 Task: Access a repository's "Topics" to discover repositories by topic tags.
Action: Mouse moved to (113, 264)
Screenshot: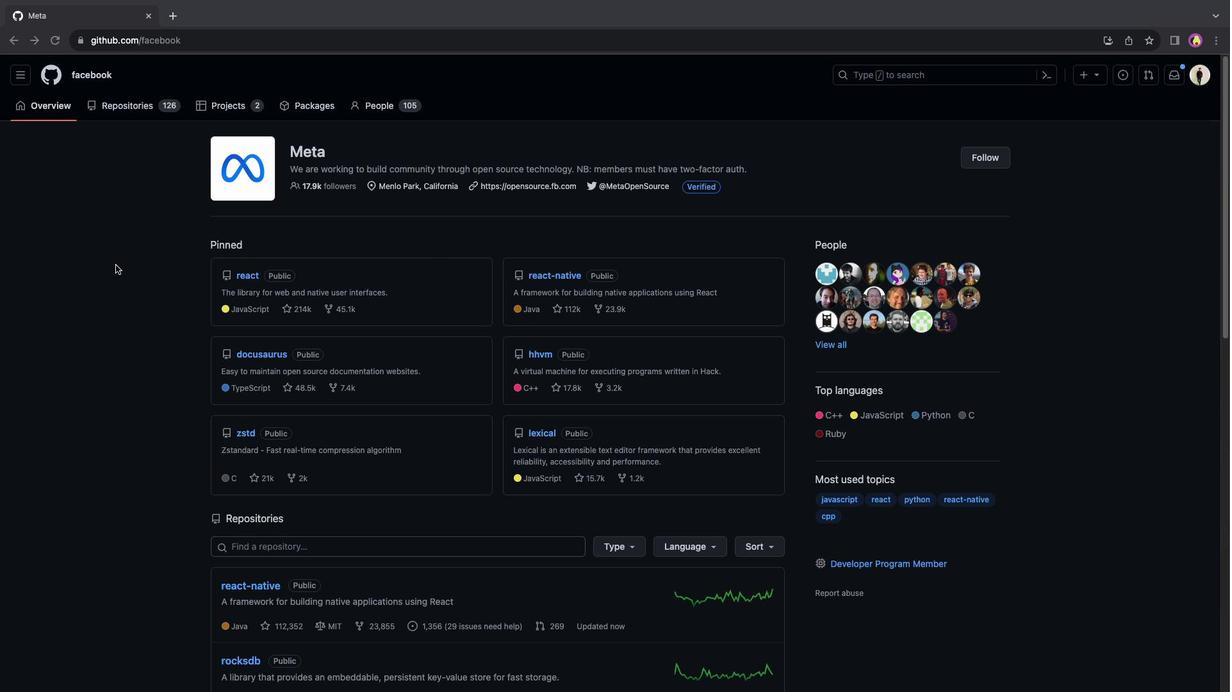 
Action: Mouse pressed left at (113, 264)
Screenshot: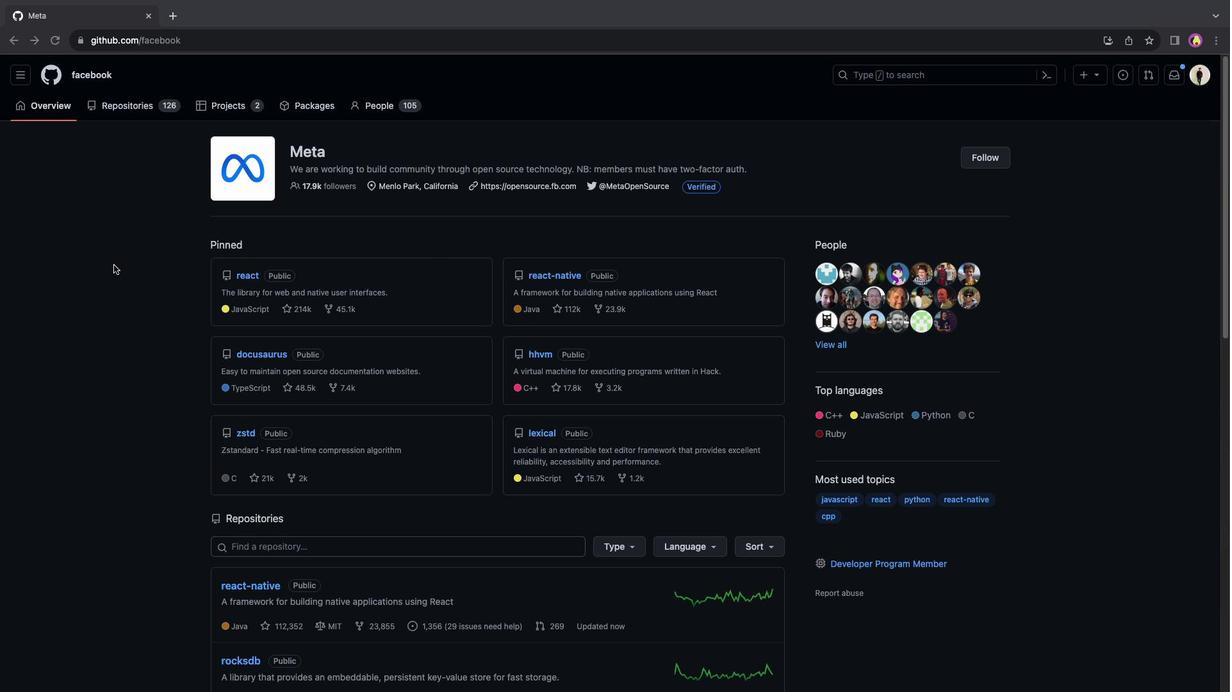 
Action: Mouse moved to (27, 78)
Screenshot: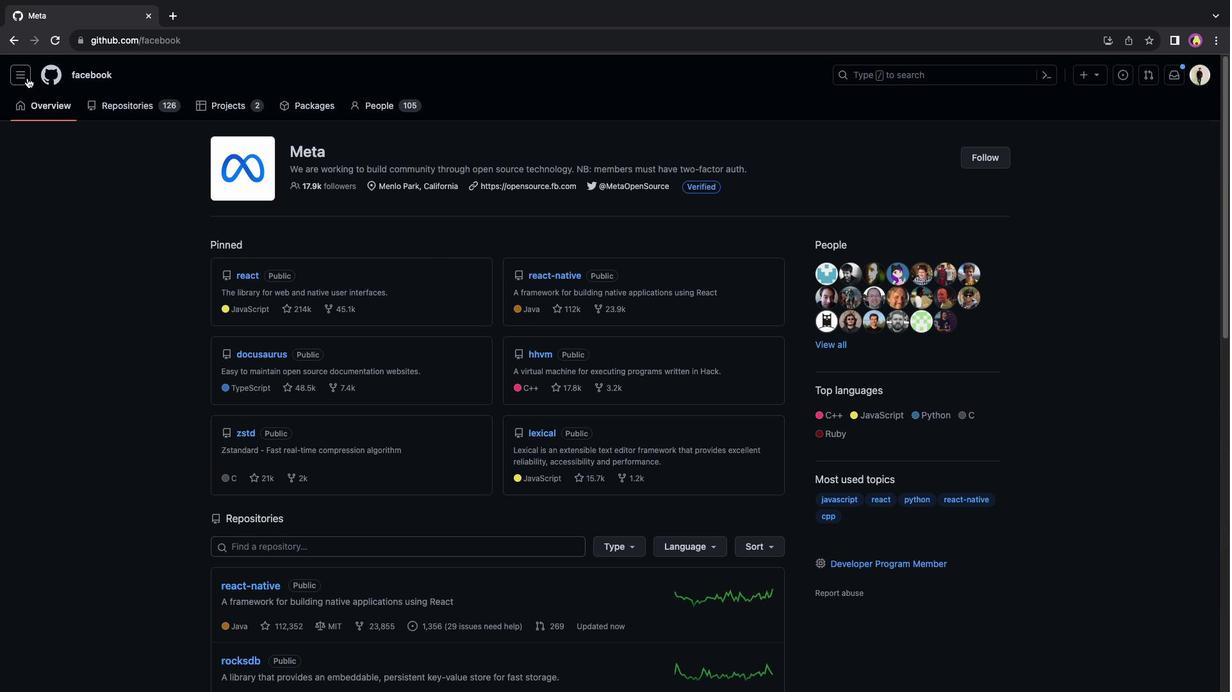
Action: Mouse pressed left at (27, 78)
Screenshot: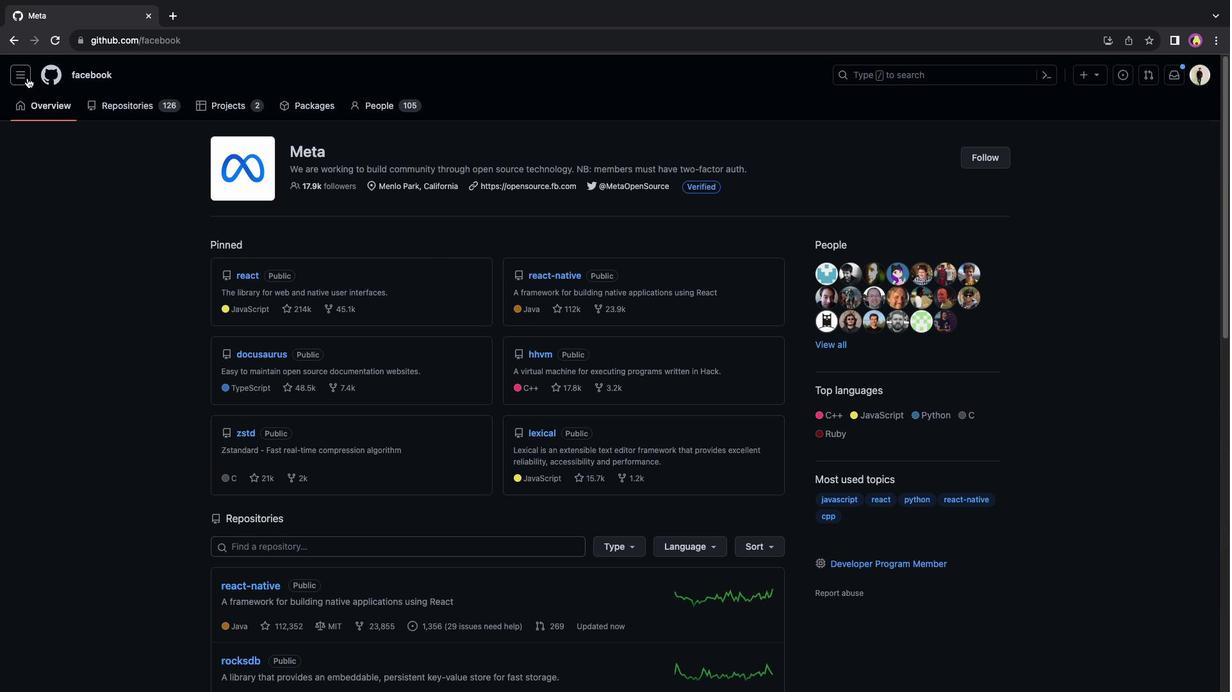 
Action: Mouse moved to (76, 212)
Screenshot: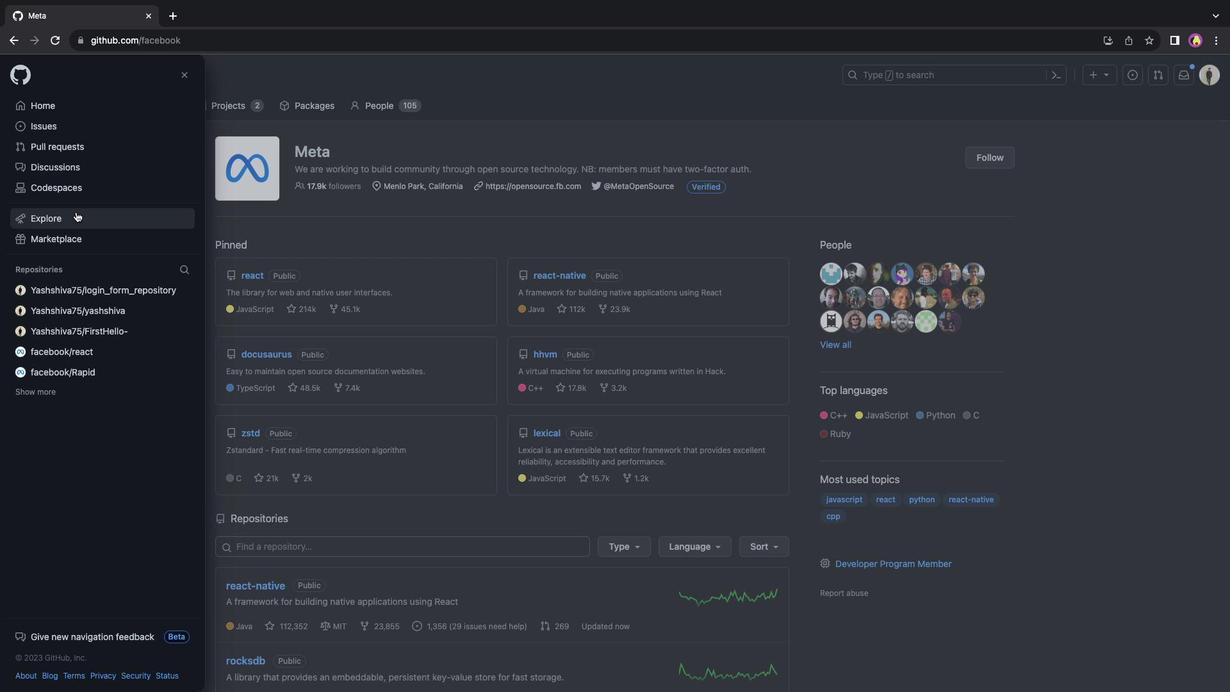 
Action: Mouse pressed left at (76, 212)
Screenshot: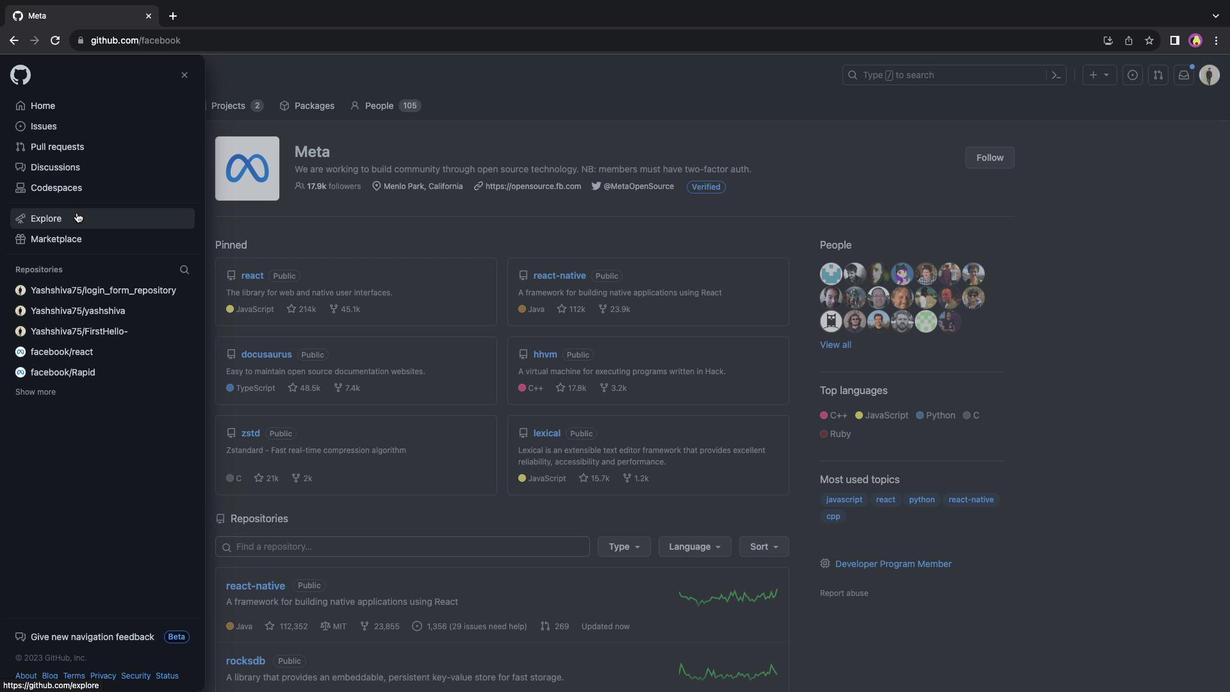 
Action: Mouse moved to (523, 120)
Screenshot: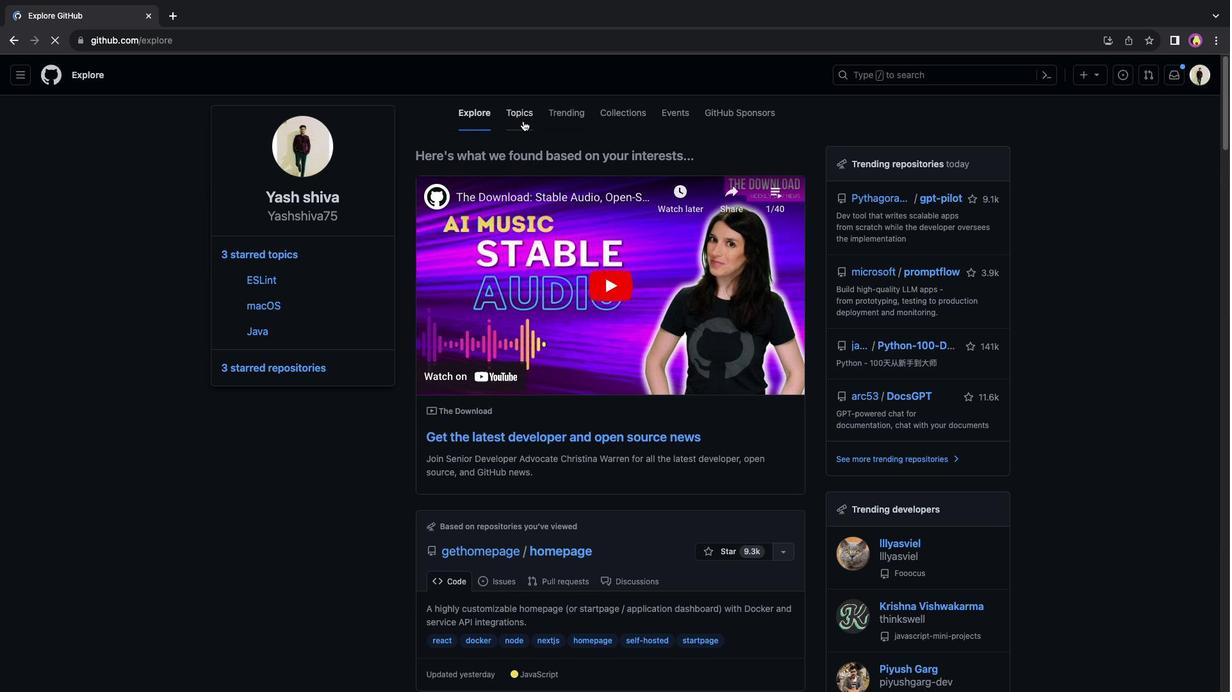 
Action: Mouse pressed left at (523, 120)
Screenshot: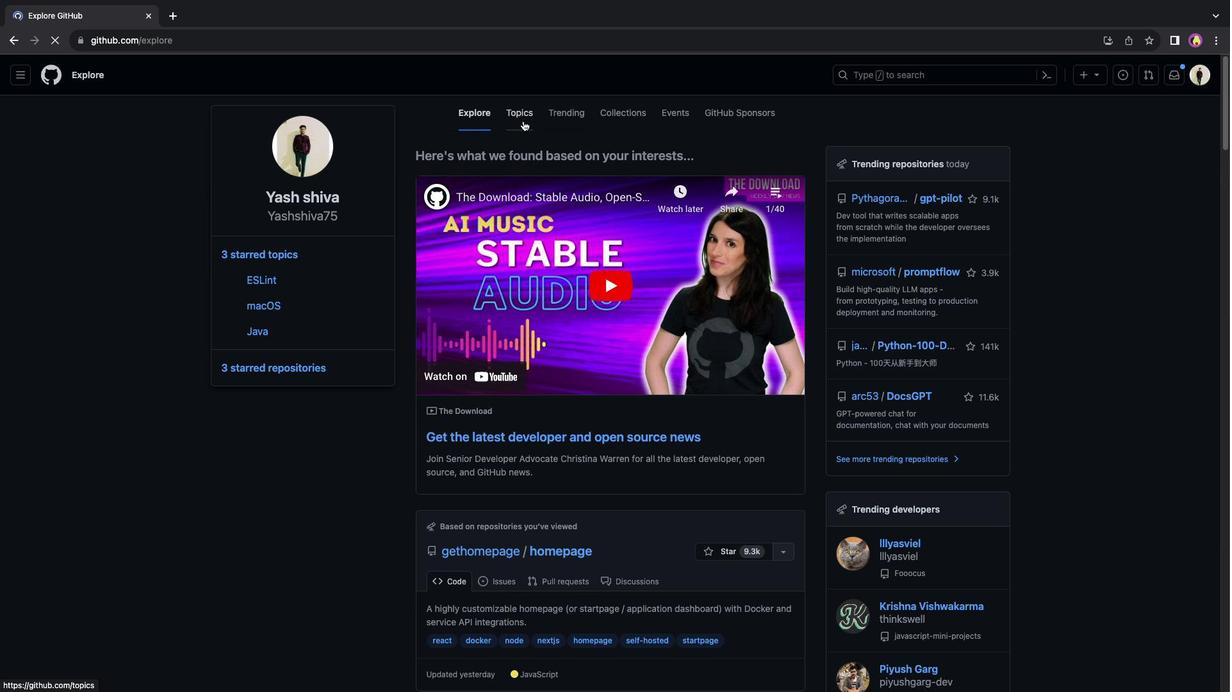 
Action: Mouse moved to (614, 433)
Screenshot: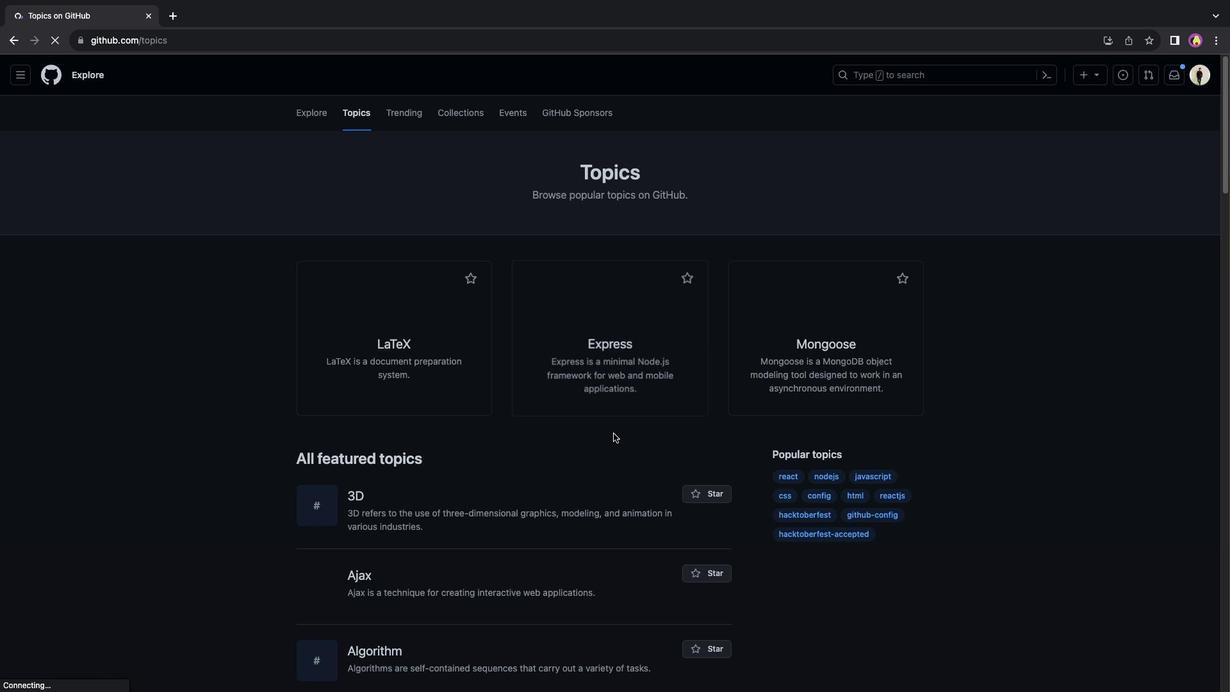 
Action: Mouse scrolled (614, 433) with delta (0, 0)
Screenshot: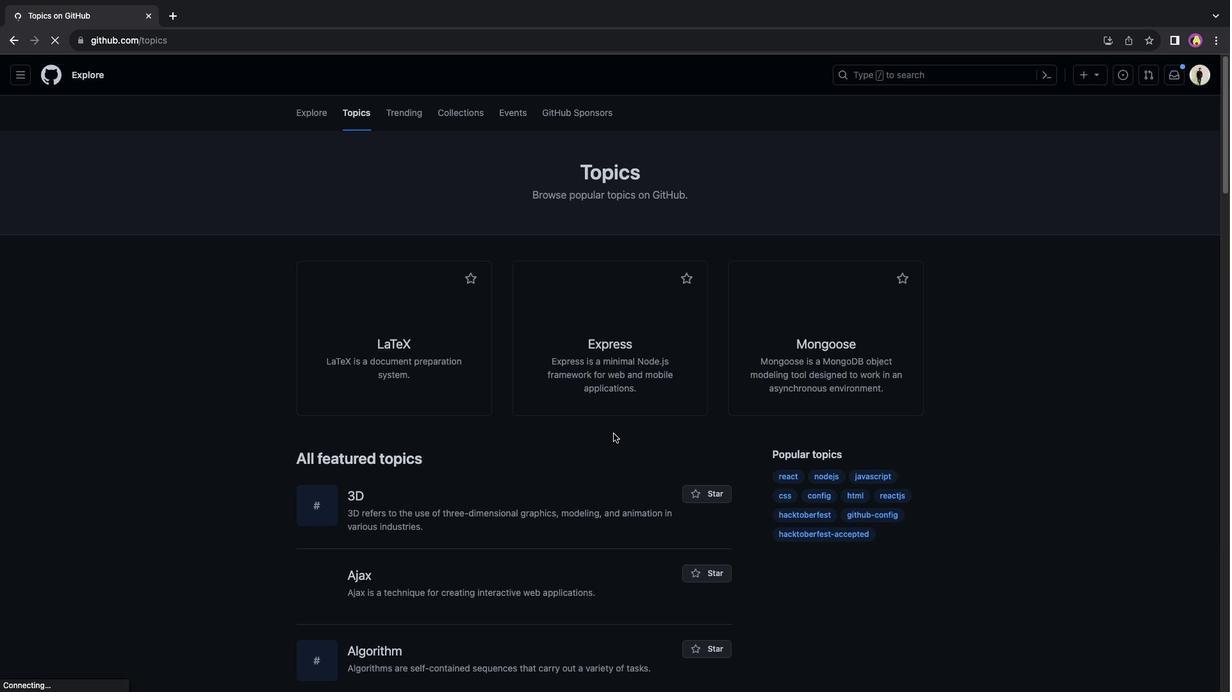 
Action: Mouse scrolled (614, 433) with delta (0, 0)
Screenshot: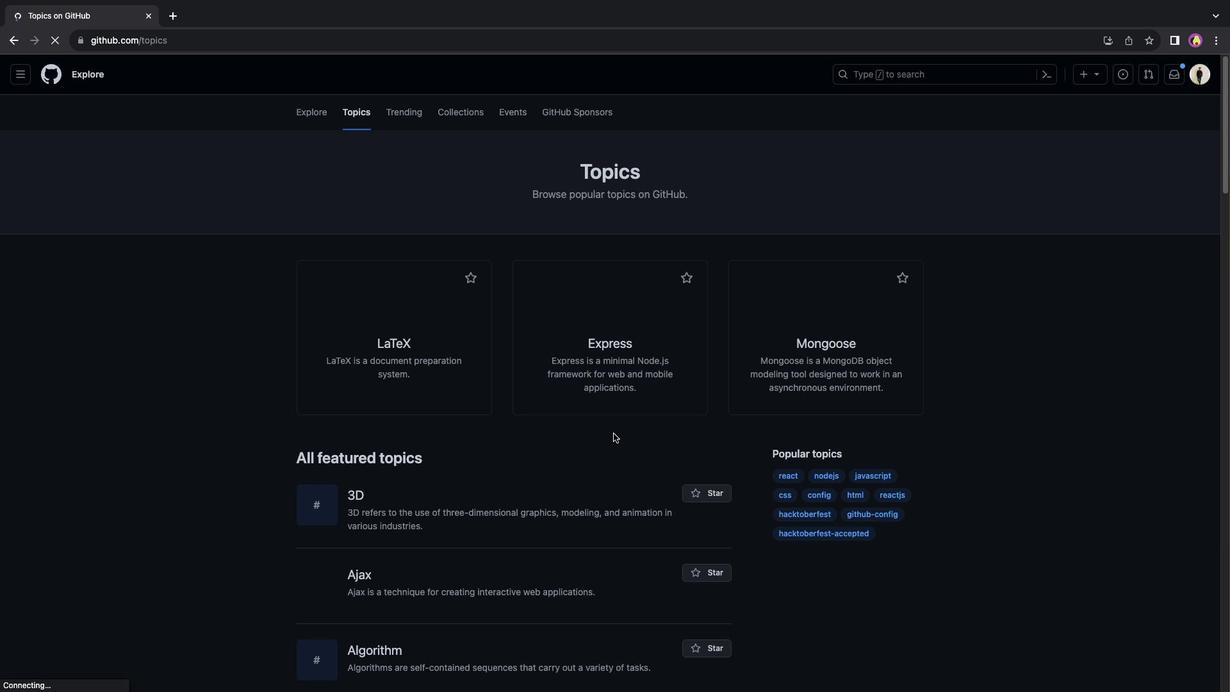 
Action: Mouse moved to (612, 420)
Screenshot: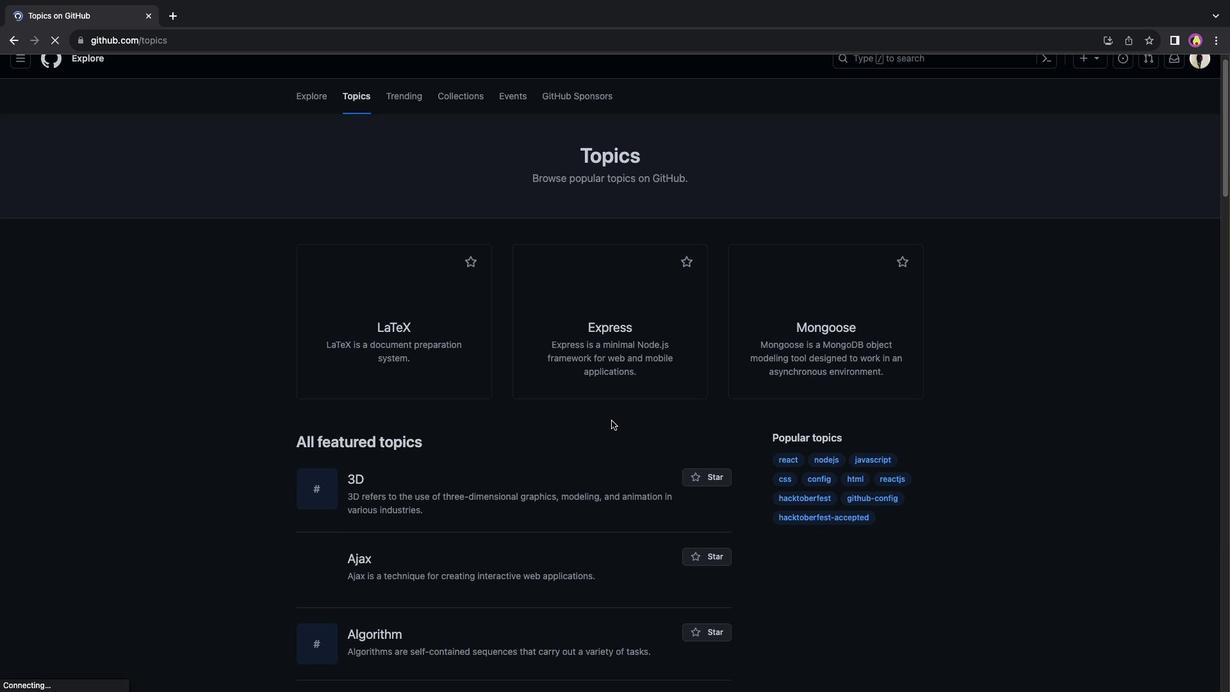 
Action: Mouse scrolled (612, 420) with delta (0, 0)
Screenshot: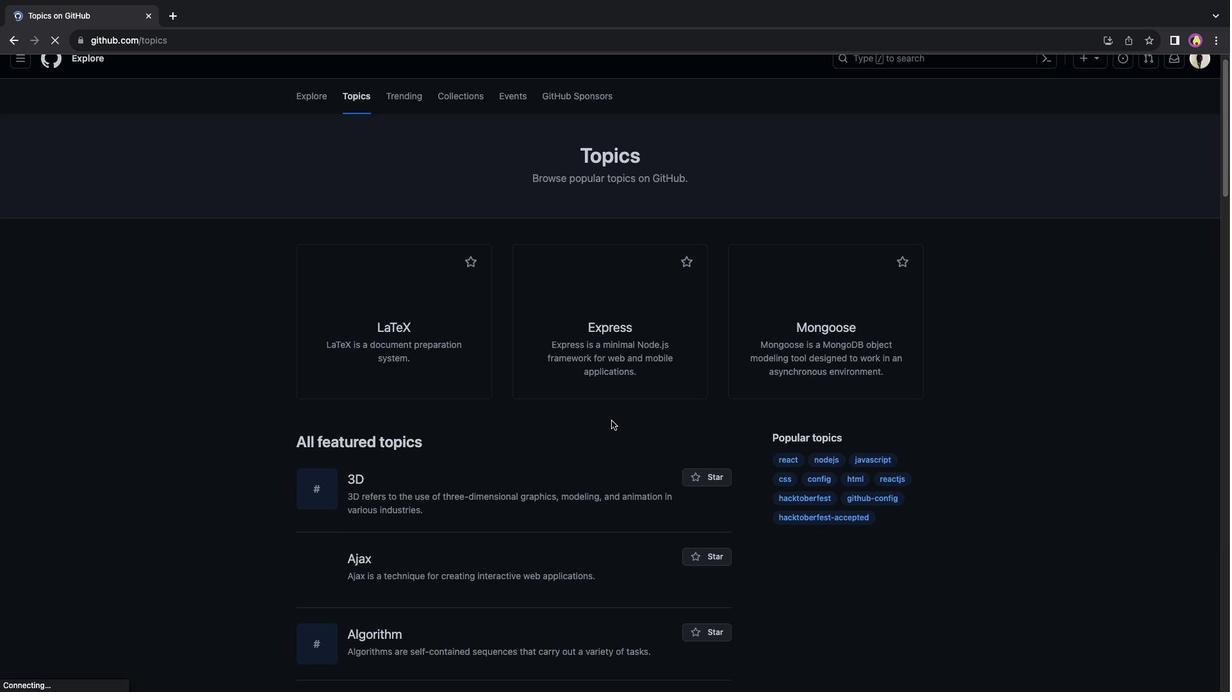 
Action: Mouse scrolled (612, 420) with delta (0, 0)
Screenshot: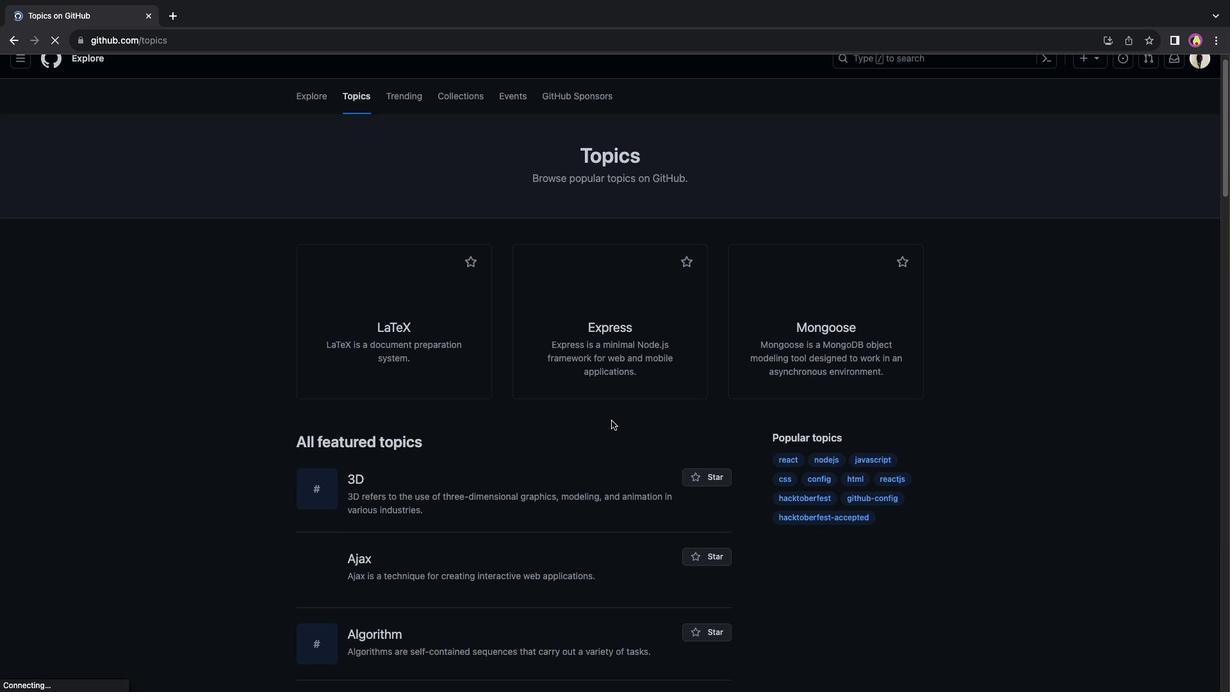 
Action: Mouse scrolled (612, 420) with delta (0, -1)
Screenshot: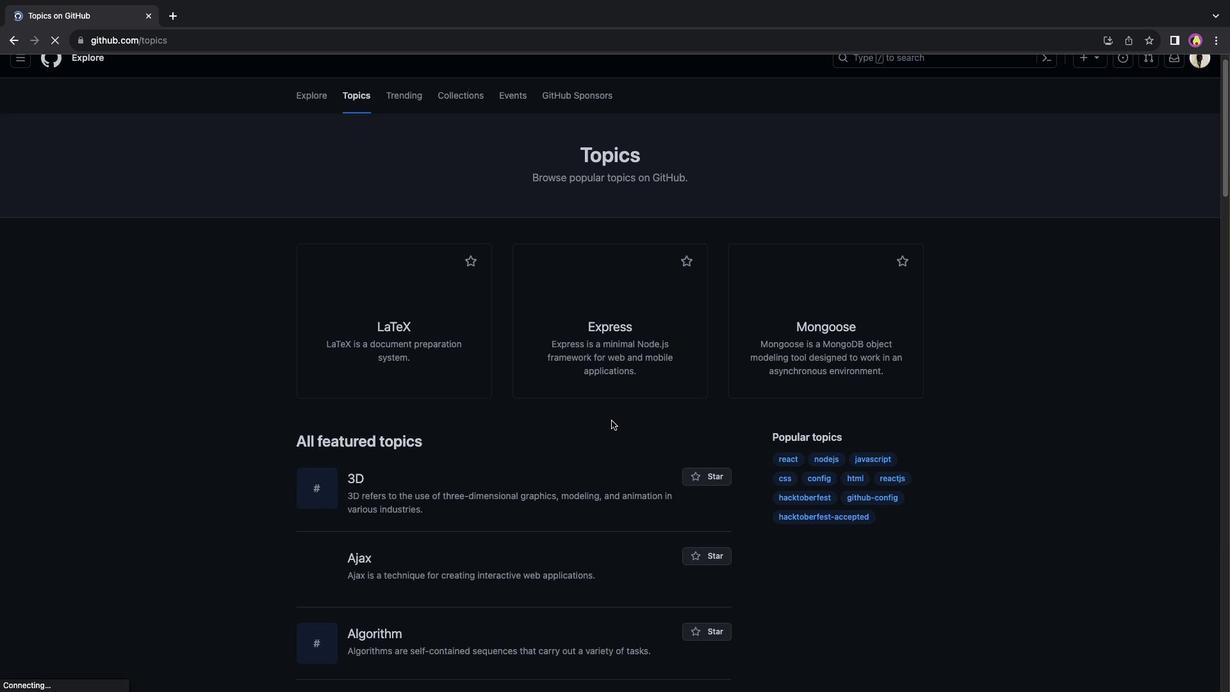 
Action: Mouse scrolled (612, 420) with delta (0, -2)
Screenshot: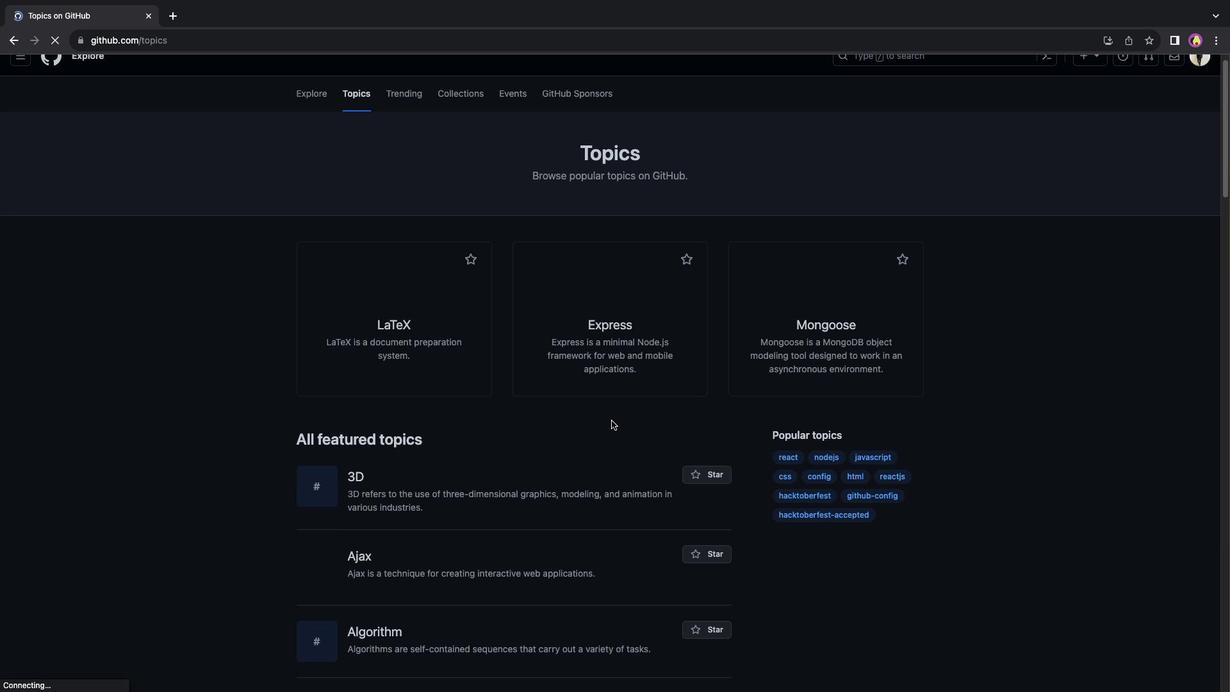 
Action: Mouse scrolled (612, 420) with delta (0, 0)
Screenshot: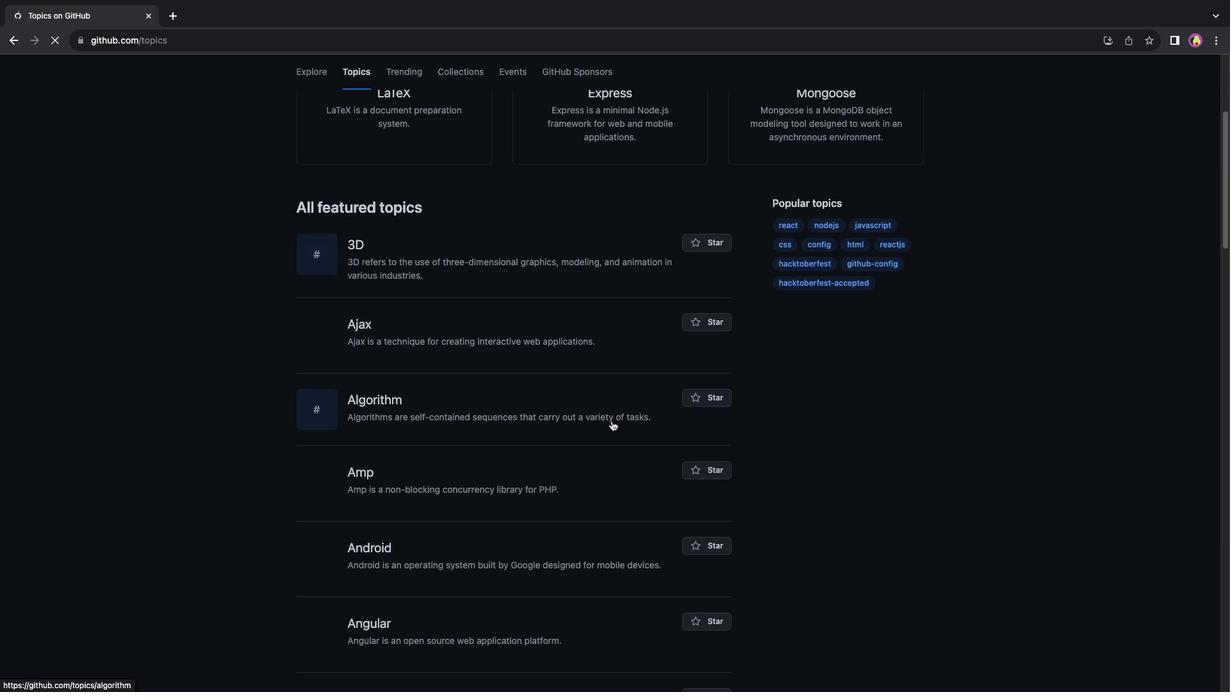 
Action: Mouse scrolled (612, 420) with delta (0, 0)
Screenshot: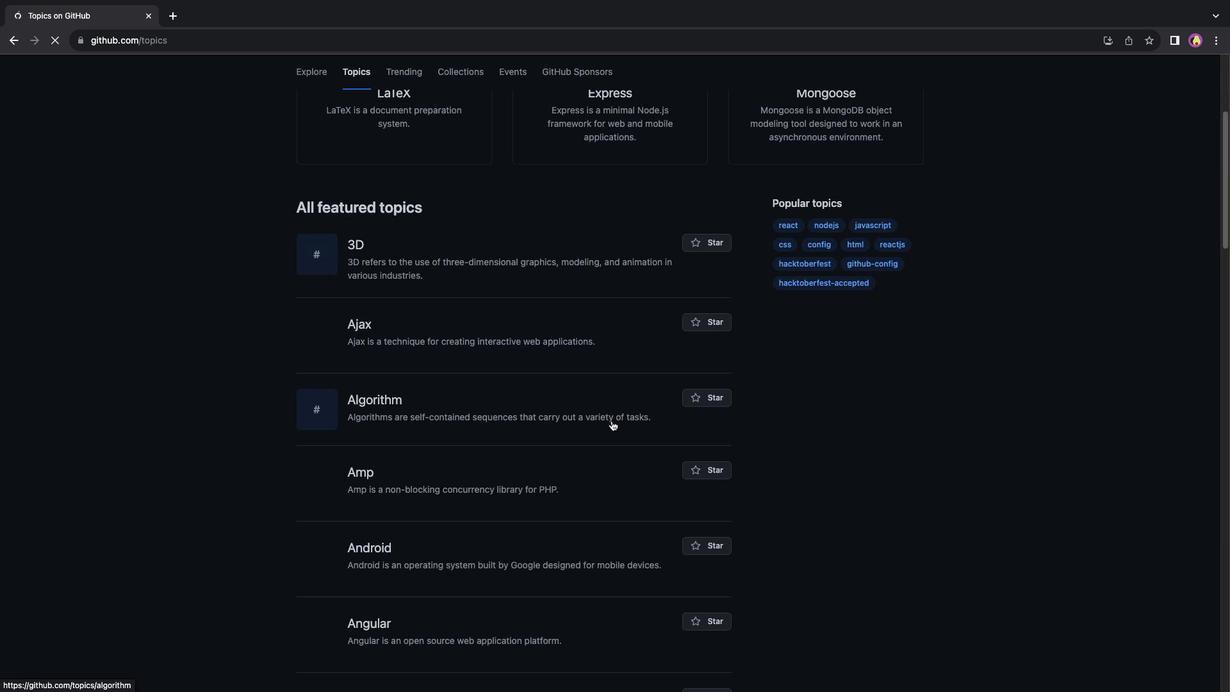 
Action: Mouse scrolled (612, 420) with delta (0, -1)
Screenshot: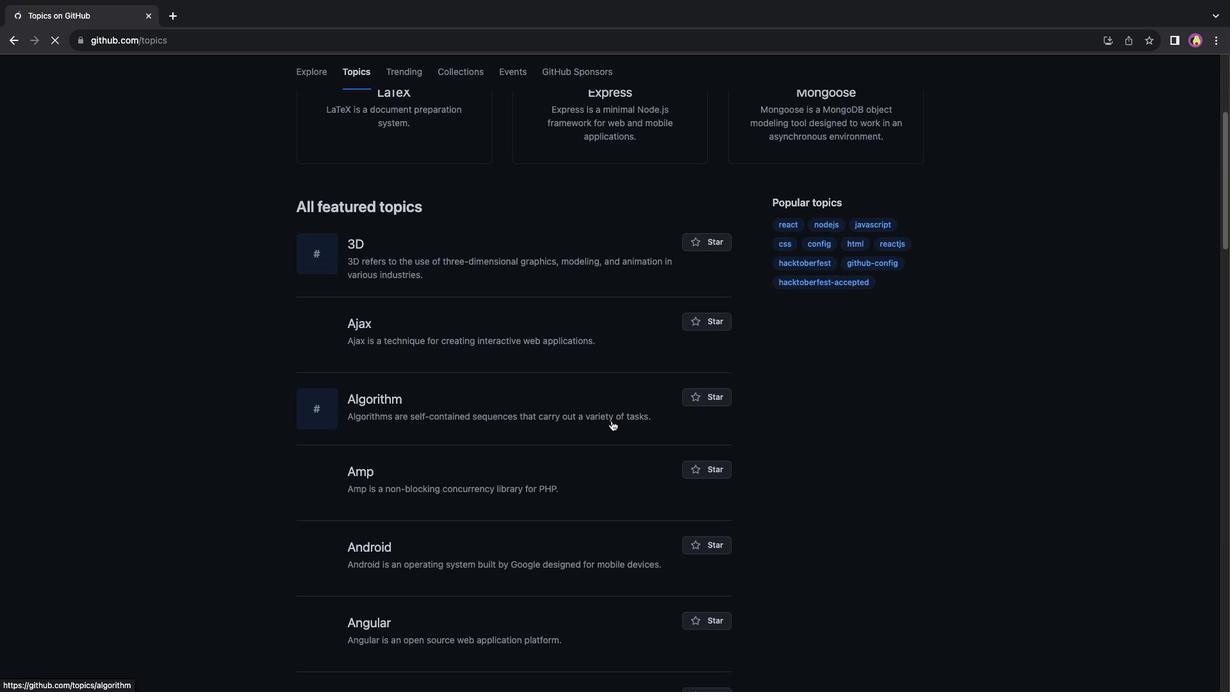 
Action: Mouse moved to (616, 418)
Screenshot: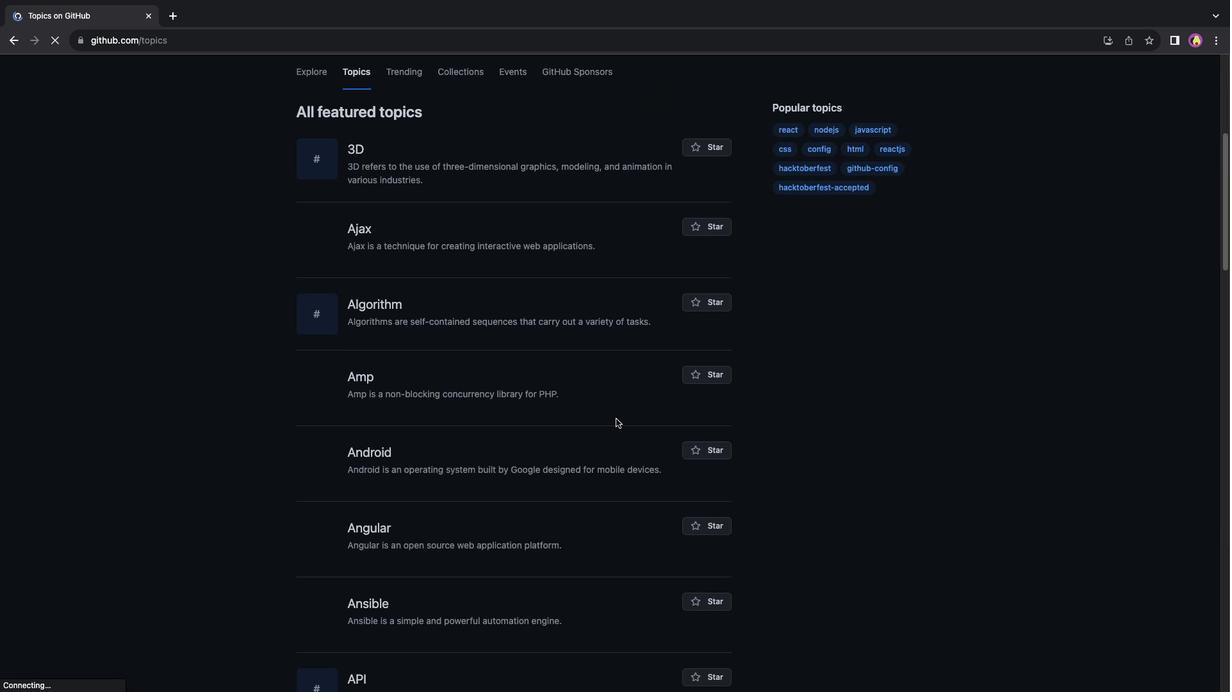 
Action: Mouse scrolled (616, 418) with delta (0, 0)
Screenshot: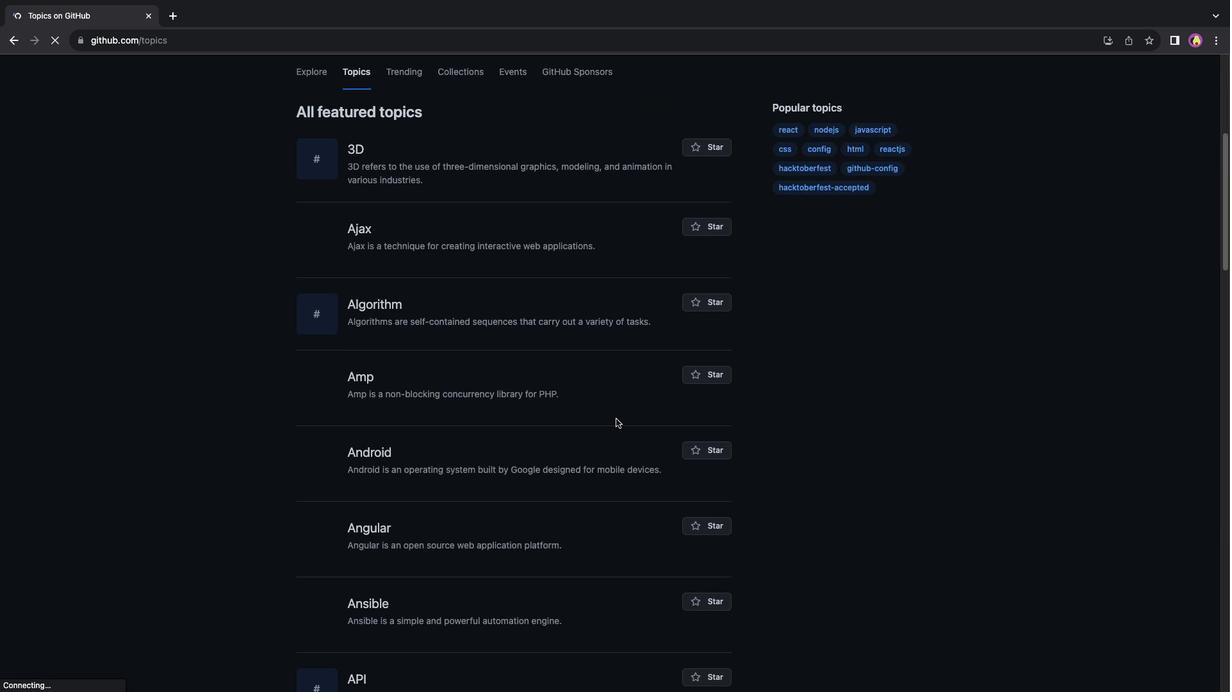 
Action: Mouse scrolled (616, 418) with delta (0, 0)
Screenshot: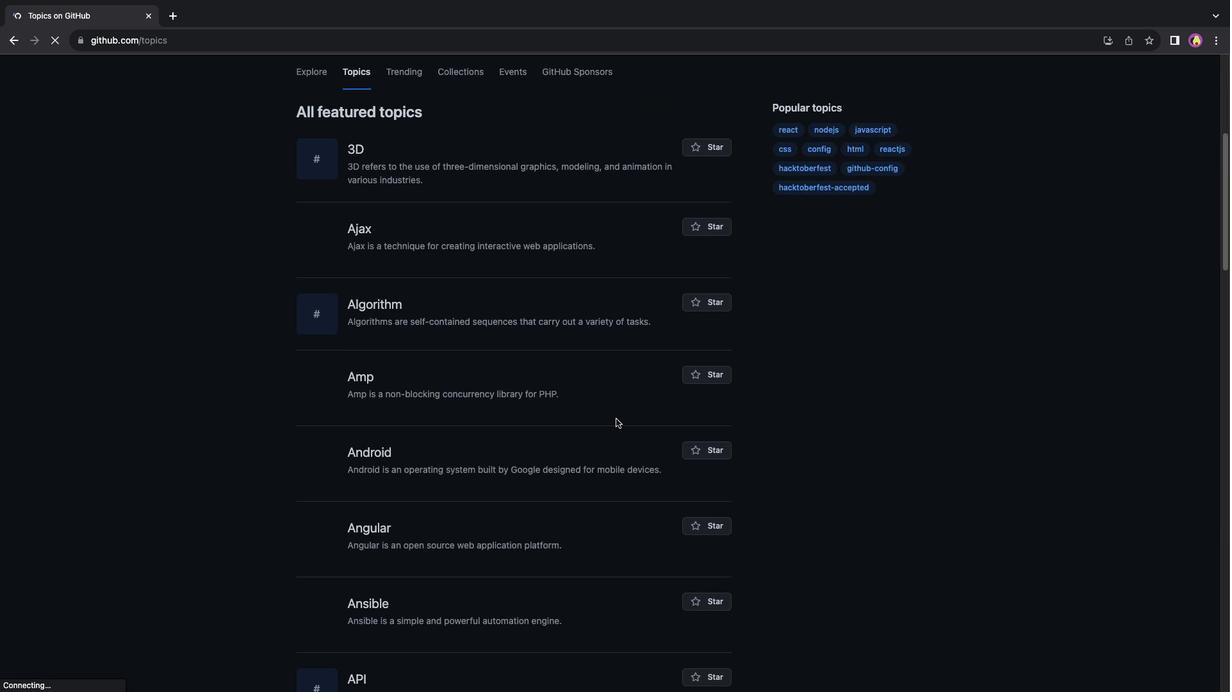 
Action: Mouse scrolled (616, 418) with delta (0, -1)
Screenshot: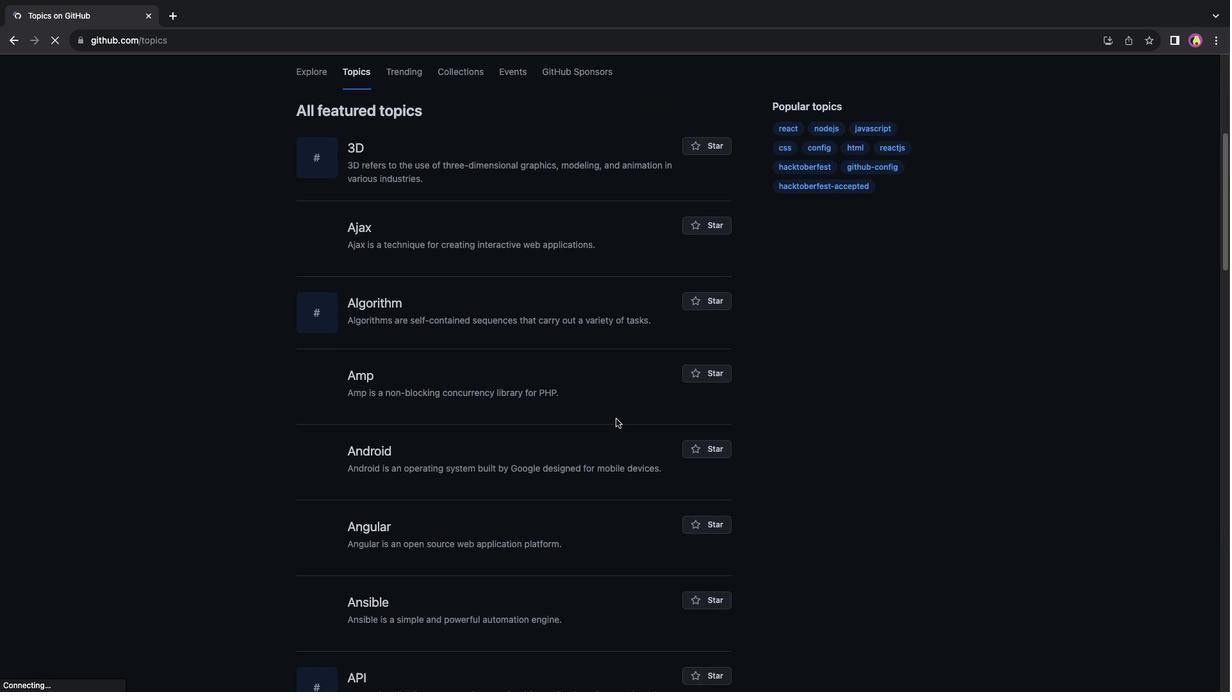 
Action: Mouse scrolled (616, 418) with delta (0, -2)
Screenshot: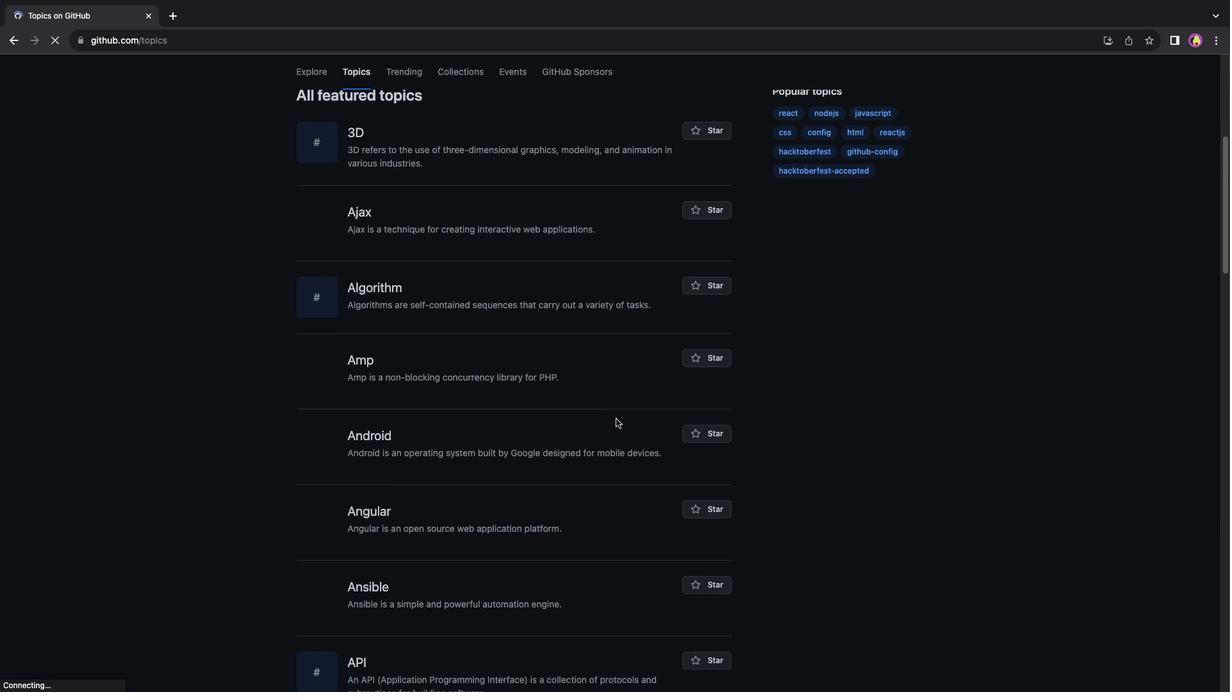 
Action: Mouse moved to (612, 416)
Screenshot: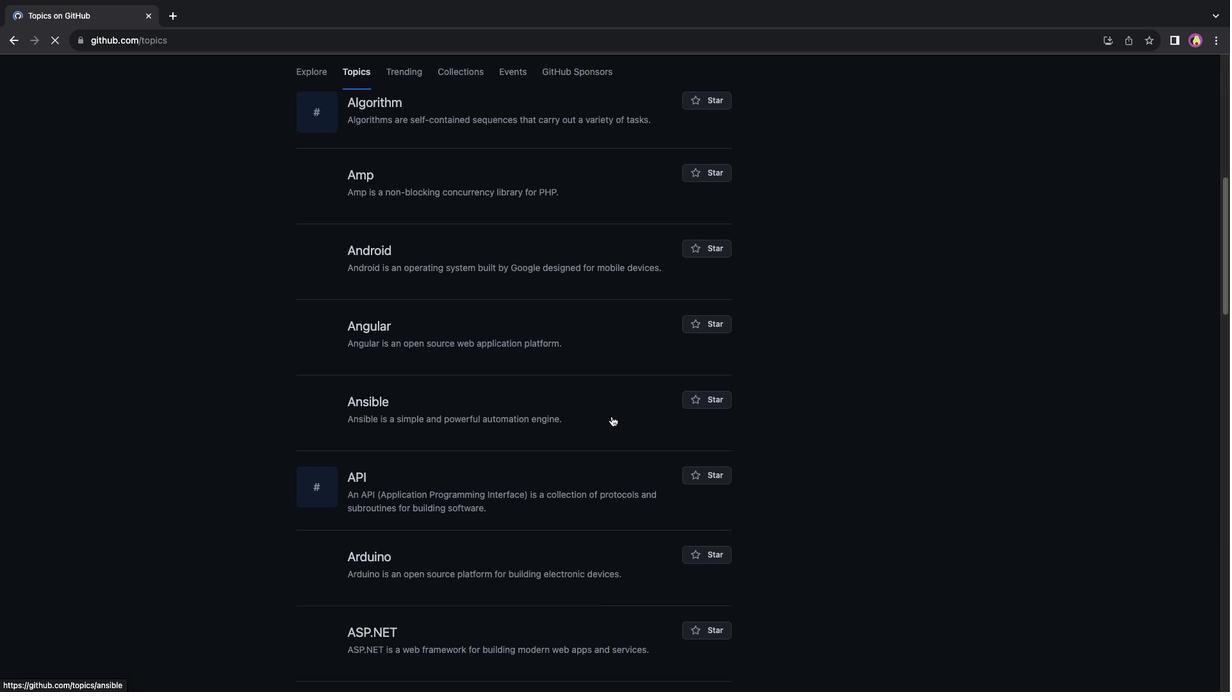 
Action: Mouse scrolled (612, 416) with delta (0, 0)
Screenshot: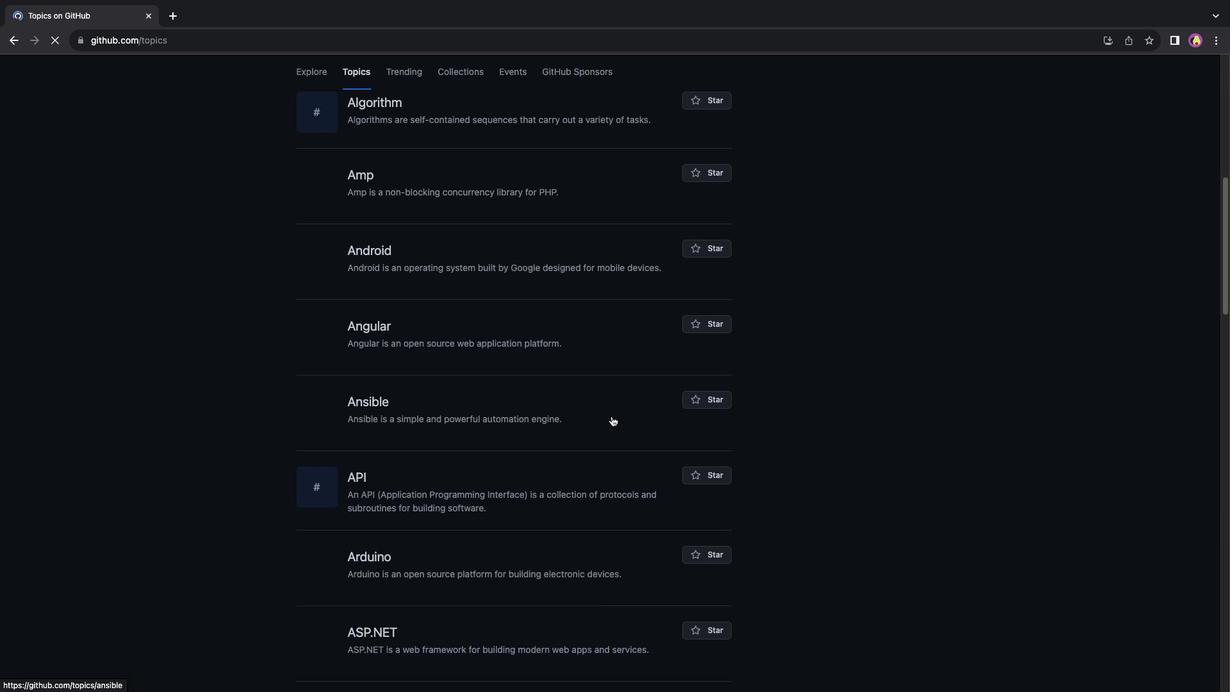 
Action: Mouse scrolled (612, 416) with delta (0, 0)
Screenshot: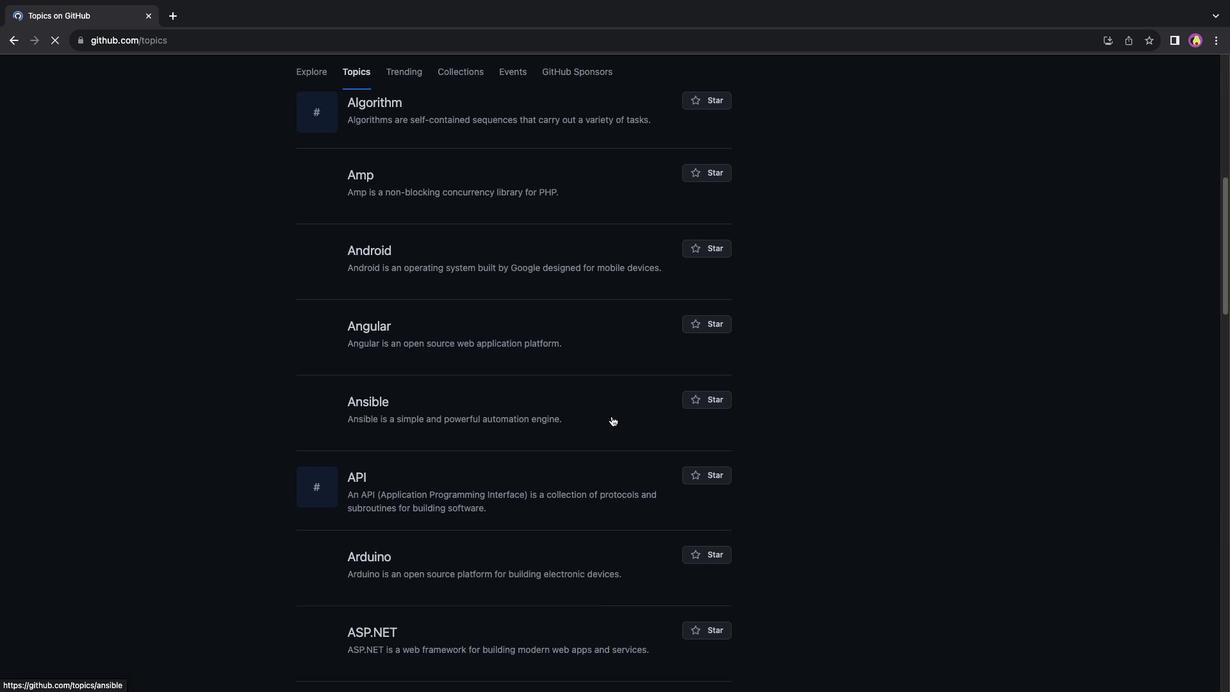 
Action: Mouse scrolled (612, 416) with delta (0, -1)
Screenshot: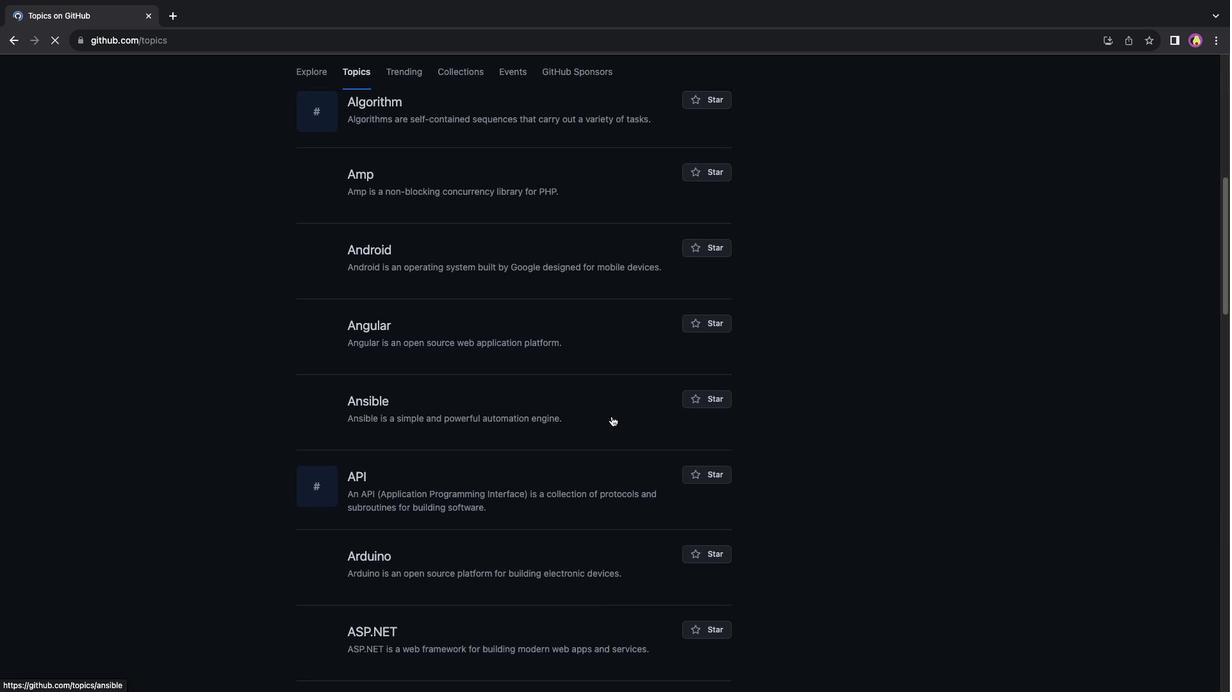 
Action: Mouse scrolled (612, 416) with delta (0, -2)
Screenshot: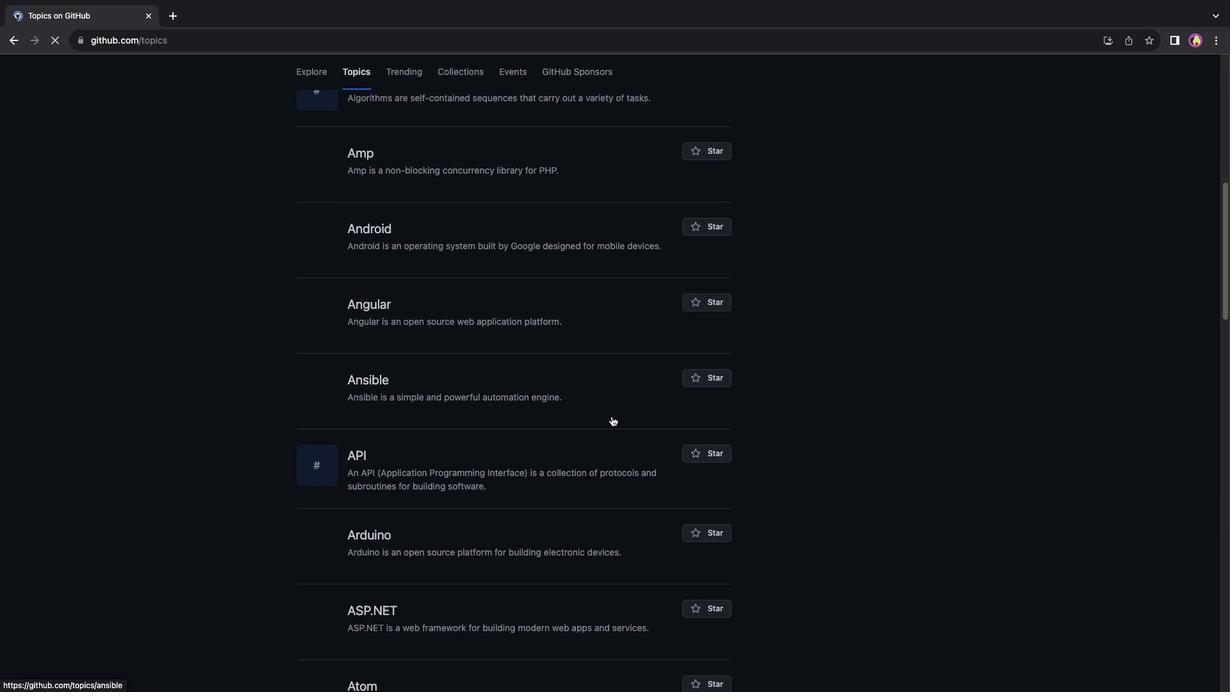 
Action: Mouse moved to (611, 415)
Screenshot: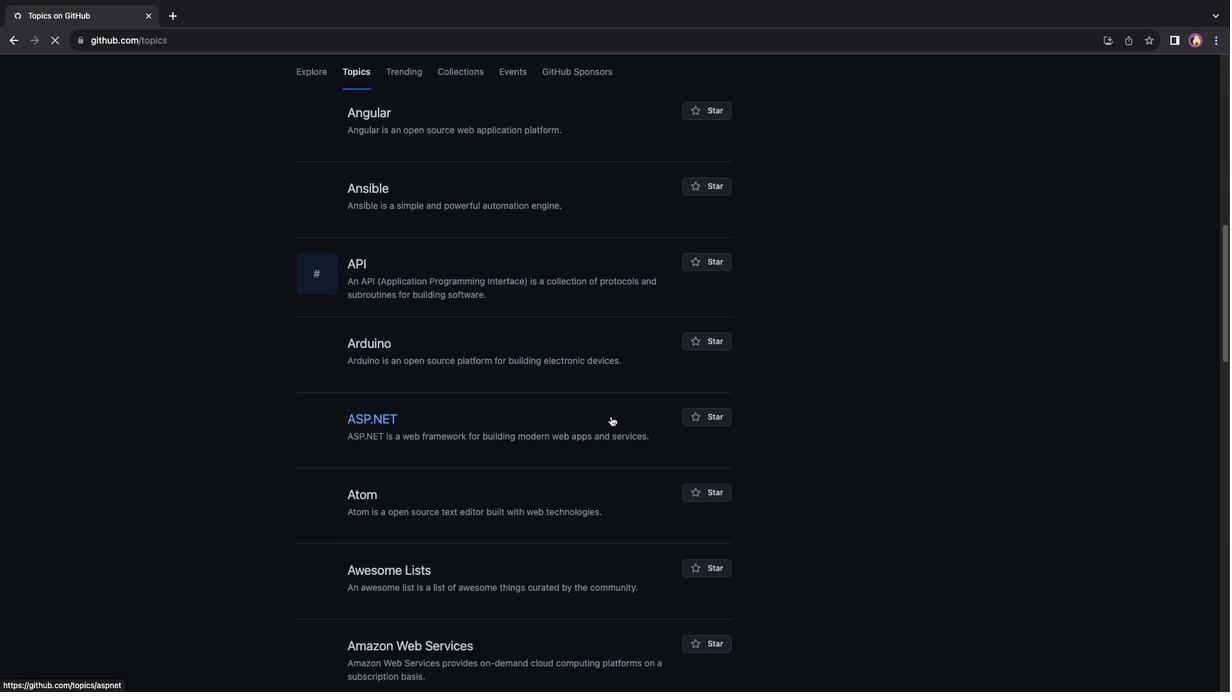 
Action: Mouse scrolled (611, 415) with delta (0, 0)
Screenshot: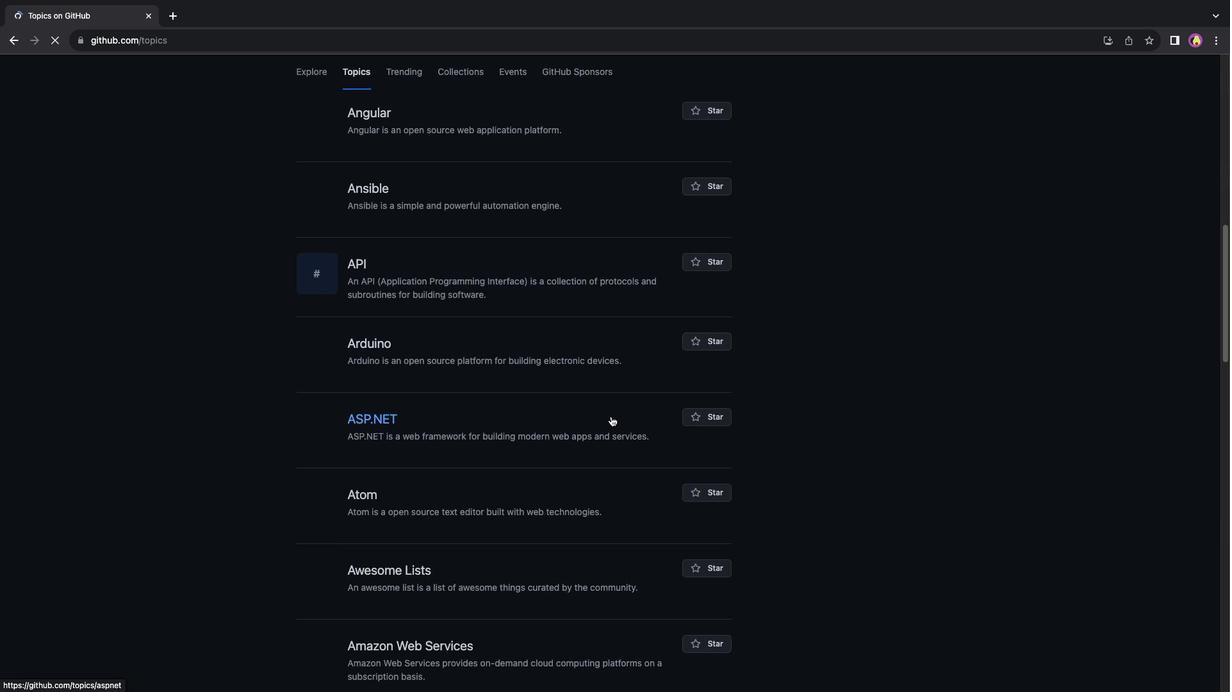 
Action: Mouse scrolled (611, 415) with delta (0, 0)
Screenshot: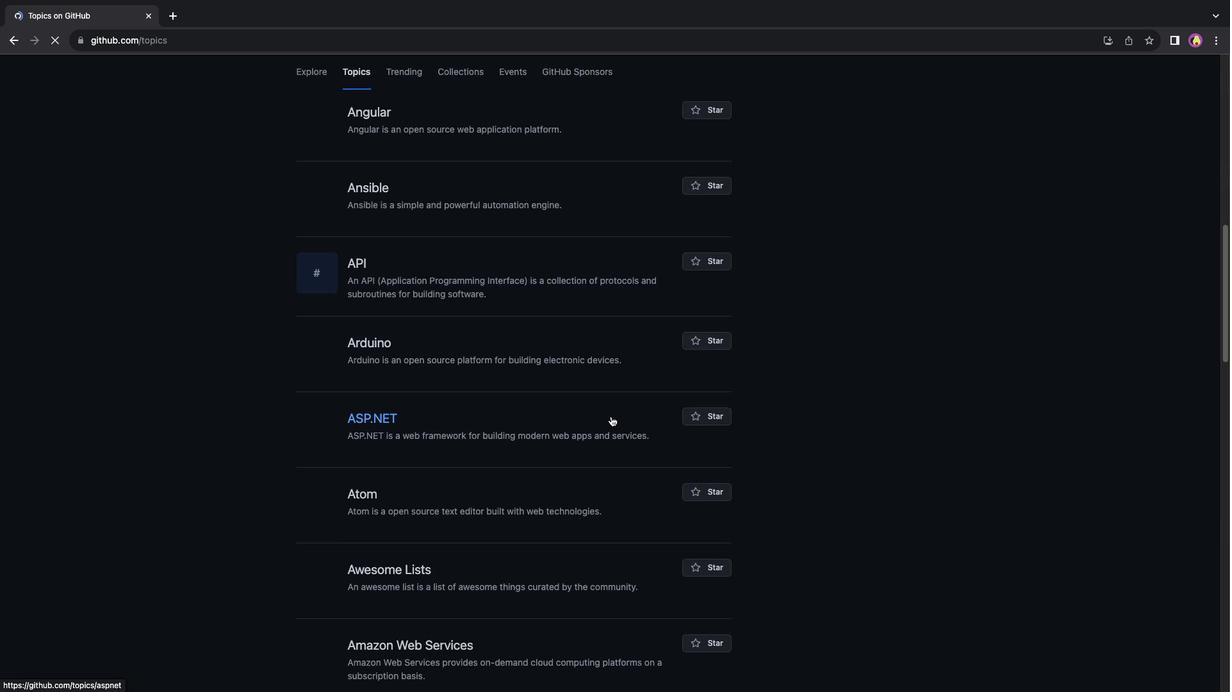 
Action: Mouse scrolled (611, 415) with delta (0, -1)
Screenshot: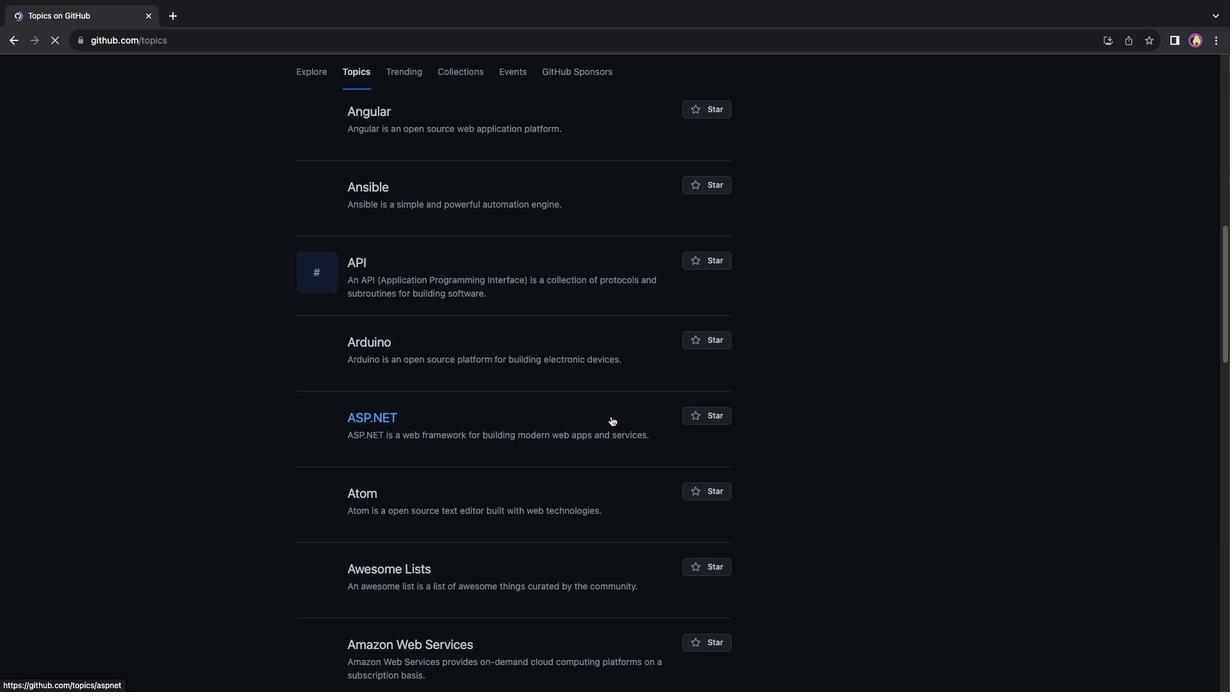 
Action: Mouse moved to (593, 416)
Screenshot: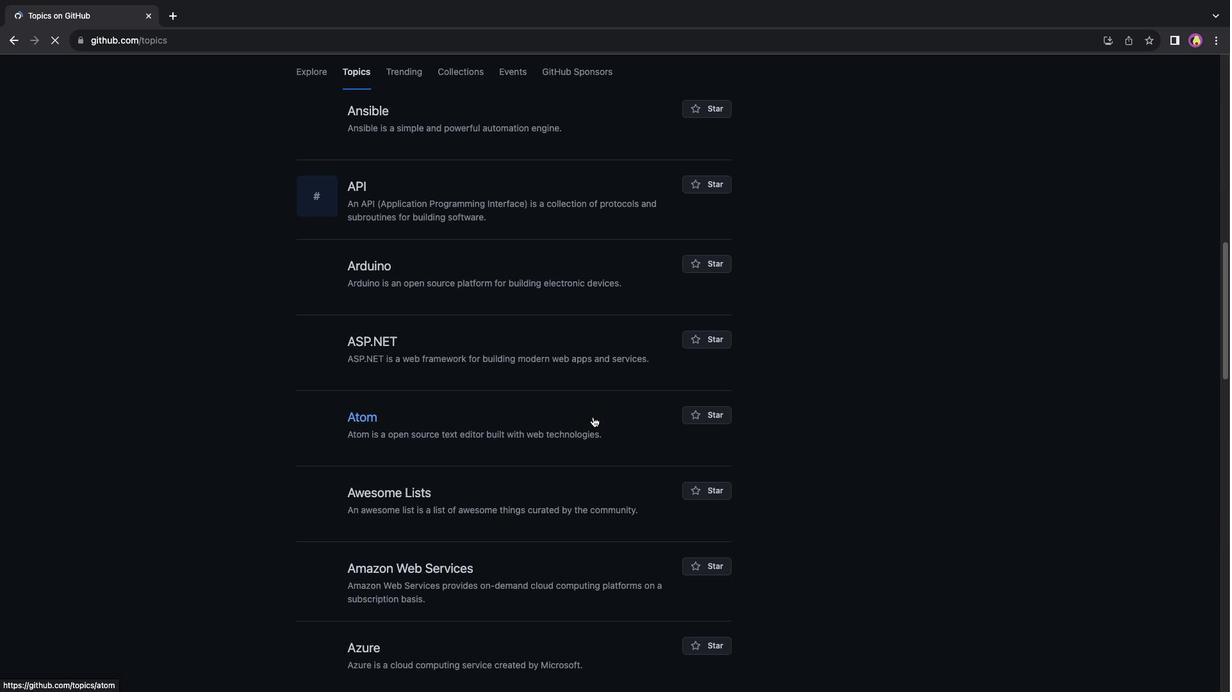 
Action: Mouse scrolled (593, 416) with delta (0, 0)
Screenshot: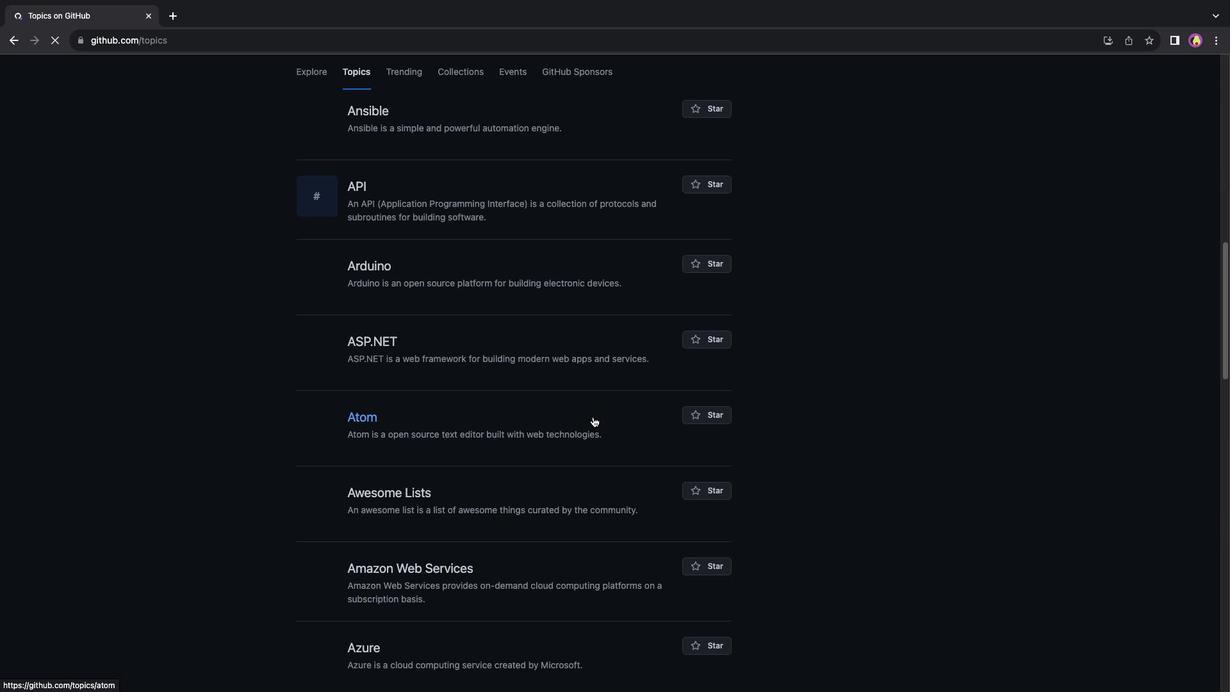
Action: Mouse scrolled (593, 416) with delta (0, 0)
Screenshot: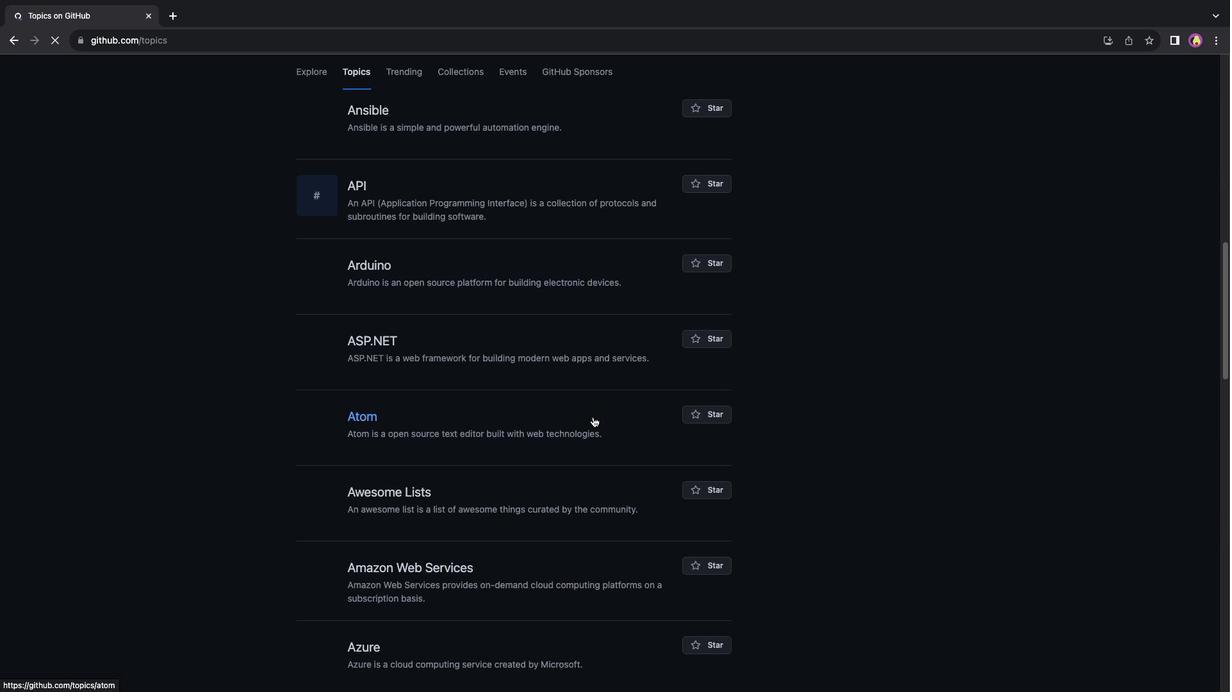 
Action: Mouse scrolled (593, 416) with delta (0, -1)
Screenshot: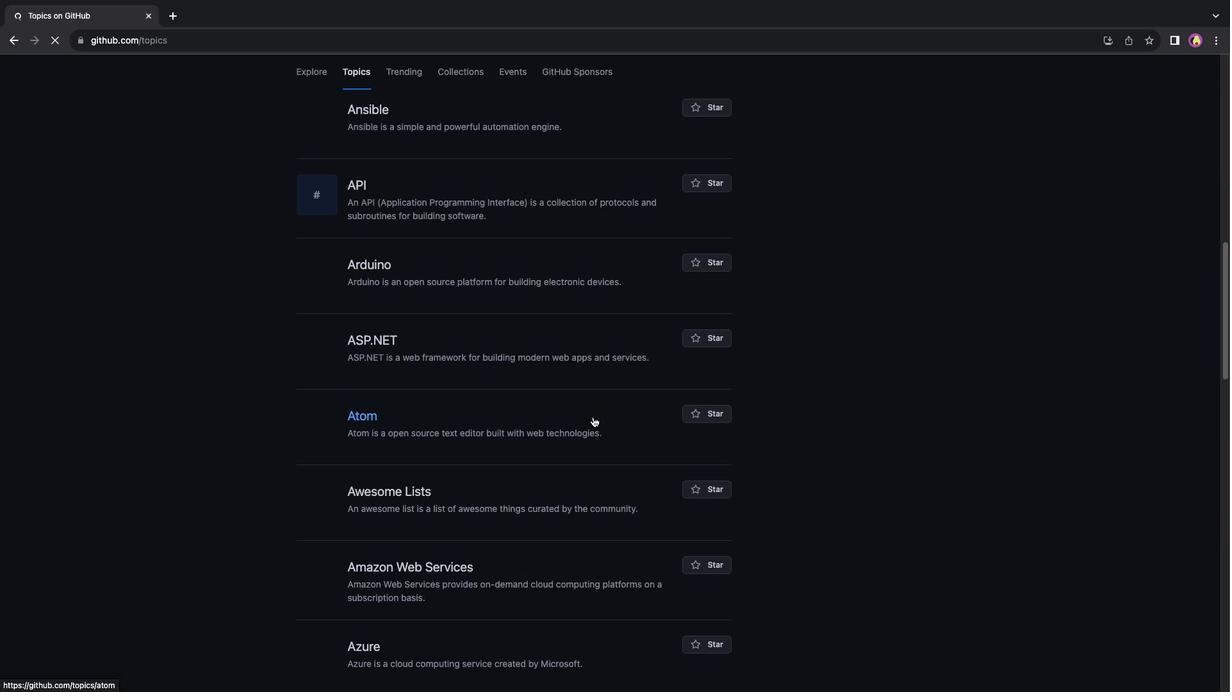 
Action: Mouse scrolled (593, 416) with delta (0, 0)
Screenshot: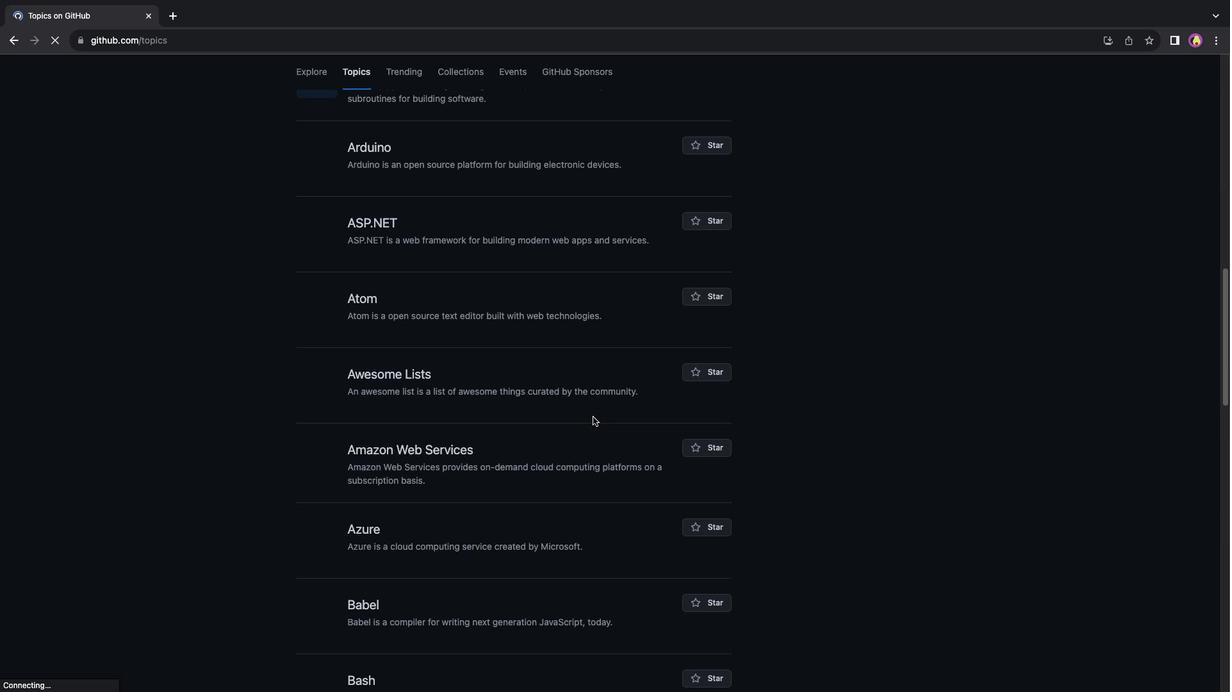
Action: Mouse scrolled (593, 416) with delta (0, 0)
Screenshot: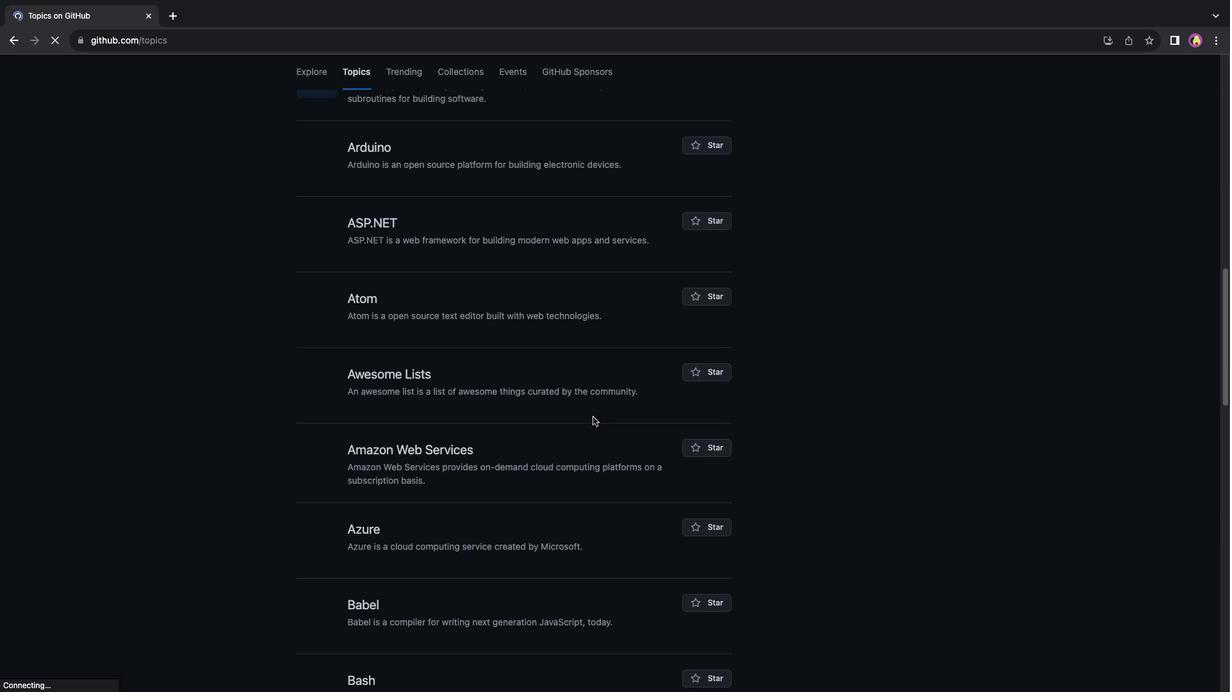 
Action: Mouse scrolled (593, 416) with delta (0, -1)
Screenshot: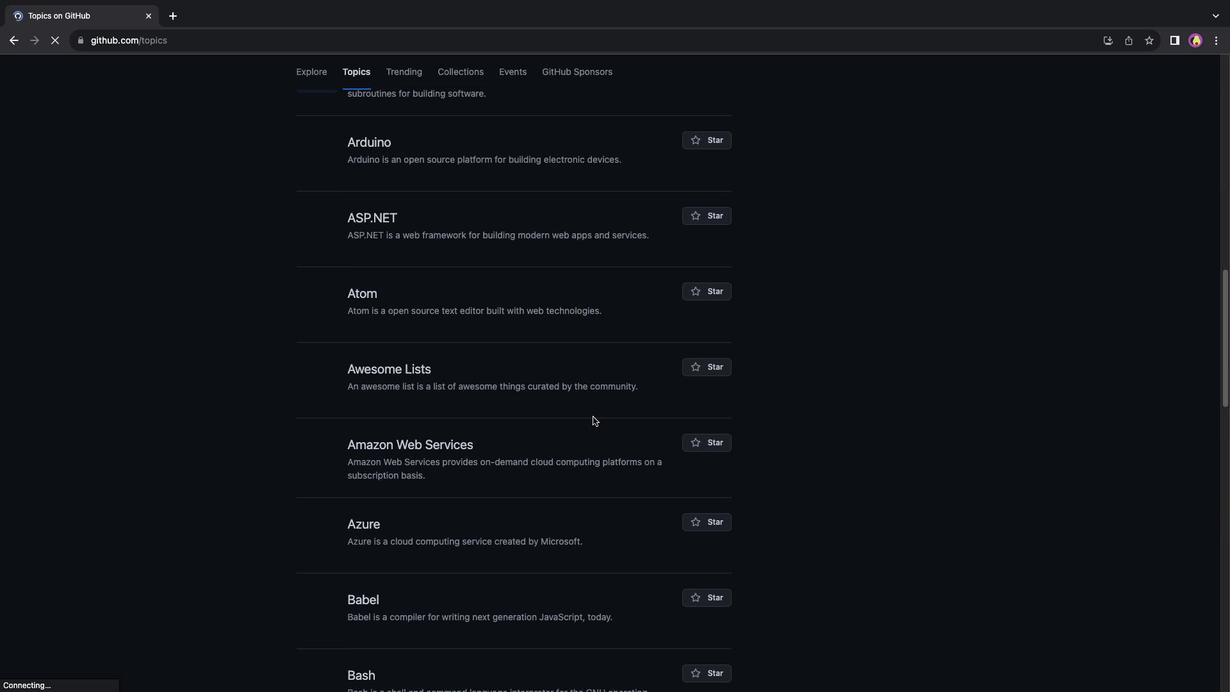 
Action: Mouse moved to (422, 372)
Screenshot: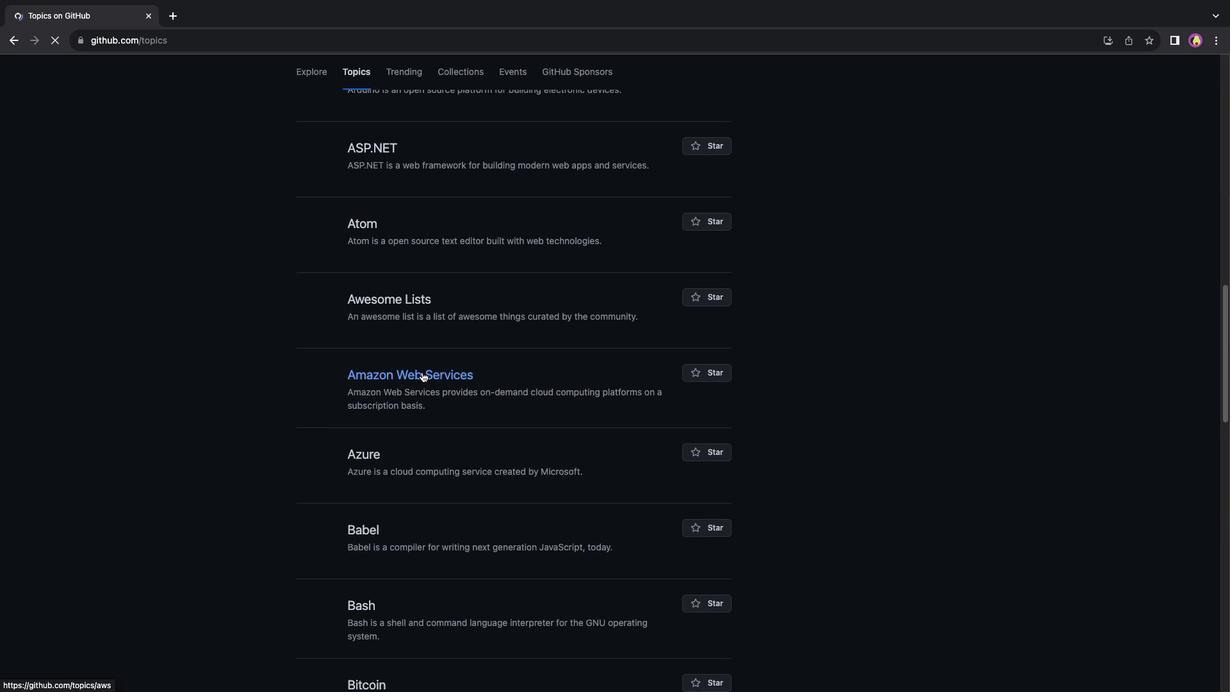 
Action: Mouse pressed left at (422, 372)
Screenshot: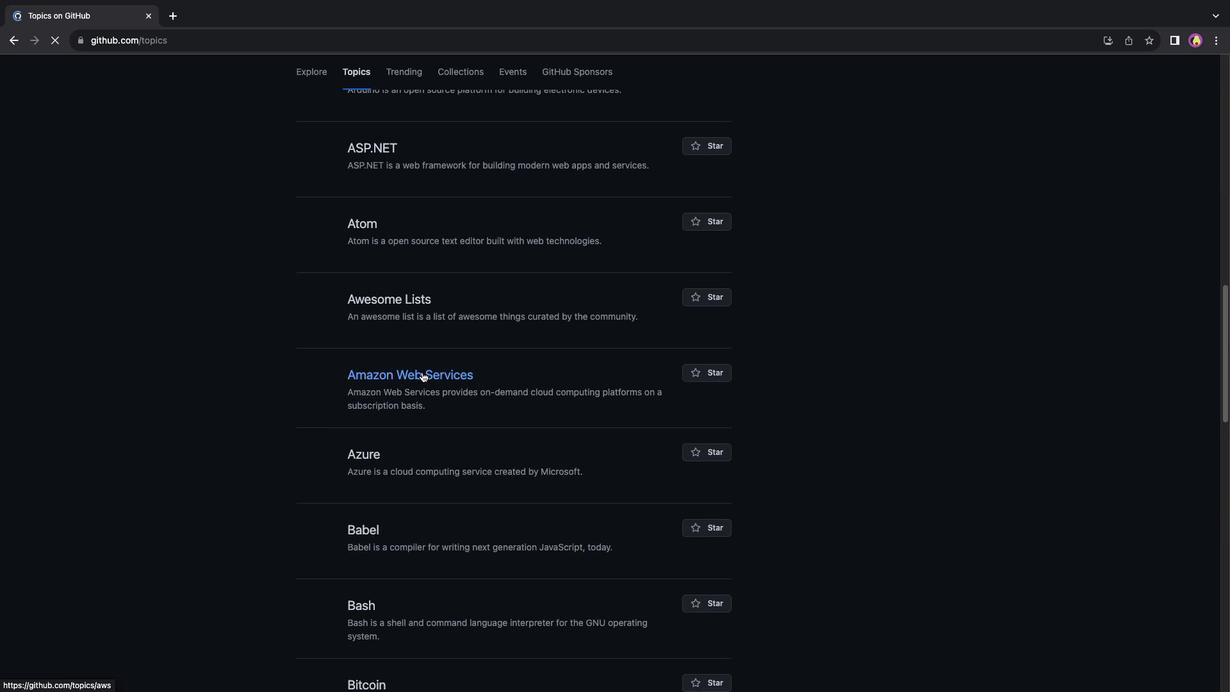 
Action: Mouse moved to (632, 355)
Screenshot: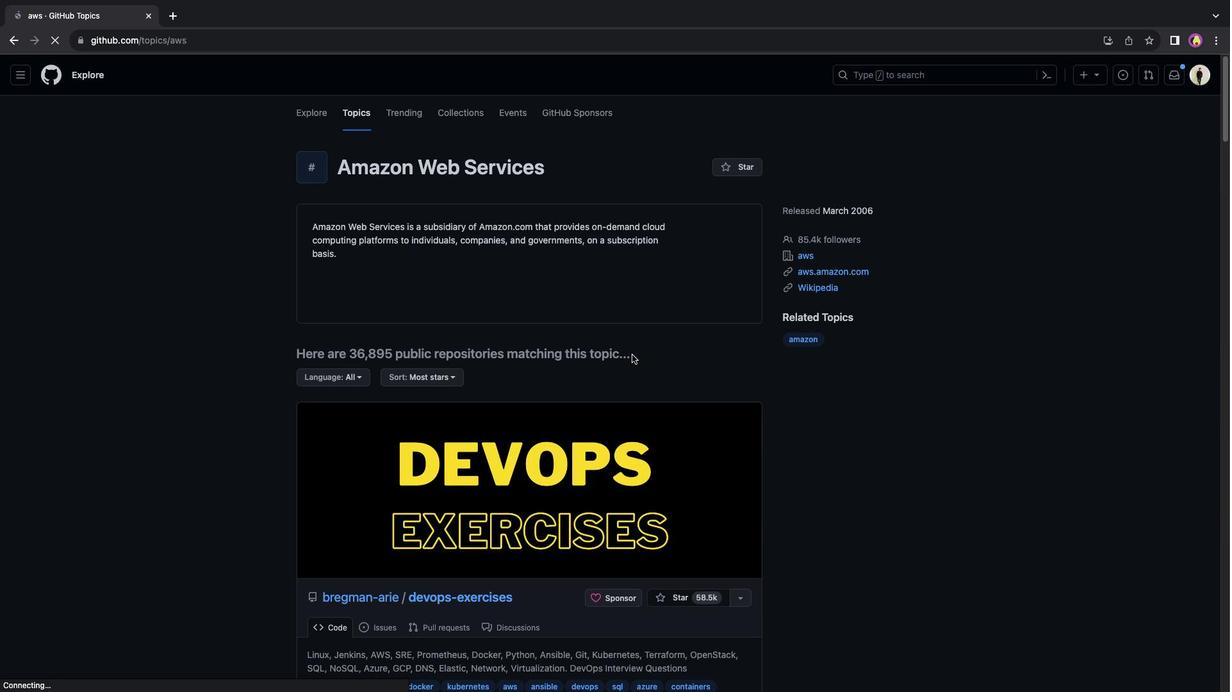 
Action: Mouse scrolled (632, 355) with delta (0, 0)
Screenshot: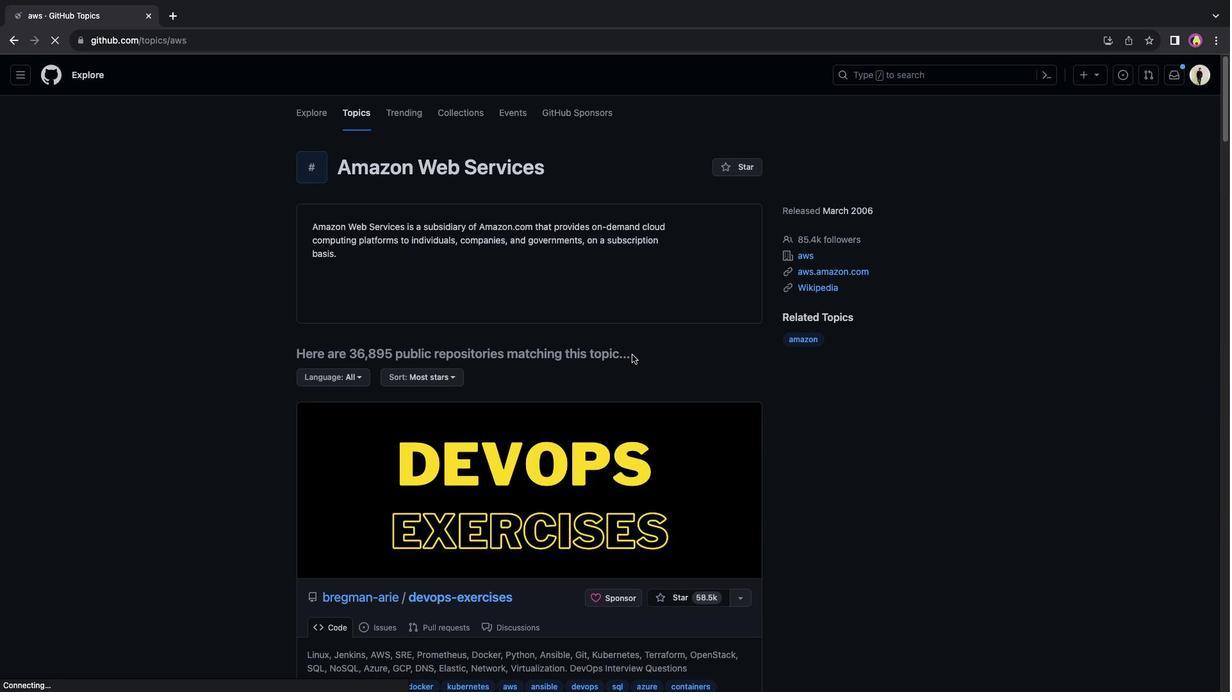 
Action: Mouse scrolled (632, 355) with delta (0, 0)
Screenshot: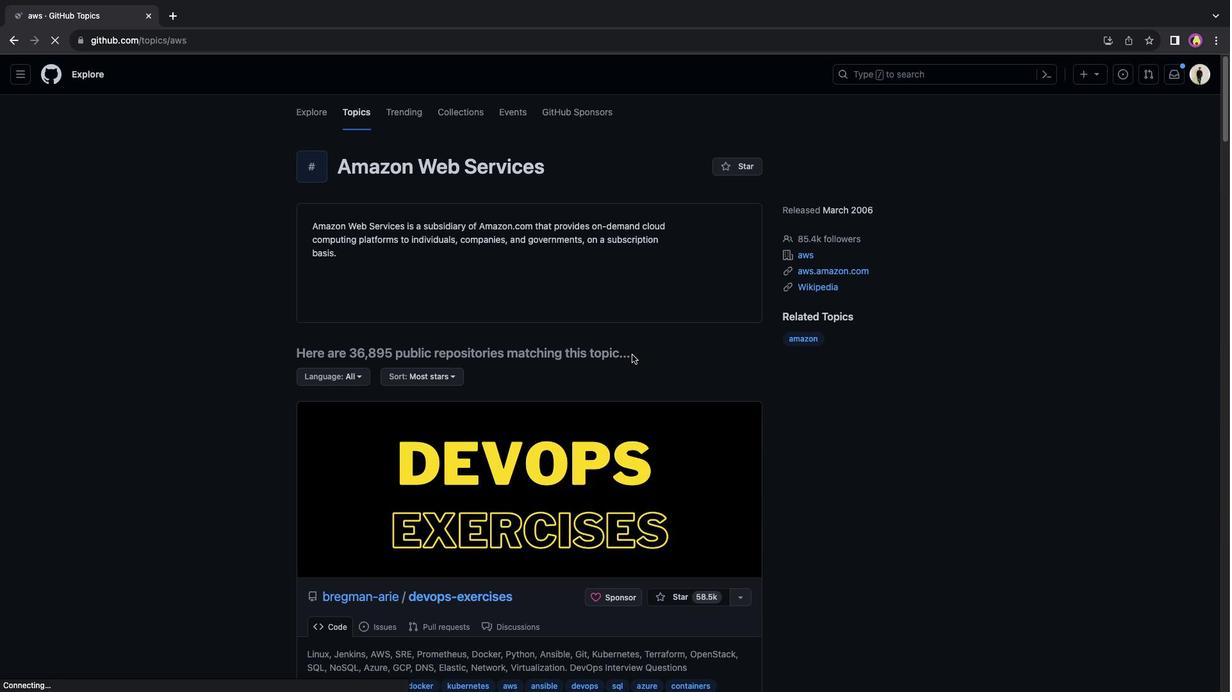 
Action: Mouse moved to (631, 355)
Screenshot: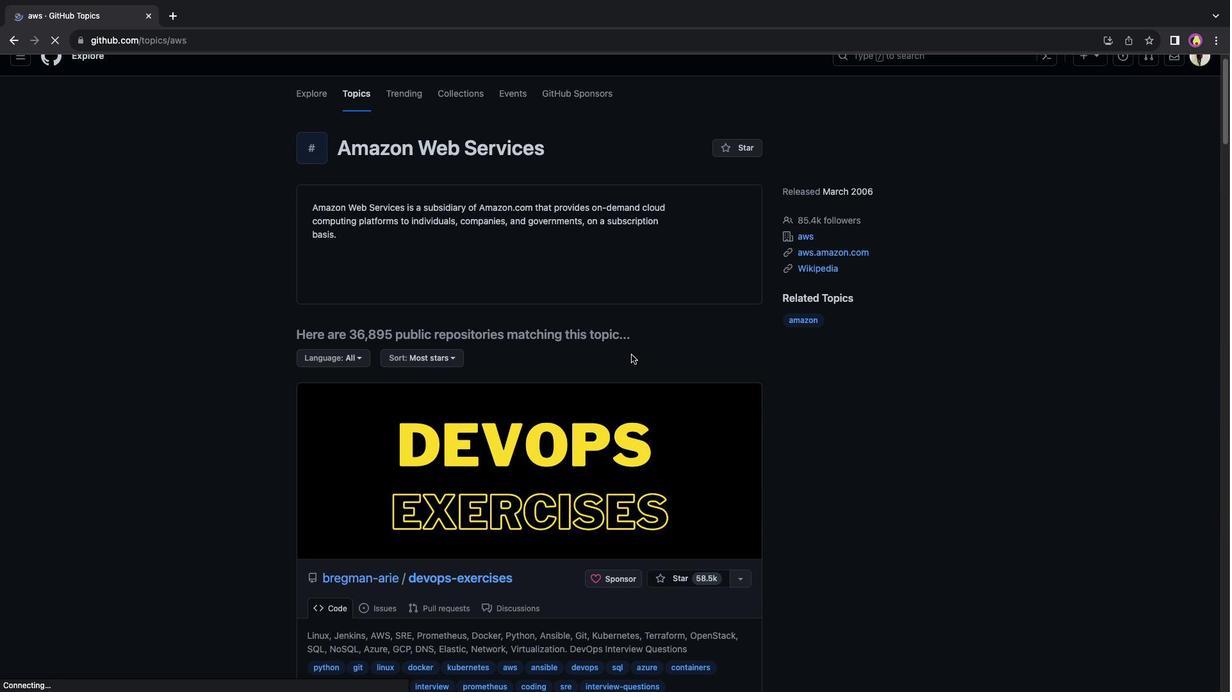 
Action: Mouse scrolled (631, 355) with delta (0, 0)
Screenshot: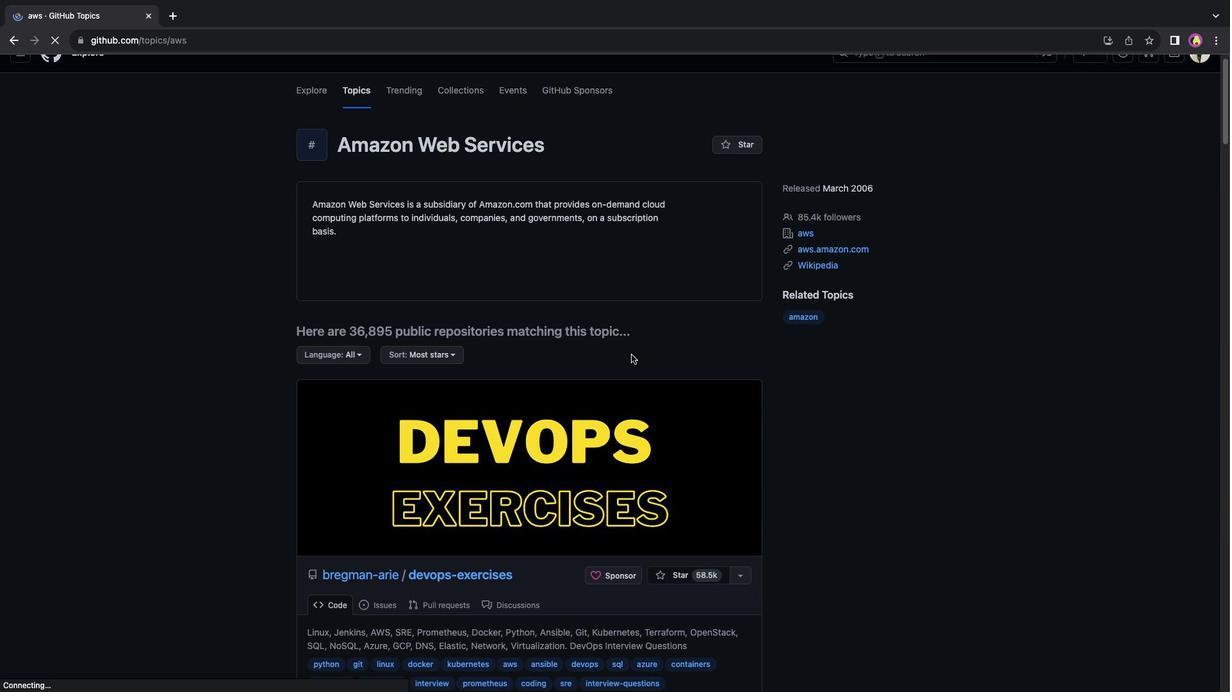 
Action: Mouse scrolled (631, 355) with delta (0, 0)
Screenshot: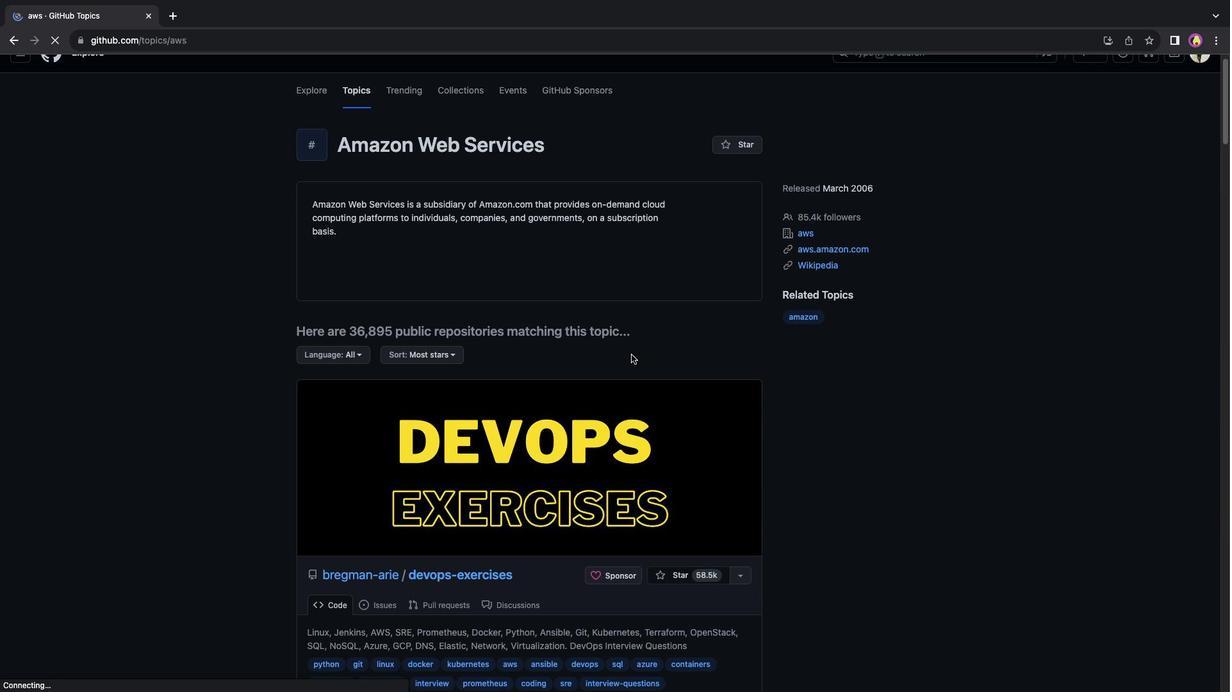 
Action: Mouse scrolled (631, 355) with delta (0, -1)
Screenshot: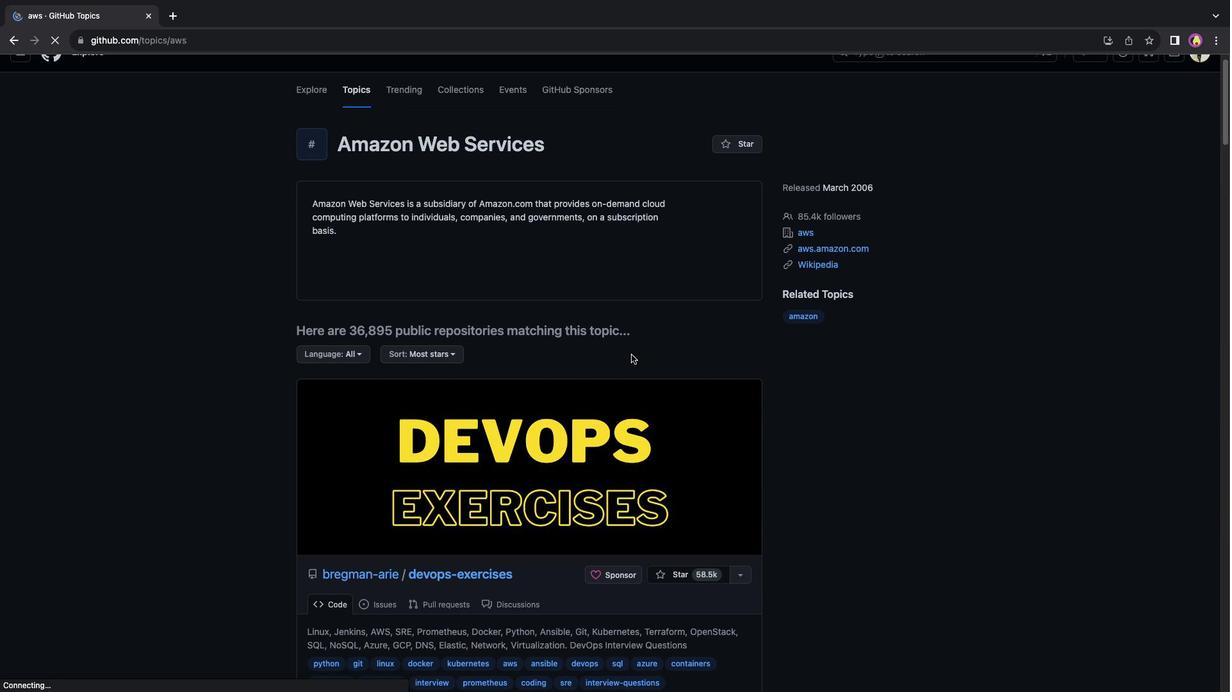 
Action: Mouse scrolled (631, 355) with delta (0, 0)
Screenshot: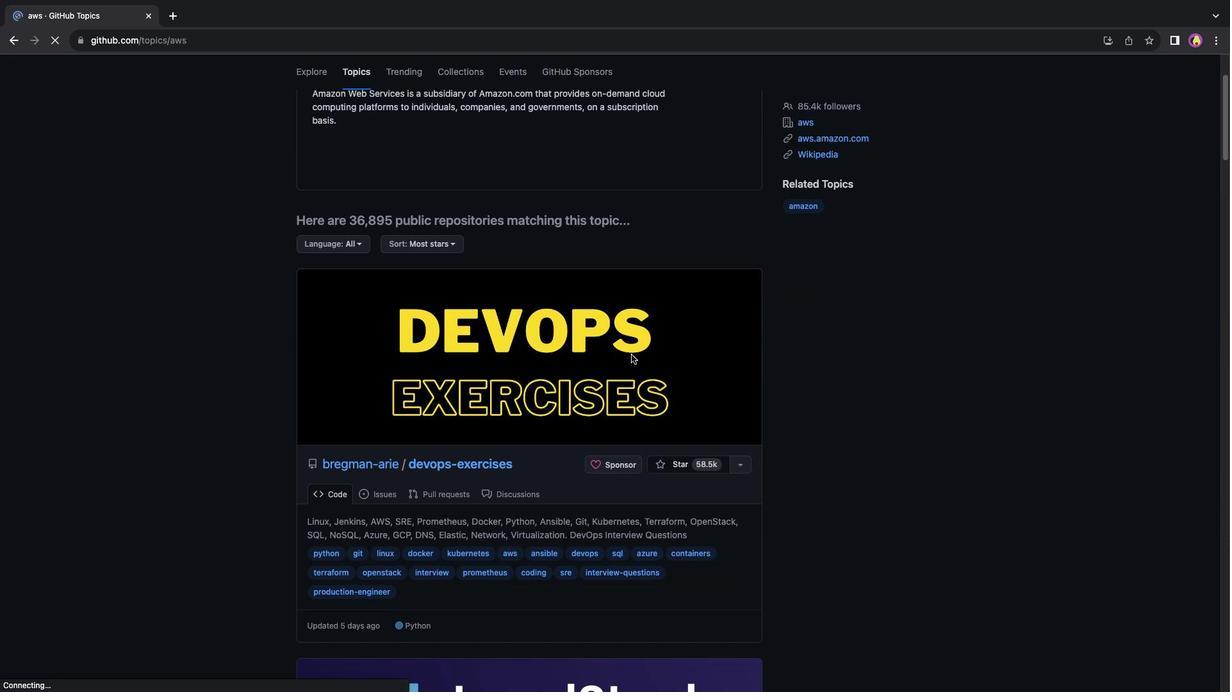 
Action: Mouse scrolled (631, 355) with delta (0, 0)
Screenshot: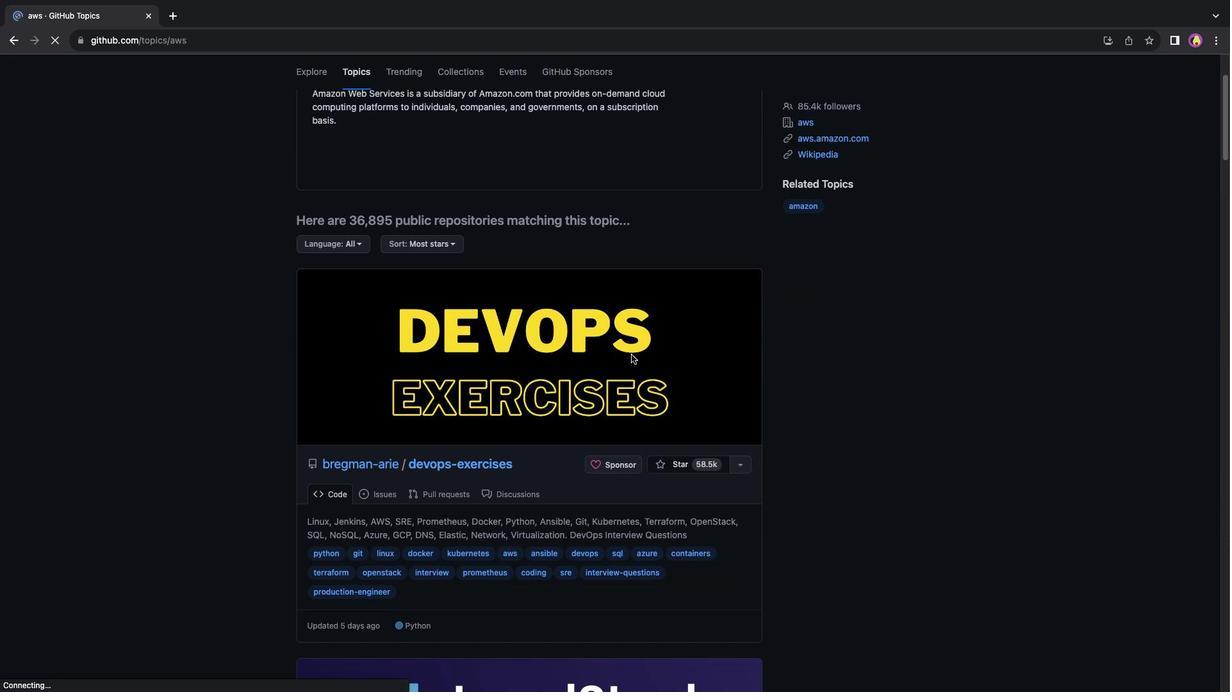 
Action: Mouse scrolled (631, 355) with delta (0, -1)
Screenshot: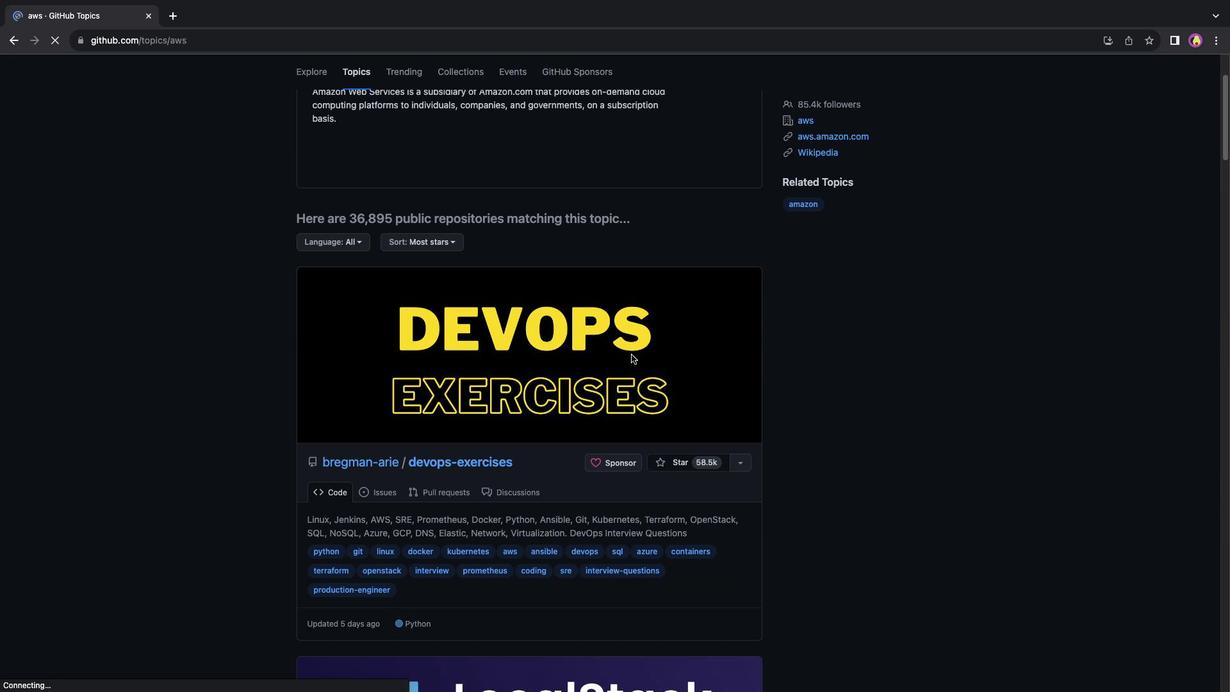 
Action: Mouse scrolled (631, 355) with delta (0, 0)
Screenshot: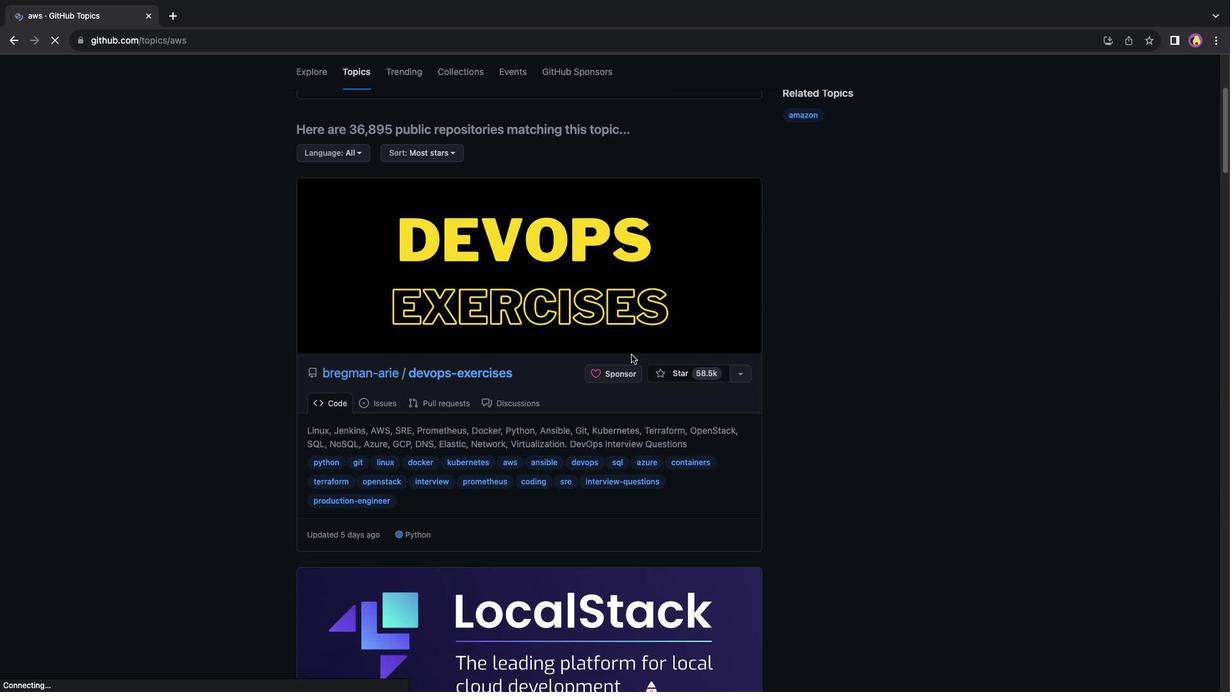 
Action: Mouse scrolled (631, 355) with delta (0, 0)
Screenshot: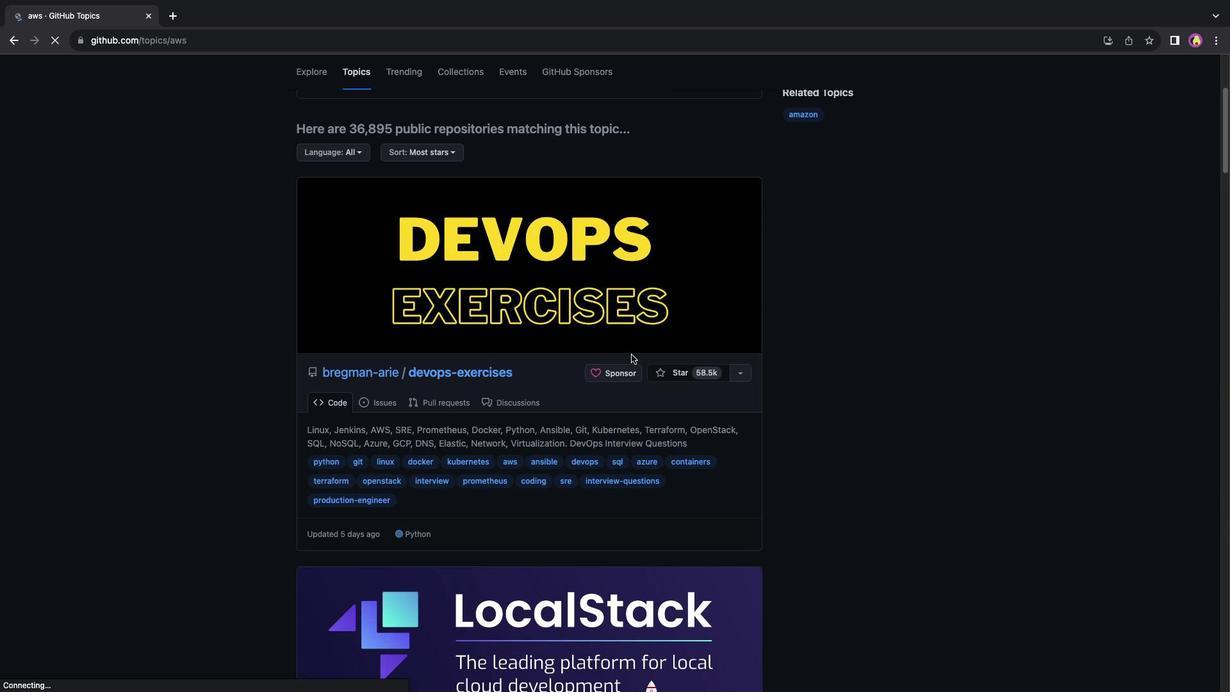 
Action: Mouse scrolled (631, 355) with delta (0, -1)
Screenshot: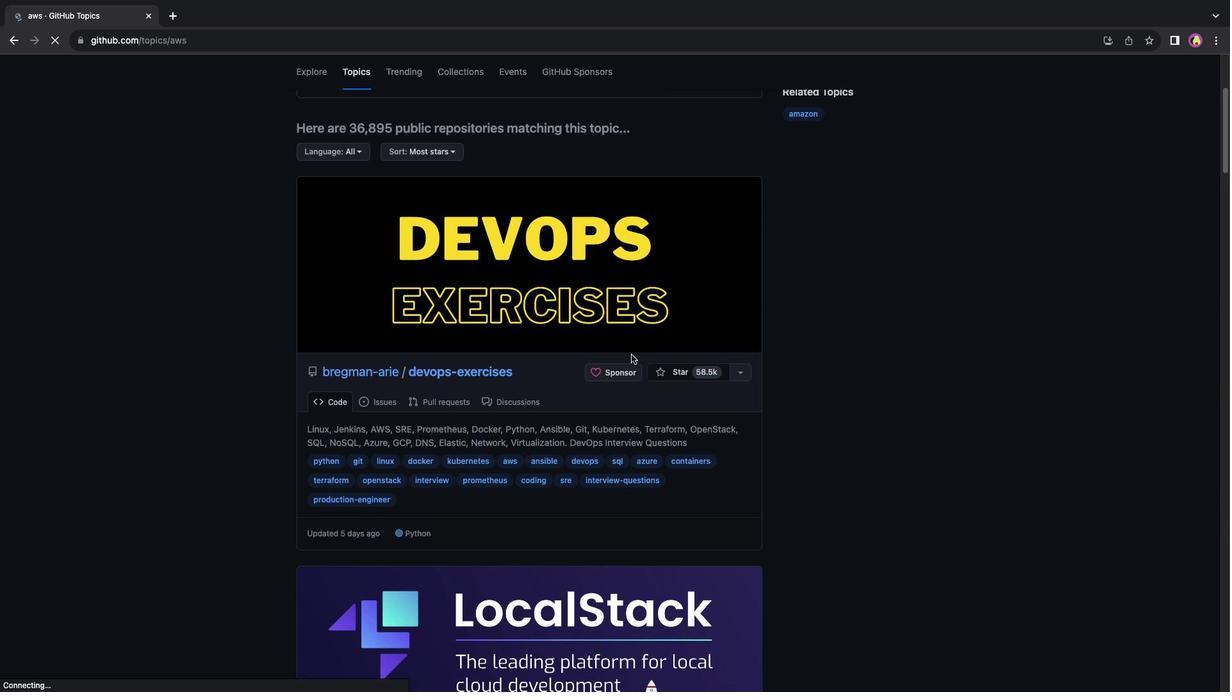 
Action: Mouse scrolled (631, 355) with delta (0, 0)
Screenshot: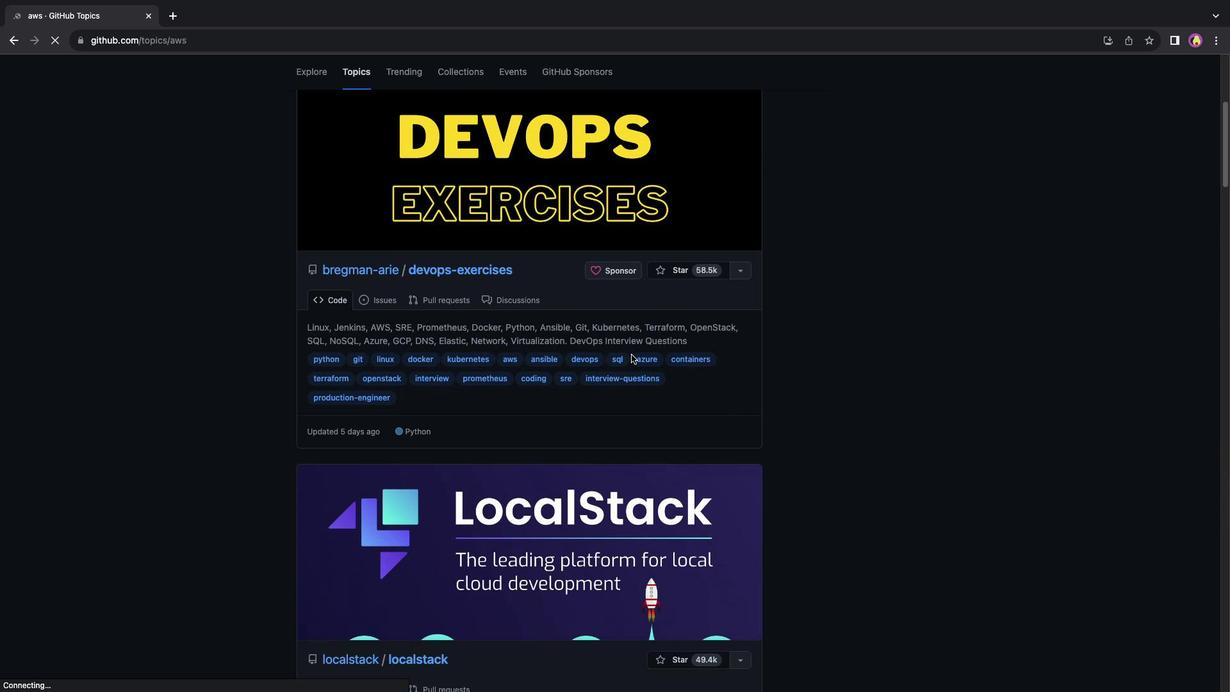 
Action: Mouse scrolled (631, 355) with delta (0, 0)
Screenshot: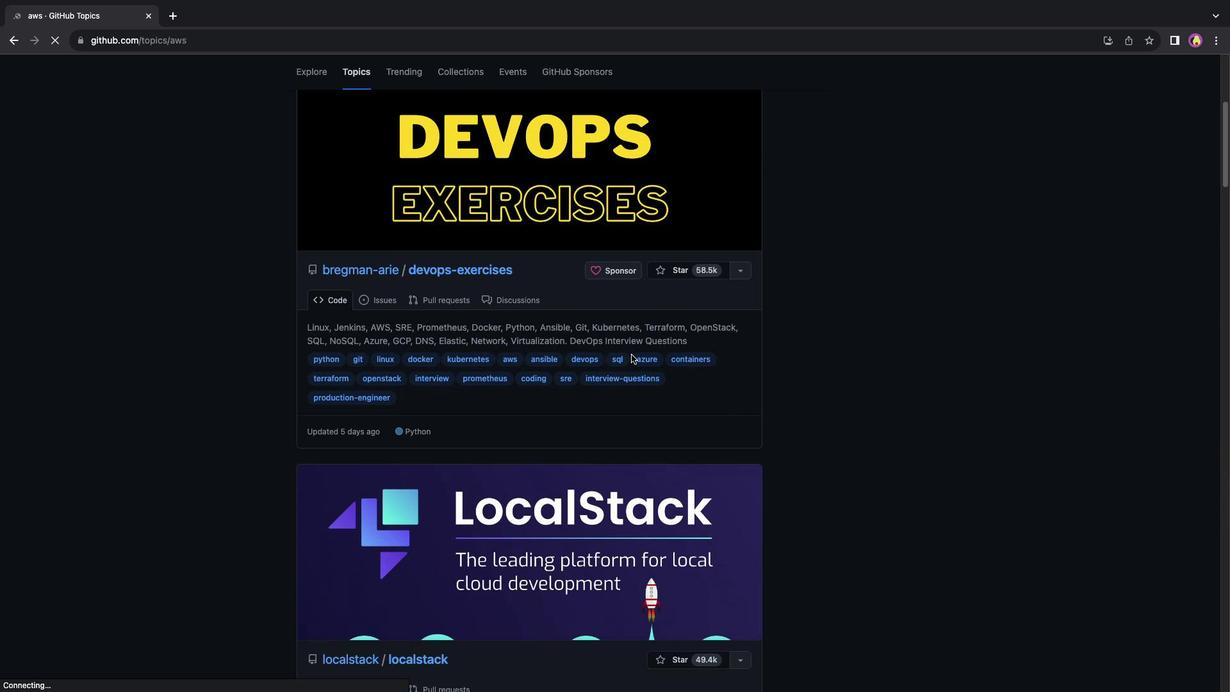 
Action: Mouse scrolled (631, 355) with delta (0, -1)
Screenshot: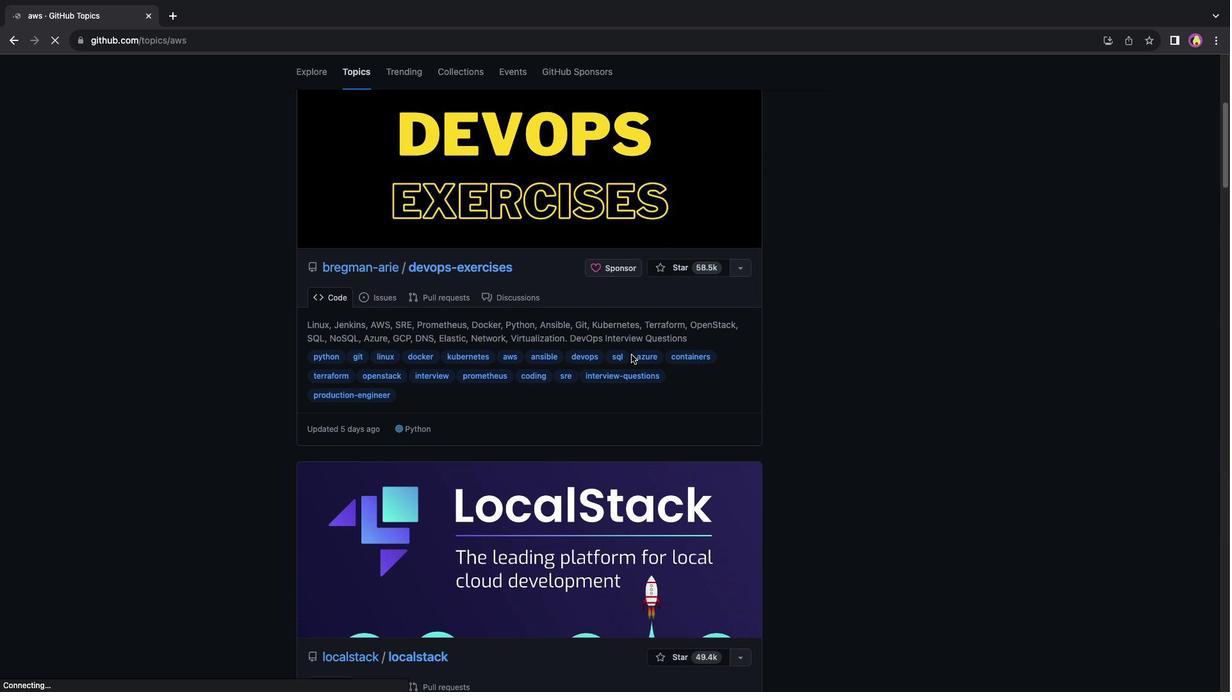 
Action: Mouse scrolled (631, 355) with delta (0, 0)
Screenshot: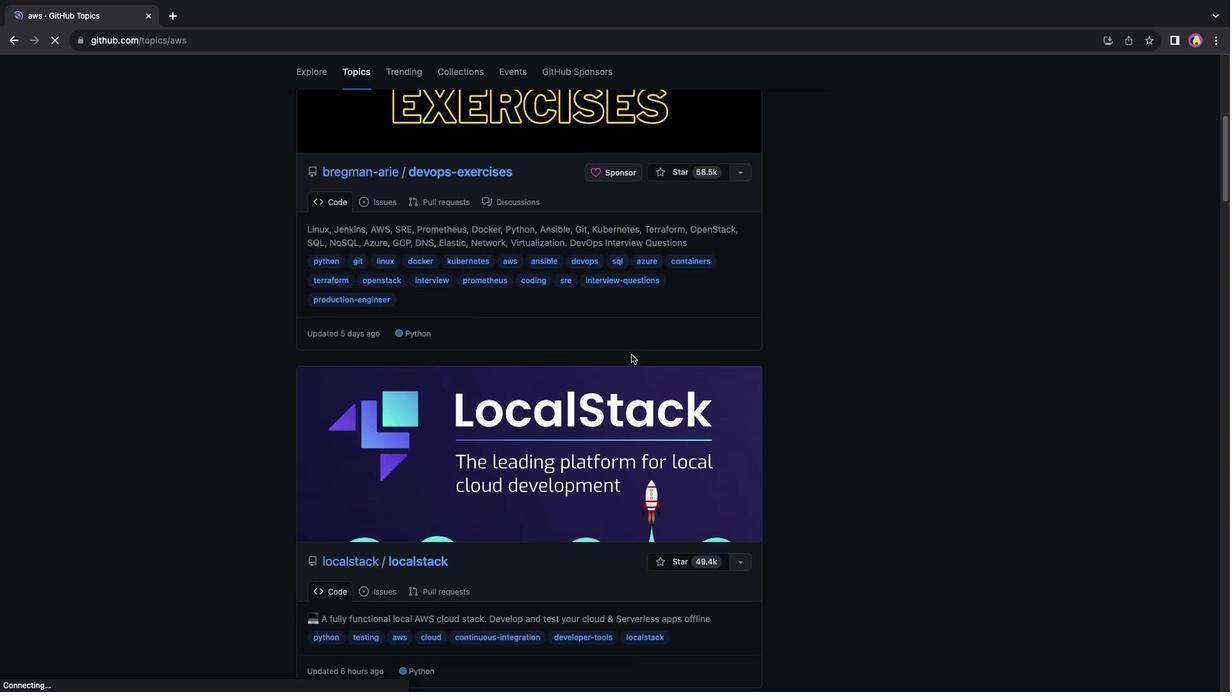 
Action: Mouse scrolled (631, 355) with delta (0, 0)
Screenshot: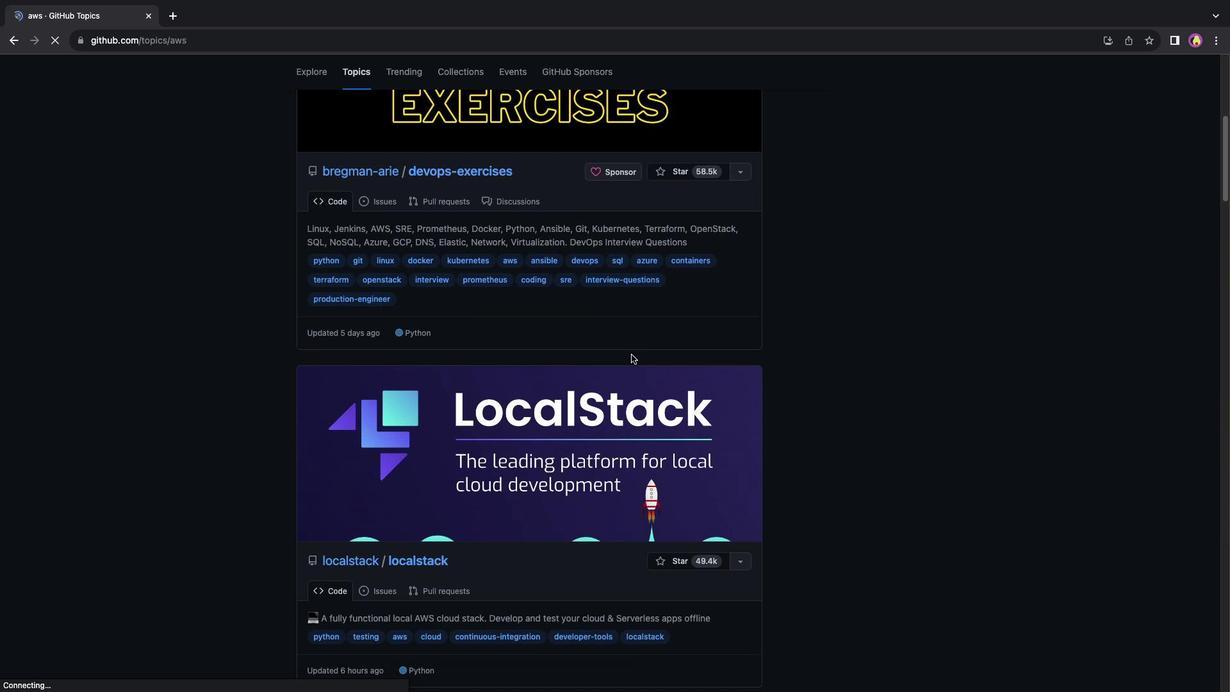 
Action: Mouse scrolled (631, 355) with delta (0, -1)
Screenshot: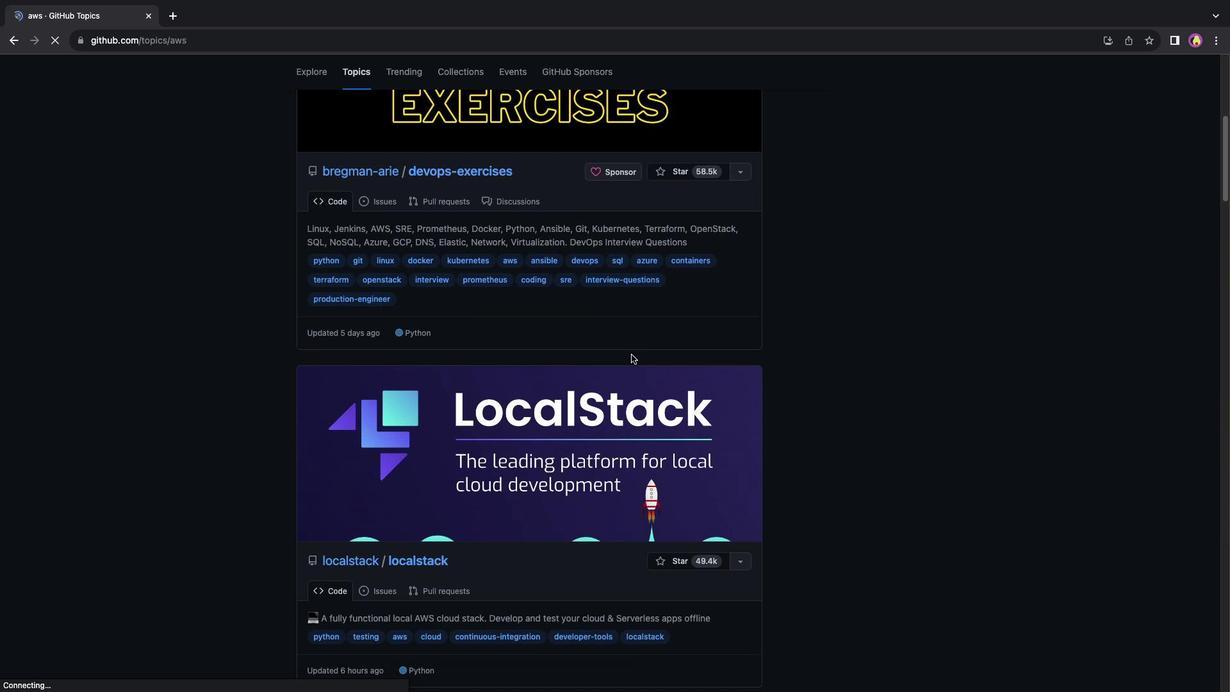 
Action: Mouse scrolled (631, 355) with delta (0, 0)
Screenshot: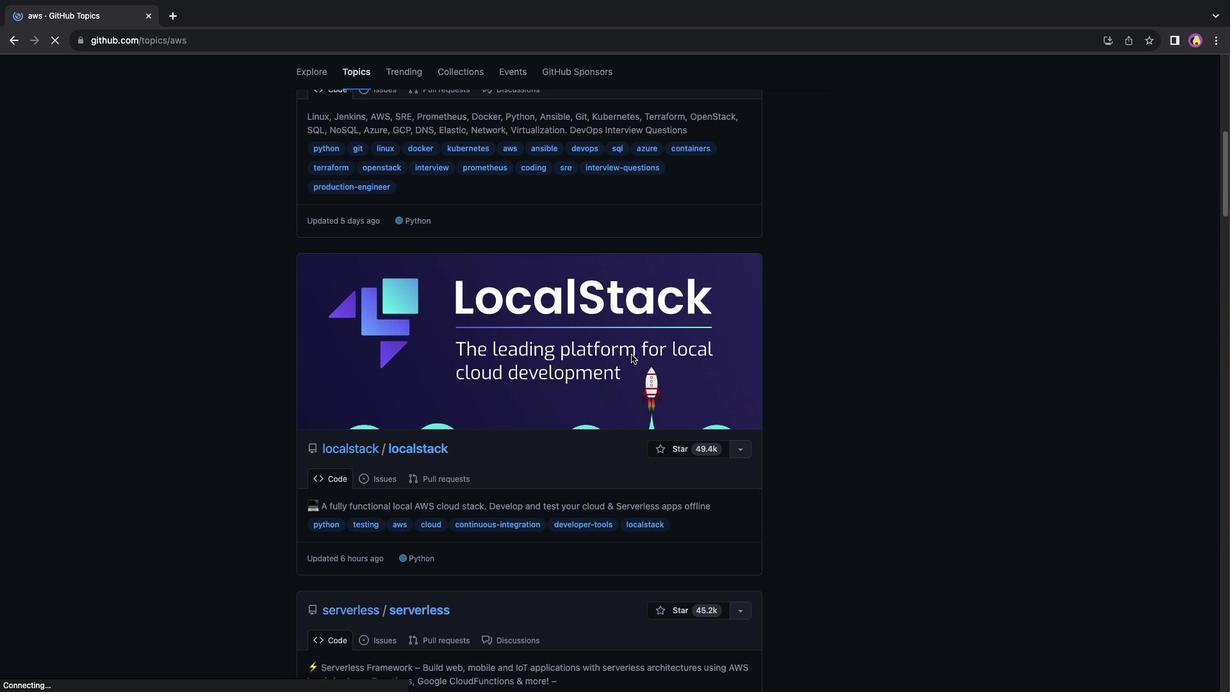 
Action: Mouse scrolled (631, 355) with delta (0, 0)
Screenshot: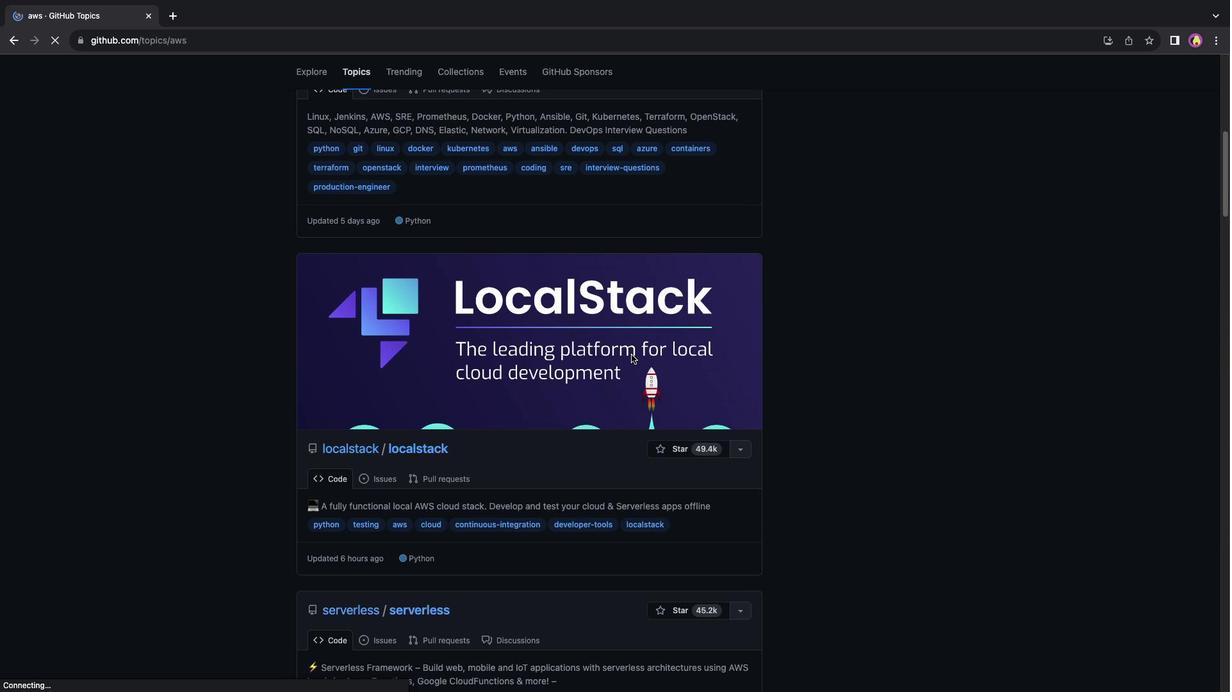 
Action: Mouse scrolled (631, 355) with delta (0, -1)
Screenshot: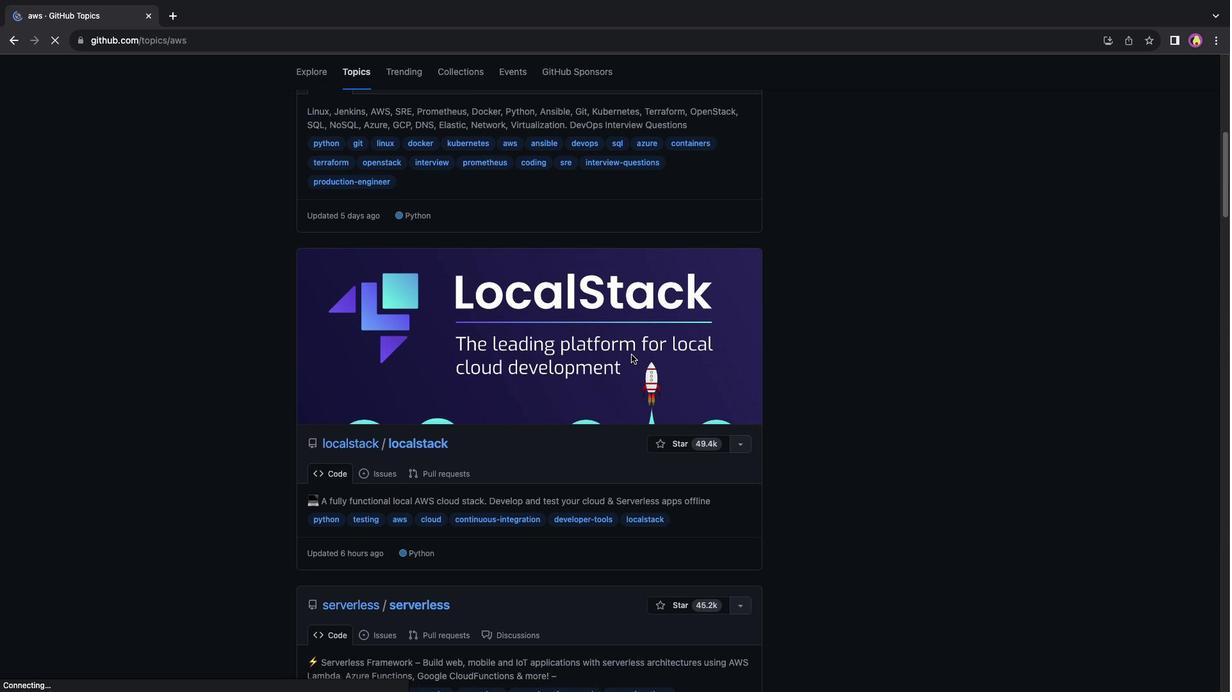 
Action: Mouse moved to (630, 355)
Screenshot: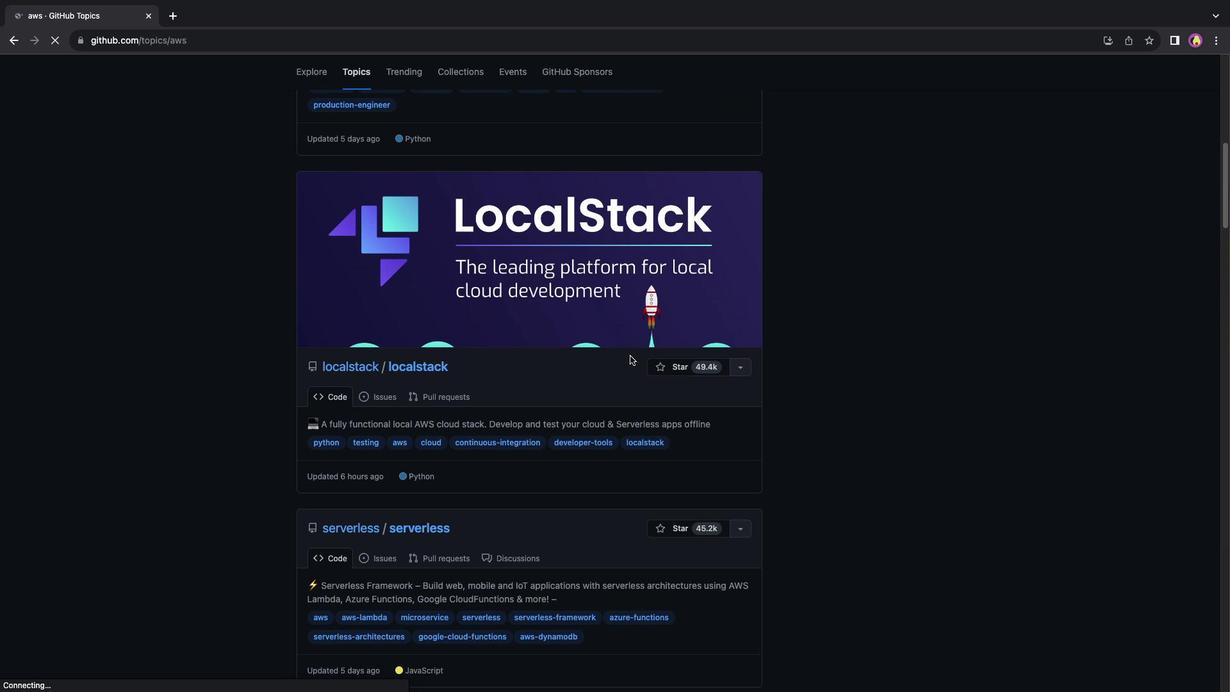 
Action: Mouse scrolled (630, 355) with delta (0, 0)
Screenshot: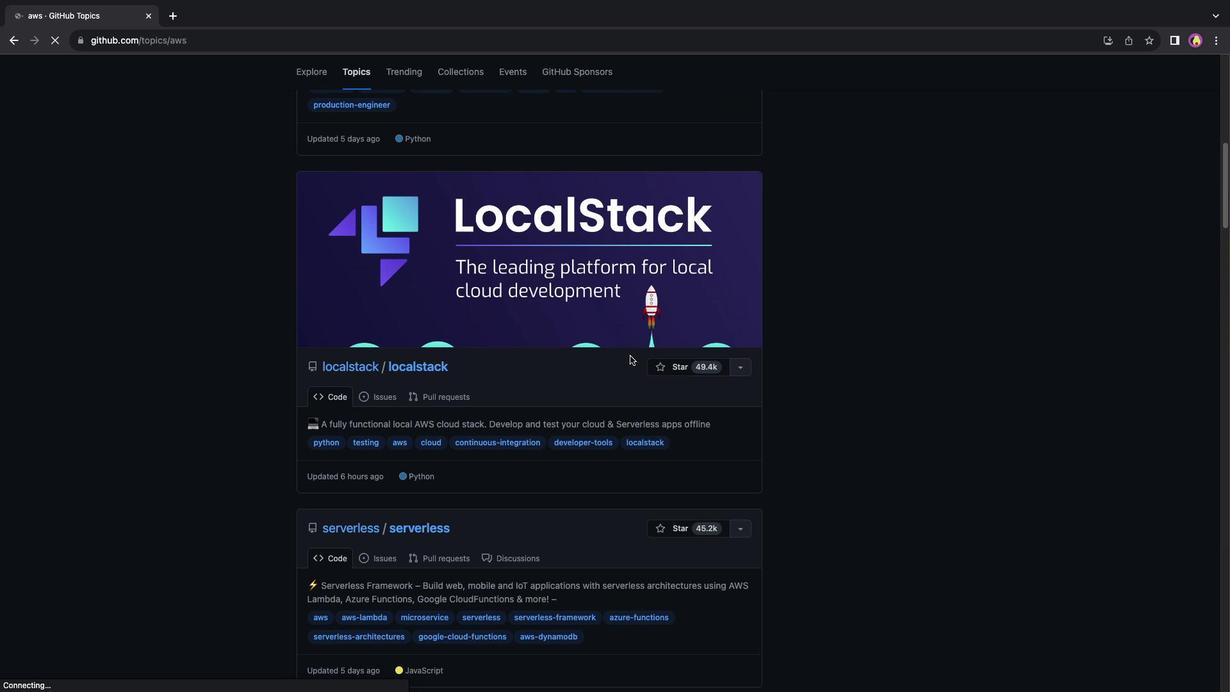
Action: Mouse scrolled (630, 355) with delta (0, 0)
Screenshot: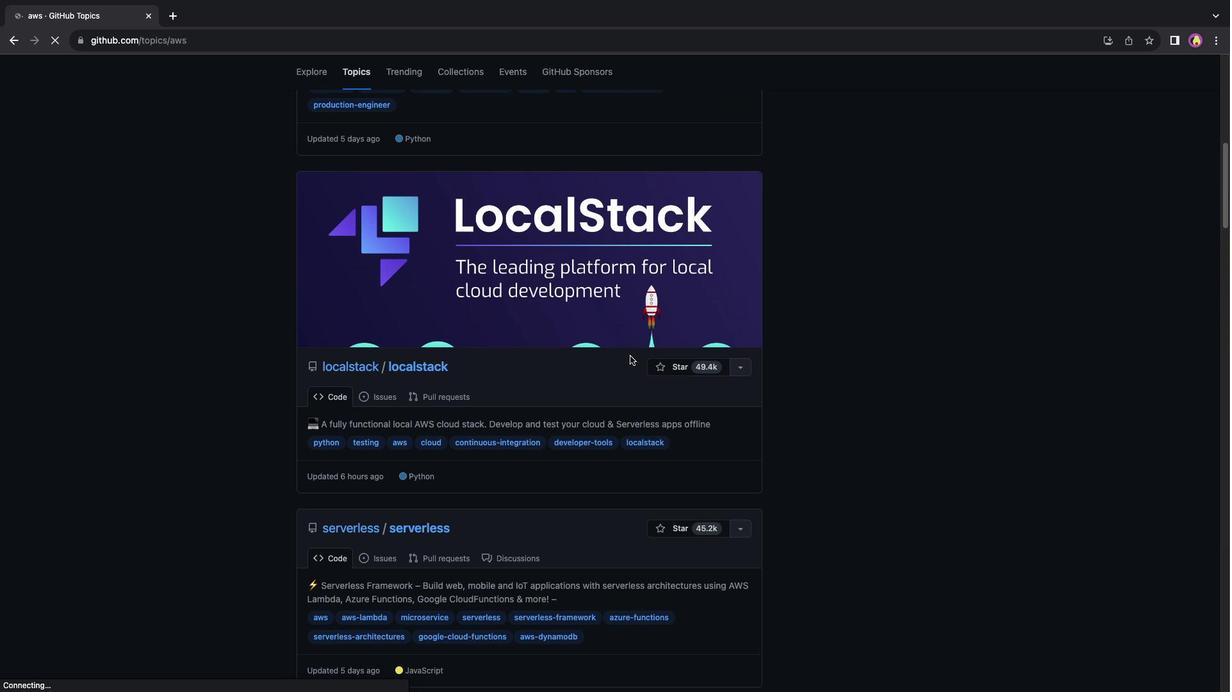 
Action: Mouse scrolled (630, 355) with delta (0, -1)
Screenshot: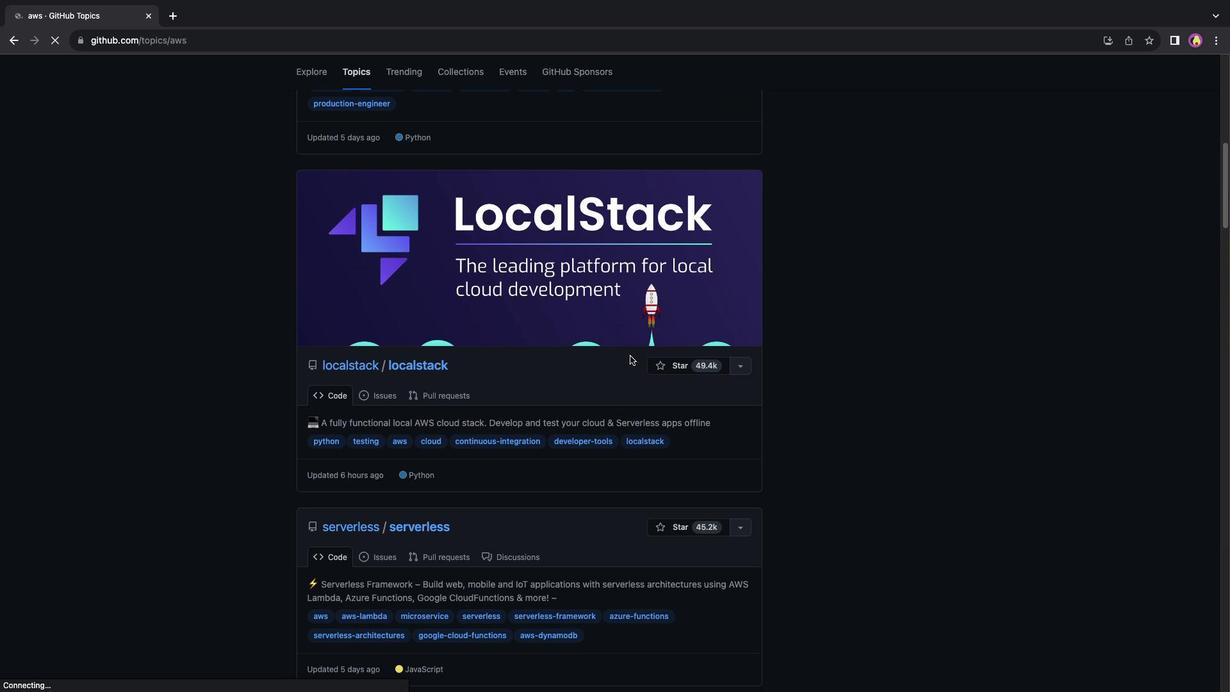 
Action: Mouse moved to (630, 355)
Screenshot: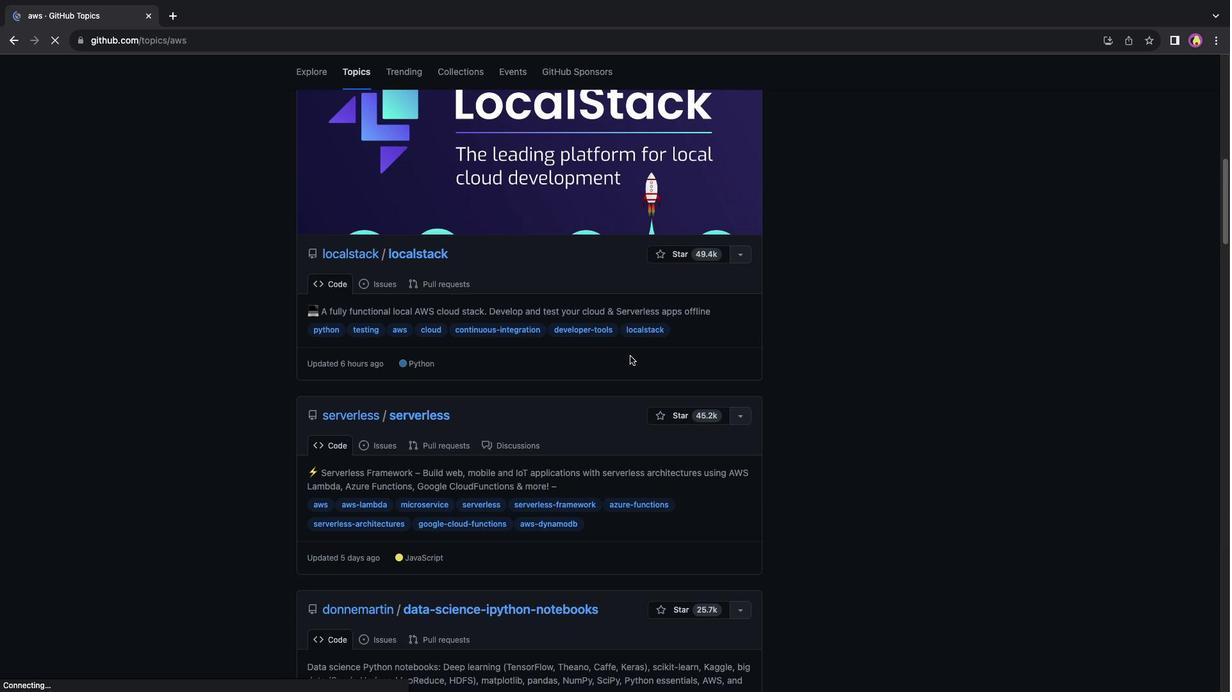 
Action: Mouse scrolled (630, 355) with delta (0, 0)
Screenshot: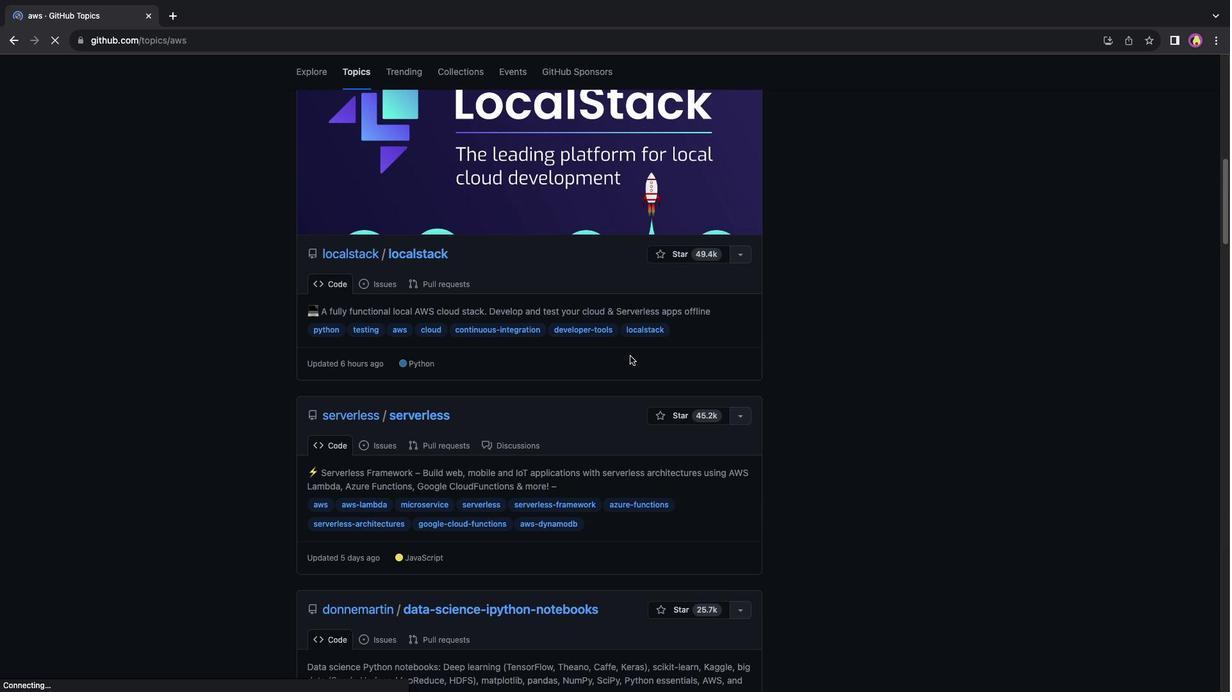 
Action: Mouse scrolled (630, 355) with delta (0, 0)
Screenshot: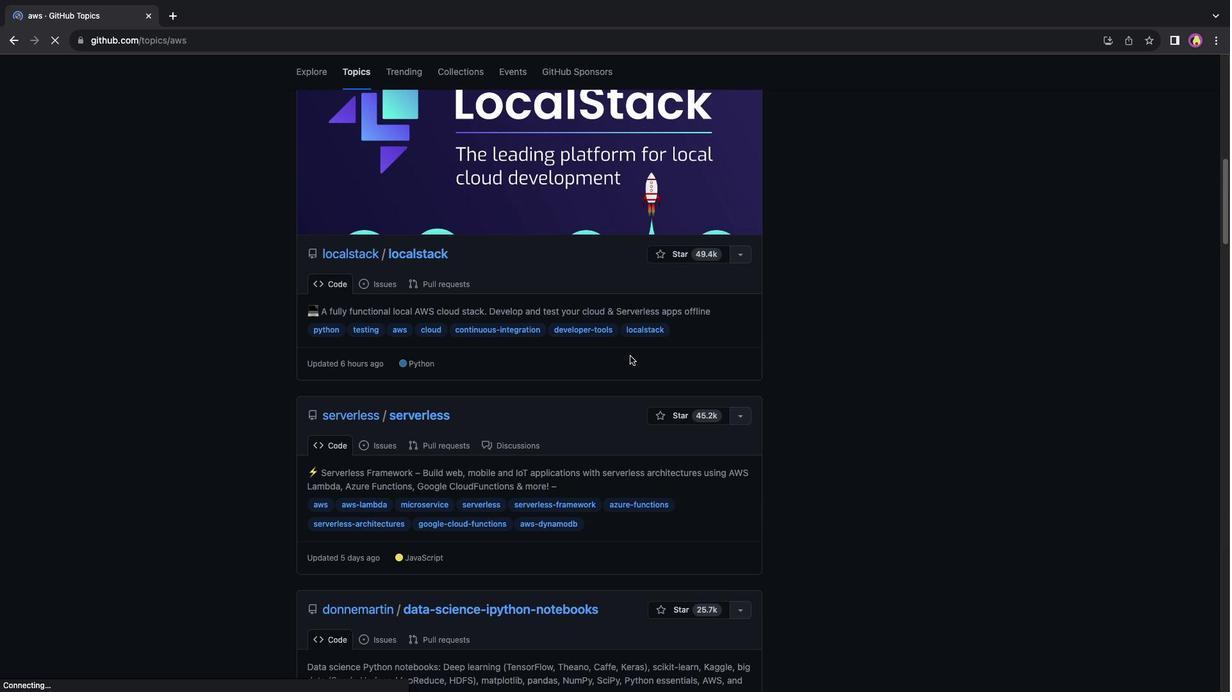 
Action: Mouse scrolled (630, 355) with delta (0, -1)
Screenshot: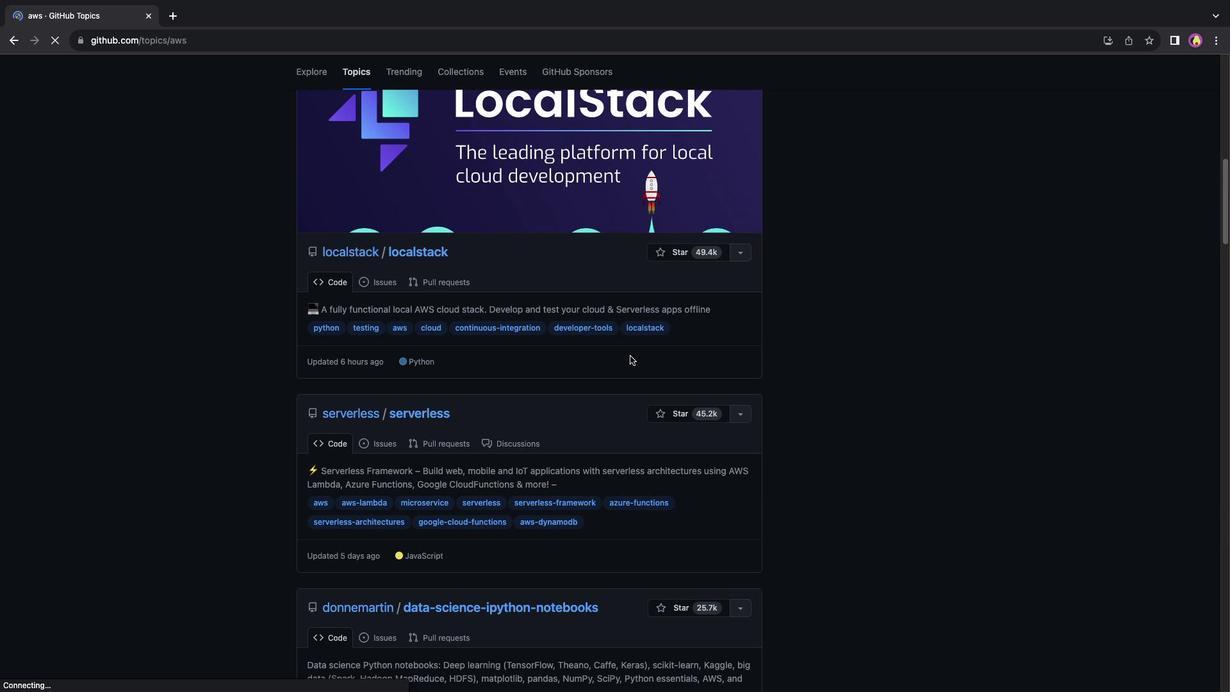 
Action: Mouse scrolled (630, 355) with delta (0, 0)
Screenshot: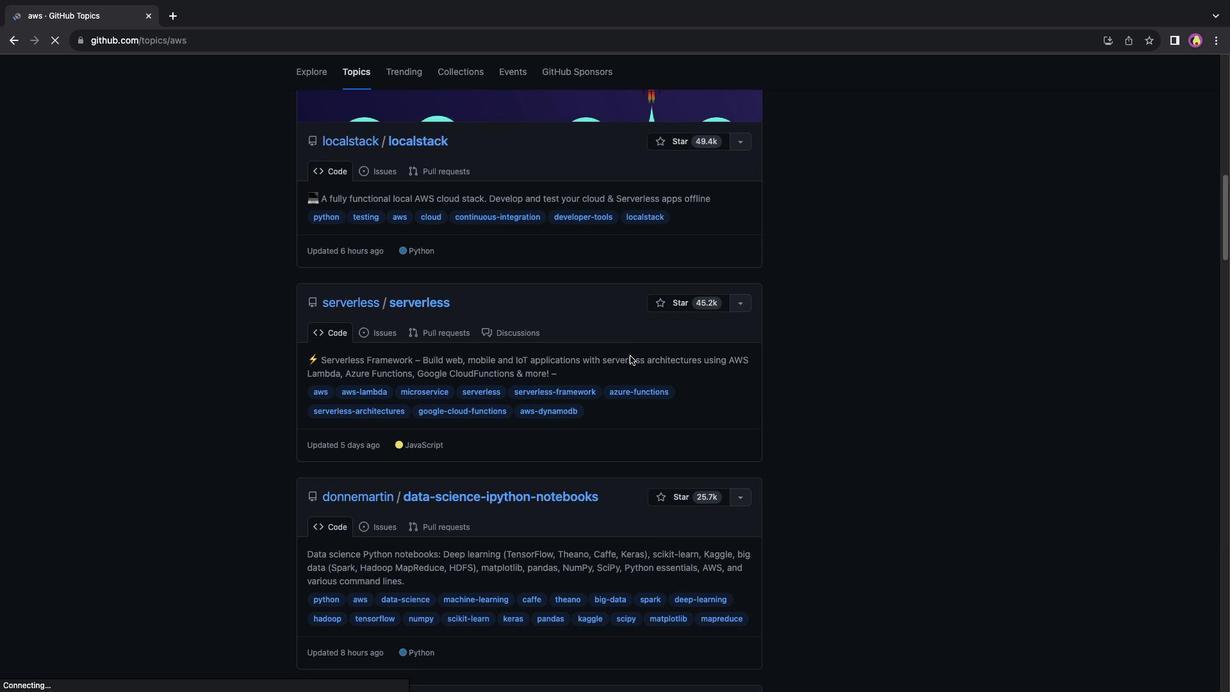 
Action: Mouse scrolled (630, 355) with delta (0, 0)
Screenshot: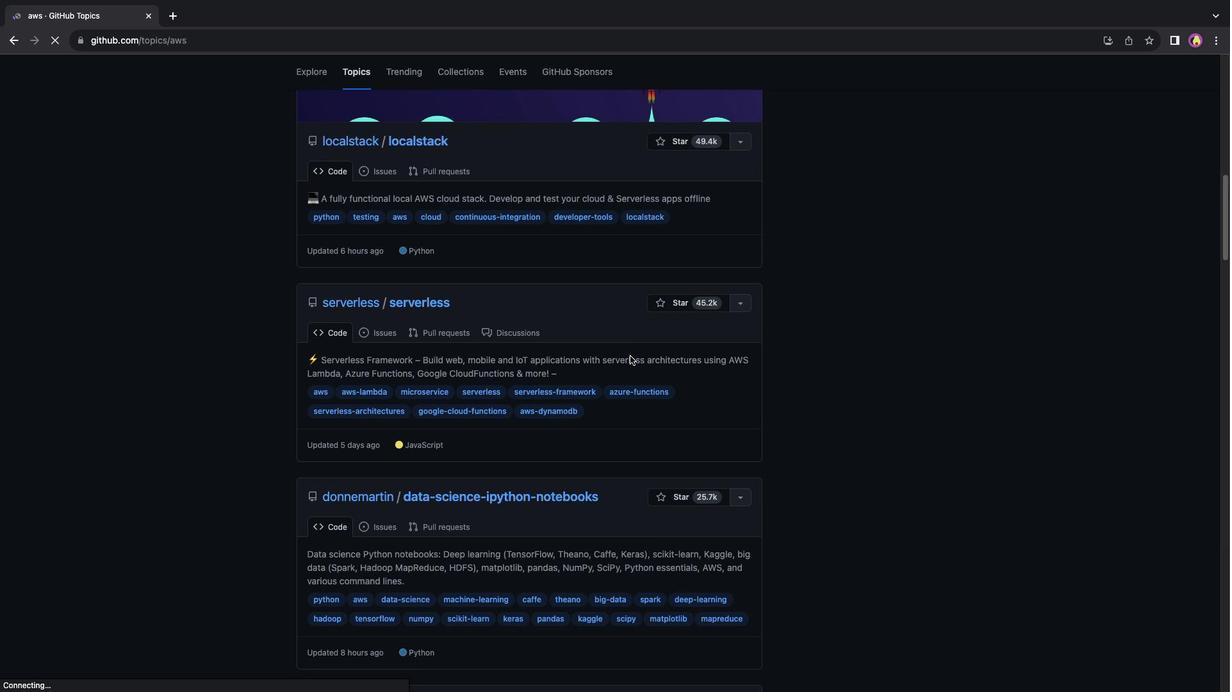 
Action: Mouse scrolled (630, 355) with delta (0, -1)
Screenshot: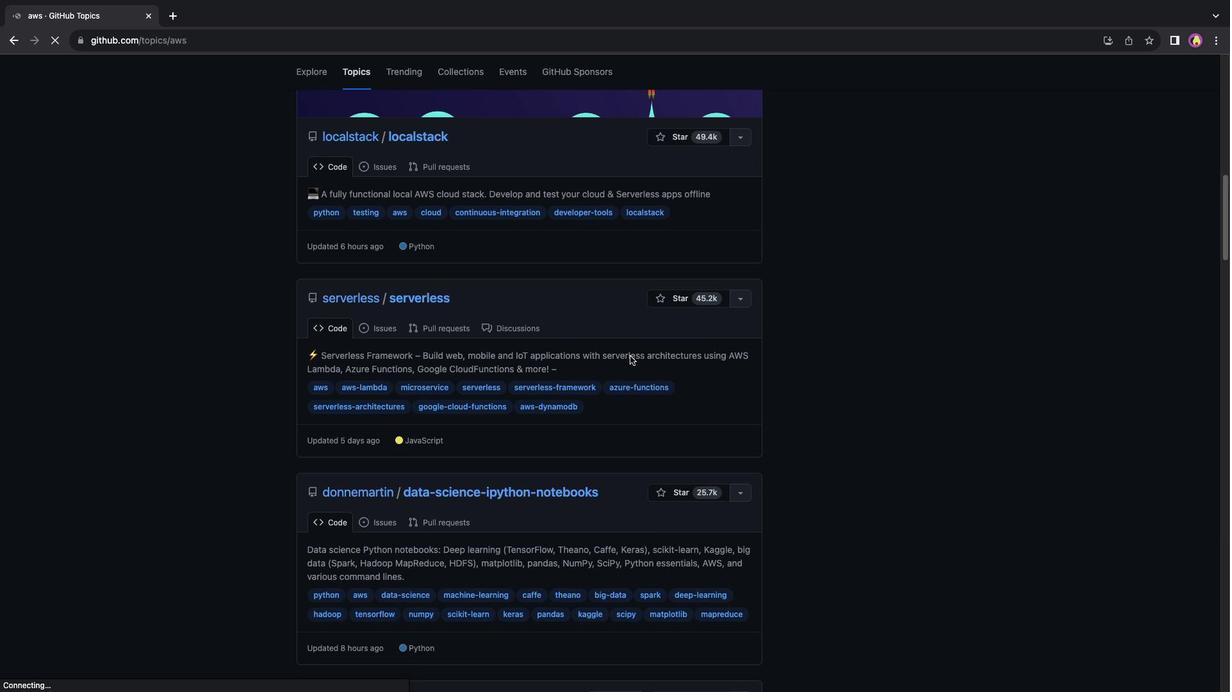 
Action: Mouse moved to (626, 357)
Screenshot: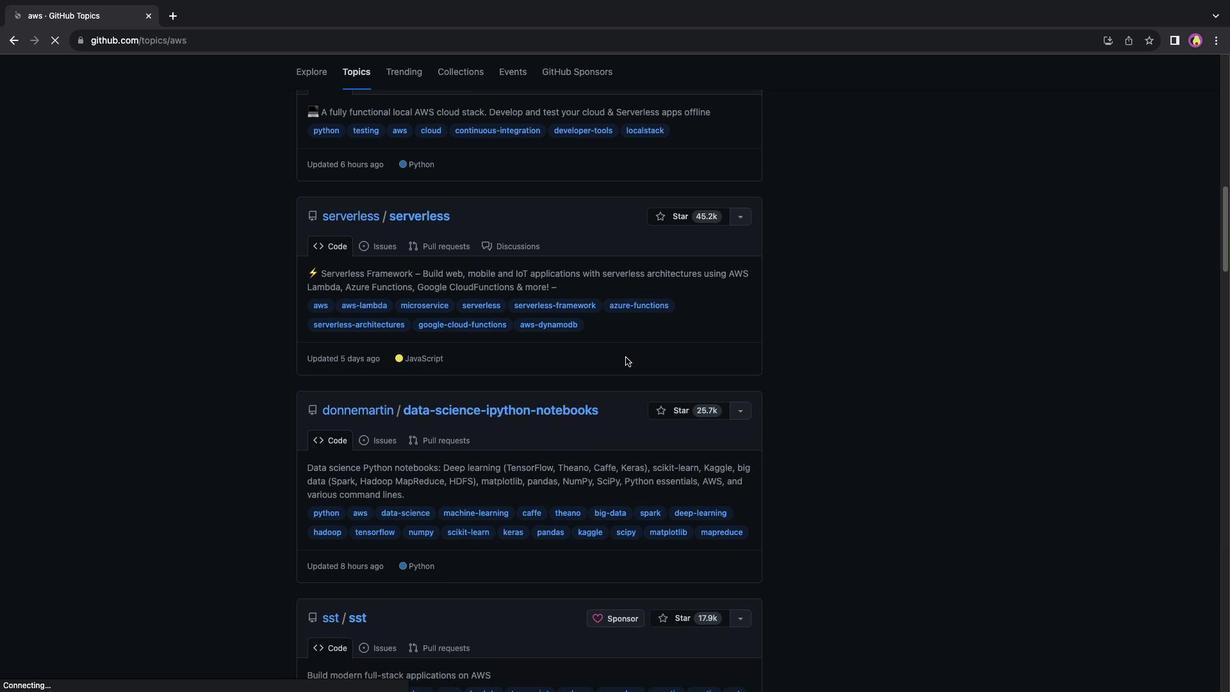 
Action: Mouse scrolled (626, 357) with delta (0, 0)
Screenshot: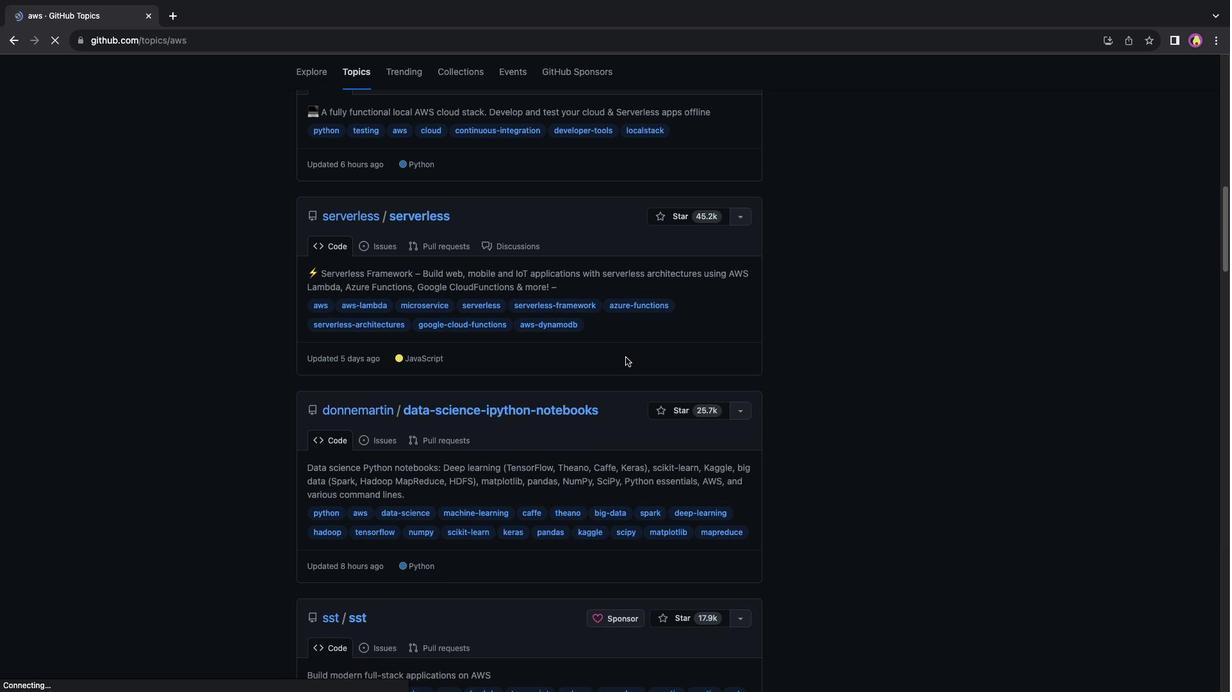 
Action: Mouse scrolled (626, 357) with delta (0, 0)
Screenshot: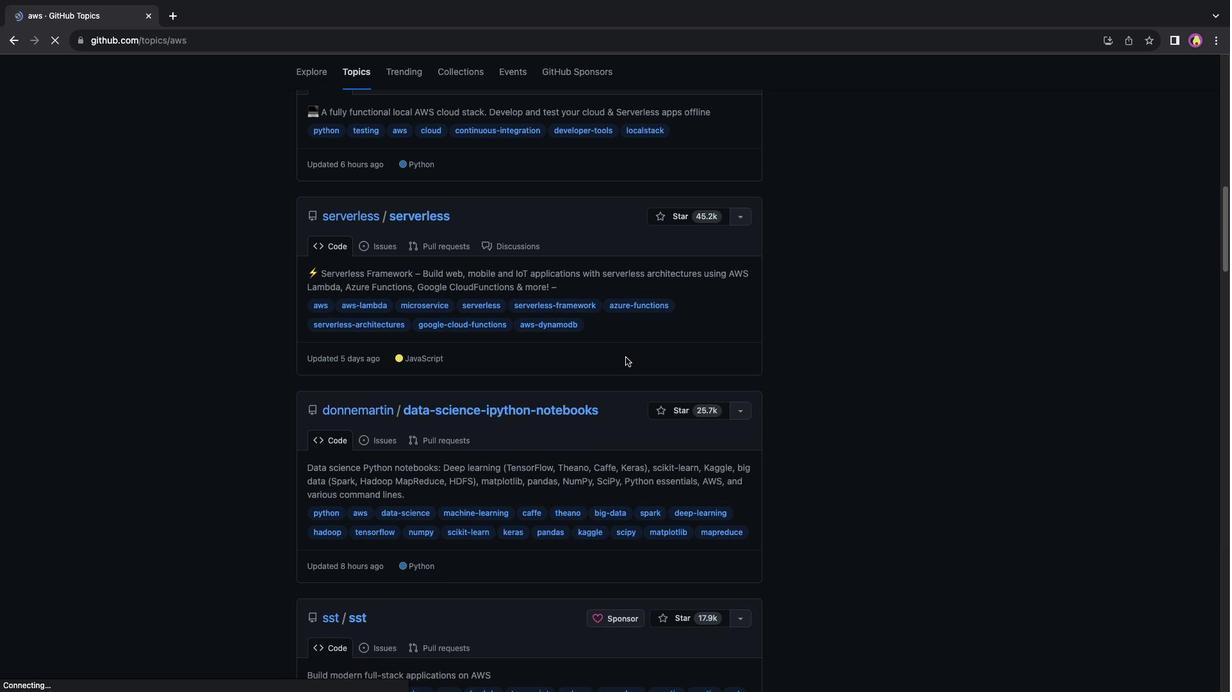 
Action: Mouse scrolled (626, 357) with delta (0, -1)
Screenshot: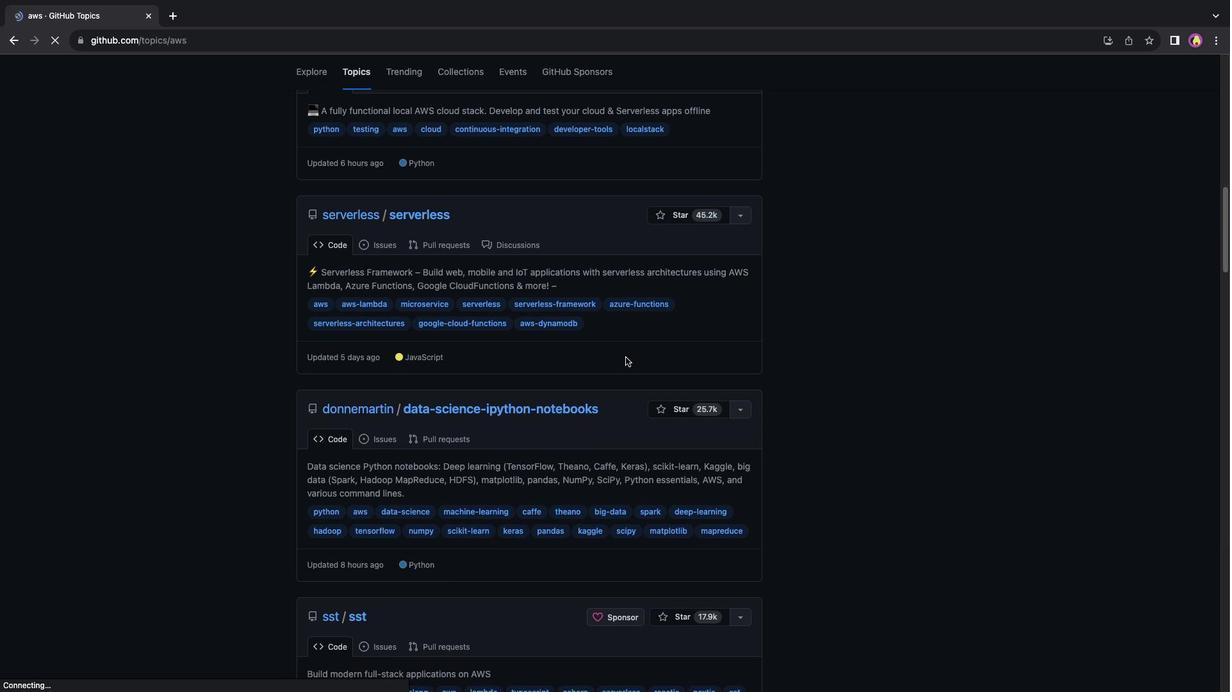 
Action: Mouse scrolled (626, 357) with delta (0, 0)
Screenshot: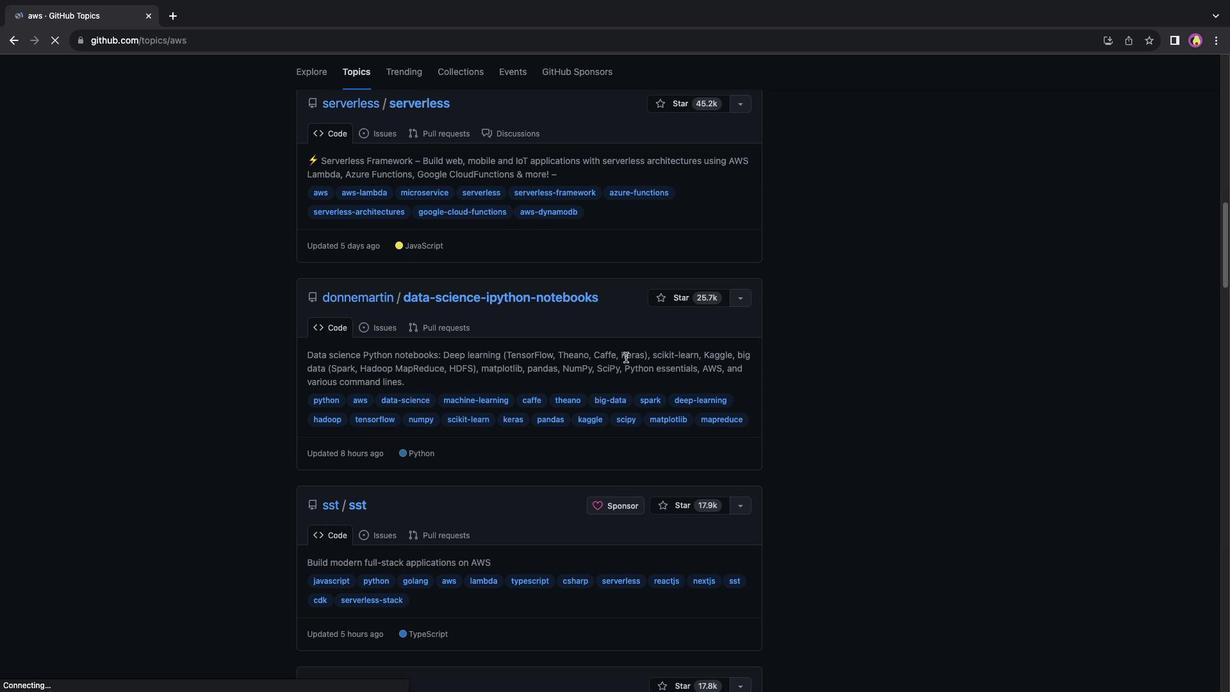 
Action: Mouse scrolled (626, 357) with delta (0, 0)
Screenshot: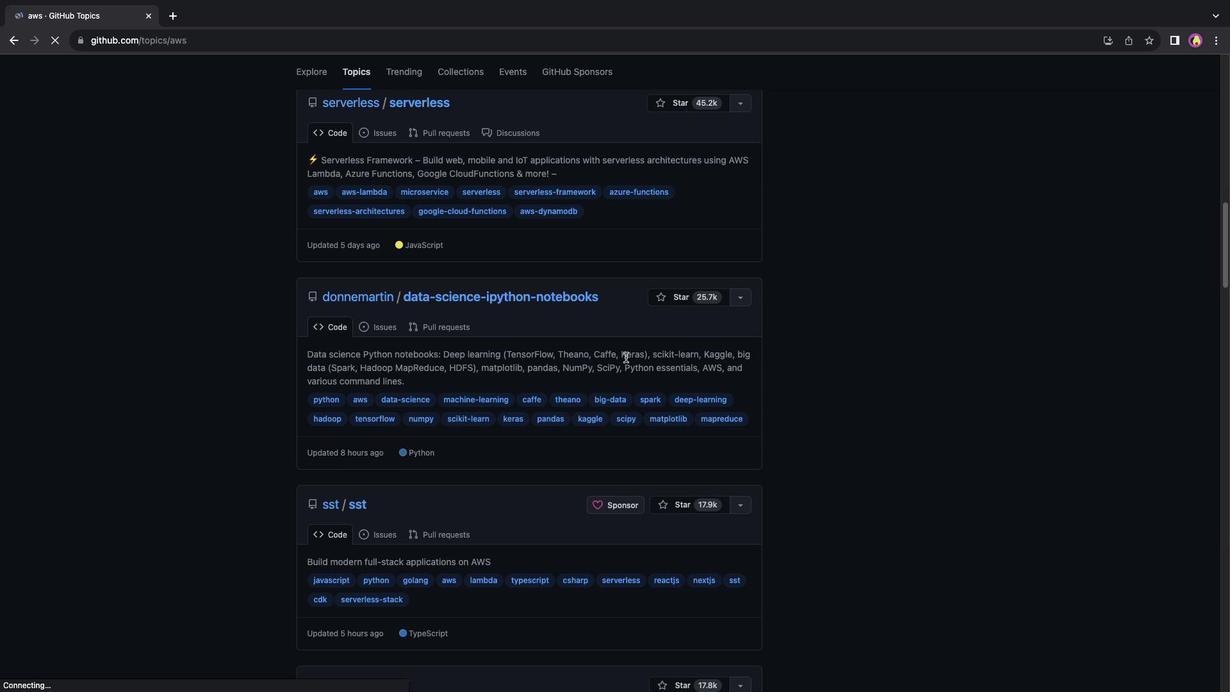 
Action: Mouse scrolled (626, 357) with delta (0, -1)
Screenshot: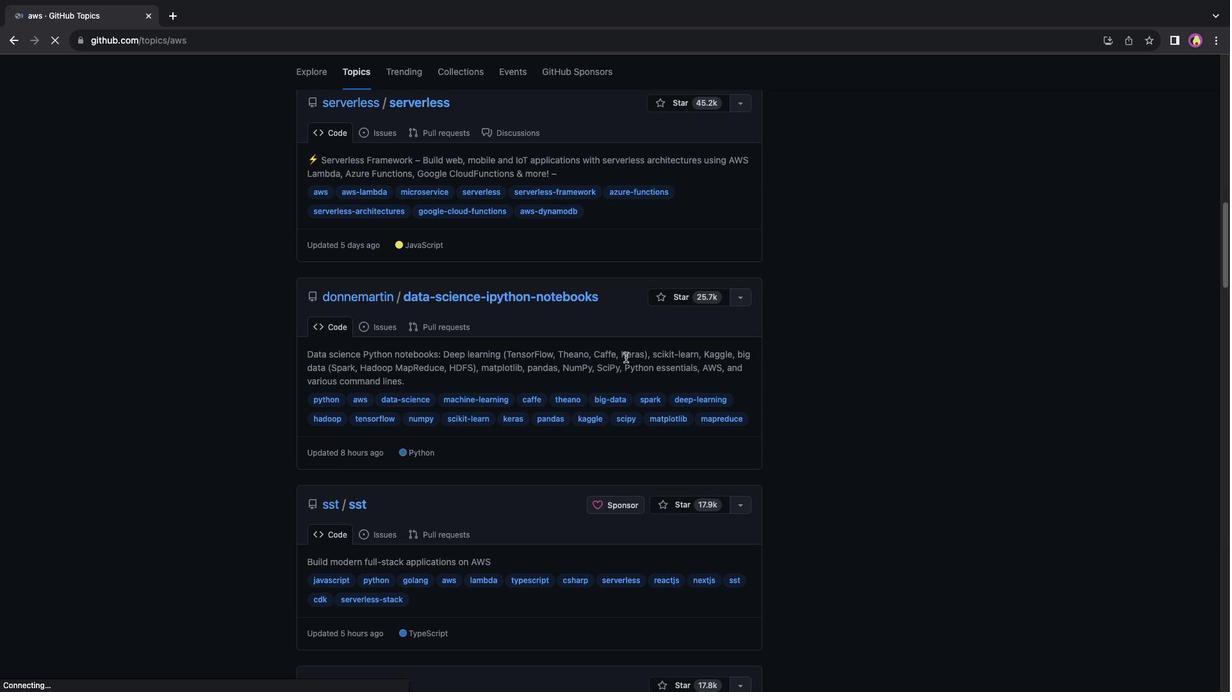 
Action: Mouse scrolled (626, 357) with delta (0, 0)
Screenshot: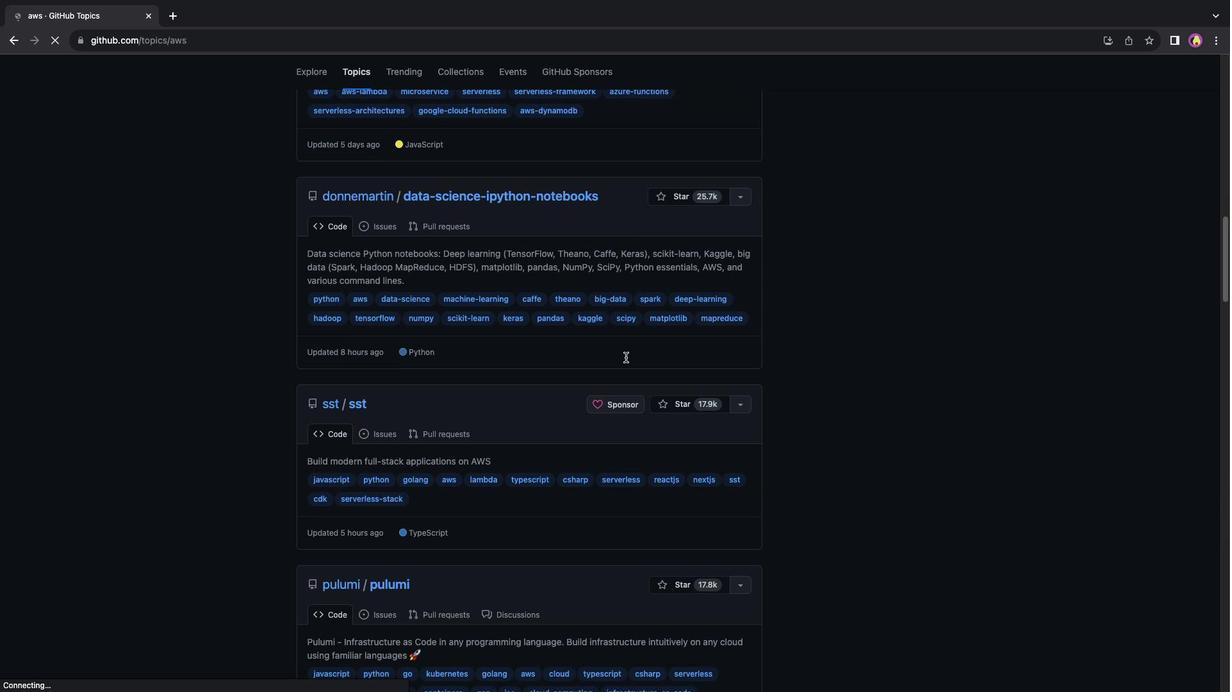 
Action: Mouse scrolled (626, 357) with delta (0, 0)
Screenshot: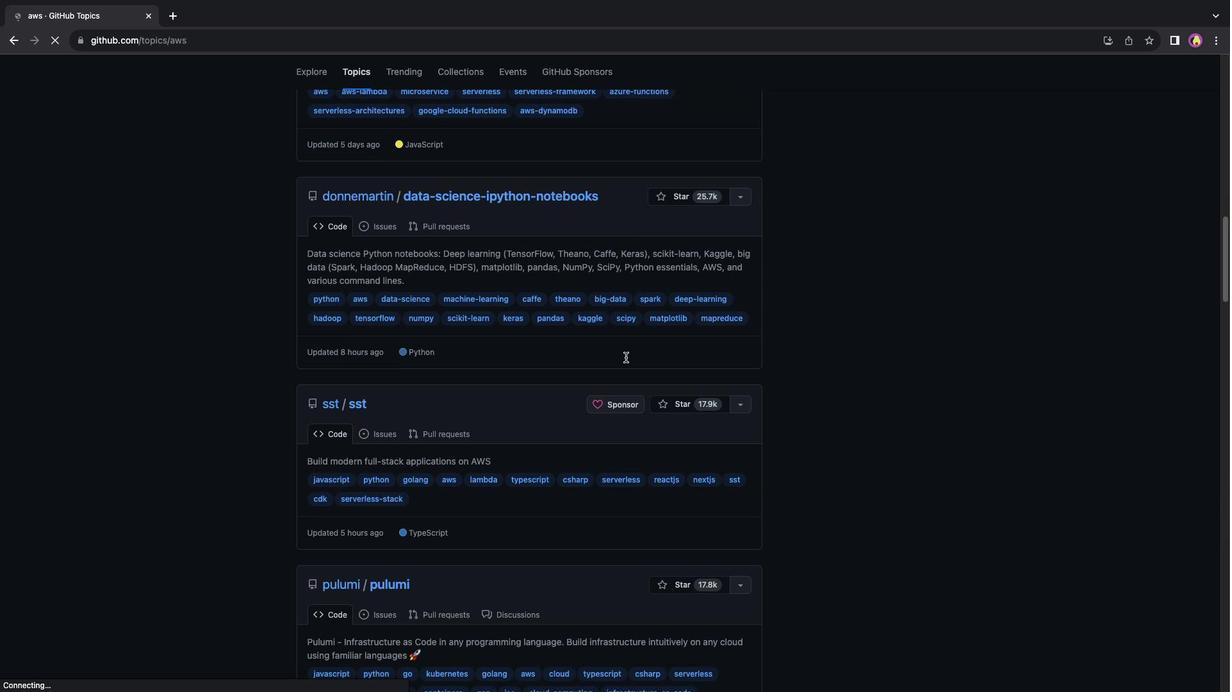 
Action: Mouse scrolled (626, 357) with delta (0, -1)
Screenshot: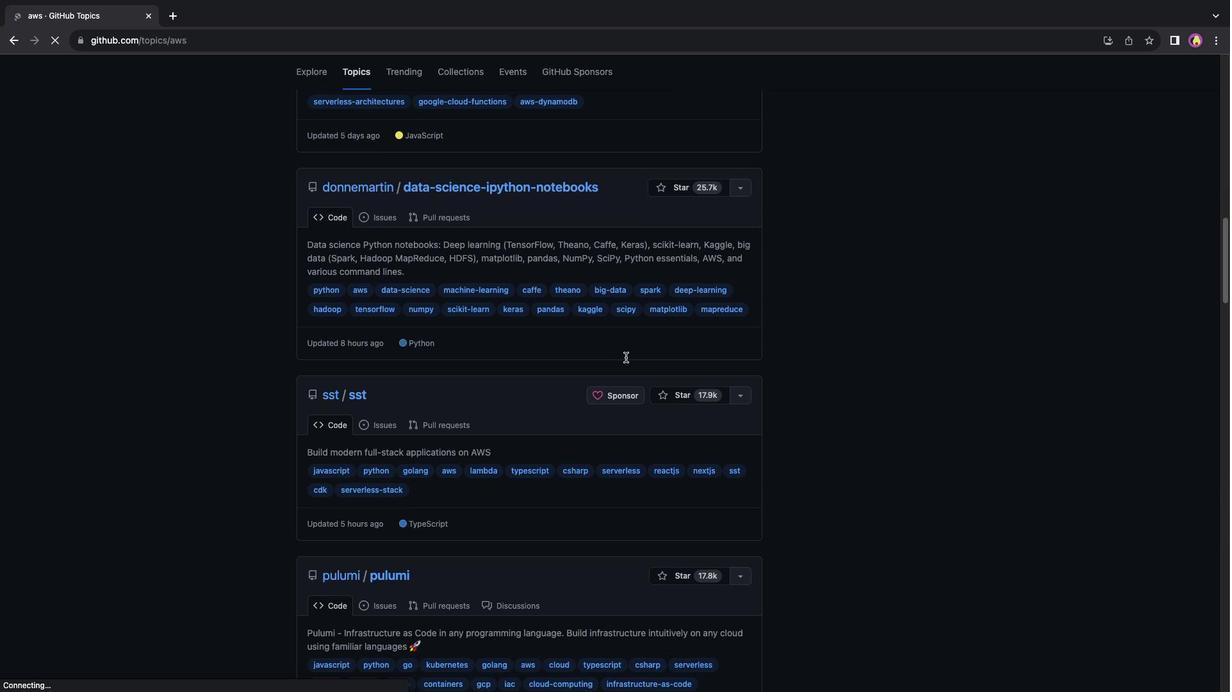
Action: Mouse moved to (353, 312)
Screenshot: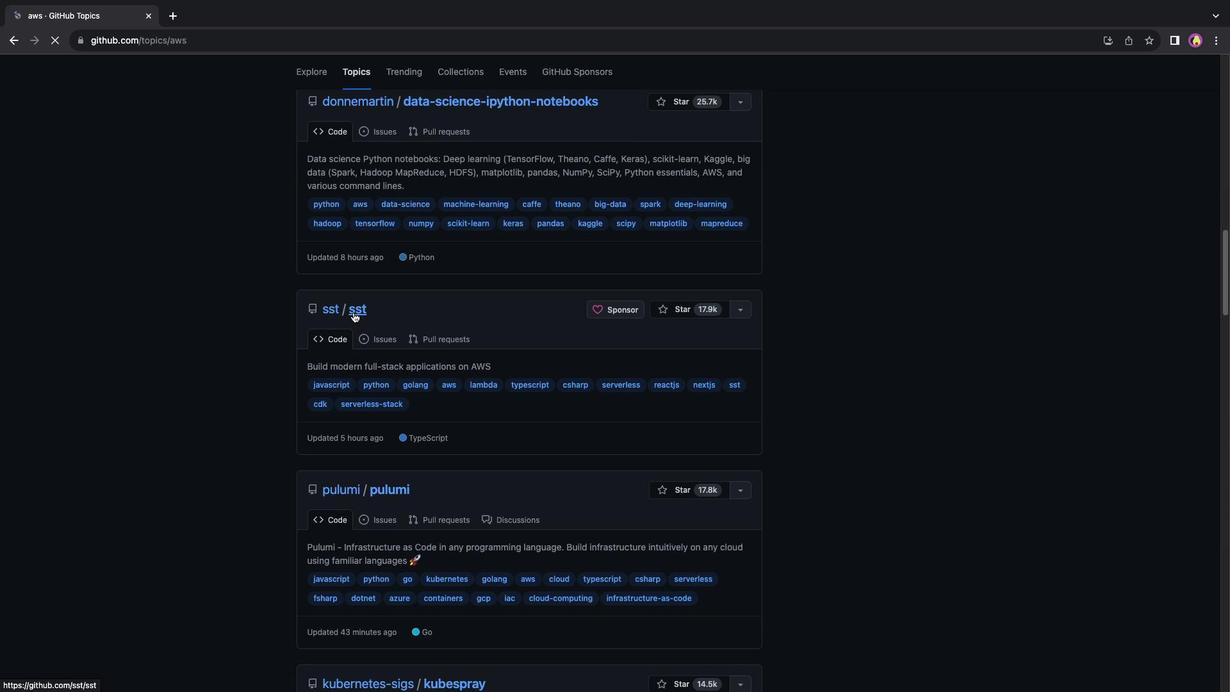 
Action: Mouse pressed left at (353, 312)
Screenshot: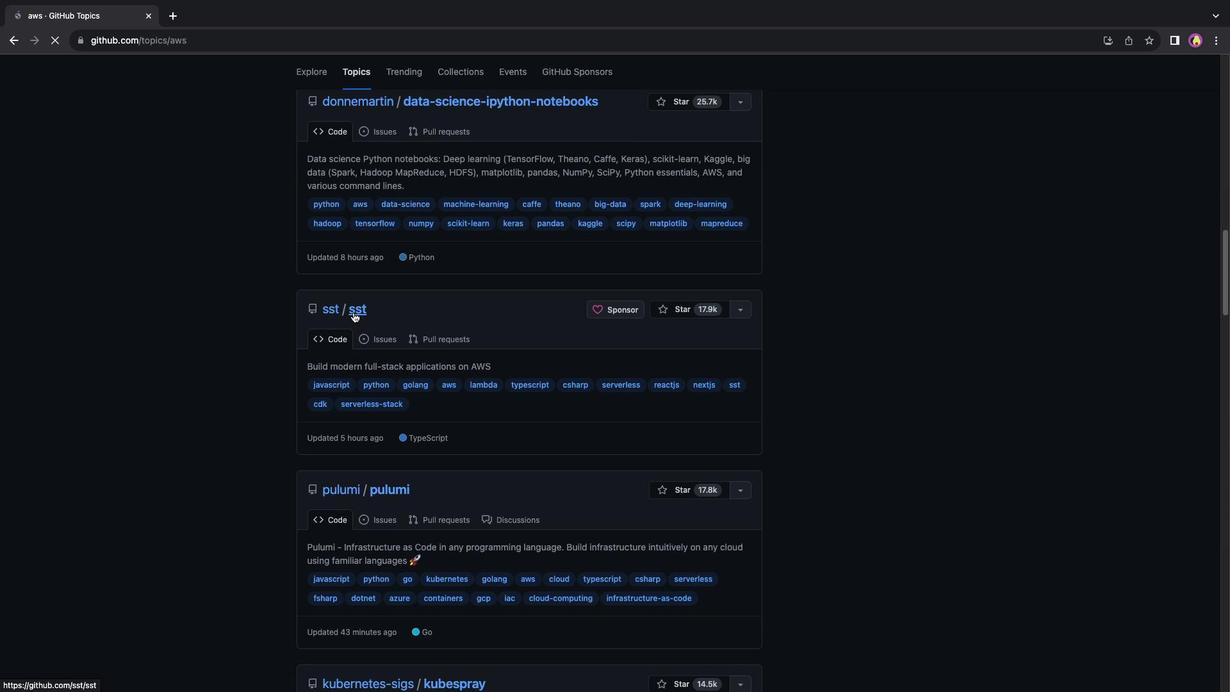 
Action: Mouse moved to (365, 348)
Screenshot: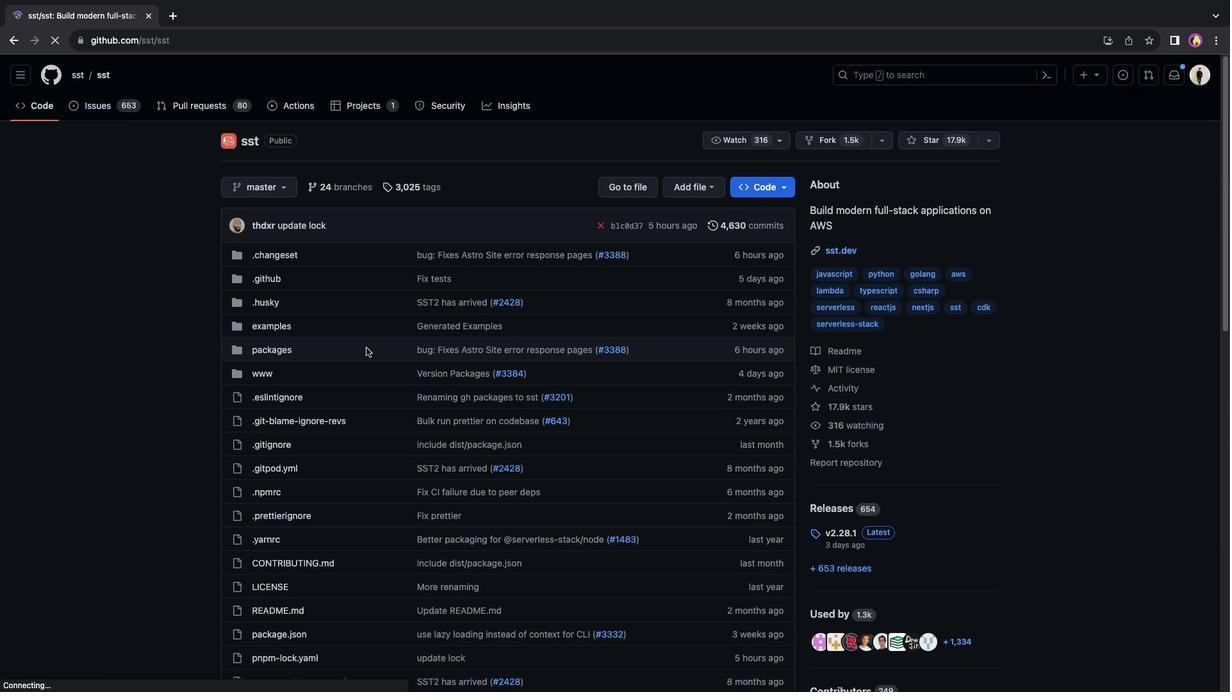 
Action: Mouse scrolled (365, 348) with delta (0, 0)
Screenshot: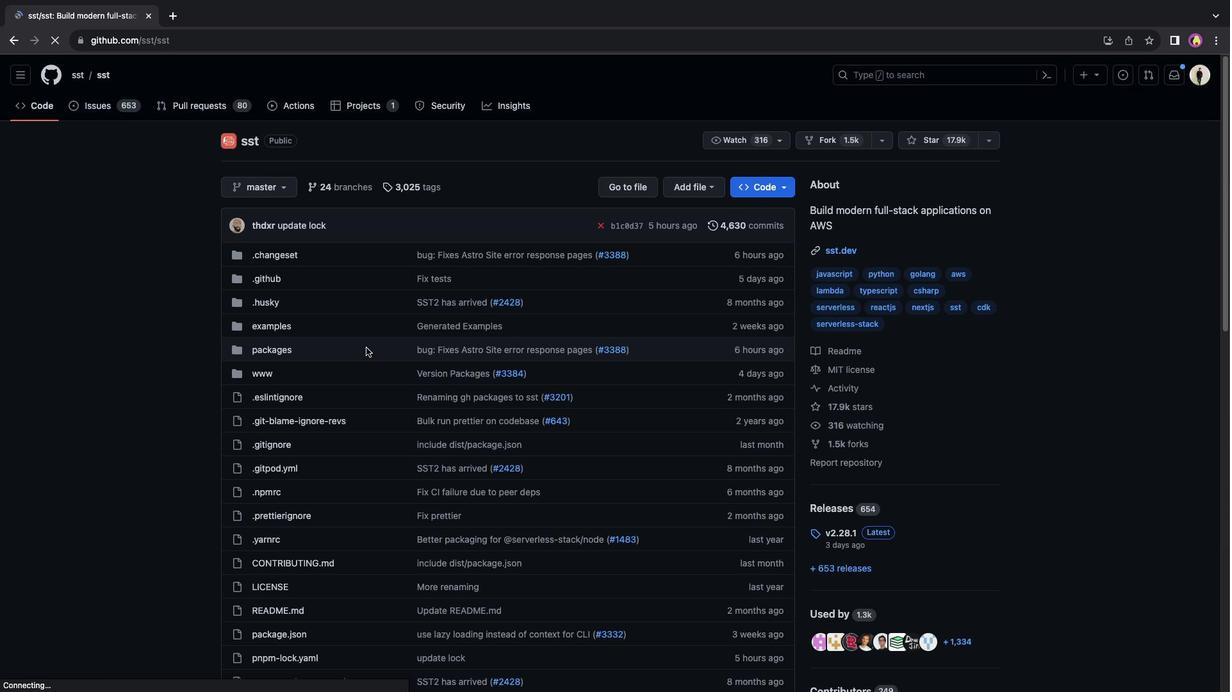 
Action: Mouse scrolled (365, 348) with delta (0, 0)
Screenshot: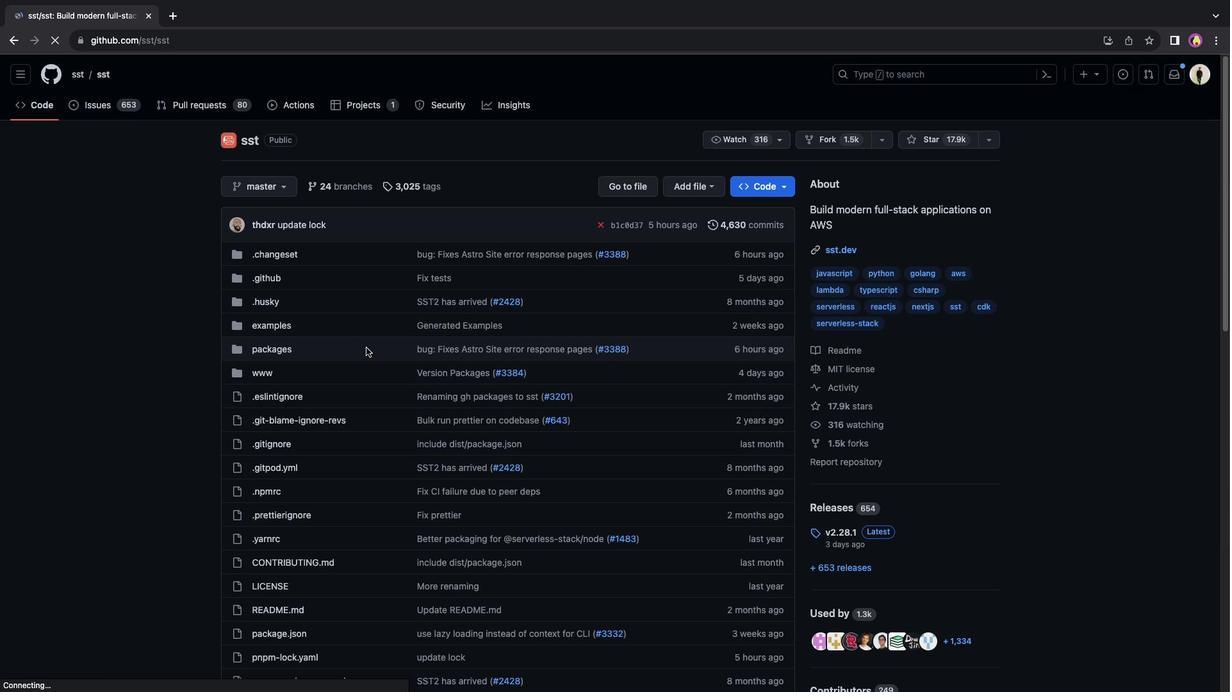 
Action: Mouse scrolled (365, 348) with delta (0, 0)
Screenshot: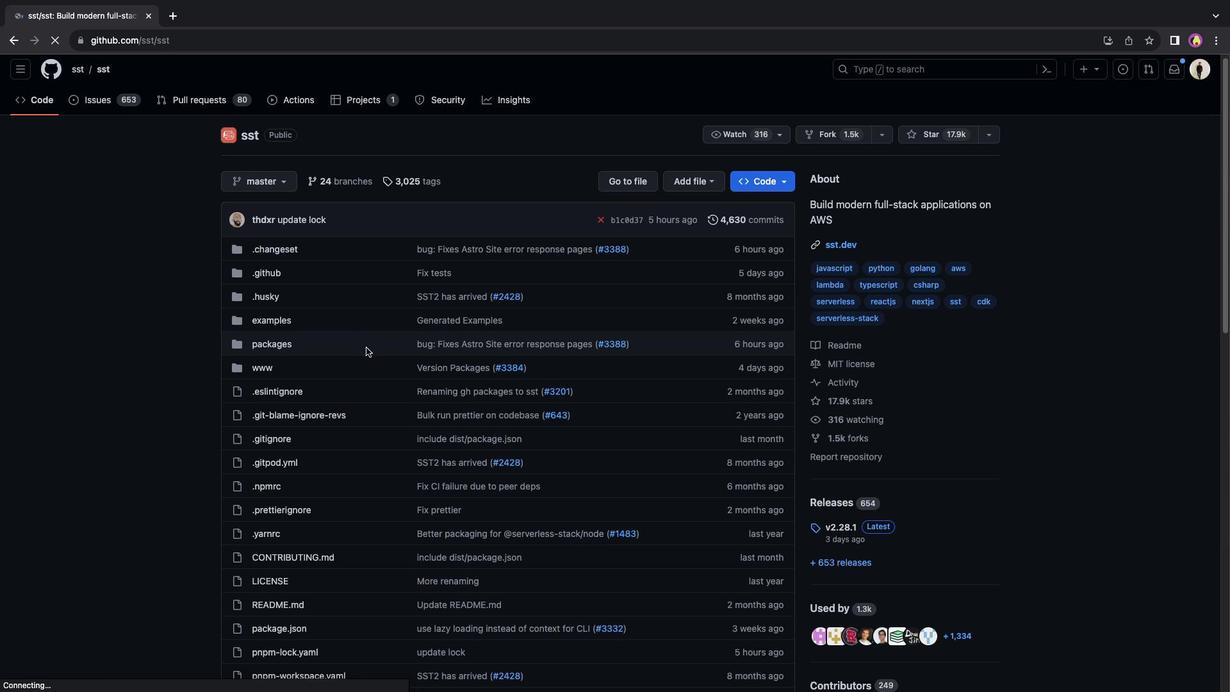 
Action: Mouse scrolled (365, 348) with delta (0, 0)
Screenshot: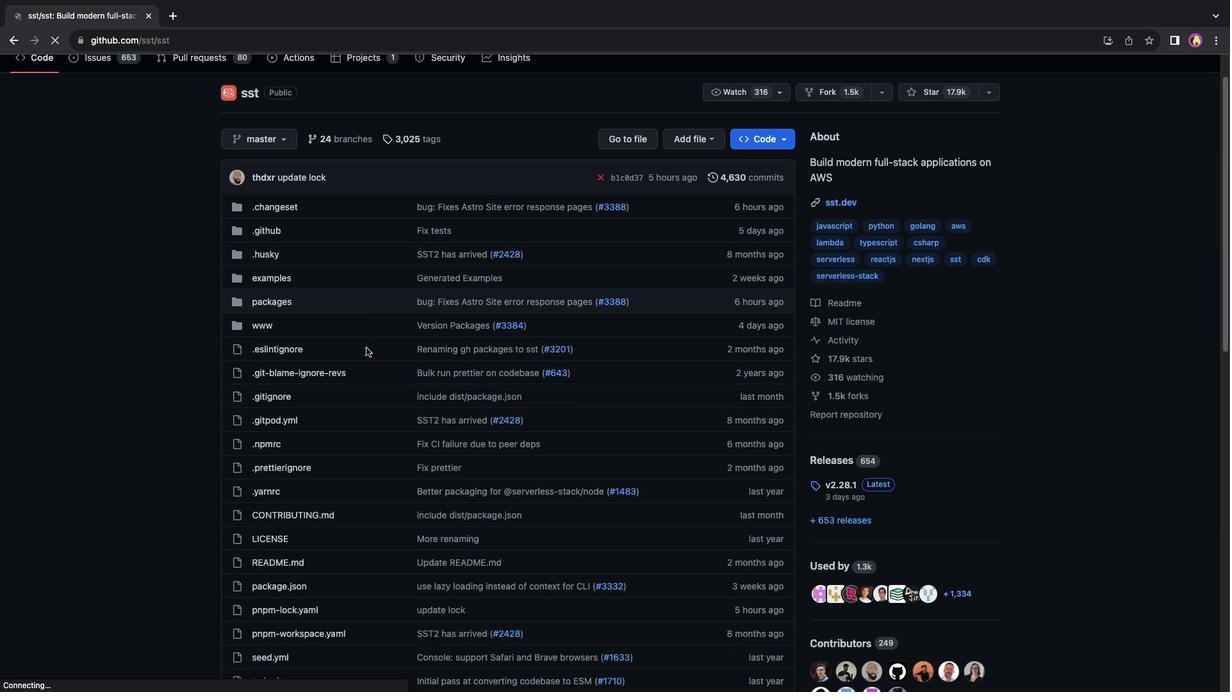 
Action: Mouse scrolled (365, 348) with delta (0, -1)
Screenshot: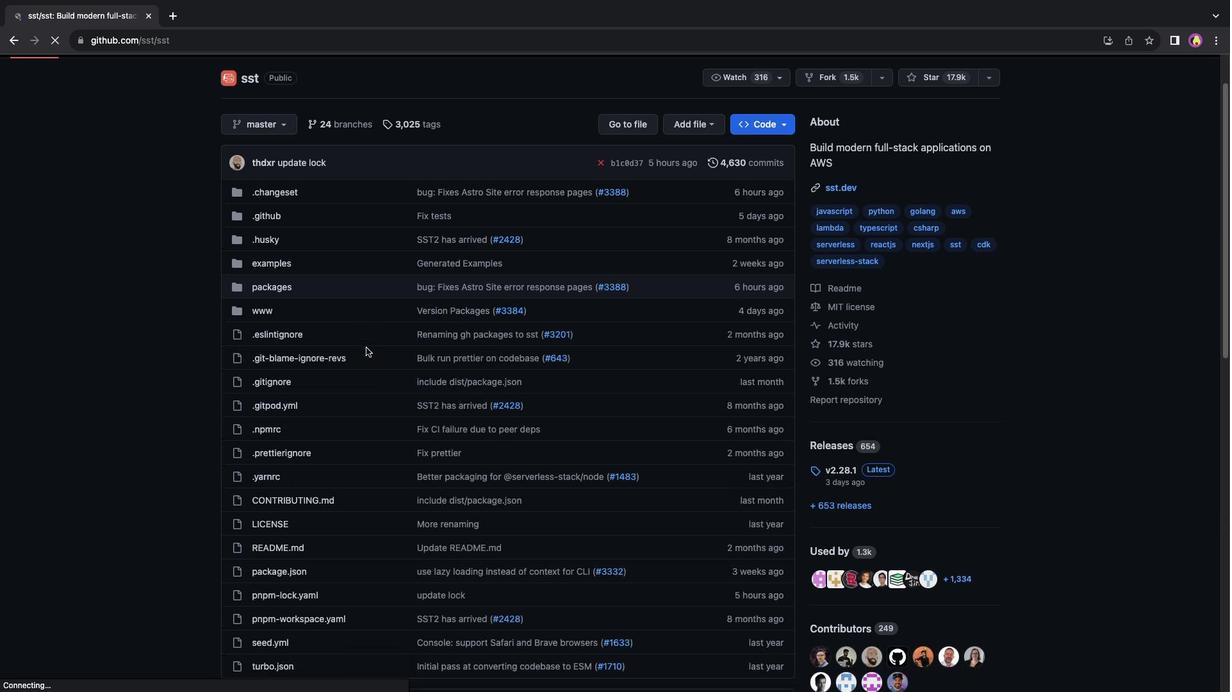 
Action: Mouse moved to (365, 348)
Screenshot: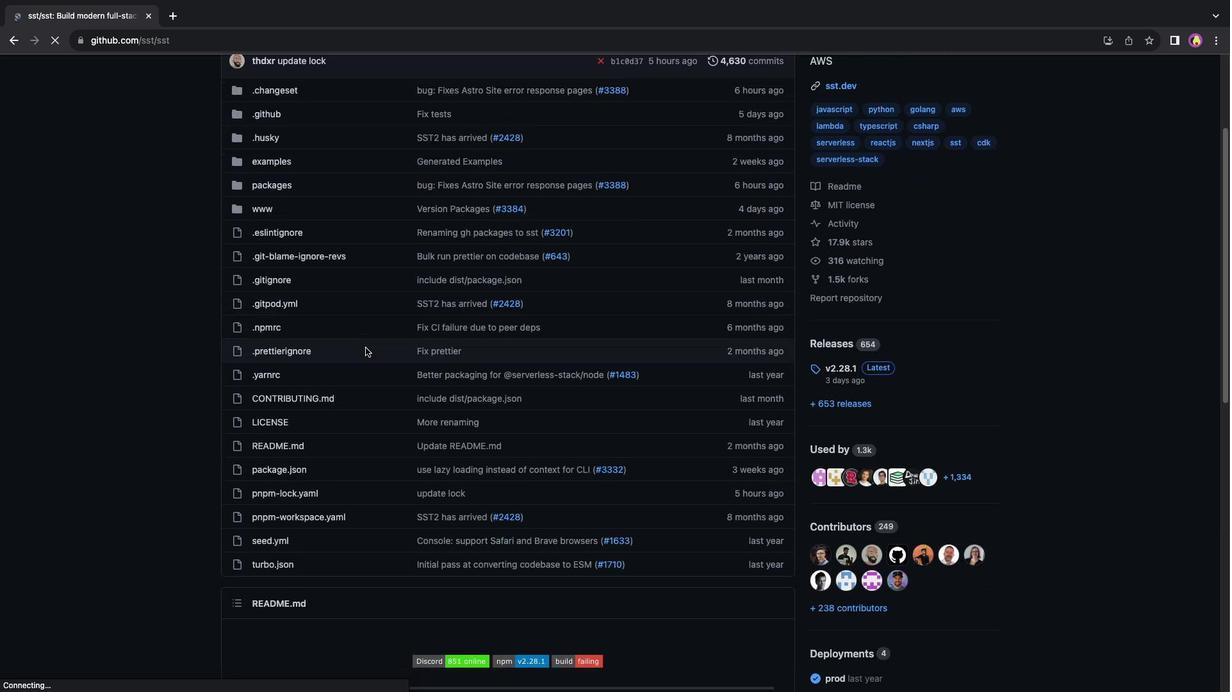 
Action: Mouse scrolled (365, 348) with delta (0, 0)
Screenshot: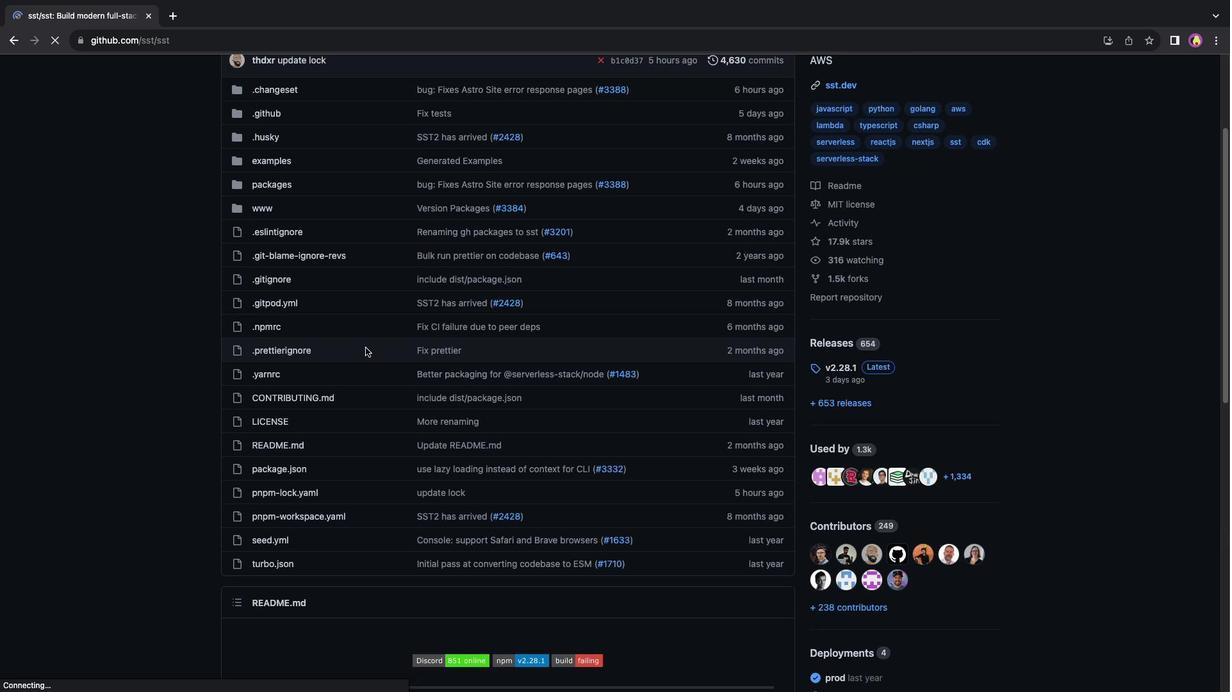 
Action: Mouse scrolled (365, 348) with delta (0, 0)
Screenshot: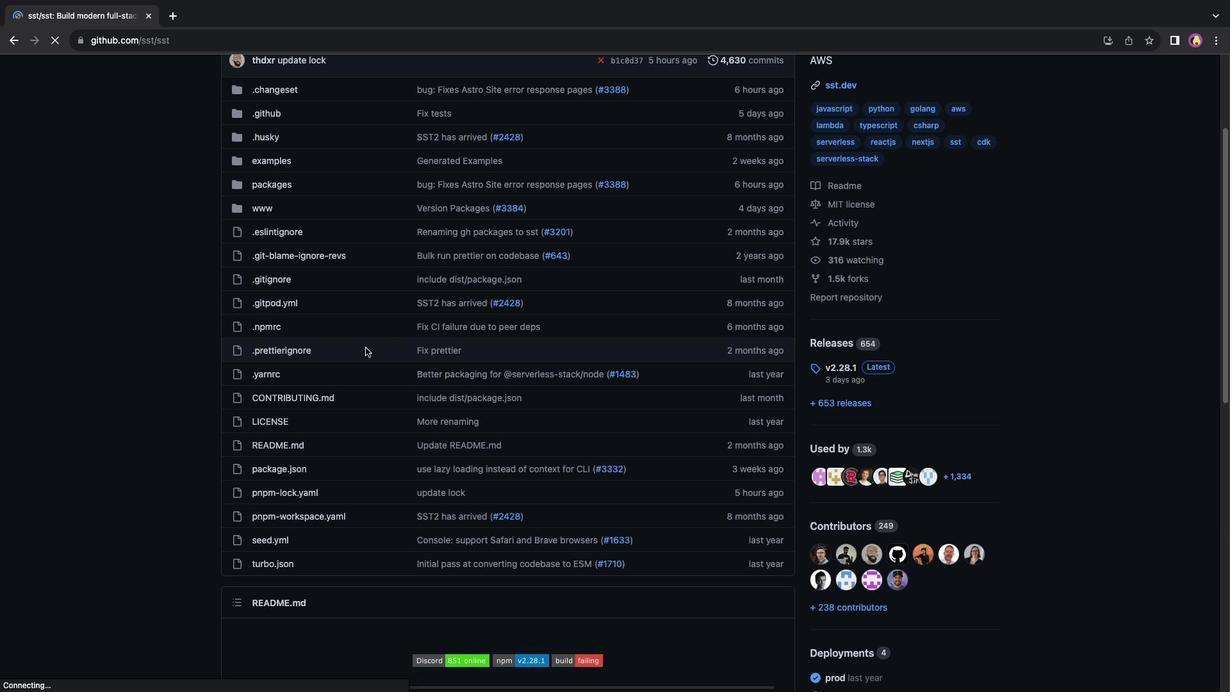 
Action: Mouse scrolled (365, 348) with delta (0, -1)
Screenshot: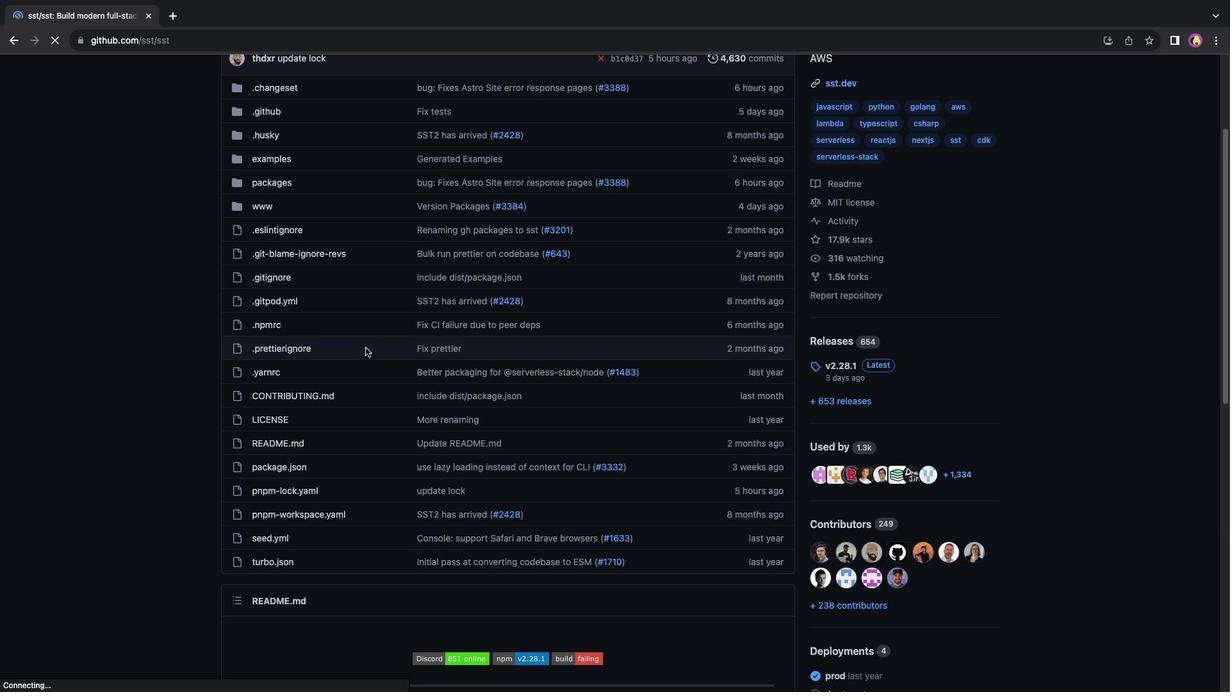 
Action: Mouse scrolled (365, 348) with delta (0, 0)
Screenshot: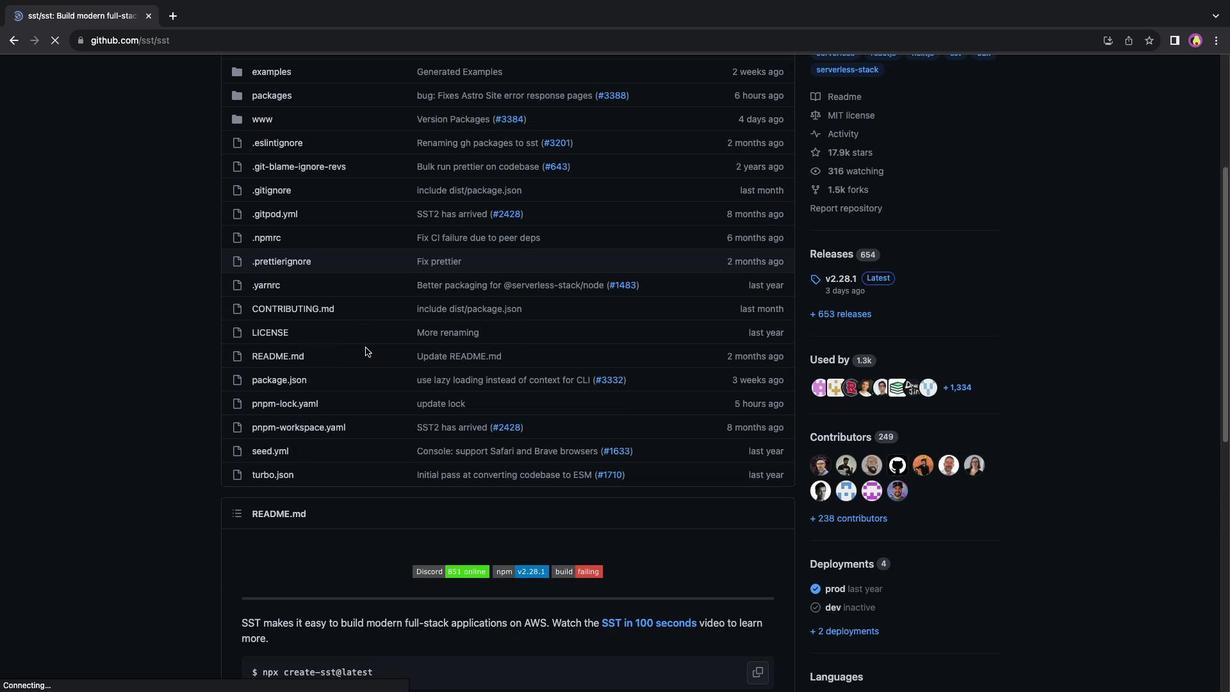 
Action: Mouse scrolled (365, 348) with delta (0, 0)
Screenshot: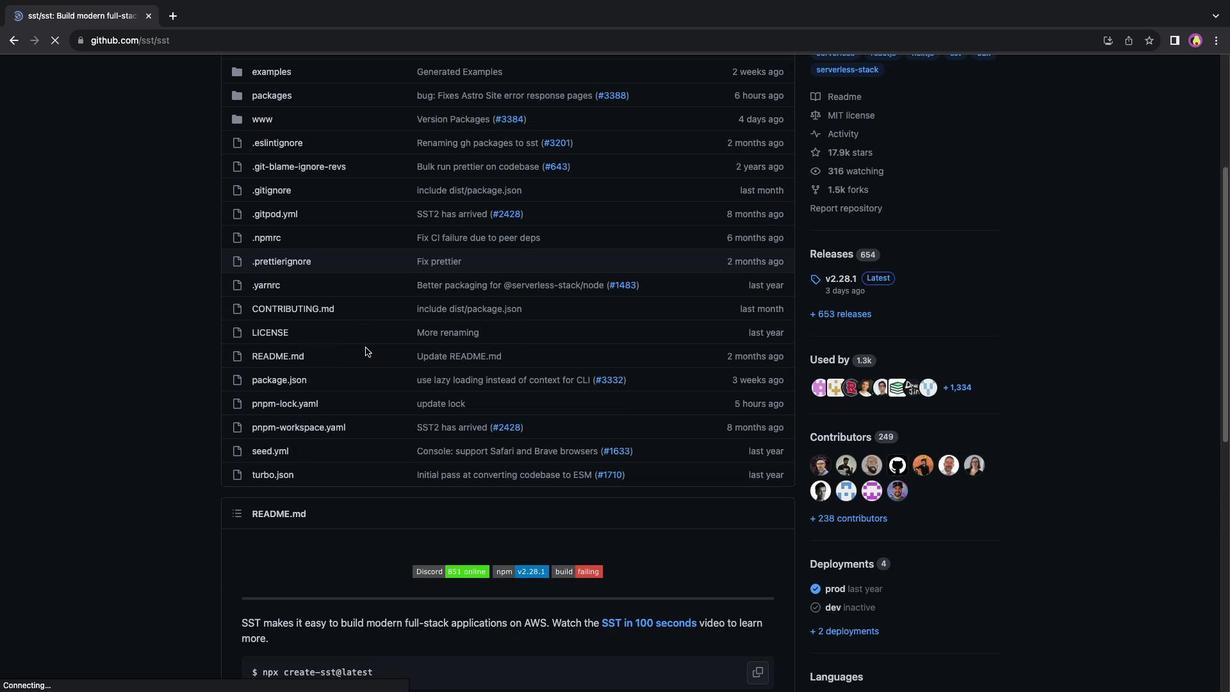
Action: Mouse scrolled (365, 348) with delta (0, -1)
Screenshot: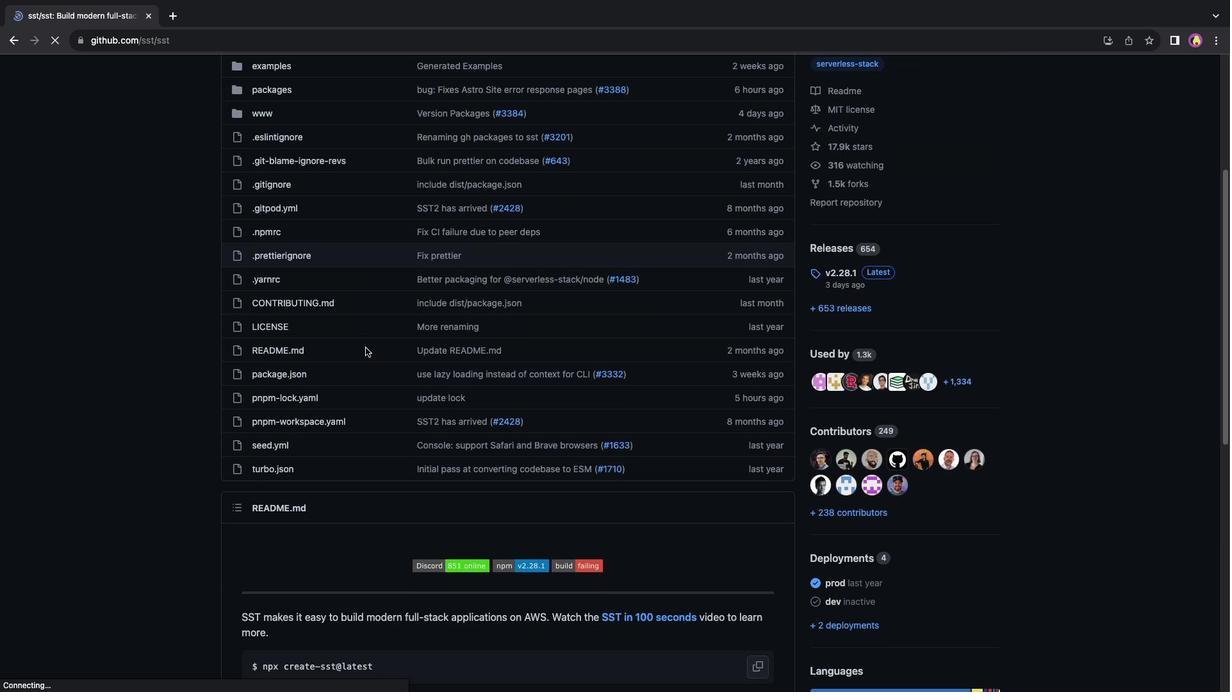 
Action: Mouse scrolled (365, 348) with delta (0, 0)
Screenshot: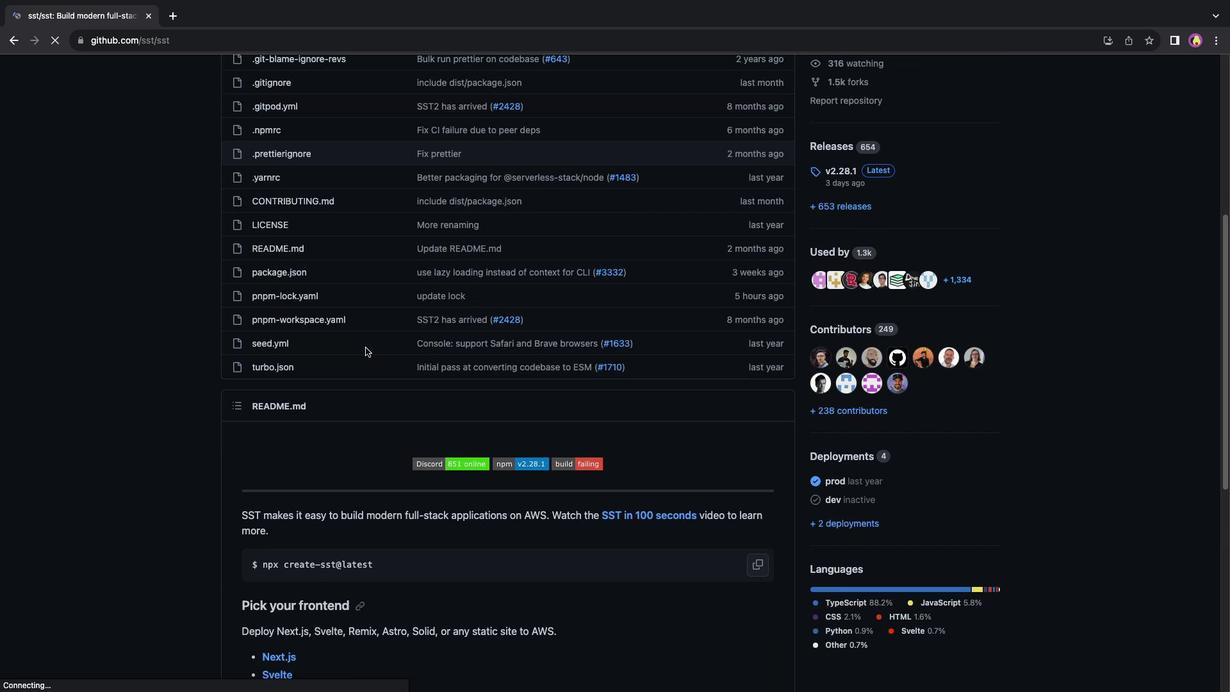 
Action: Mouse scrolled (365, 348) with delta (0, 0)
Screenshot: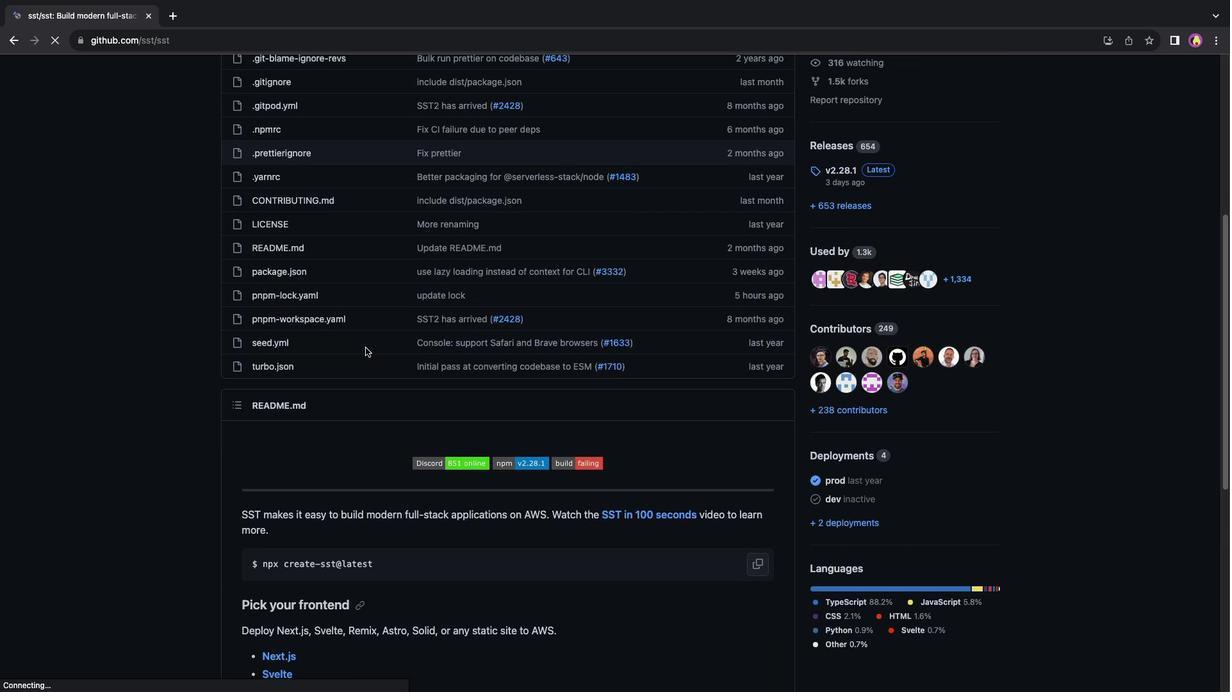 
Action: Mouse scrolled (365, 348) with delta (0, -1)
Screenshot: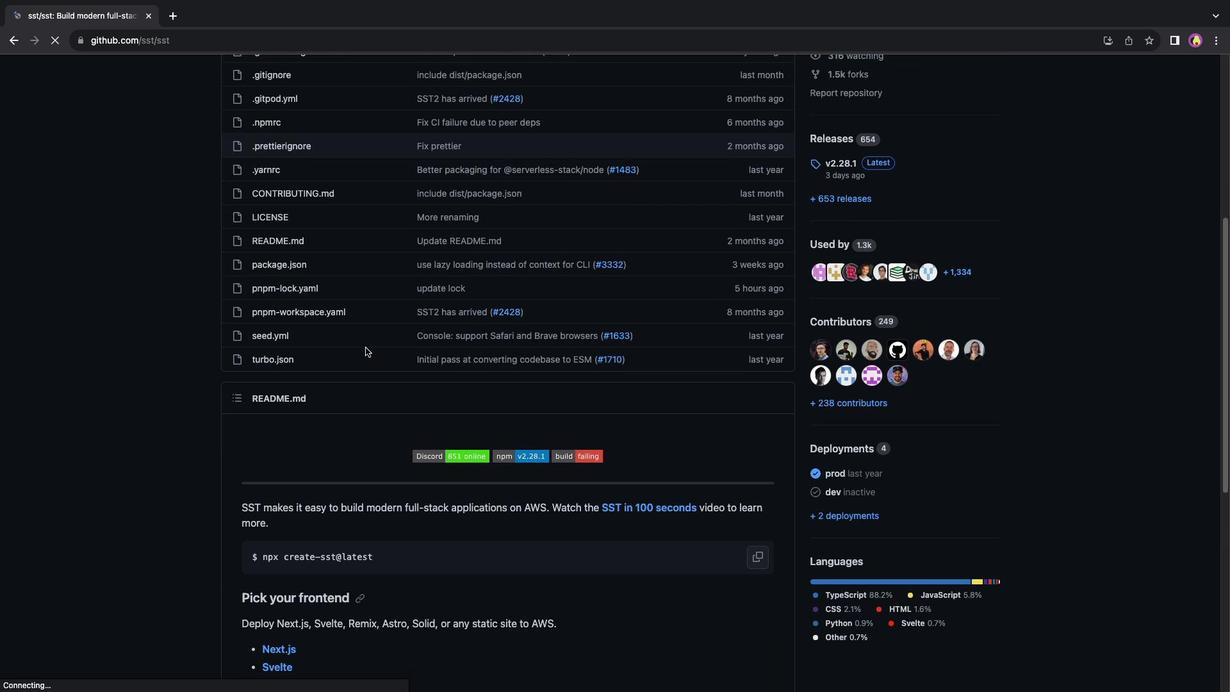 
Action: Mouse scrolled (365, 348) with delta (0, -2)
Screenshot: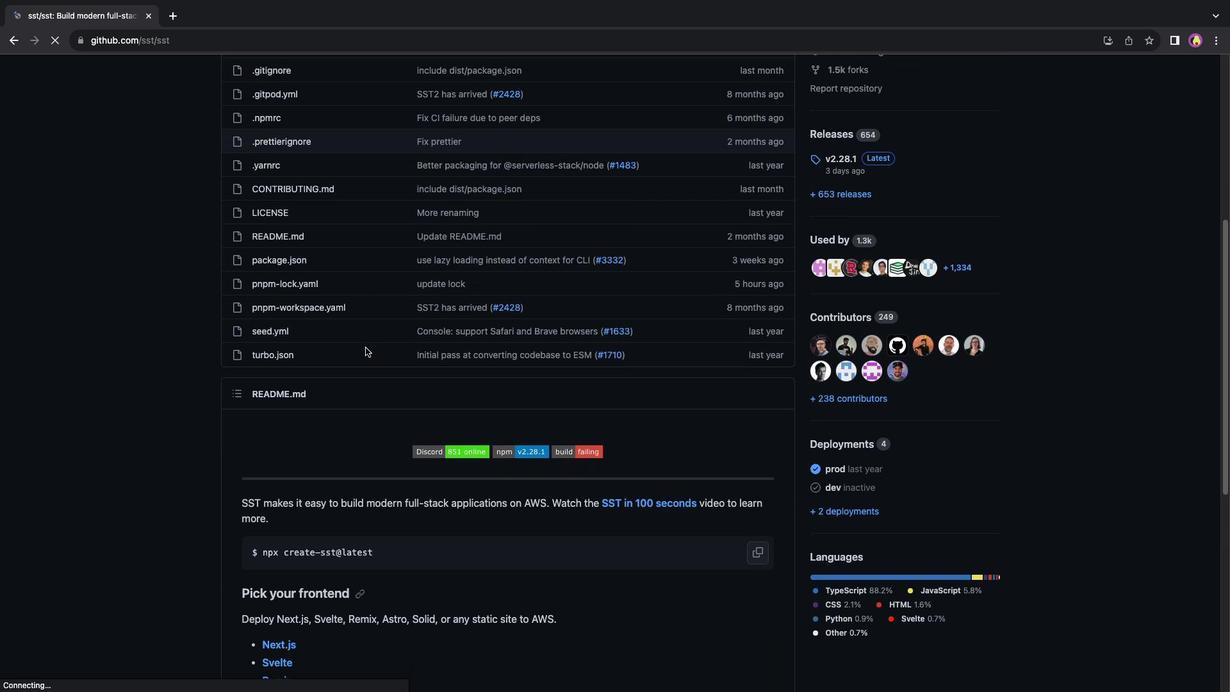 
Action: Mouse scrolled (365, 348) with delta (0, 0)
Screenshot: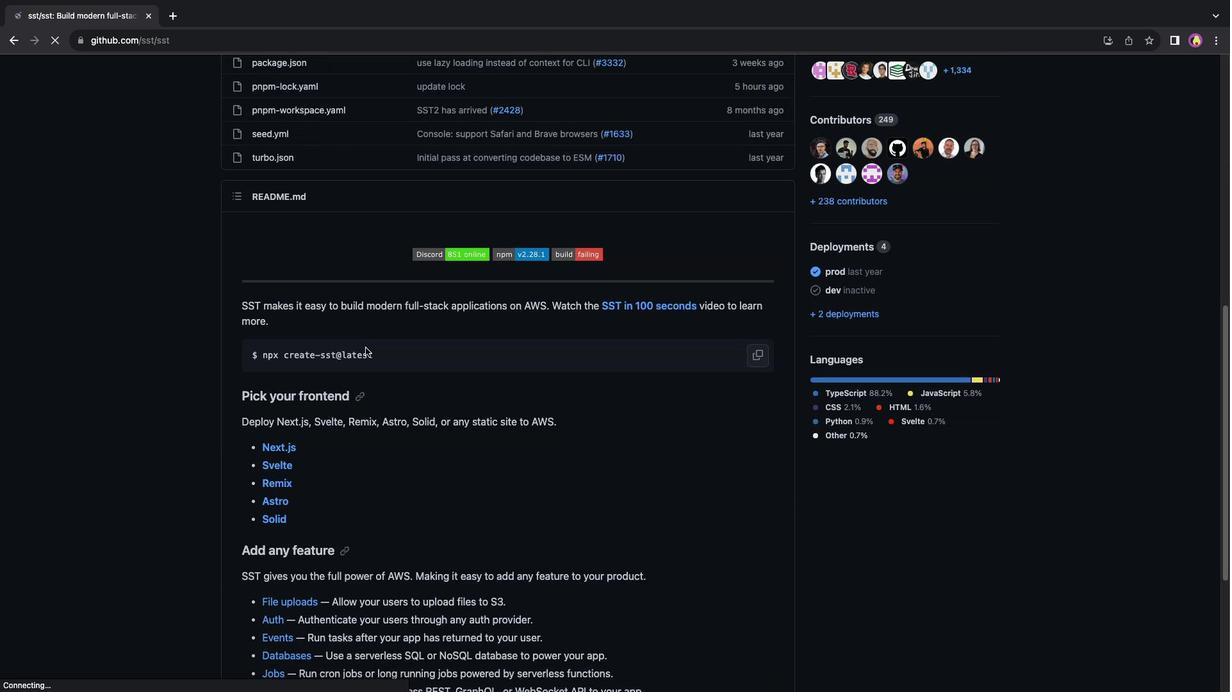 
Action: Mouse scrolled (365, 348) with delta (0, 0)
Screenshot: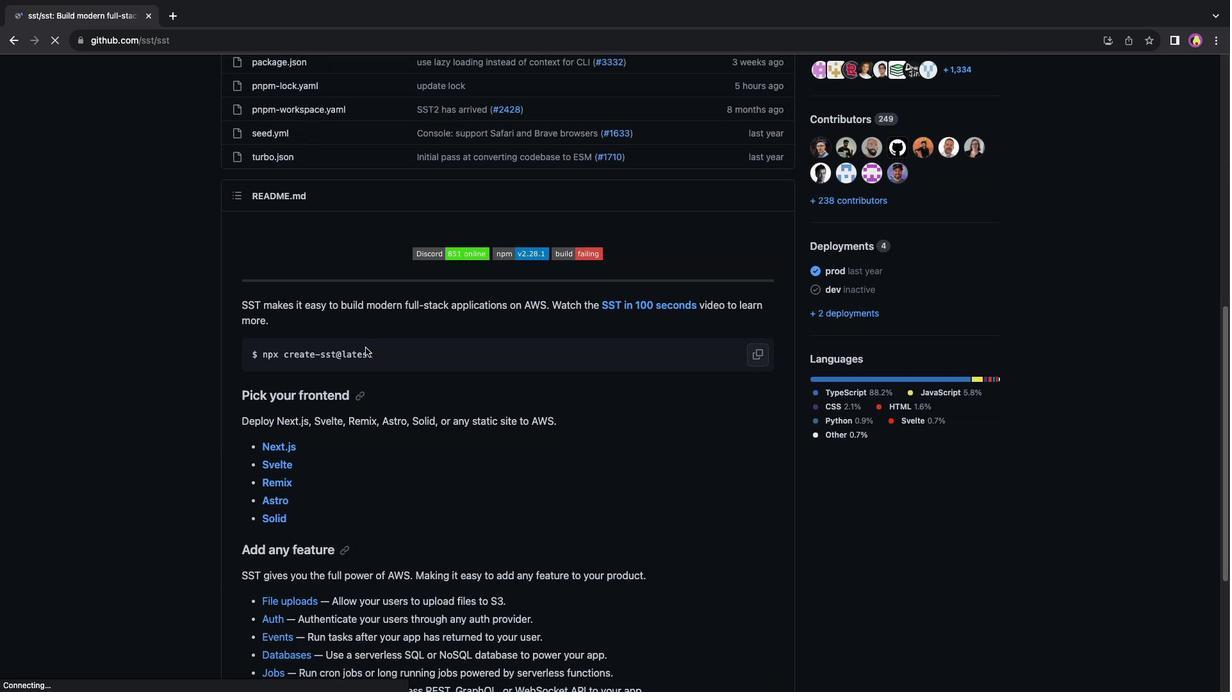 
Action: Mouse scrolled (365, 348) with delta (0, -1)
Screenshot: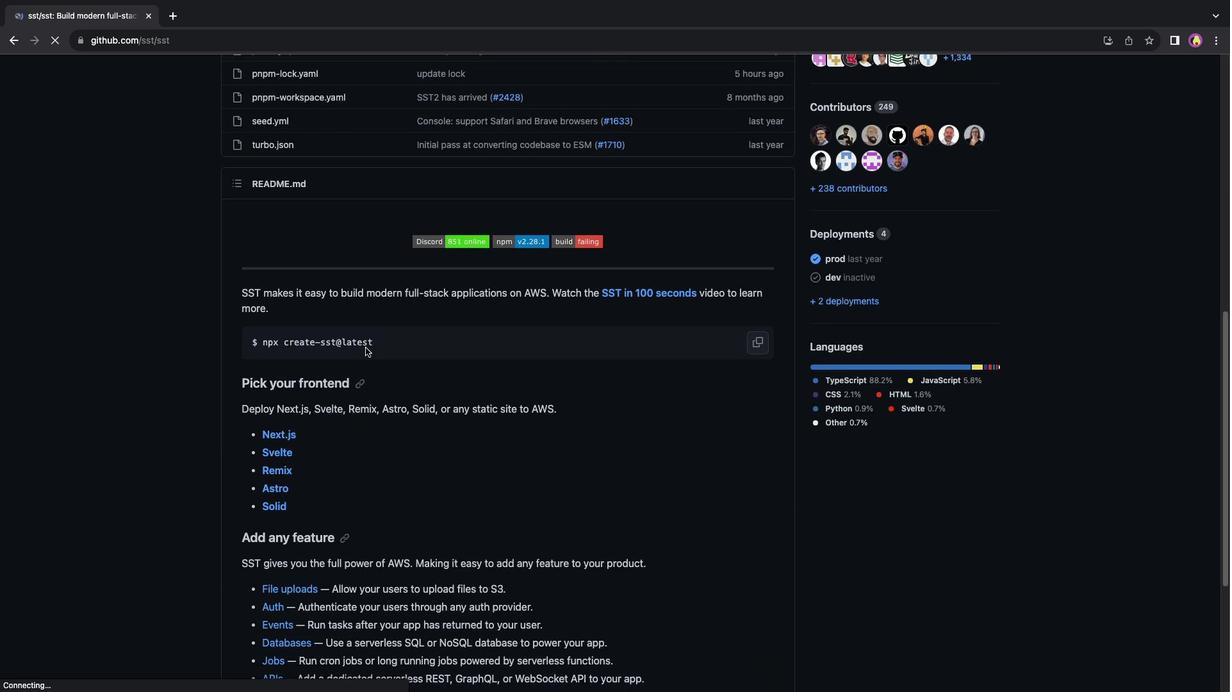 
Action: Mouse scrolled (365, 348) with delta (0, 0)
Screenshot: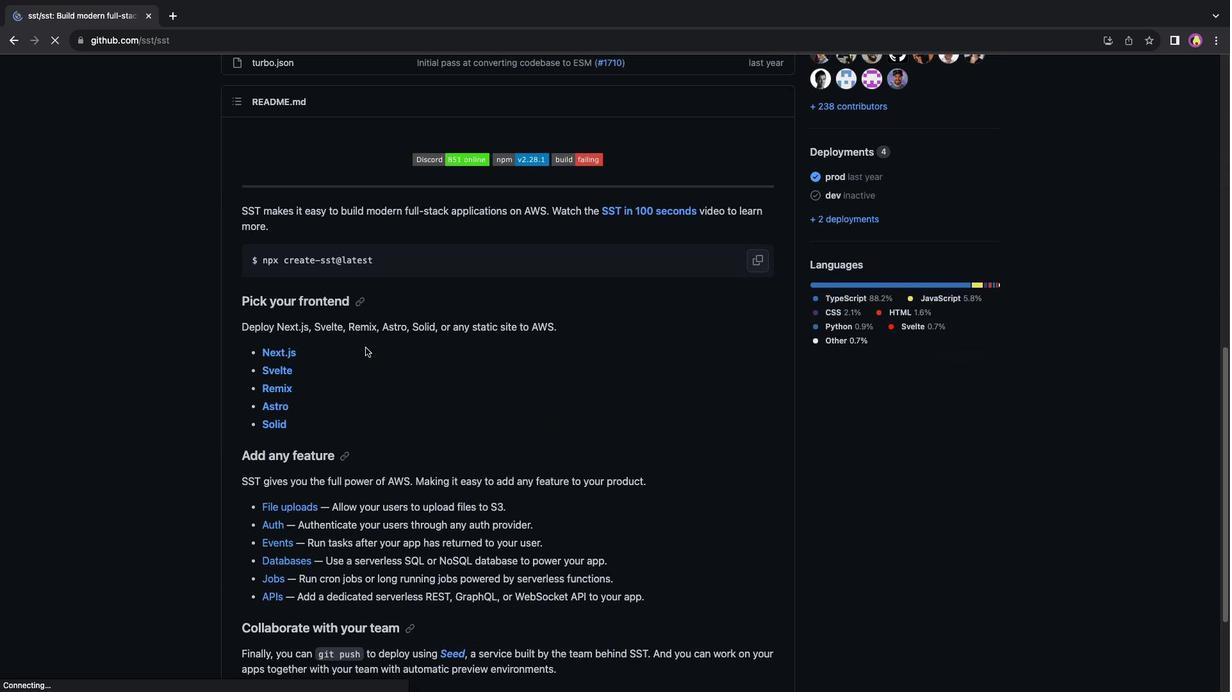 
Action: Mouse scrolled (365, 348) with delta (0, 0)
Screenshot: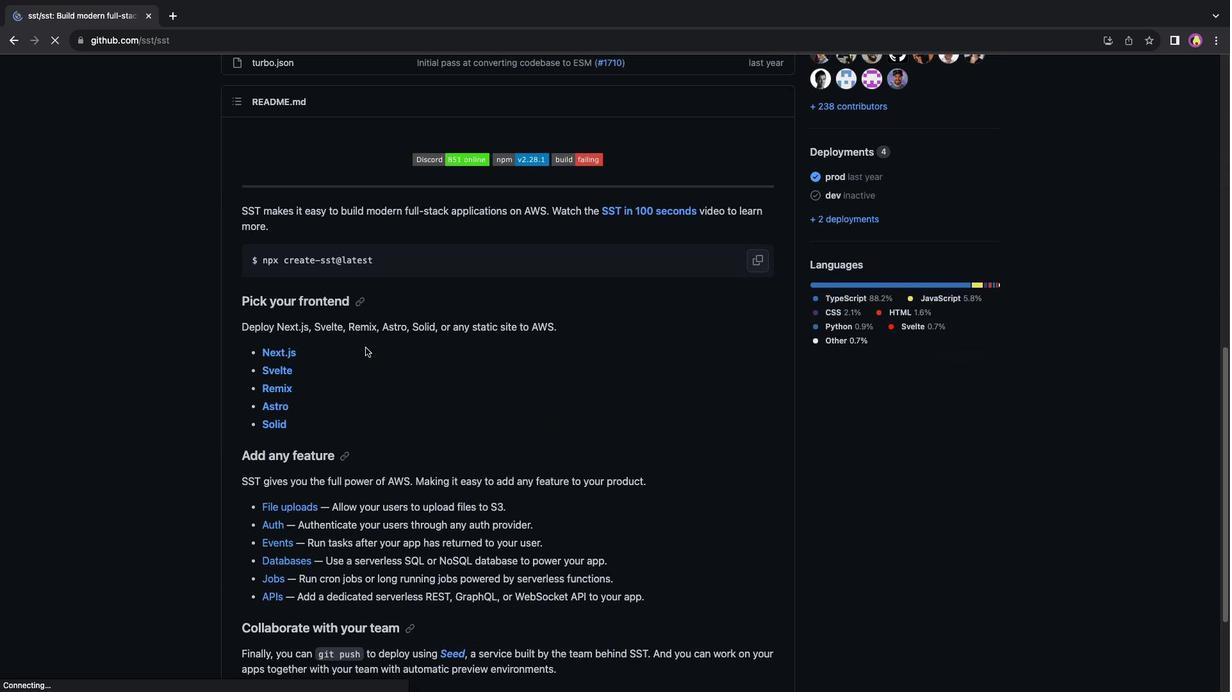 
Action: Mouse scrolled (365, 348) with delta (0, -1)
Screenshot: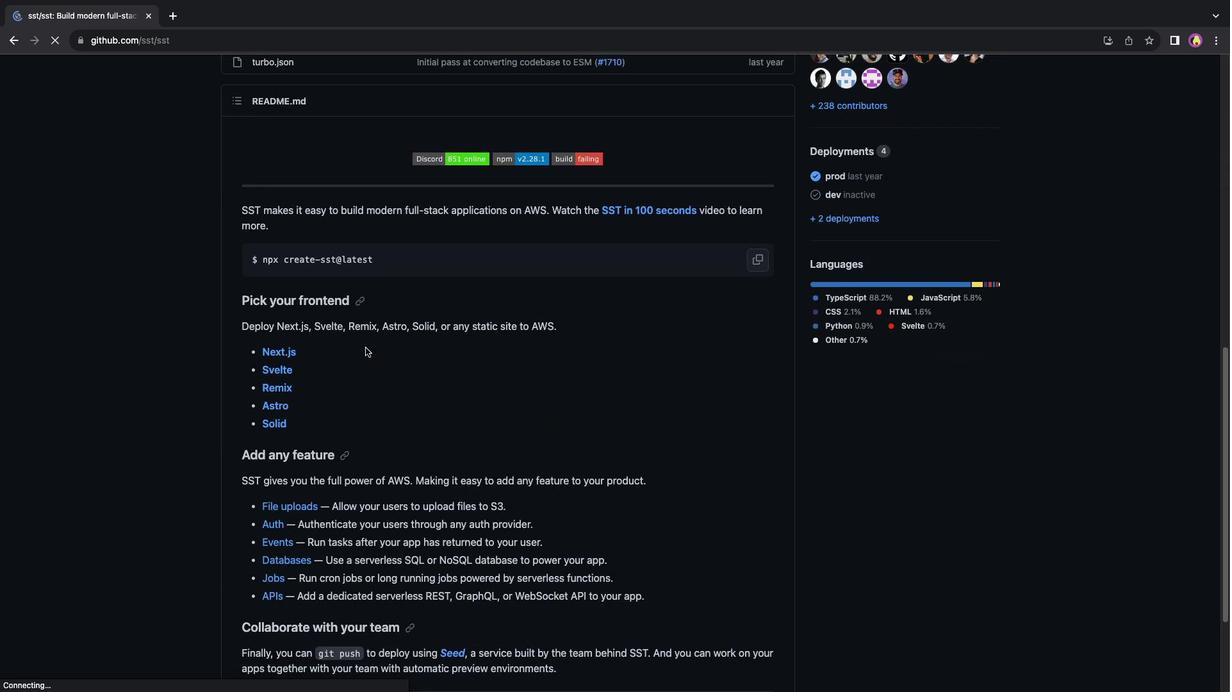 
Action: Mouse scrolled (365, 348) with delta (0, 0)
Screenshot: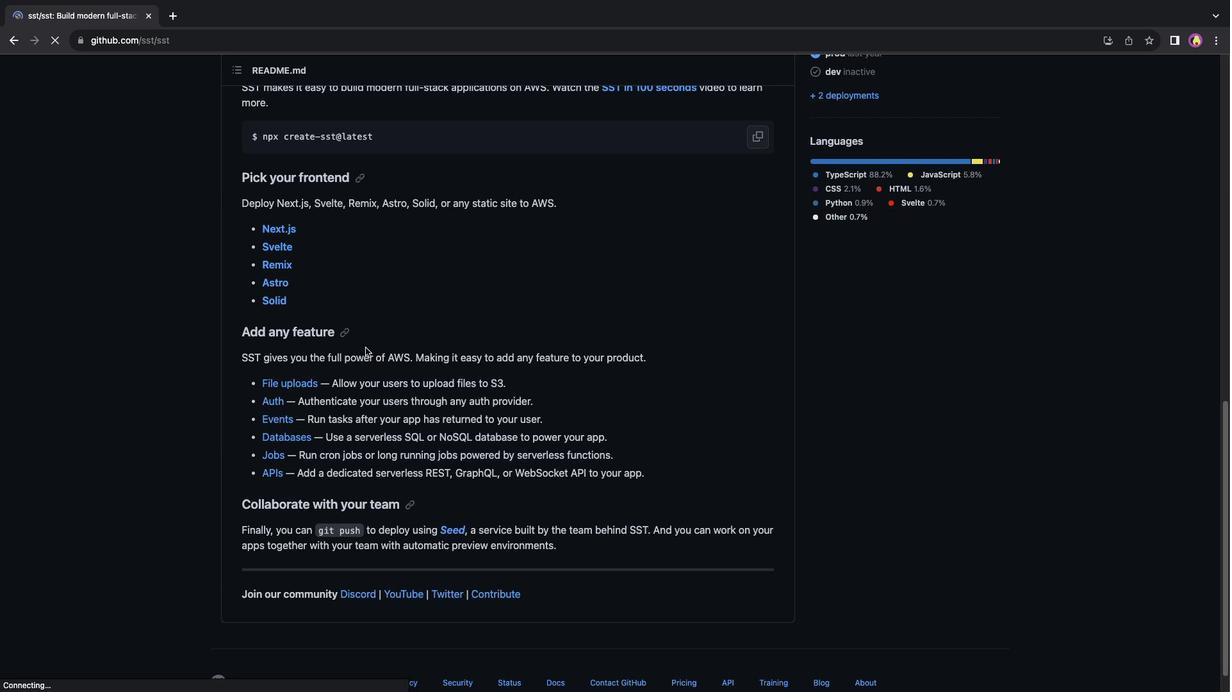 
Action: Mouse scrolled (365, 348) with delta (0, 0)
Screenshot: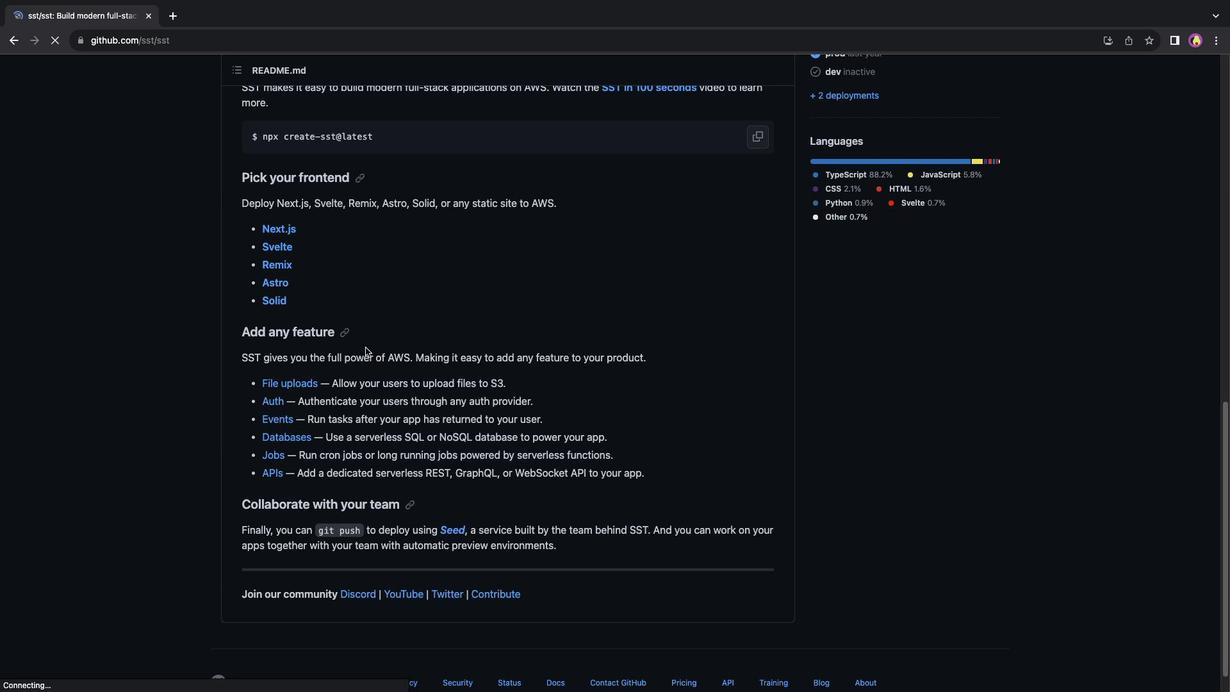 
Action: Mouse scrolled (365, 348) with delta (0, -1)
Screenshot: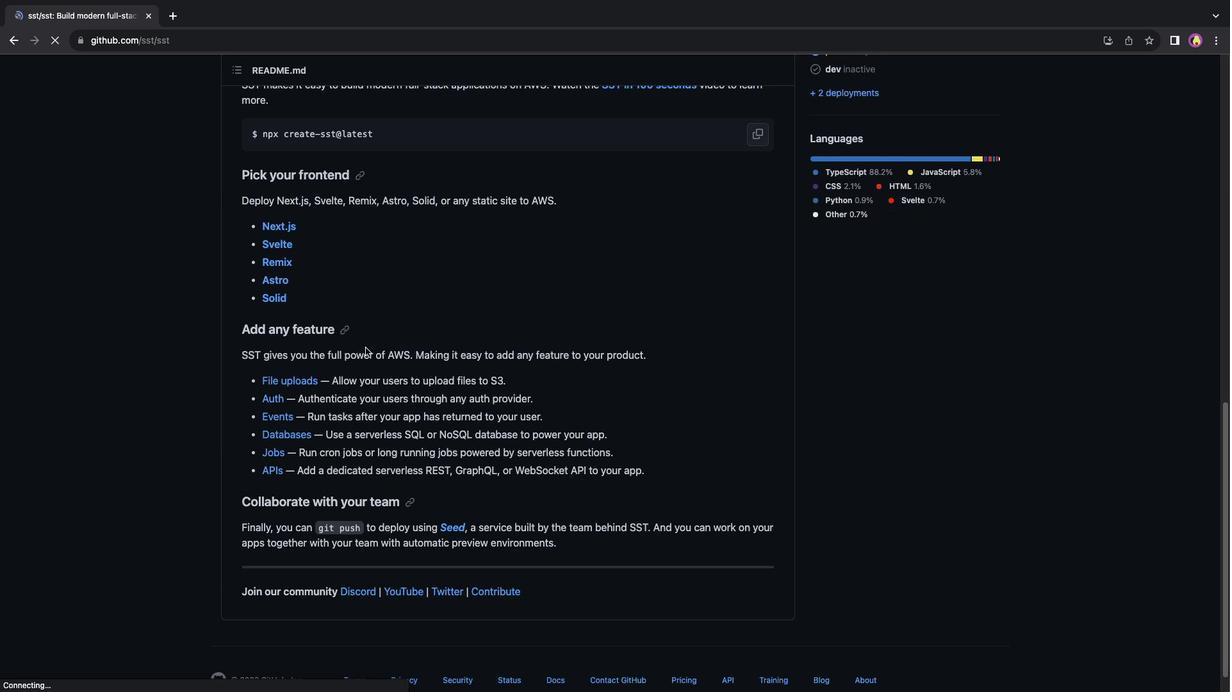 
Action: Mouse scrolled (365, 348) with delta (0, 0)
Screenshot: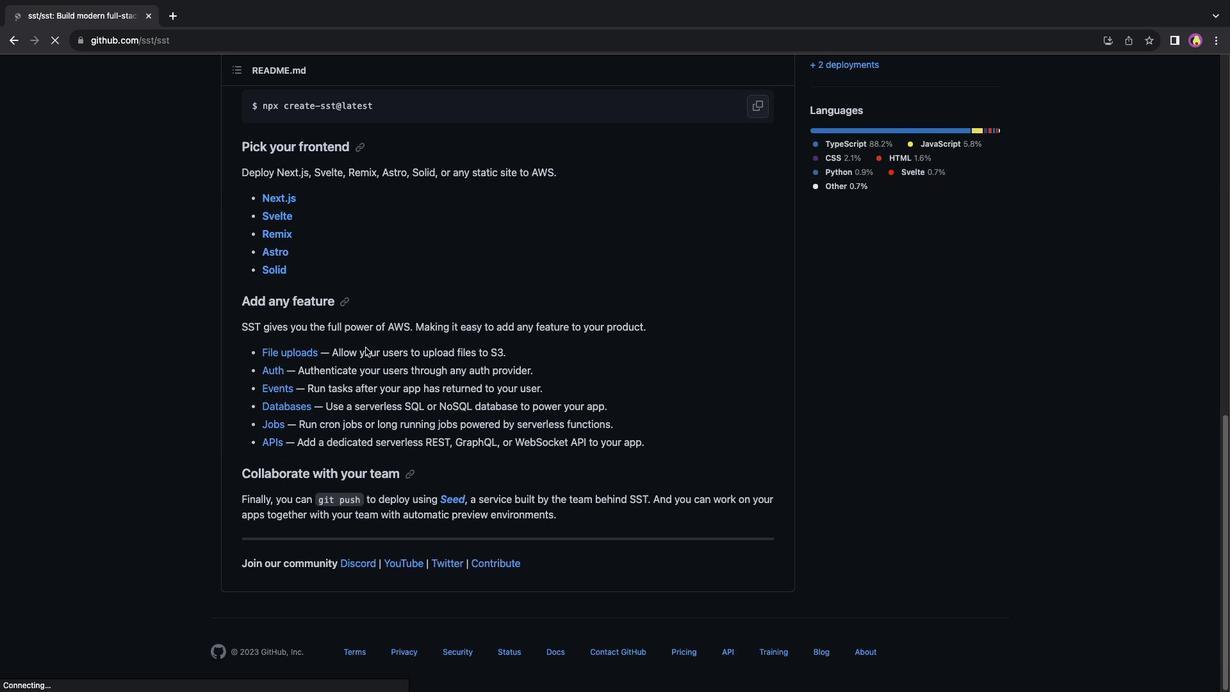 
Action: Mouse scrolled (365, 348) with delta (0, 0)
Screenshot: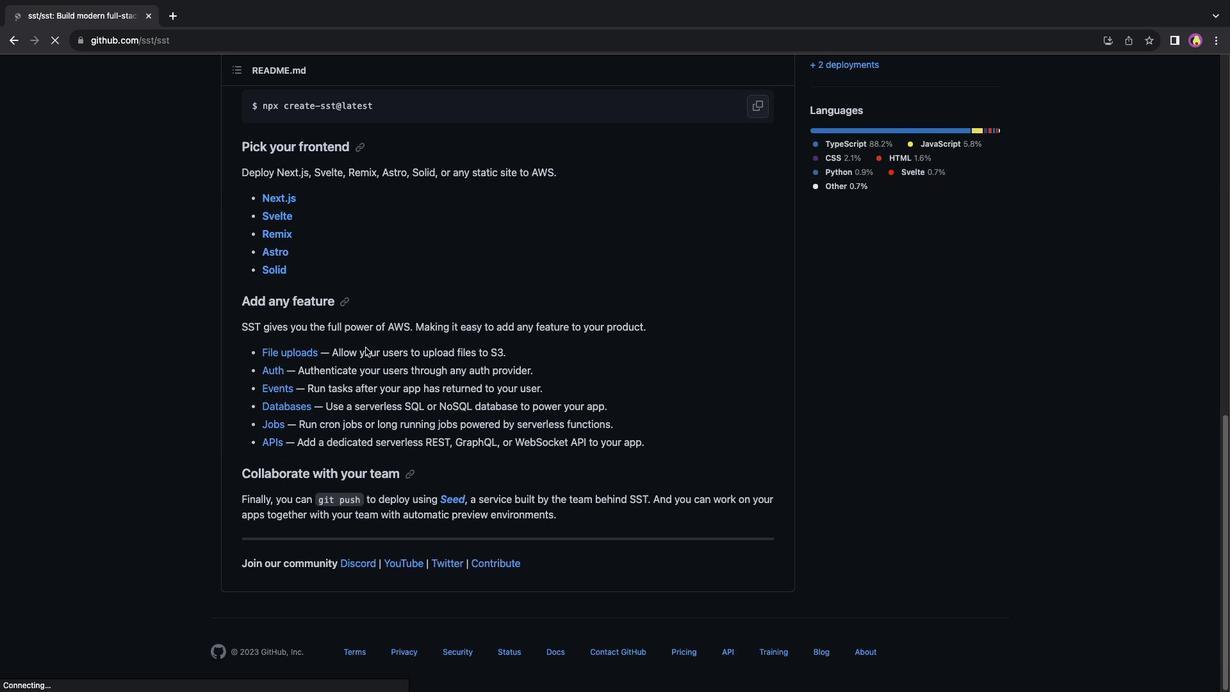
Action: Mouse scrolled (365, 348) with delta (0, -1)
Screenshot: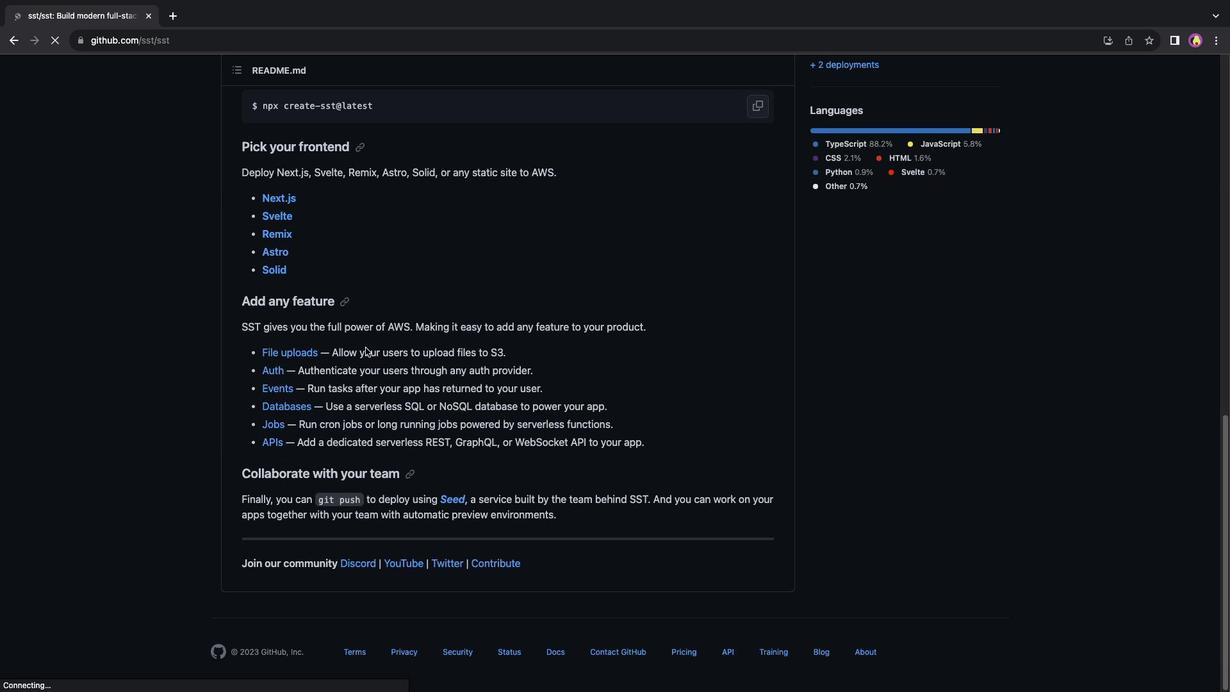 
Action: Mouse scrolled (365, 348) with delta (0, -3)
Screenshot: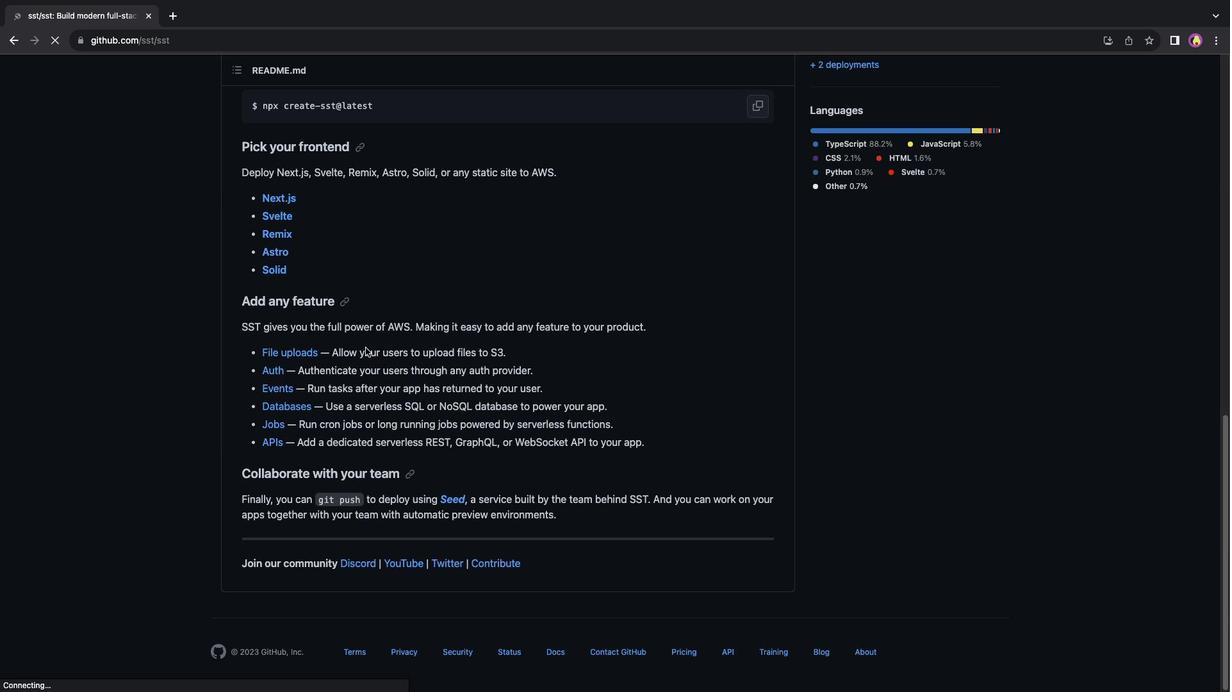 
Action: Mouse scrolled (365, 348) with delta (0, 0)
Screenshot: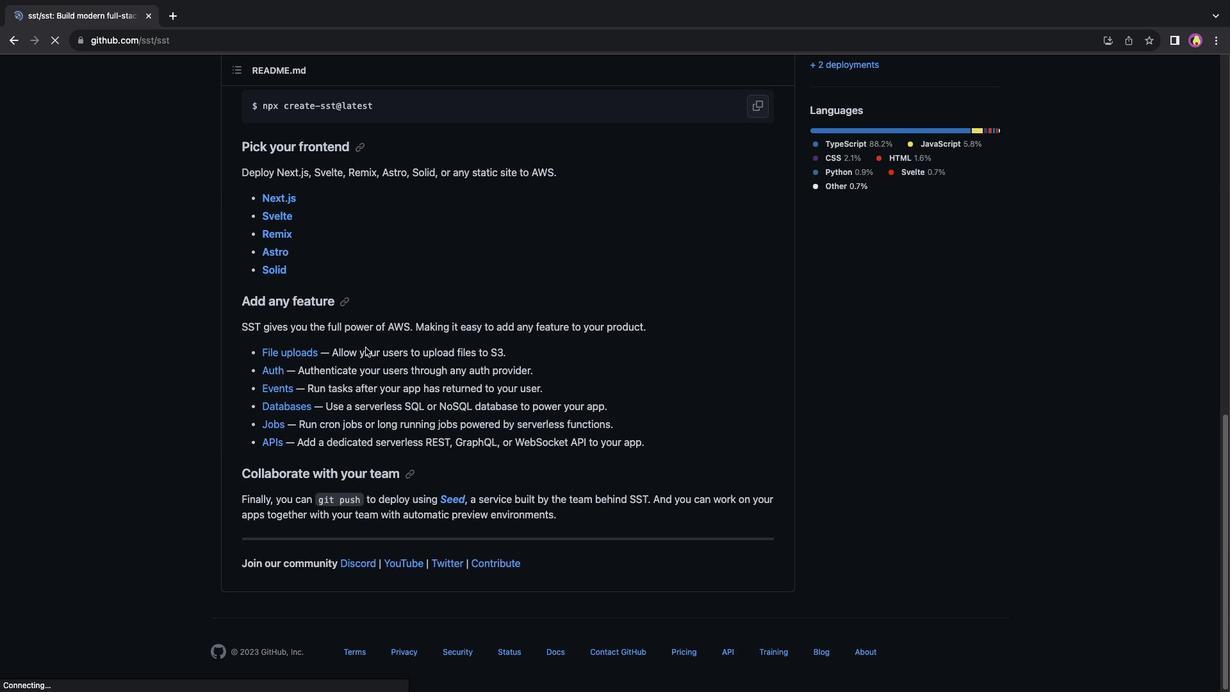 
Action: Mouse scrolled (365, 348) with delta (0, 0)
Screenshot: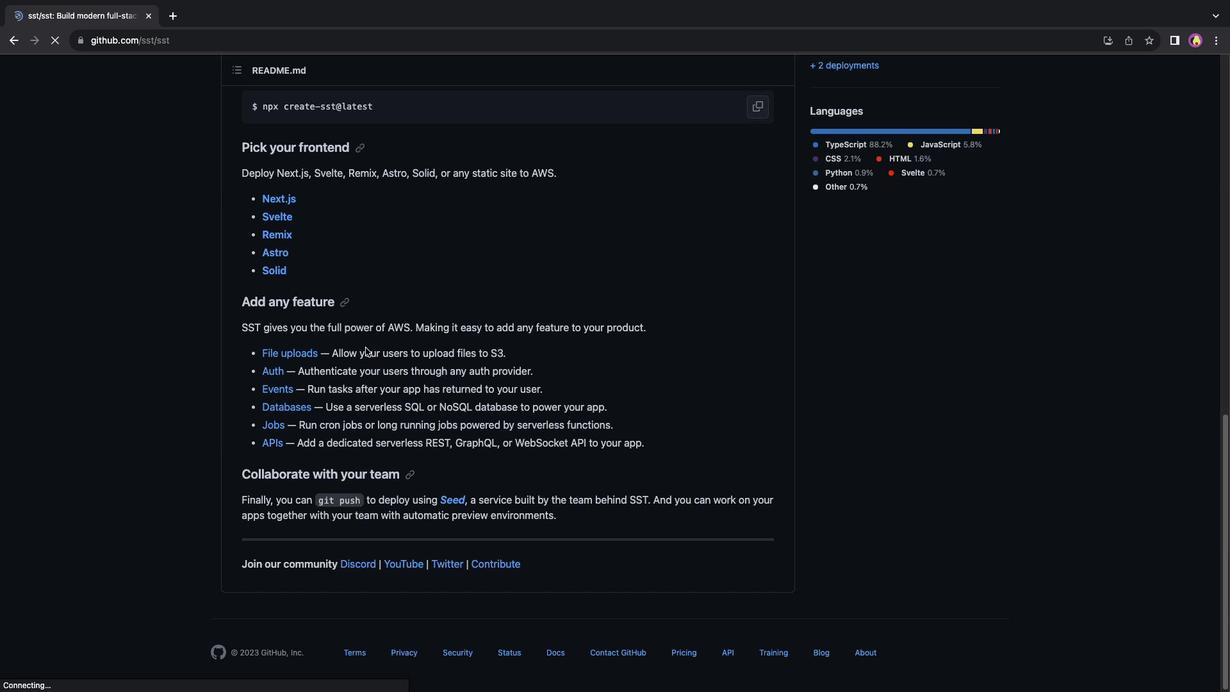 
Action: Mouse scrolled (365, 348) with delta (0, 1)
Screenshot: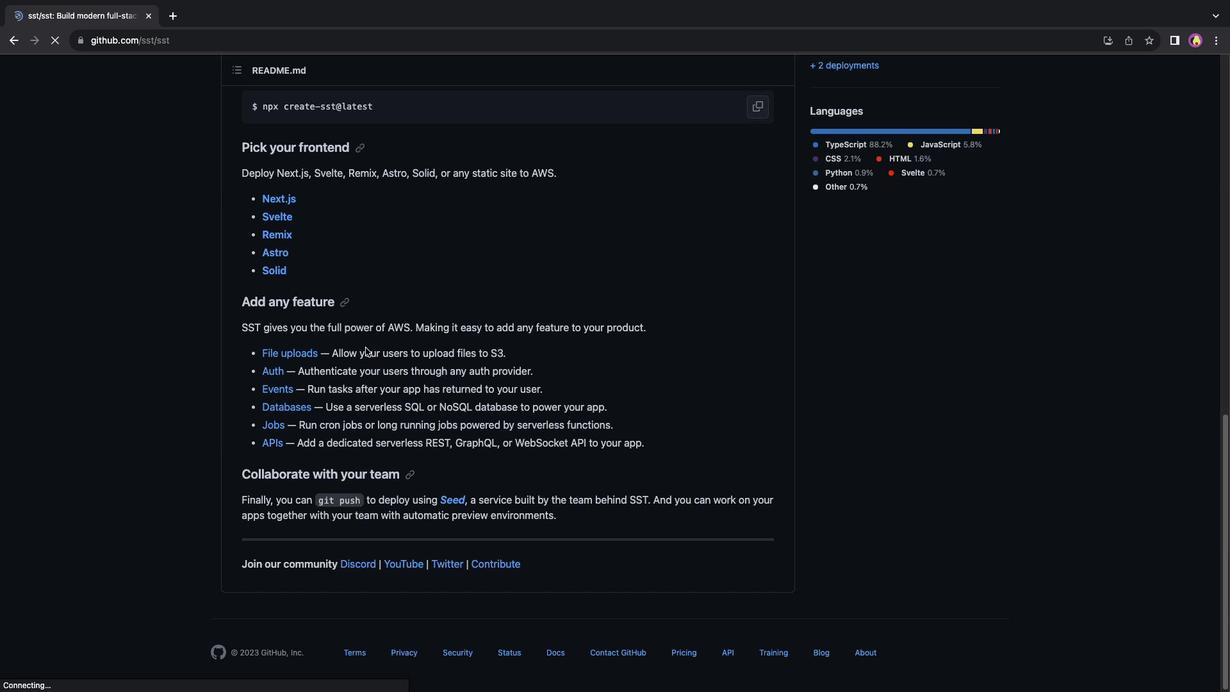
Action: Mouse scrolled (365, 348) with delta (0, 3)
Screenshot: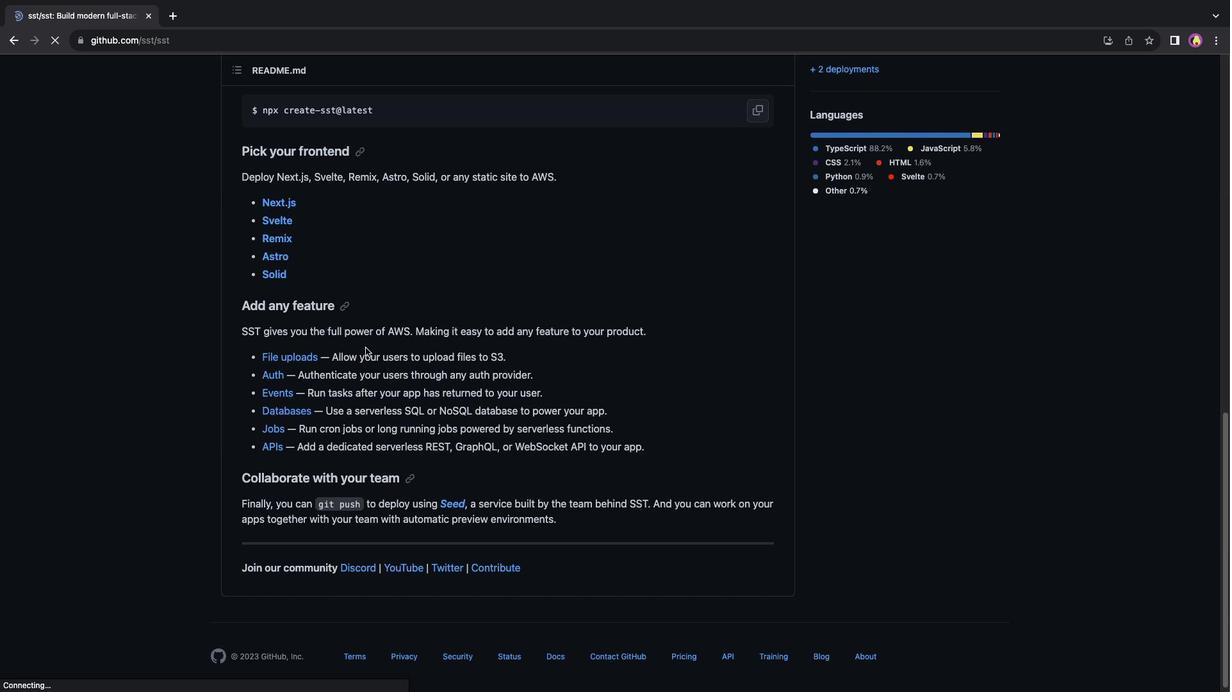 
Action: Mouse scrolled (365, 348) with delta (0, 0)
Screenshot: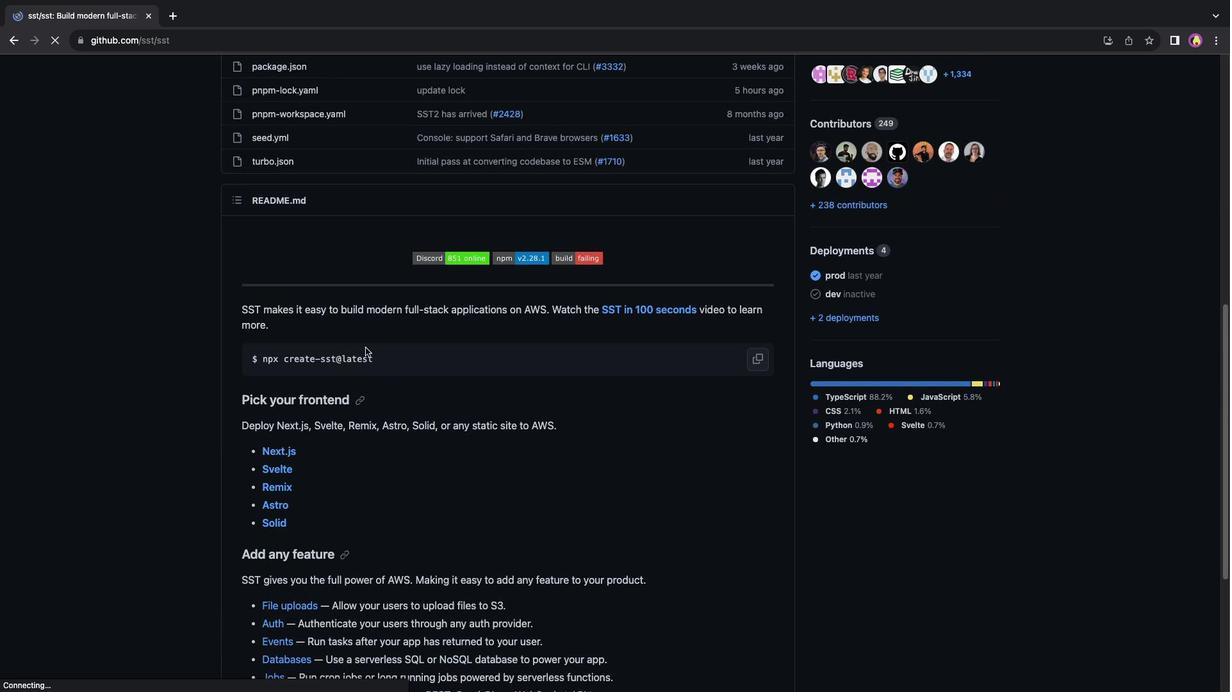 
Action: Mouse scrolled (365, 348) with delta (0, 0)
Screenshot: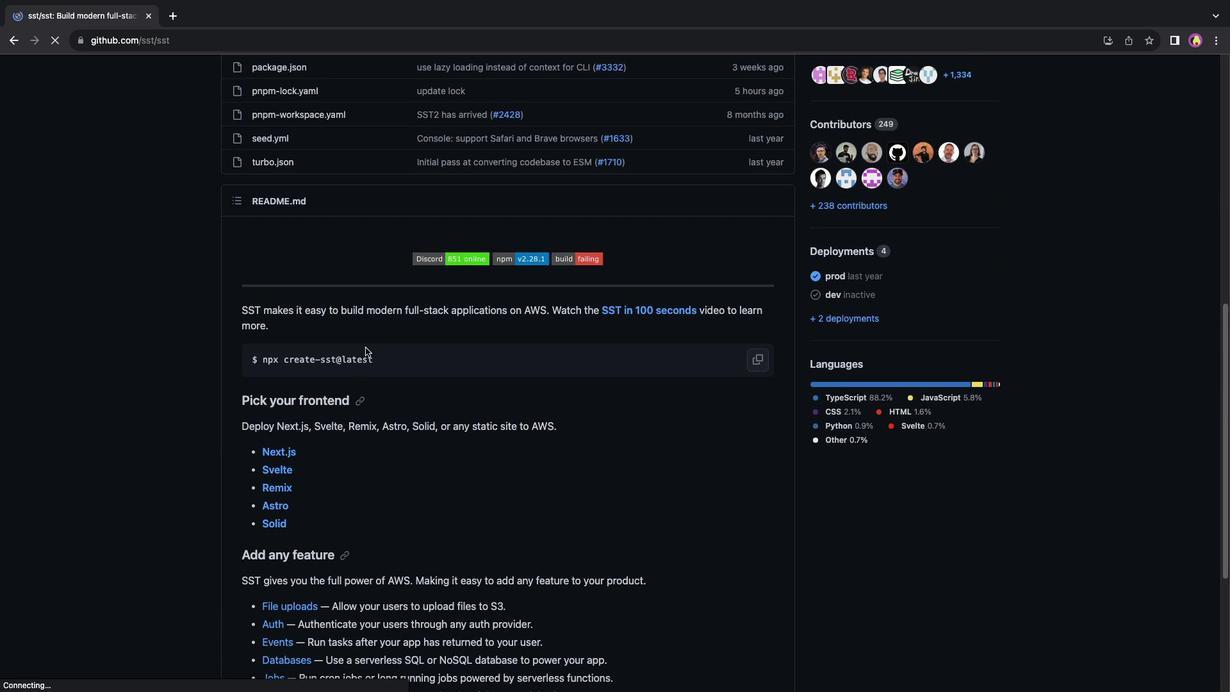 
Action: Mouse scrolled (365, 348) with delta (0, 1)
Screenshot: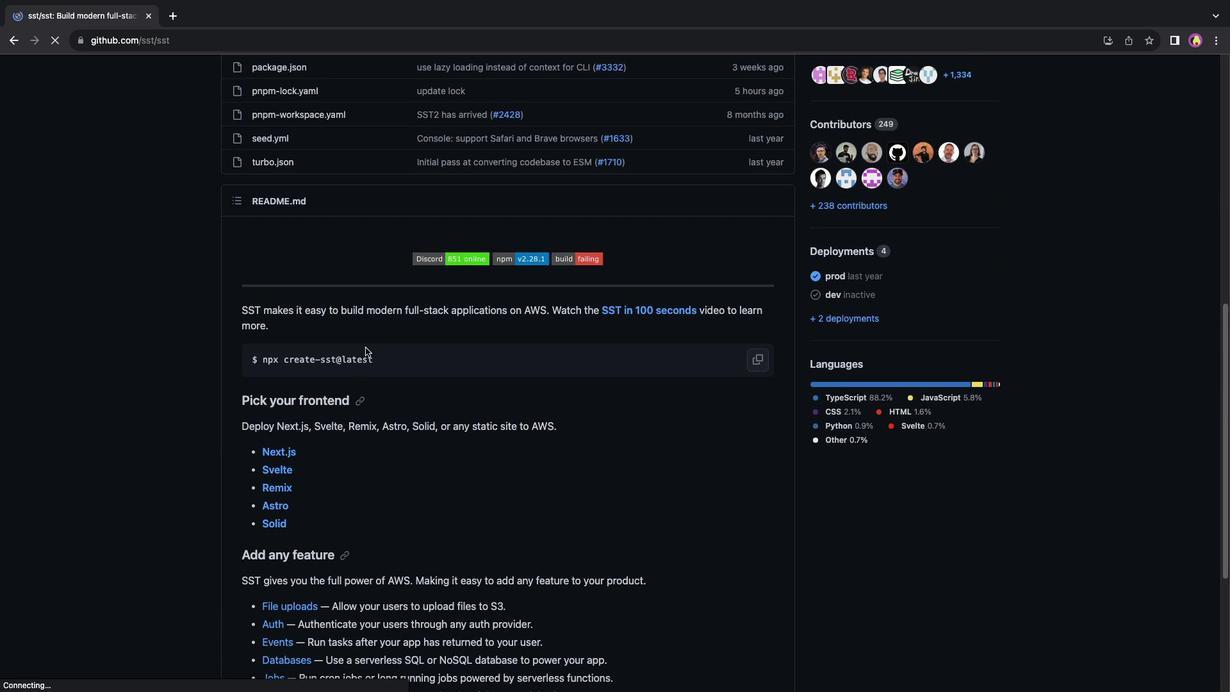 
Action: Mouse scrolled (365, 348) with delta (0, 3)
Screenshot: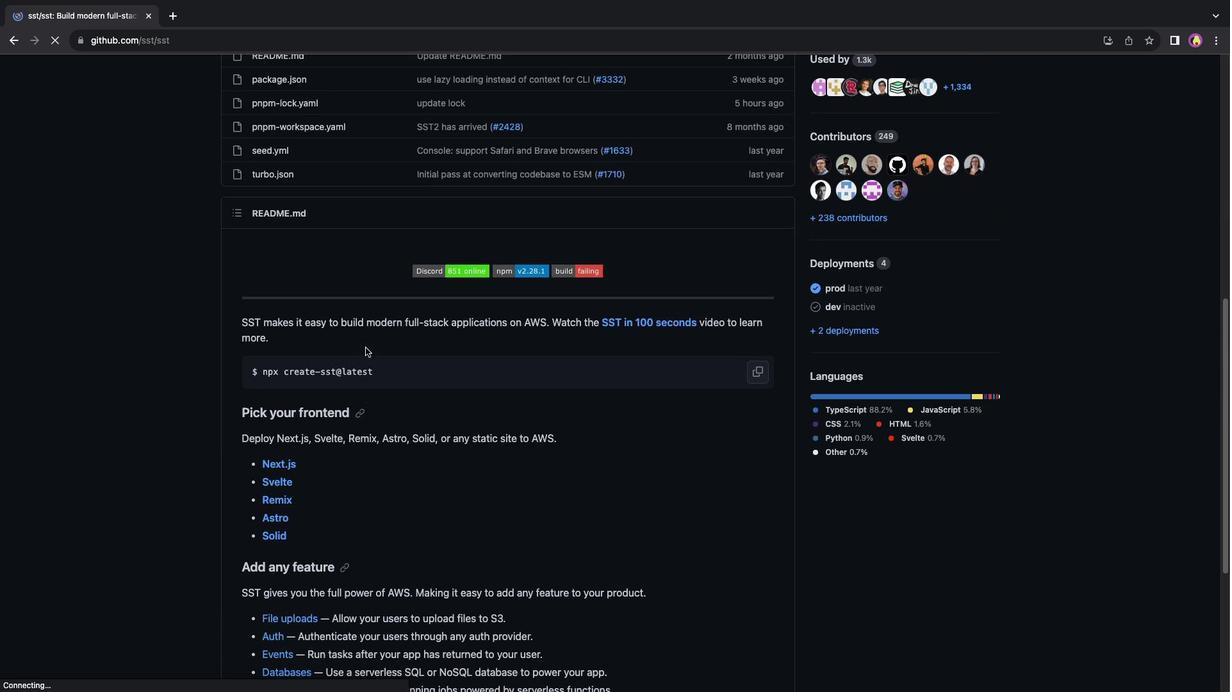 
Action: Mouse scrolled (365, 348) with delta (0, 0)
Screenshot: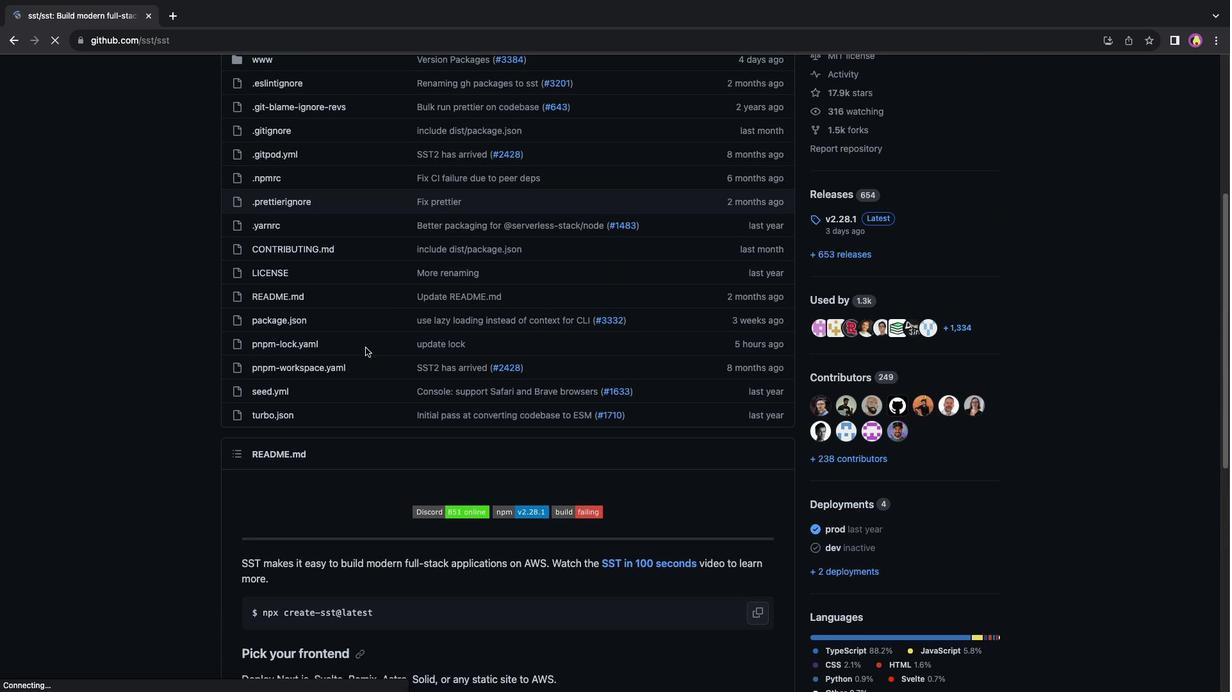 
Action: Mouse scrolled (365, 348) with delta (0, 0)
Screenshot: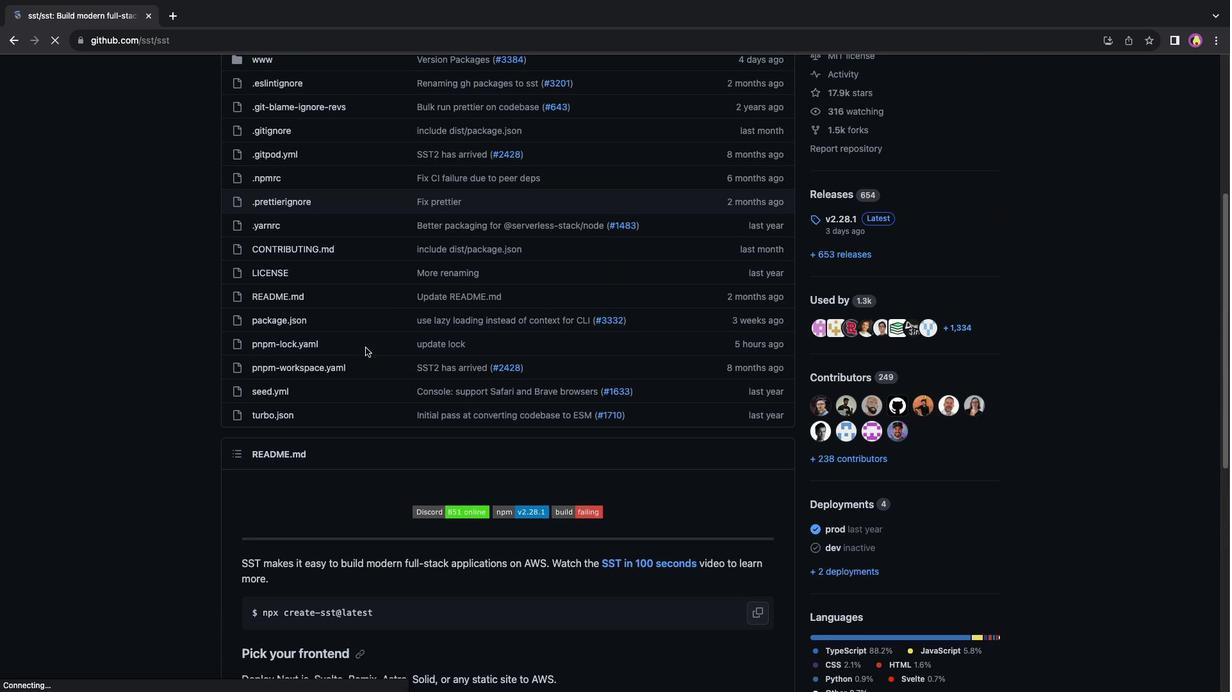 
Action: Mouse scrolled (365, 348) with delta (0, 1)
Screenshot: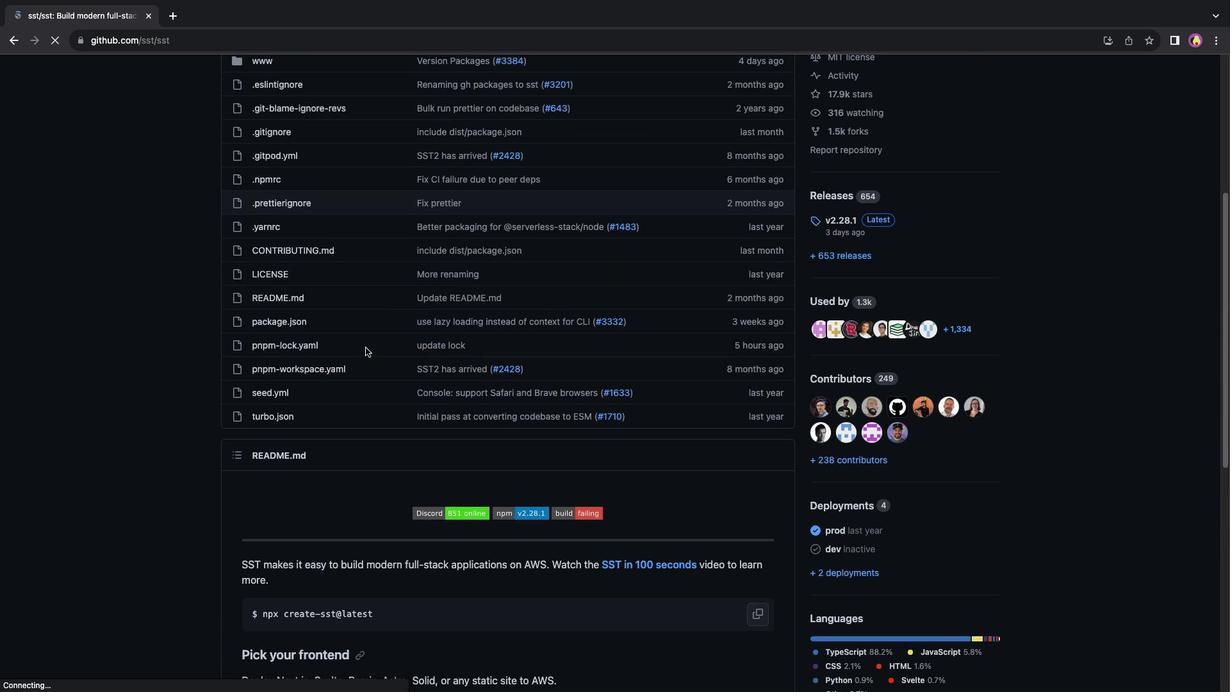 
Action: Mouse scrolled (365, 348) with delta (0, 3)
Screenshot: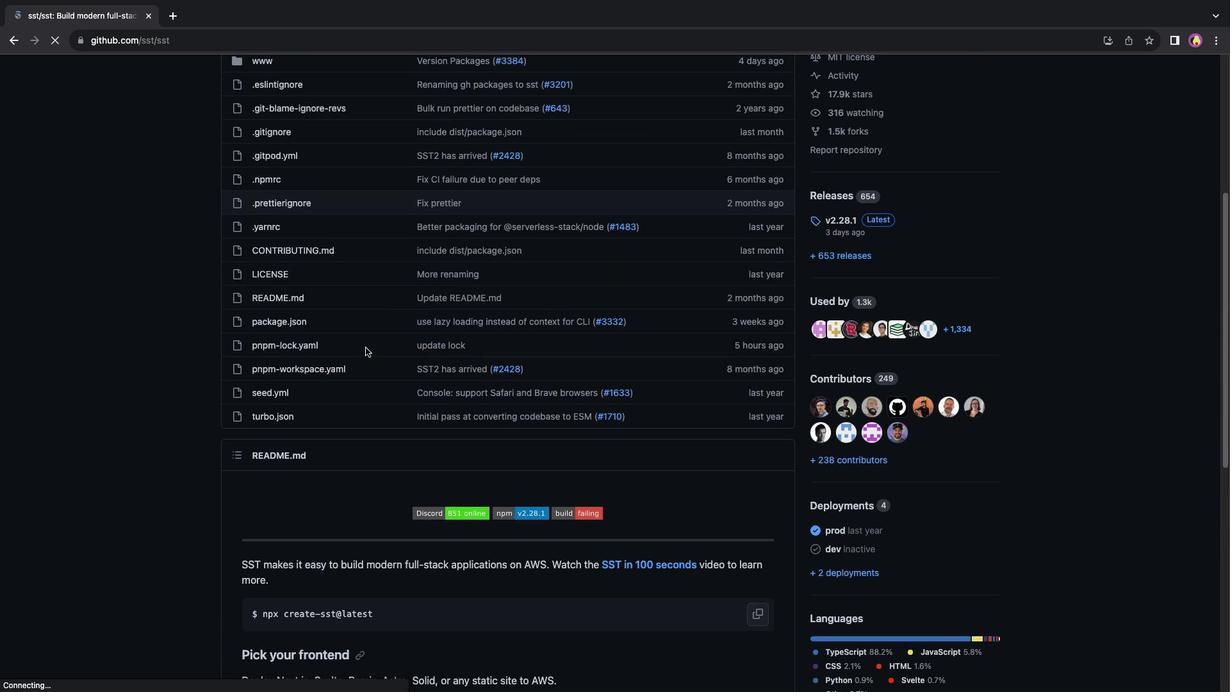 
Action: Mouse scrolled (365, 348) with delta (0, 3)
Screenshot: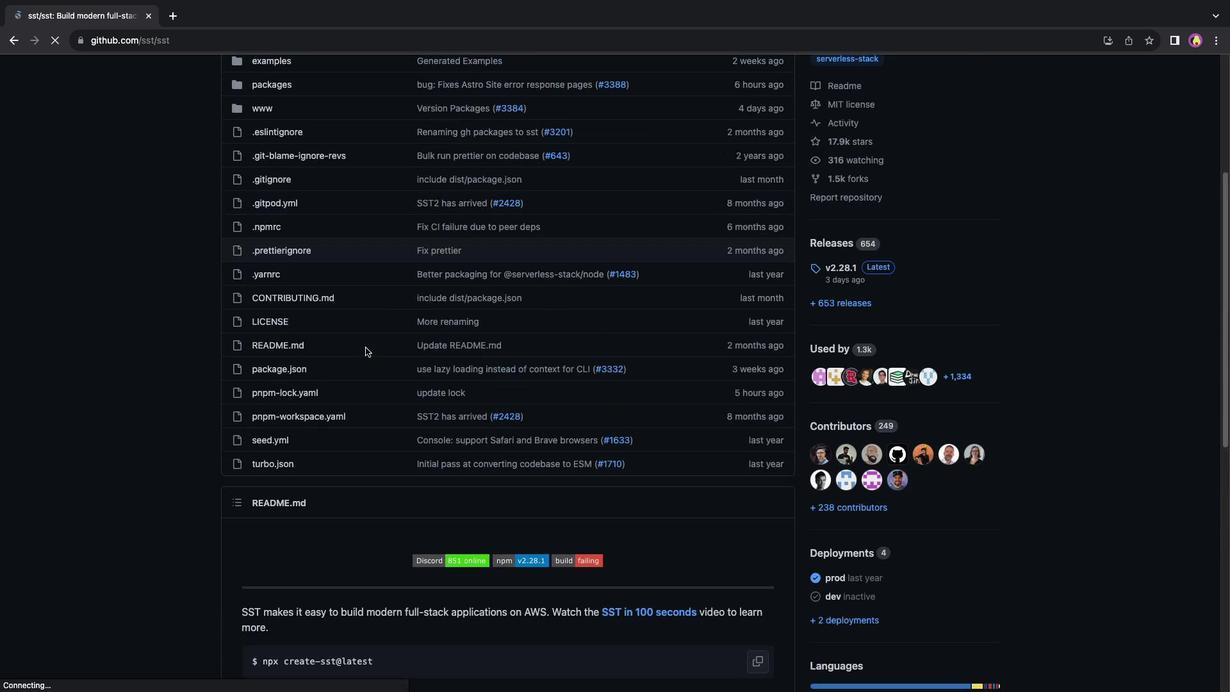 
Action: Mouse scrolled (365, 348) with delta (0, 0)
Screenshot: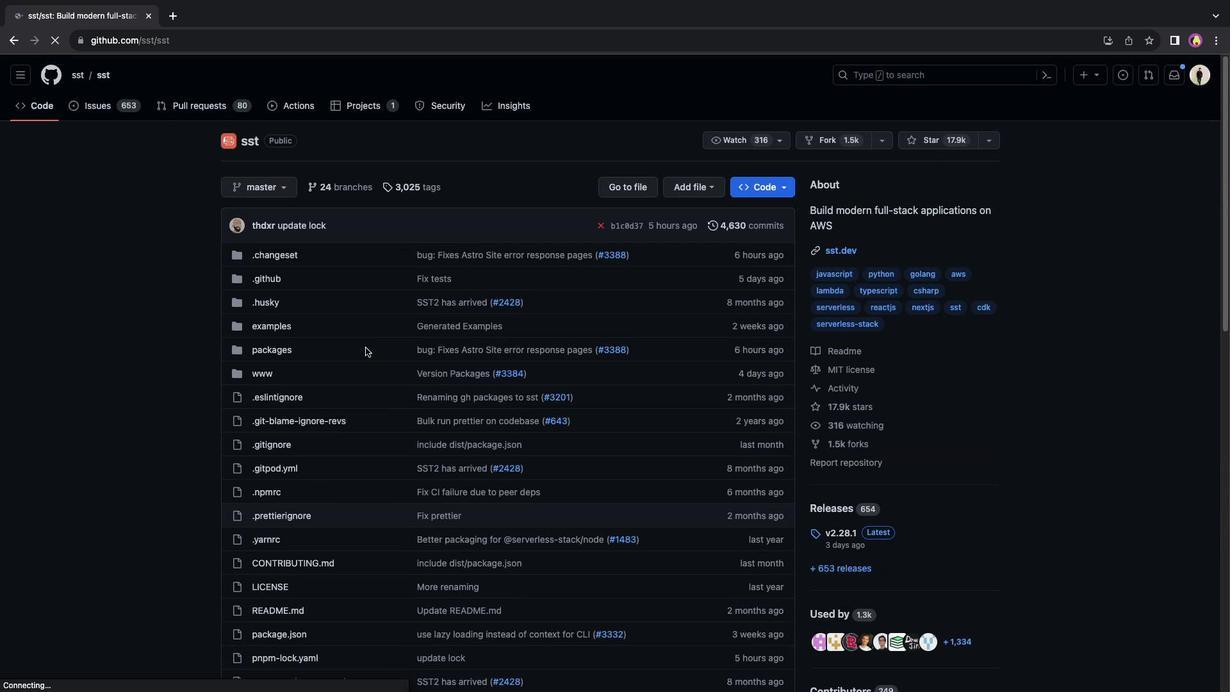 
Action: Mouse scrolled (365, 348) with delta (0, 0)
Screenshot: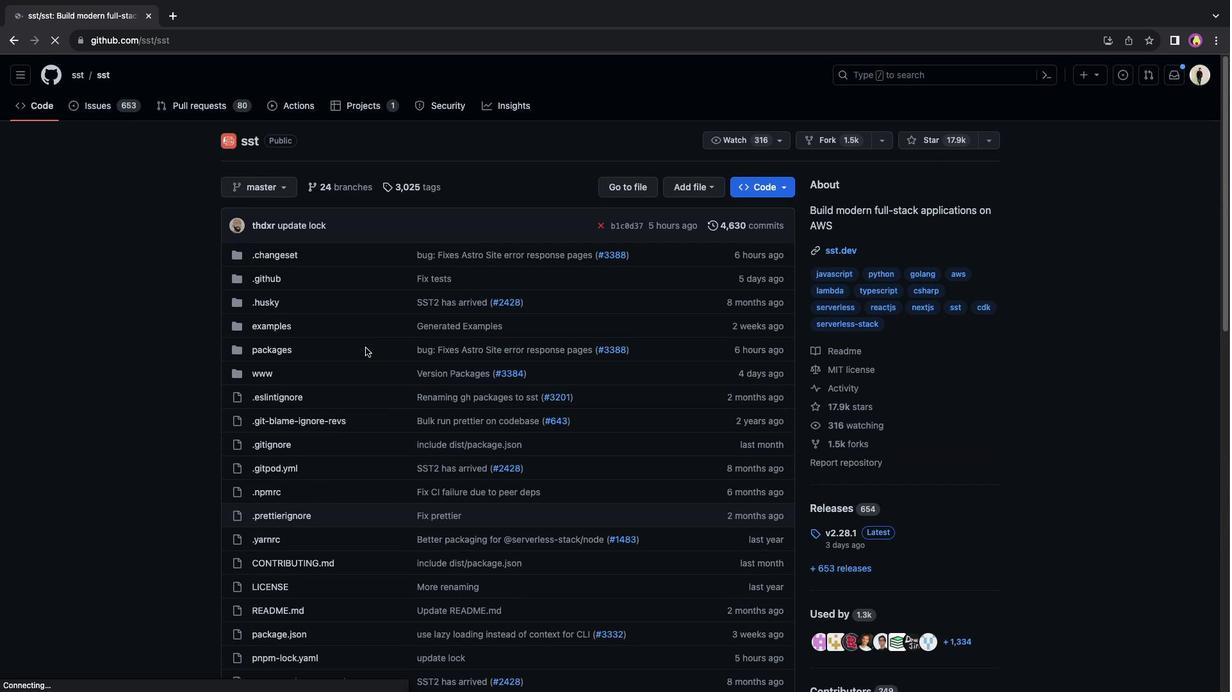 
Action: Mouse scrolled (365, 348) with delta (0, 1)
Screenshot: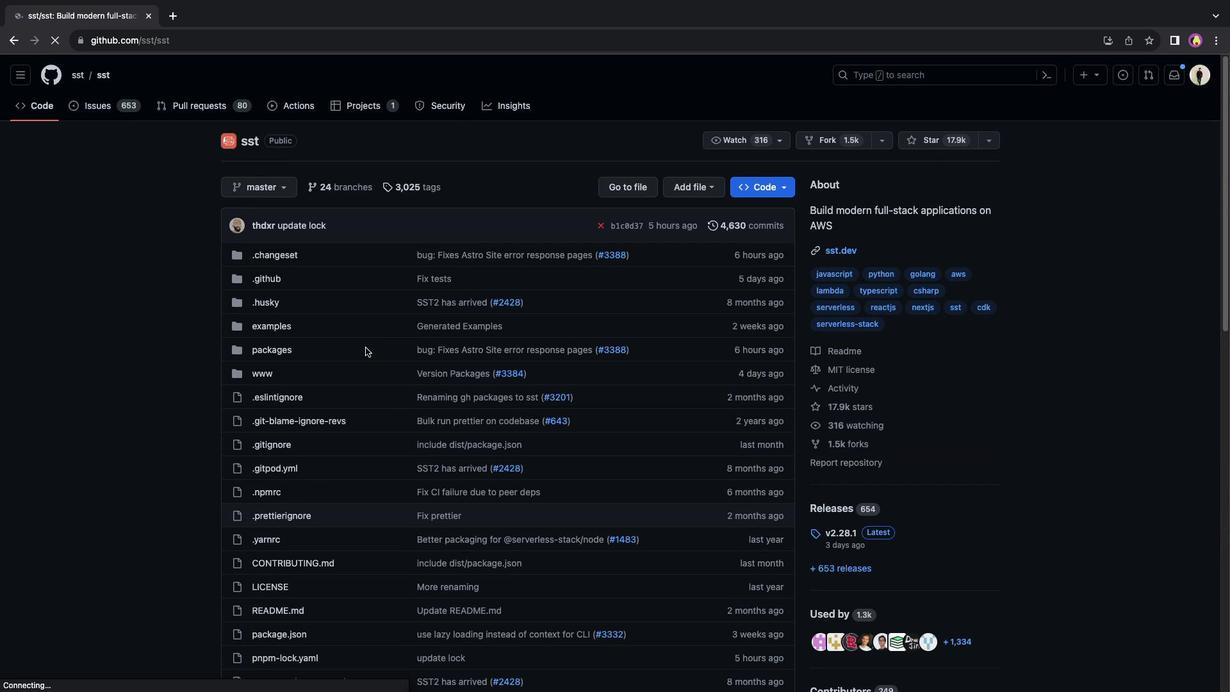 
Action: Mouse scrolled (365, 348) with delta (0, 3)
Screenshot: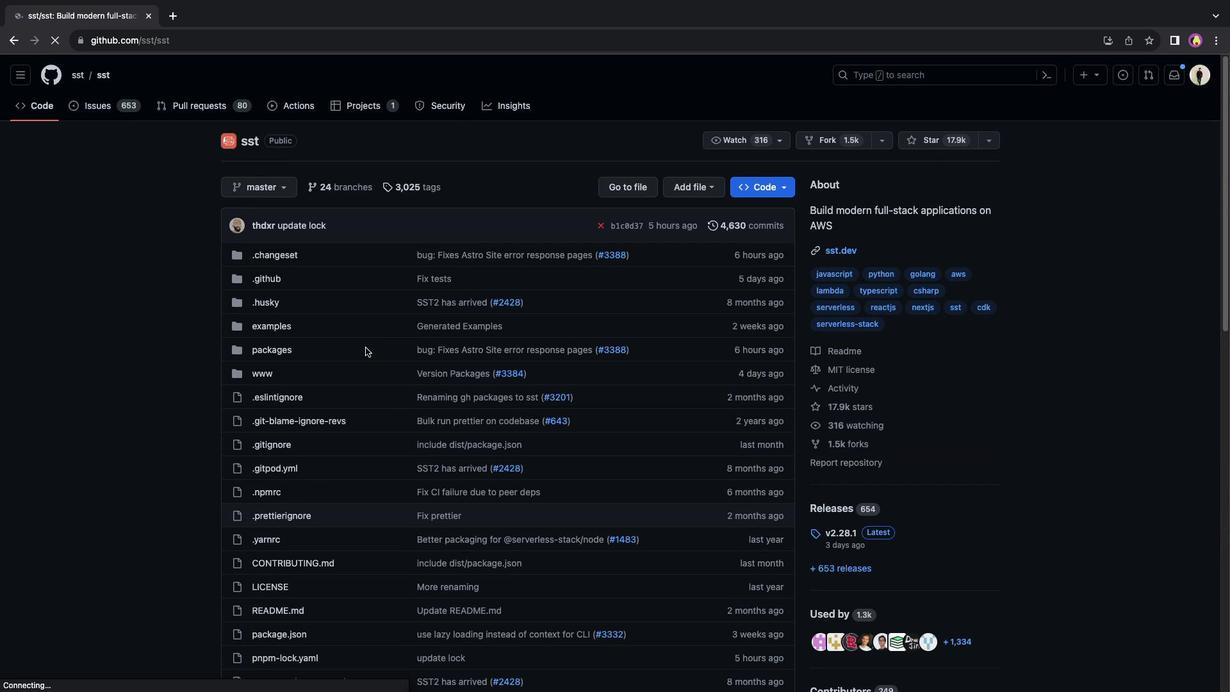 
Action: Mouse moved to (365, 347)
Screenshot: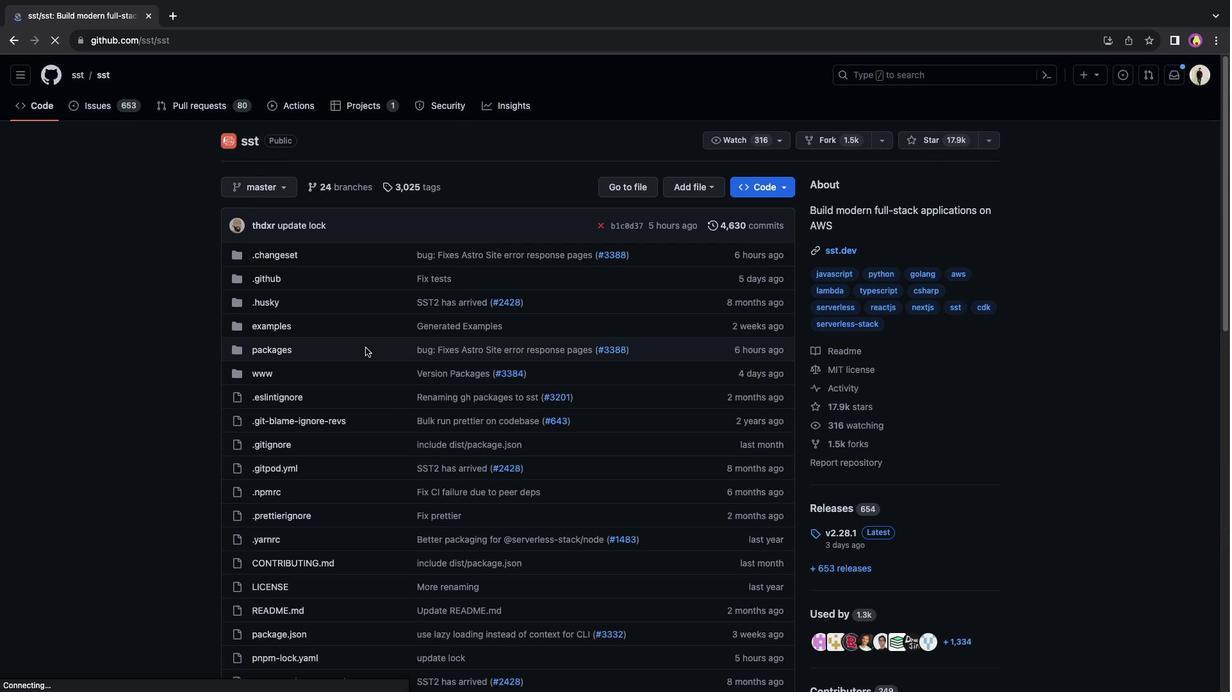 
Action: Mouse scrolled (365, 347) with delta (0, 0)
Screenshot: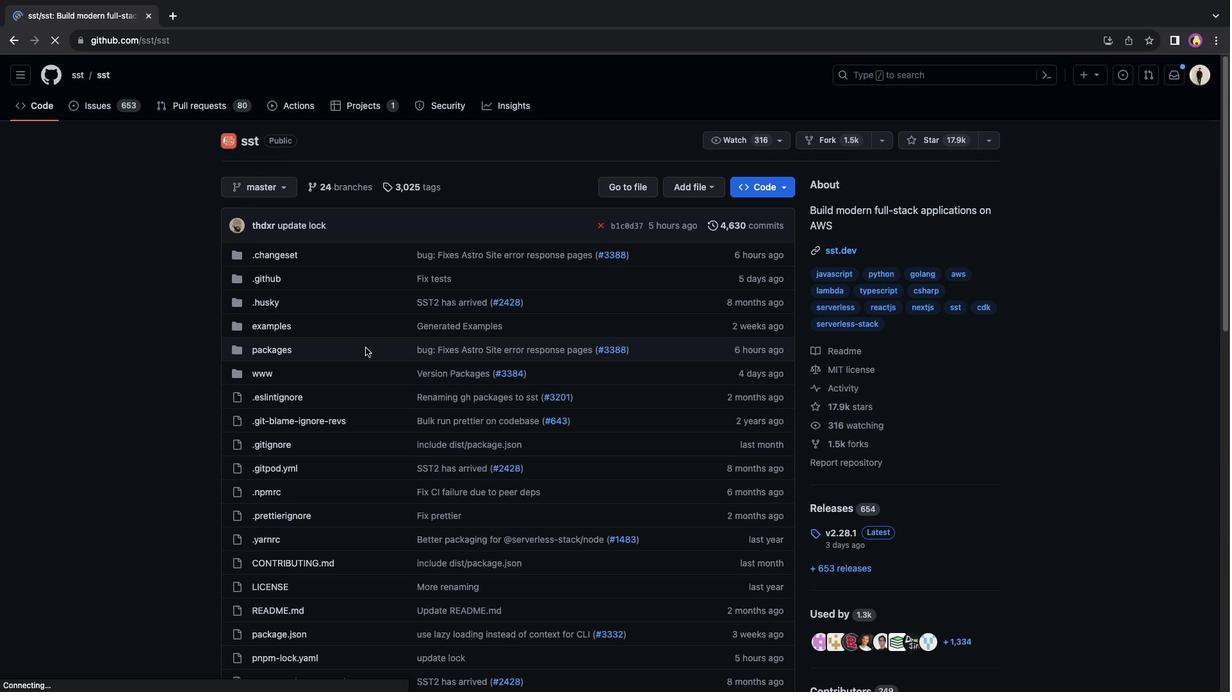 
Action: Mouse scrolled (365, 347) with delta (0, 0)
Screenshot: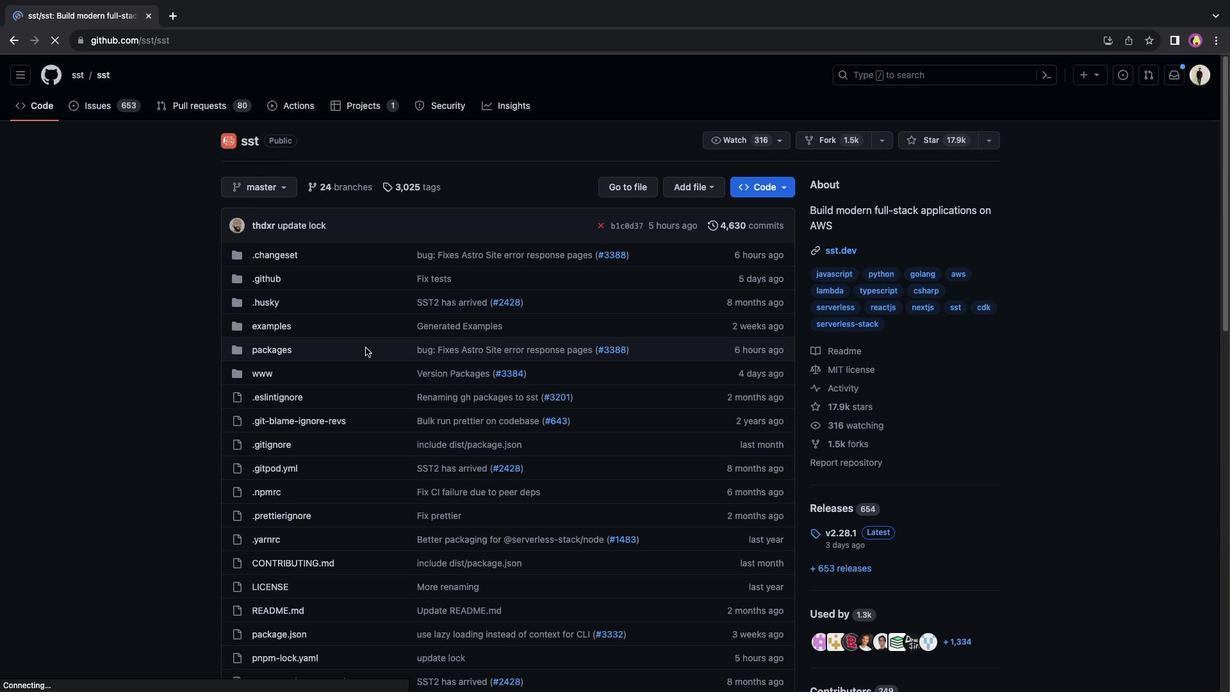 
Action: Mouse scrolled (365, 347) with delta (0, 1)
Screenshot: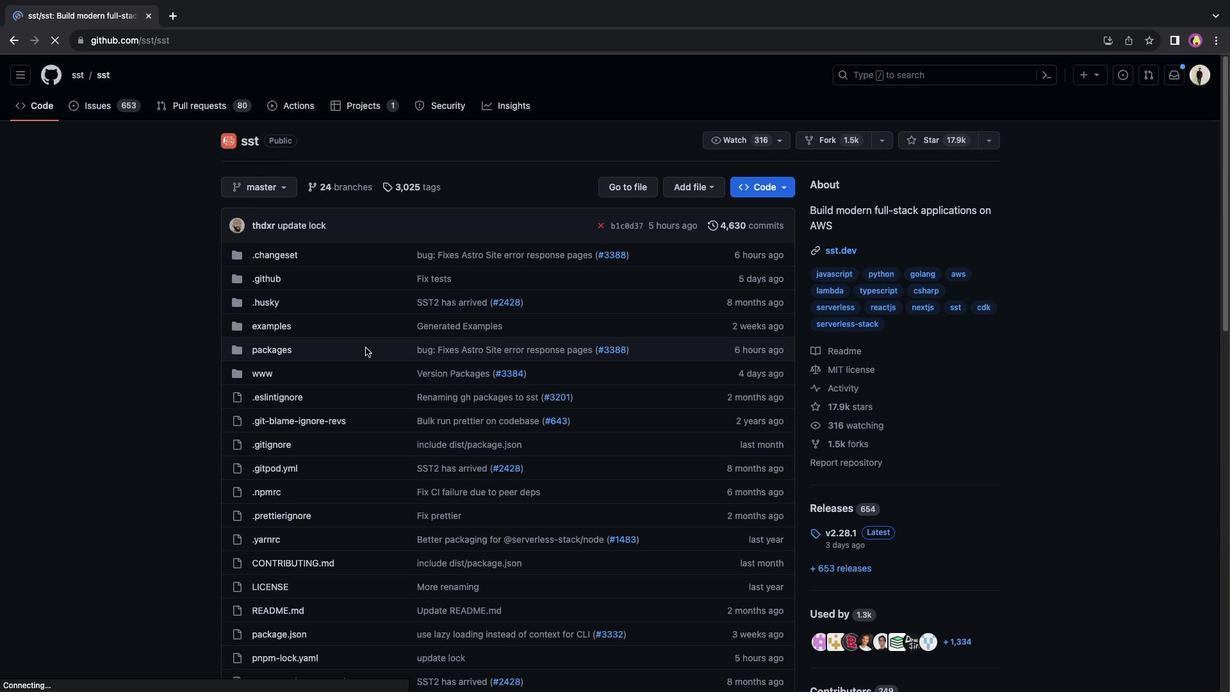 
Action: Mouse moved to (16, 73)
Screenshot: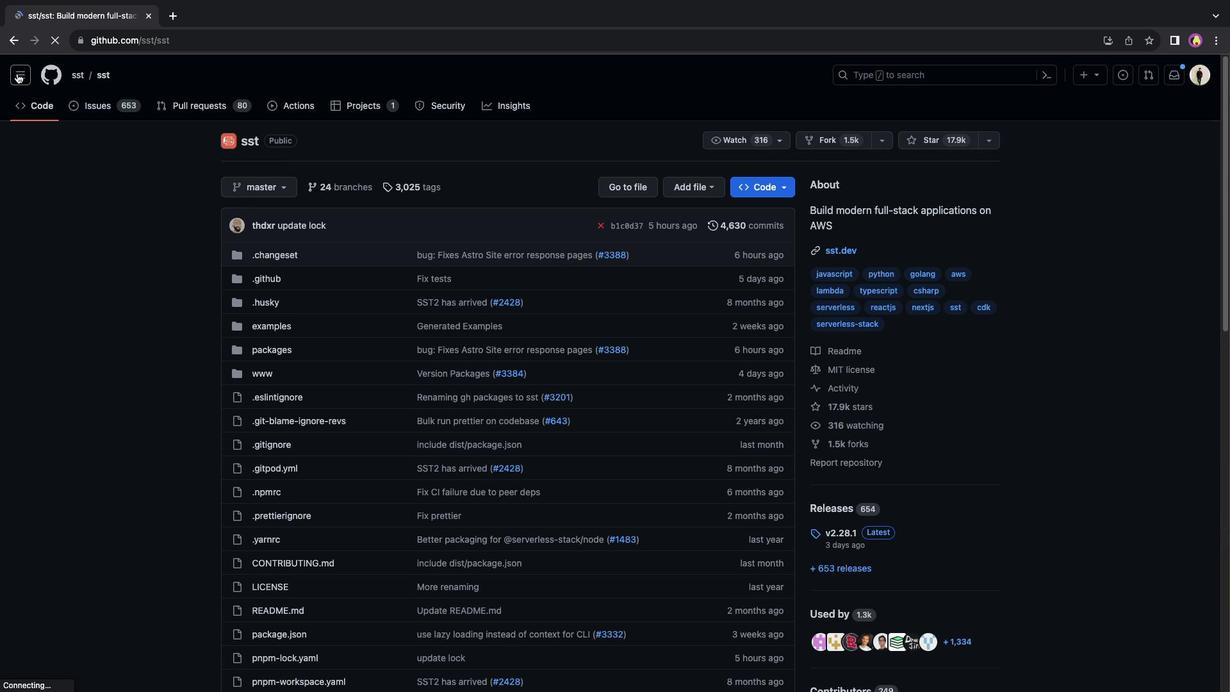 
Action: Mouse pressed left at (16, 73)
Screenshot: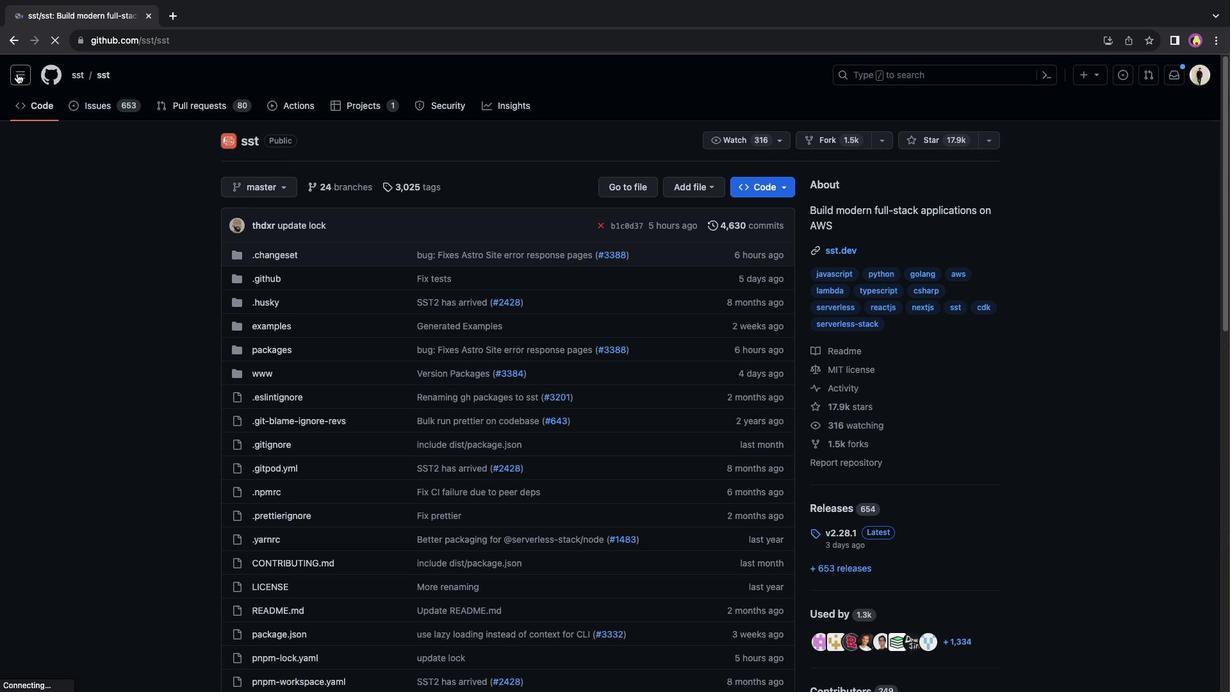 
Action: Mouse moved to (76, 221)
Screenshot: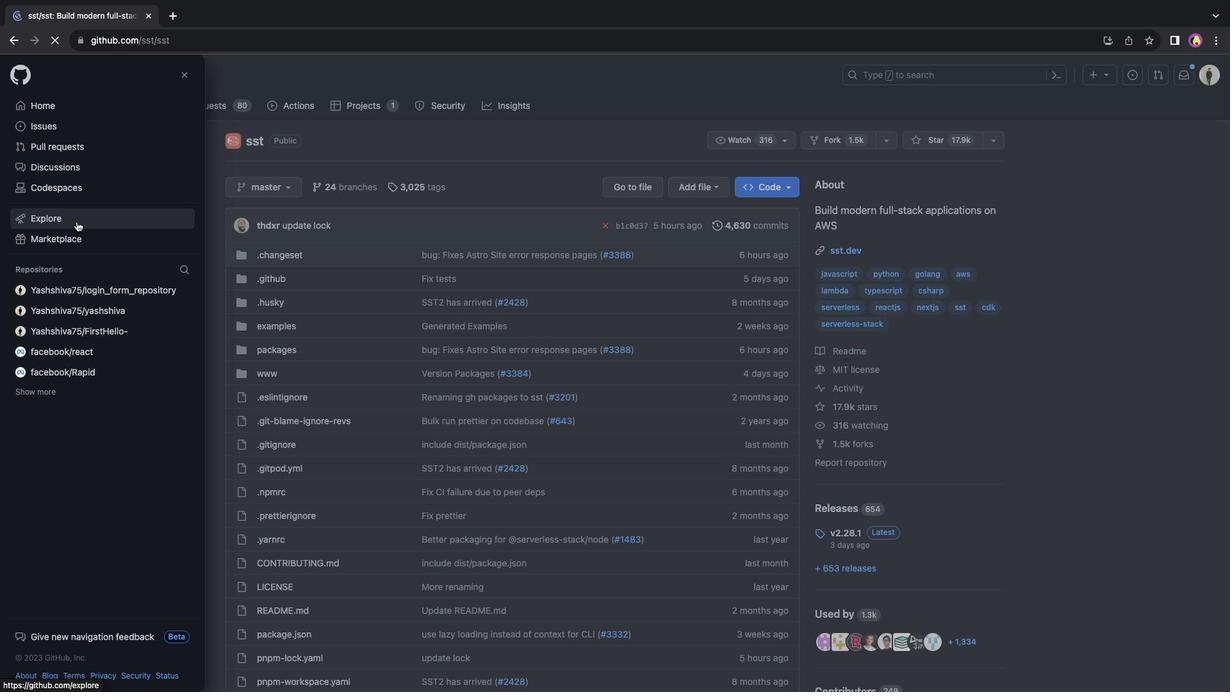 
Action: Mouse pressed left at (76, 221)
Screenshot: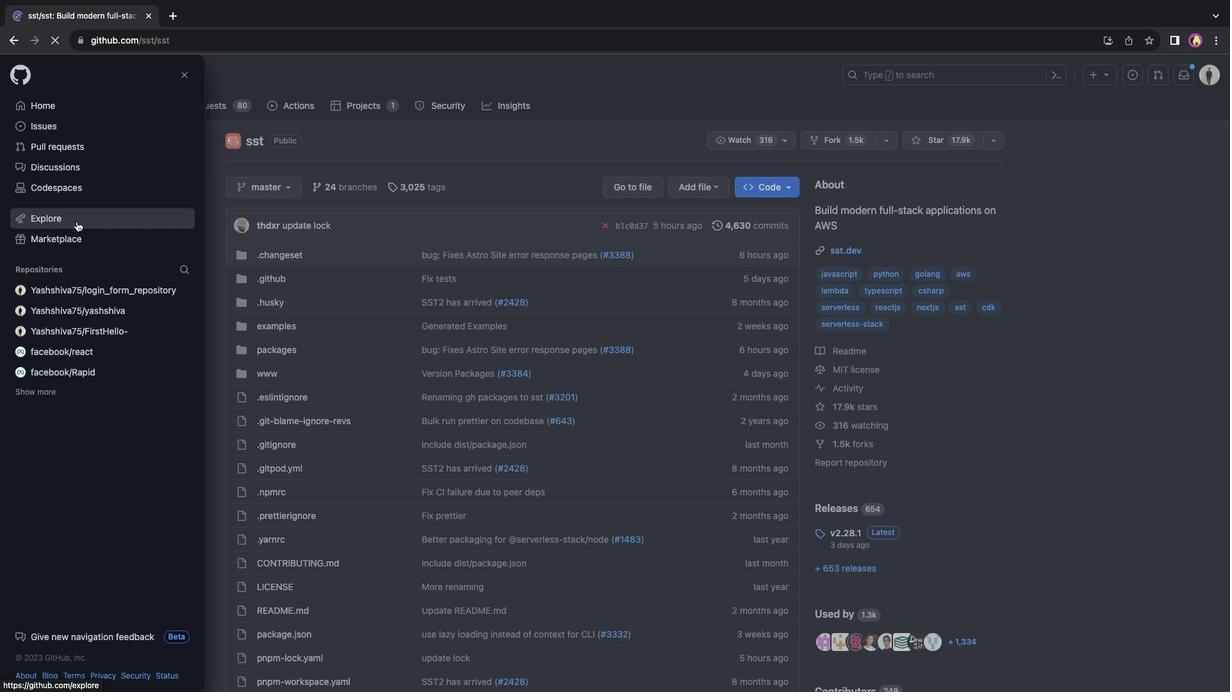 
Action: Mouse moved to (529, 112)
Screenshot: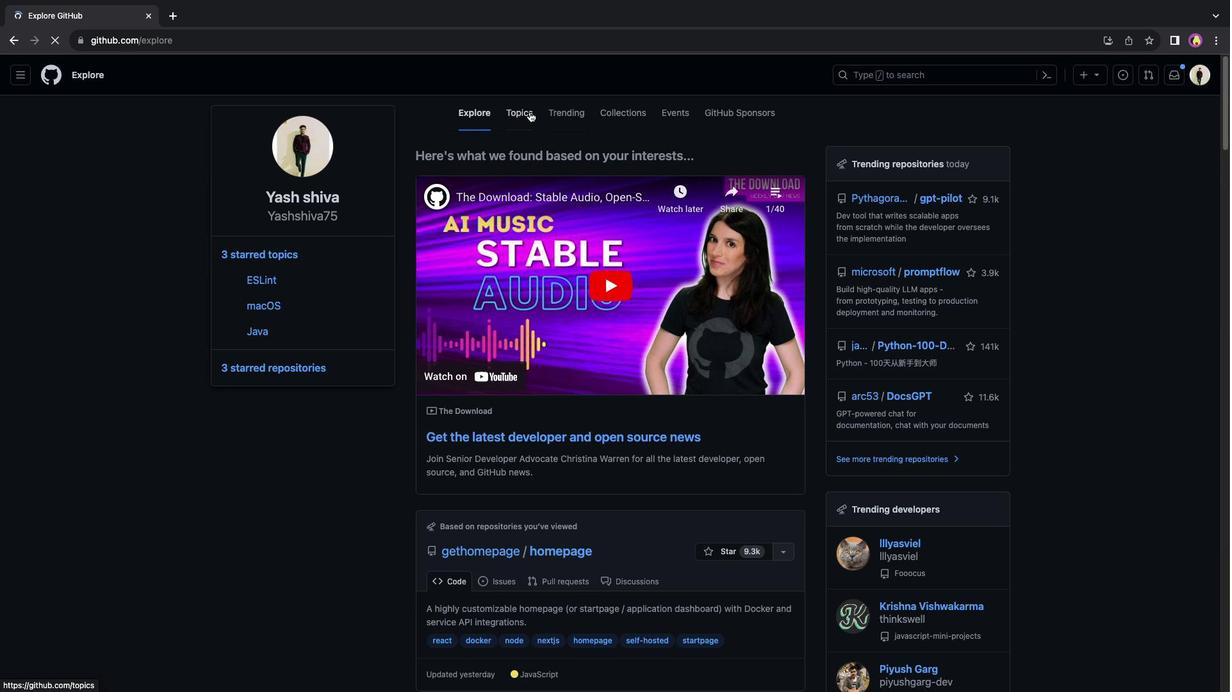 
Action: Mouse pressed left at (529, 112)
Screenshot: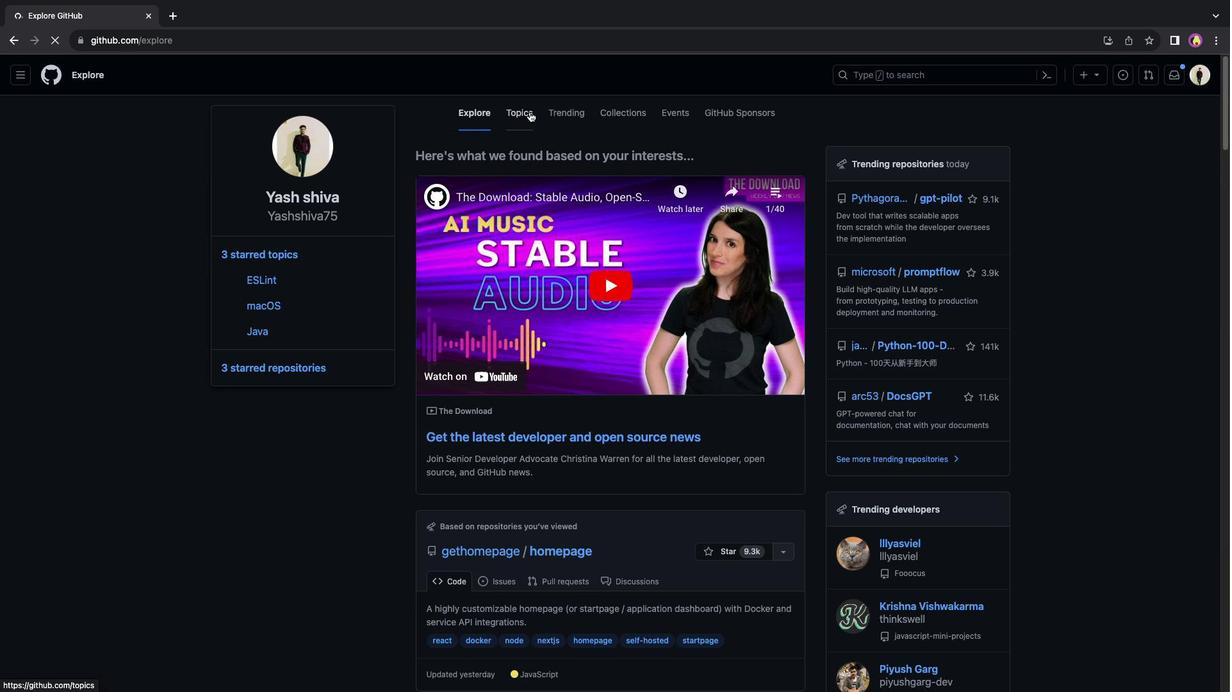 
Action: Mouse moved to (505, 431)
Screenshot: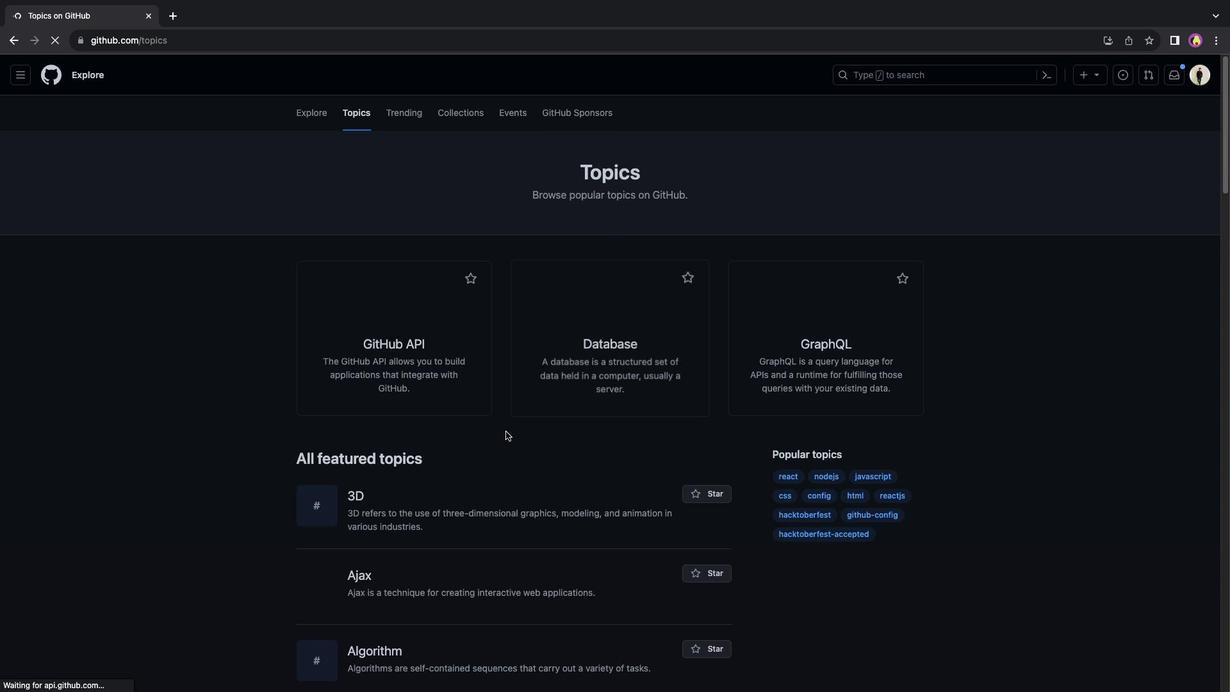 
Action: Mouse scrolled (505, 431) with delta (0, 0)
Screenshot: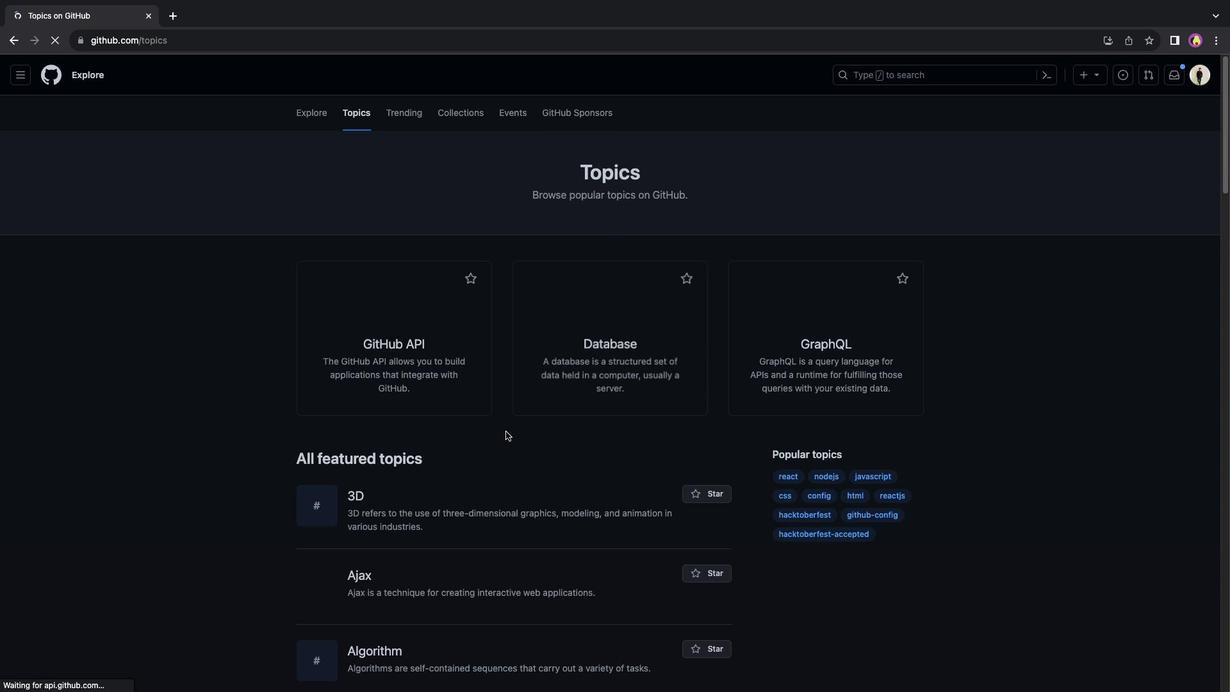 
Action: Mouse scrolled (505, 431) with delta (0, 0)
Screenshot: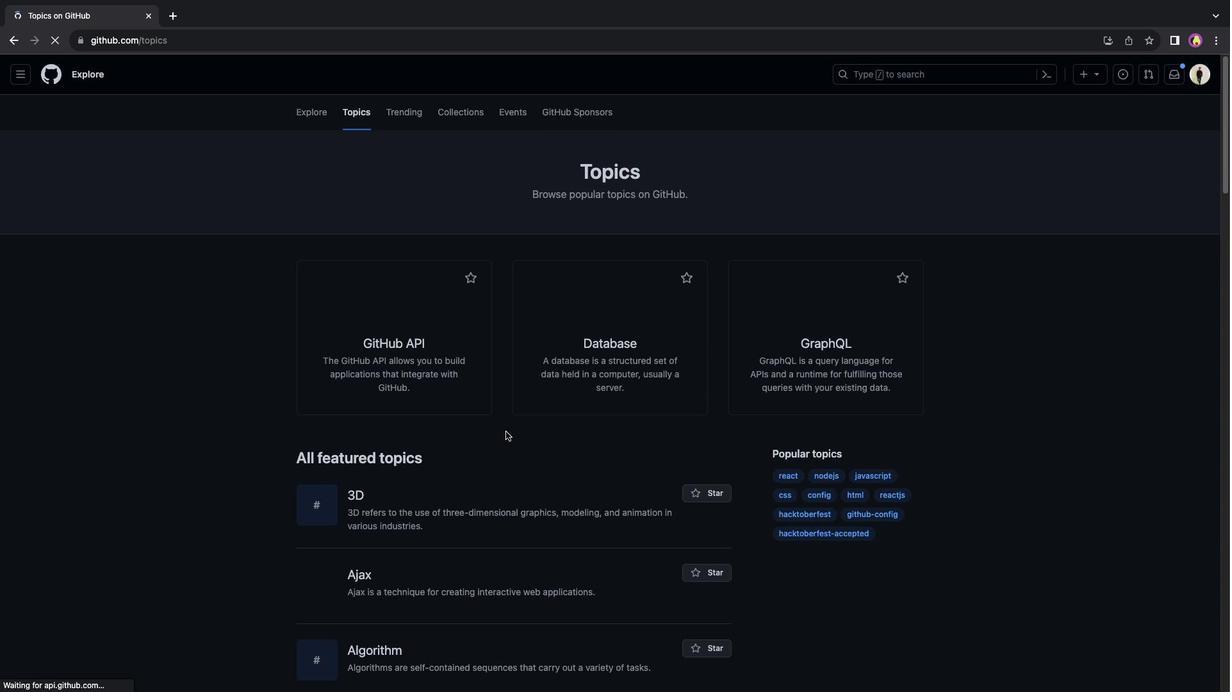 
Action: Mouse scrolled (505, 431) with delta (0, -1)
Screenshot: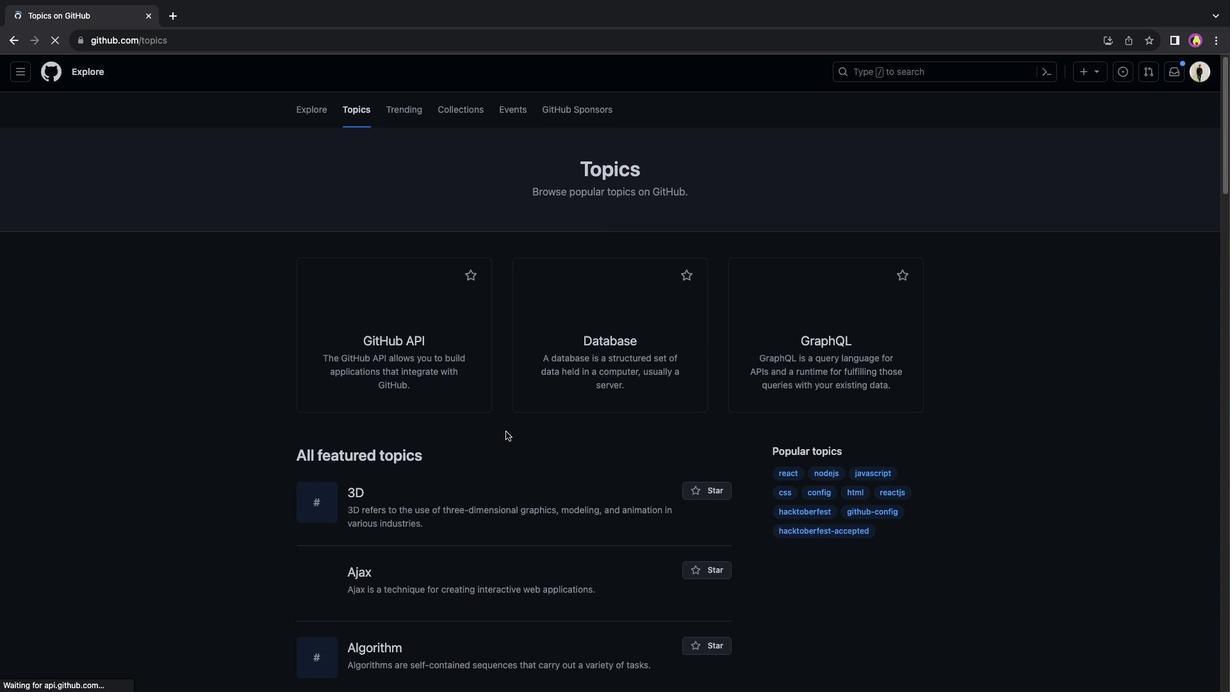 
Action: Mouse moved to (357, 485)
Screenshot: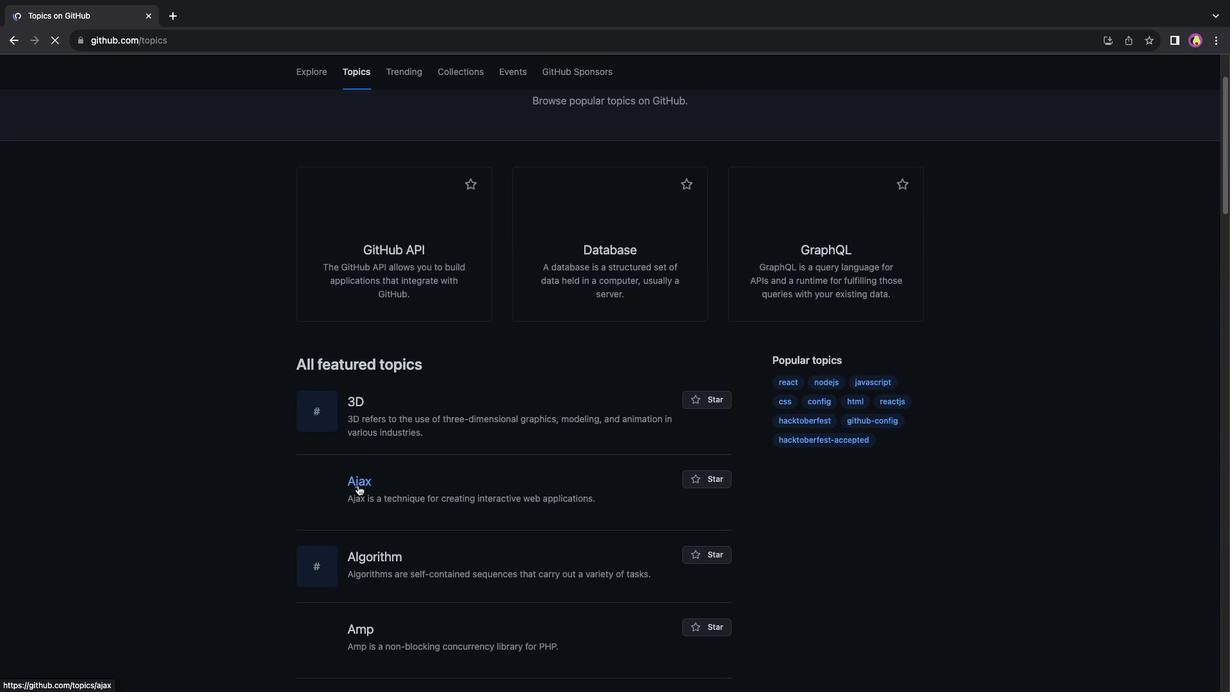 
Action: Mouse pressed left at (357, 485)
Screenshot: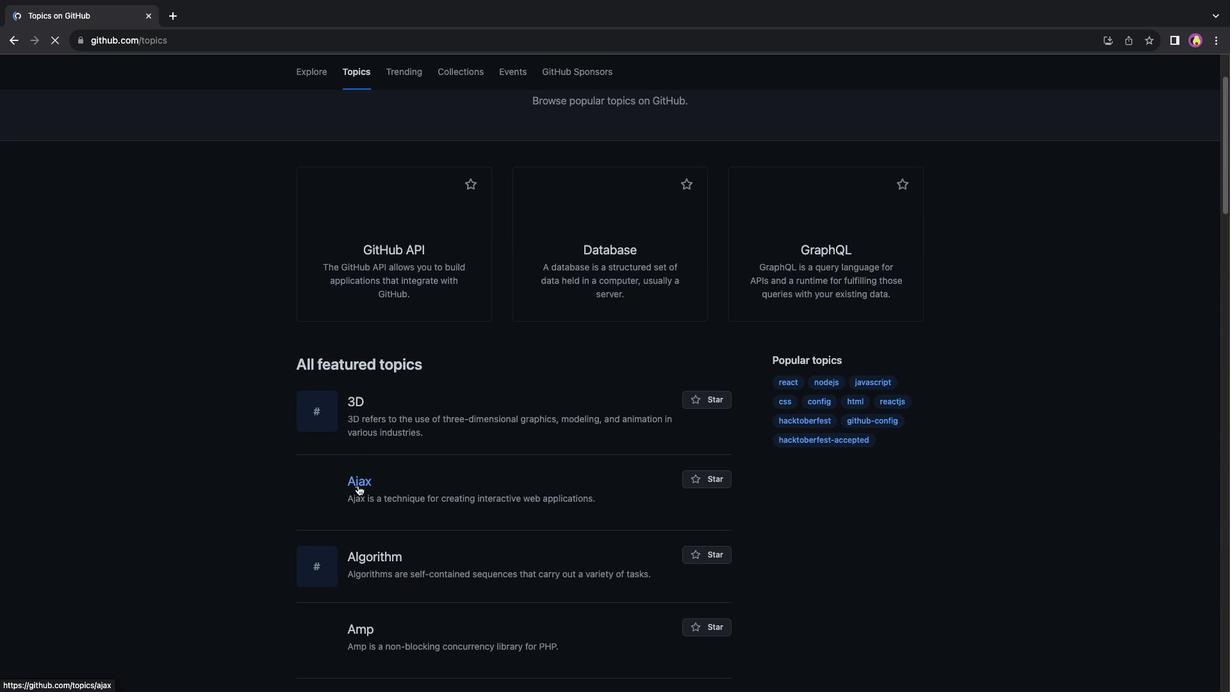 
Action: Mouse moved to (579, 402)
Screenshot: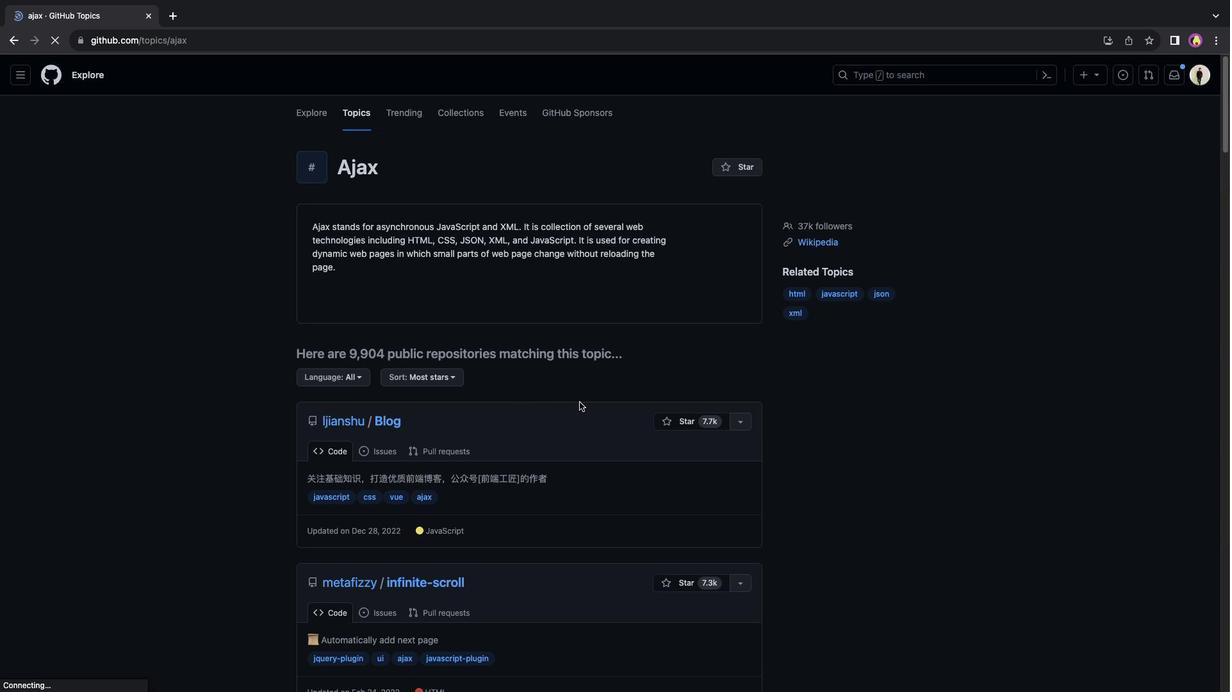 
Action: Mouse scrolled (579, 402) with delta (0, 0)
Screenshot: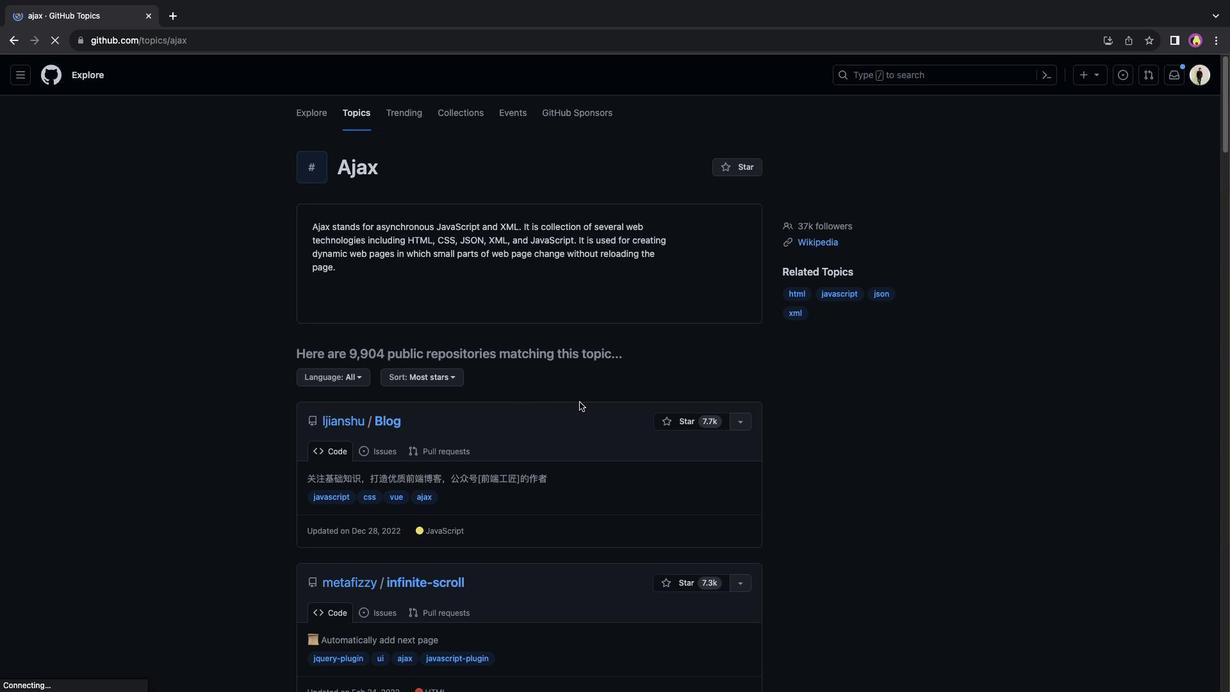 
Action: Mouse scrolled (579, 402) with delta (0, 0)
Screenshot: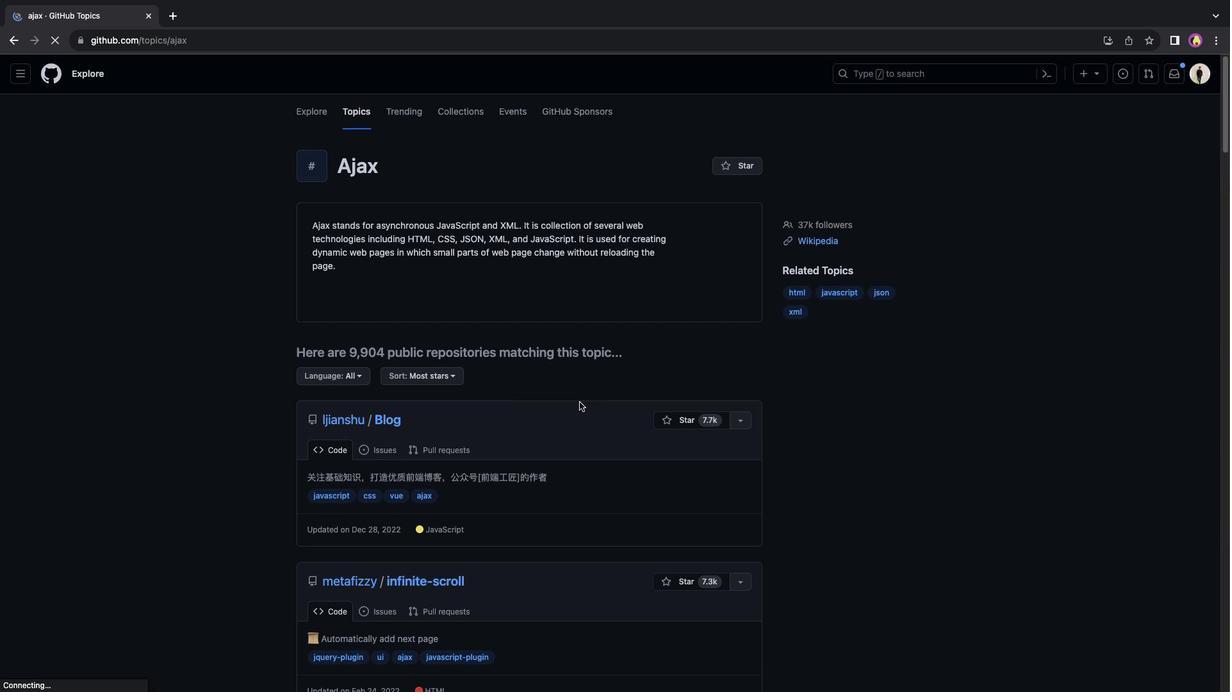 
Action: Mouse scrolled (579, 402) with delta (0, -1)
Screenshot: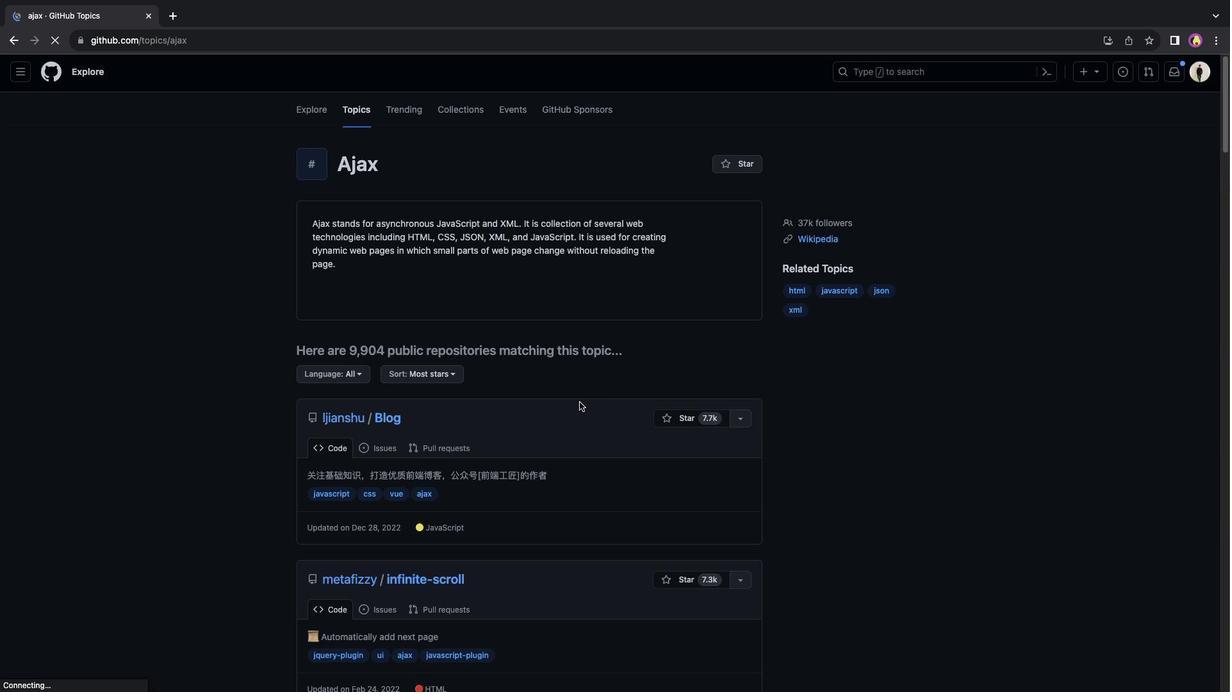 
Action: Mouse moved to (408, 504)
Screenshot: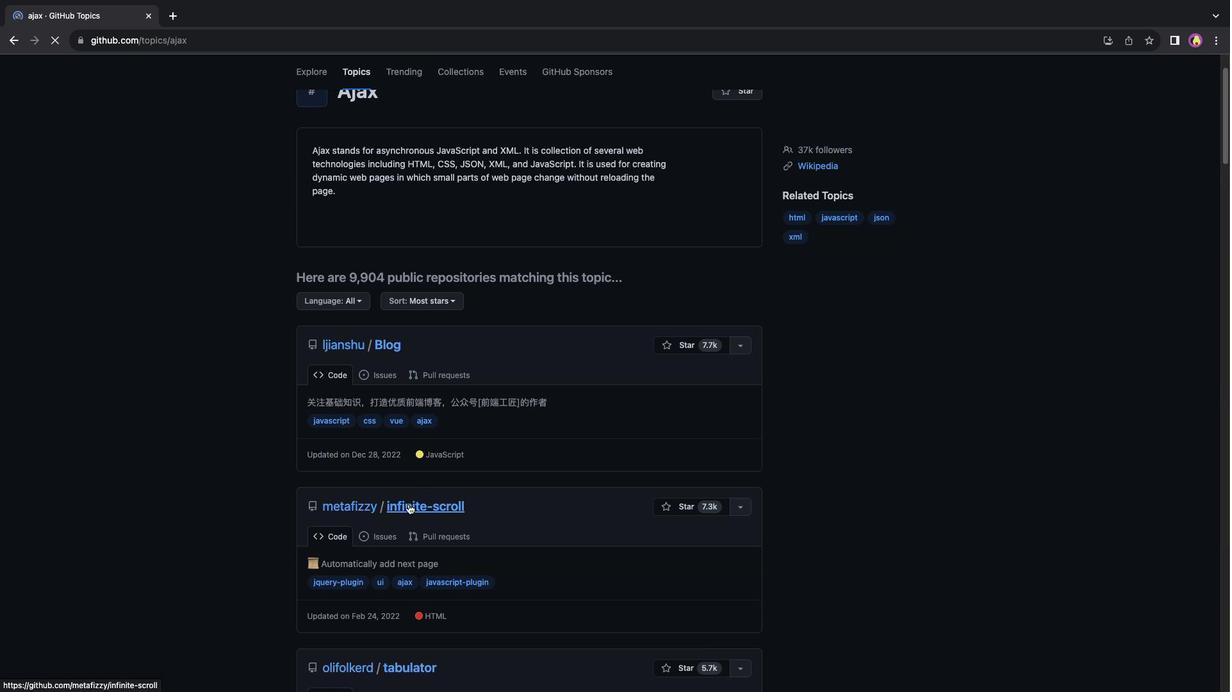 
Action: Mouse scrolled (408, 504) with delta (0, 0)
Screenshot: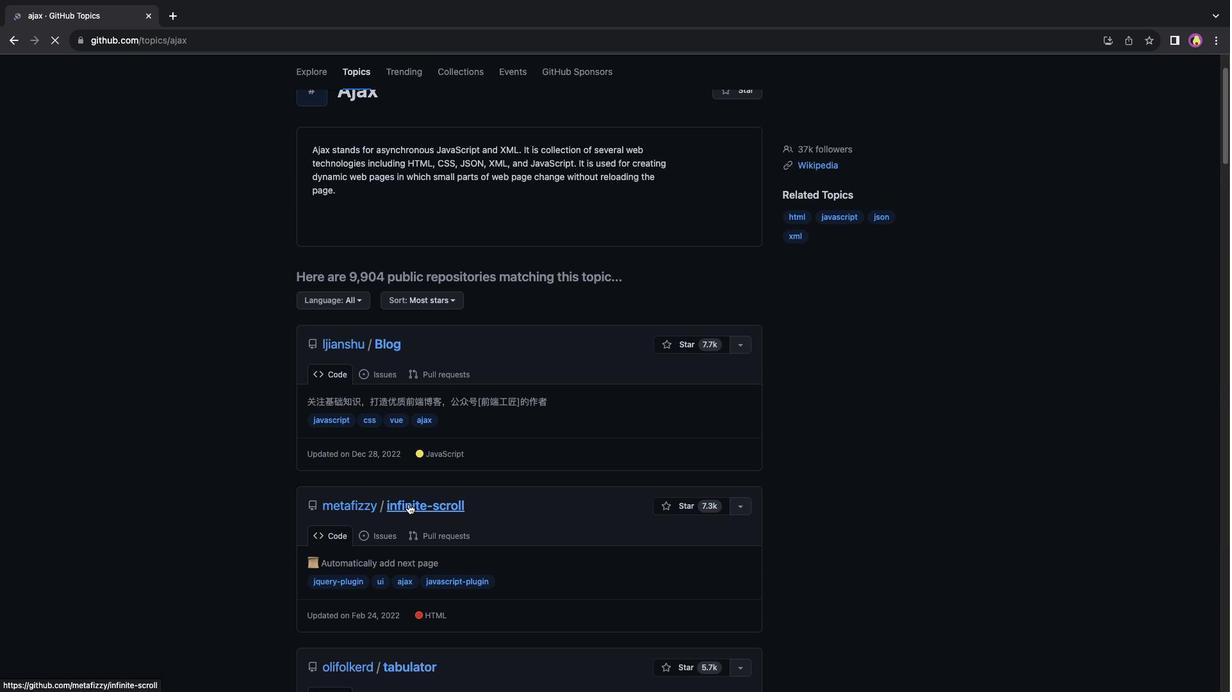 
Action: Mouse scrolled (408, 504) with delta (0, 0)
Screenshot: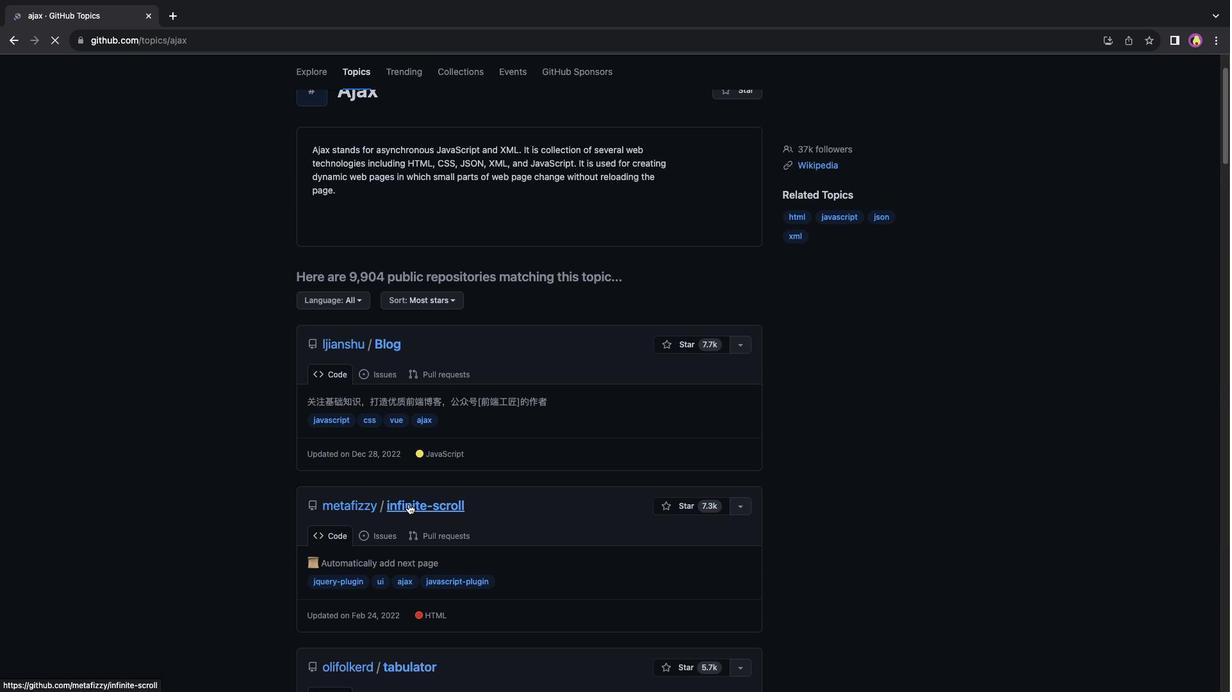 
Action: Mouse scrolled (408, 504) with delta (0, -1)
Screenshot: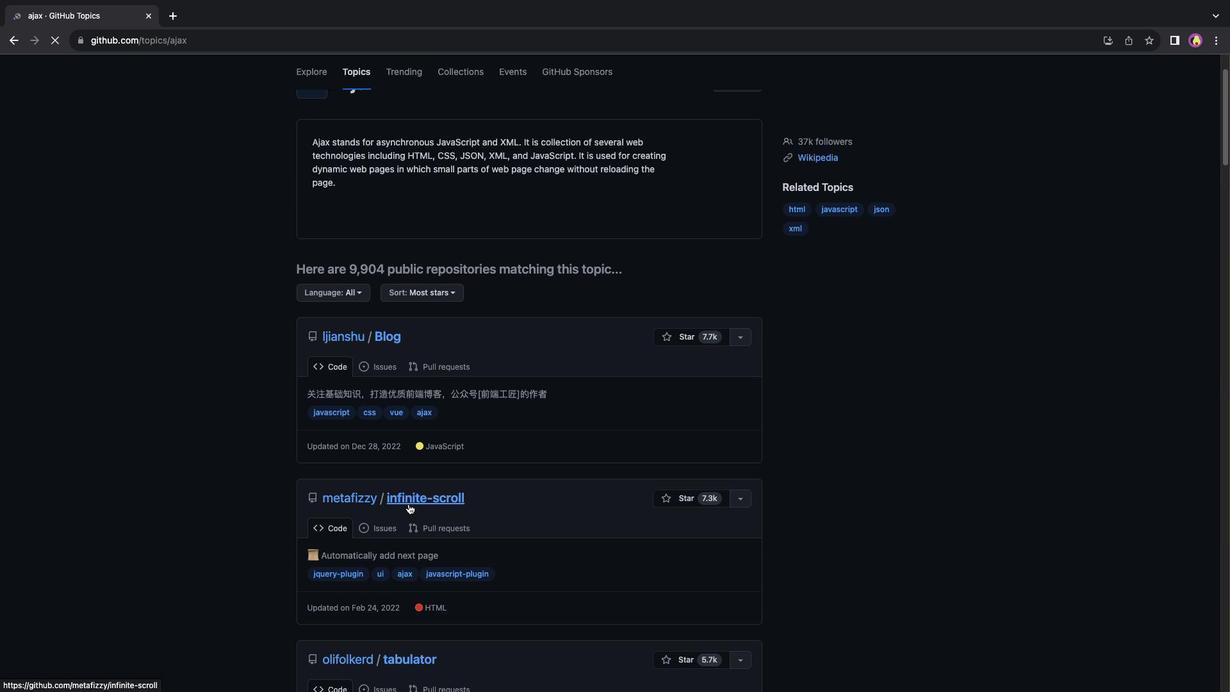 
Action: Mouse moved to (443, 399)
Screenshot: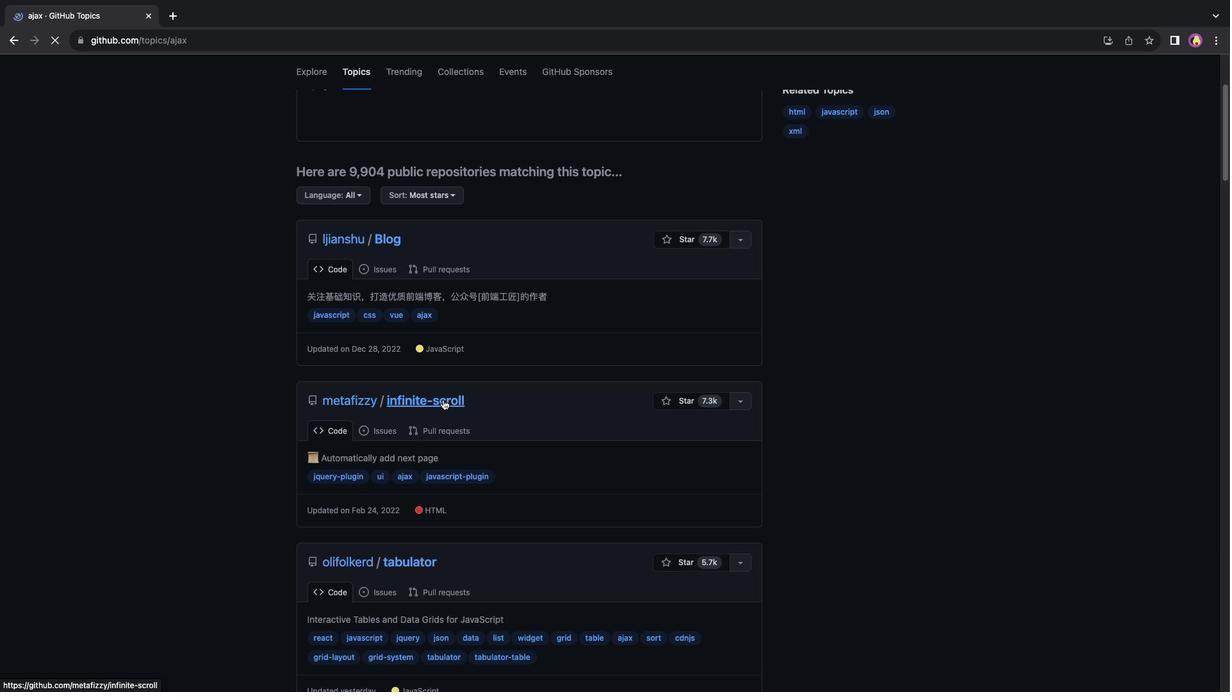 
Action: Mouse pressed left at (443, 399)
Screenshot: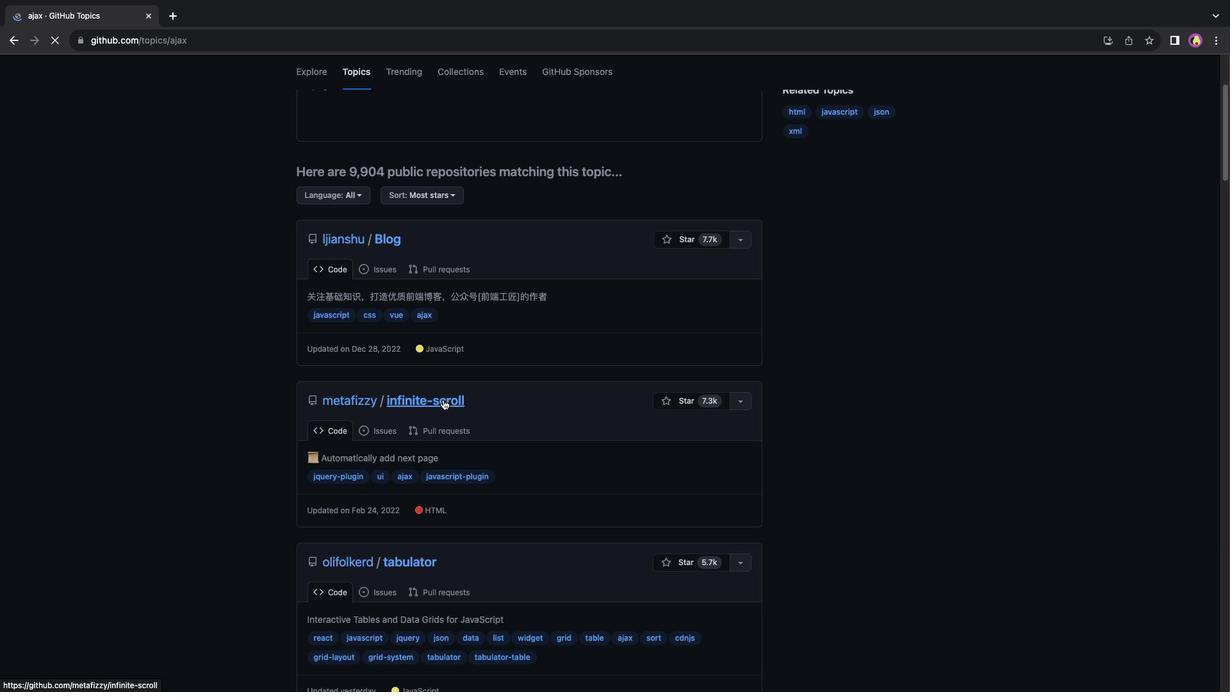 
Action: Mouse moved to (370, 258)
Screenshot: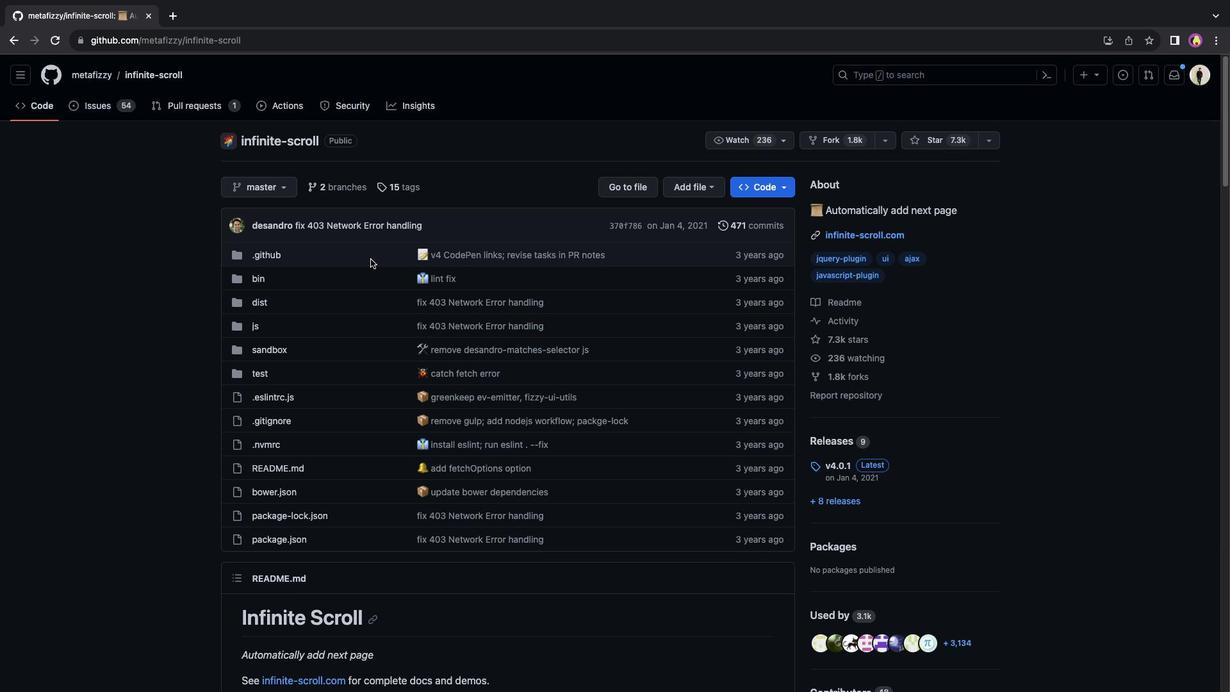 
Action: Mouse scrolled (370, 258) with delta (0, 0)
Screenshot: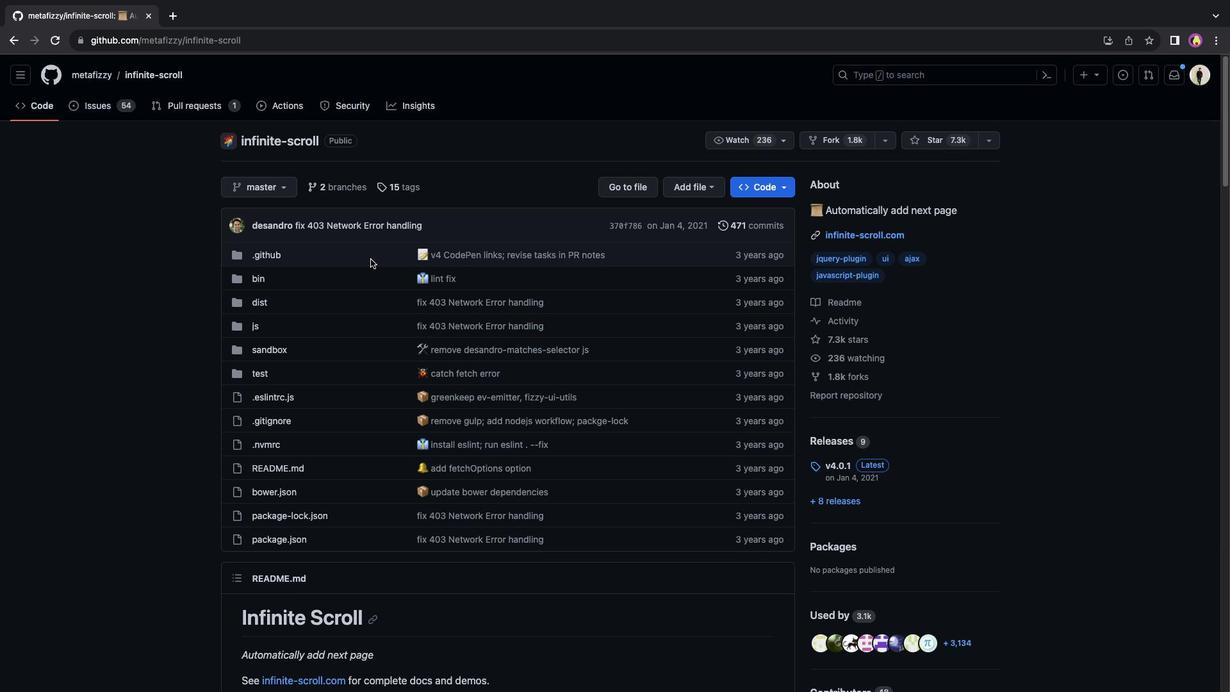 
Action: Mouse scrolled (370, 258) with delta (0, 0)
Screenshot: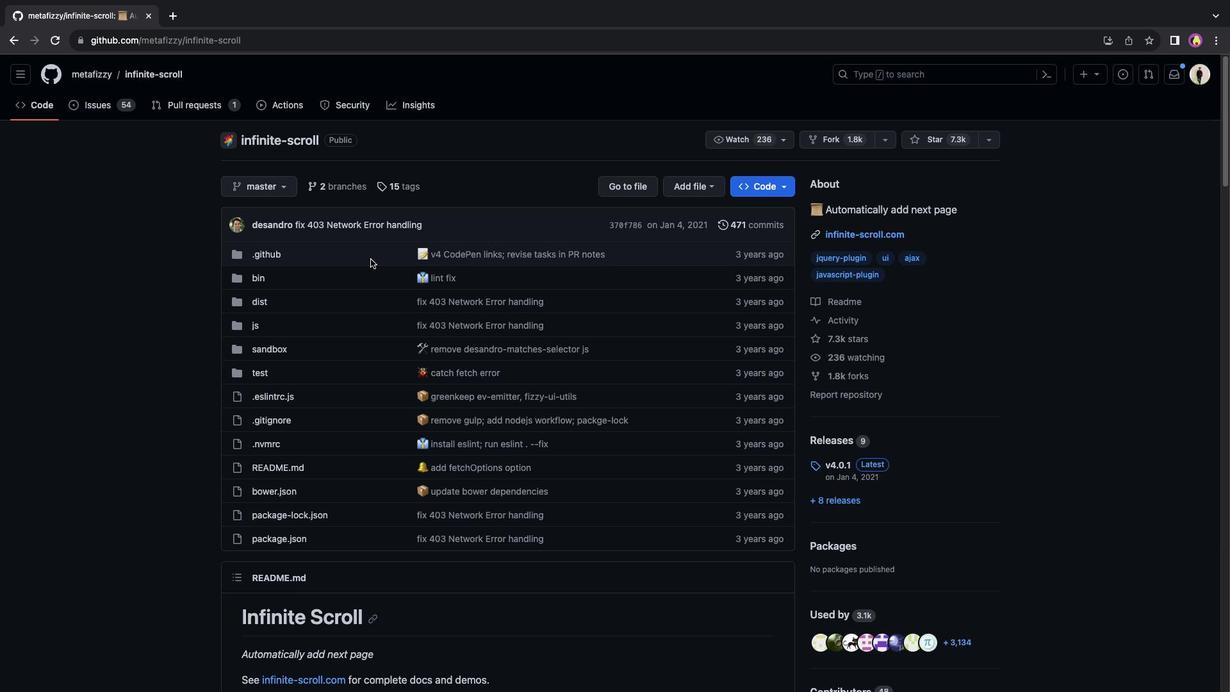 
Action: Mouse scrolled (370, 258) with delta (0, -1)
Screenshot: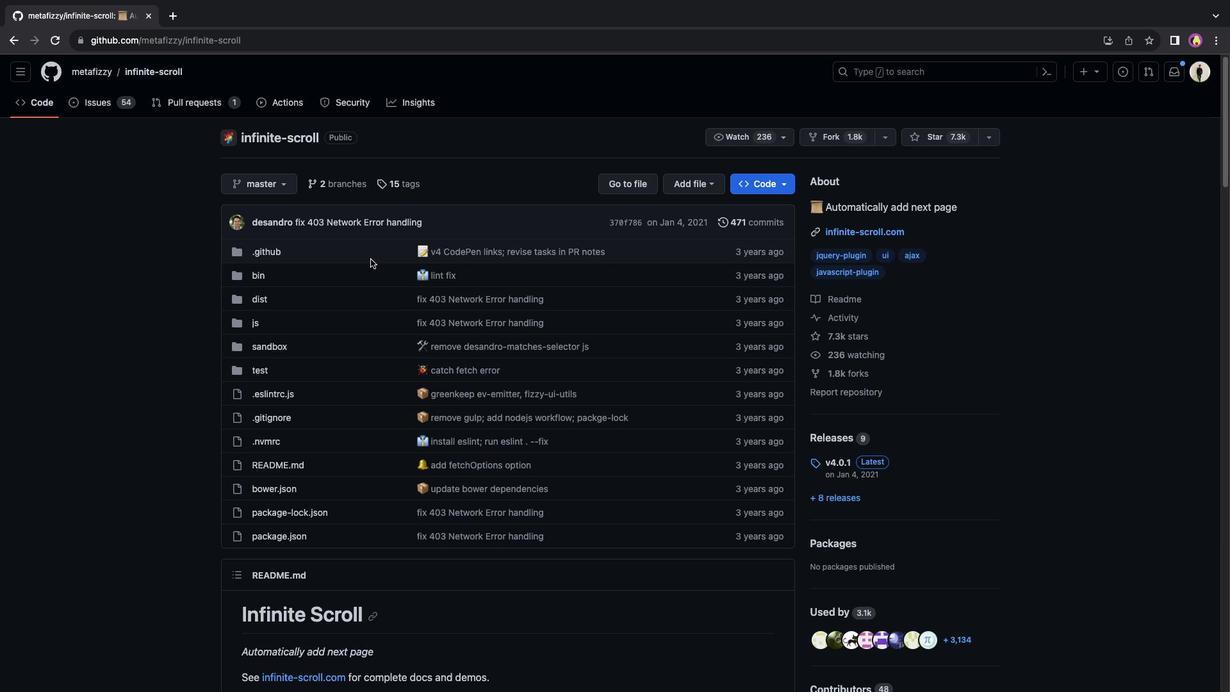 
Action: Mouse scrolled (370, 258) with delta (0, 0)
Screenshot: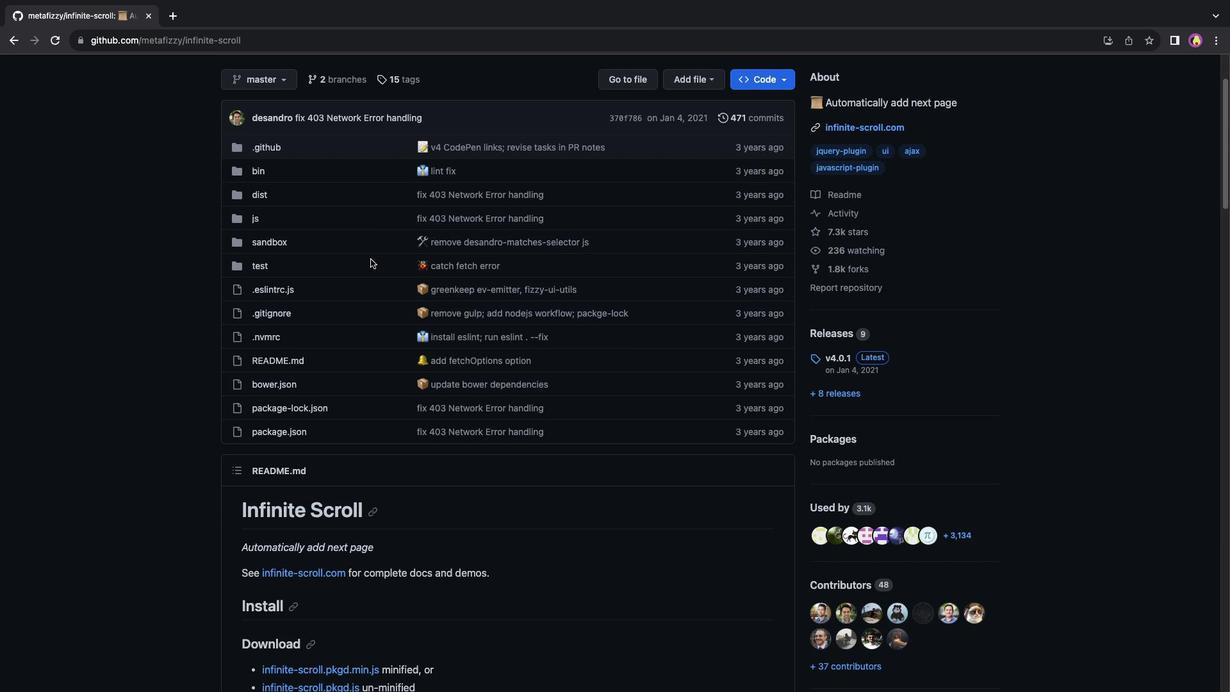 
Action: Mouse scrolled (370, 258) with delta (0, 0)
Screenshot: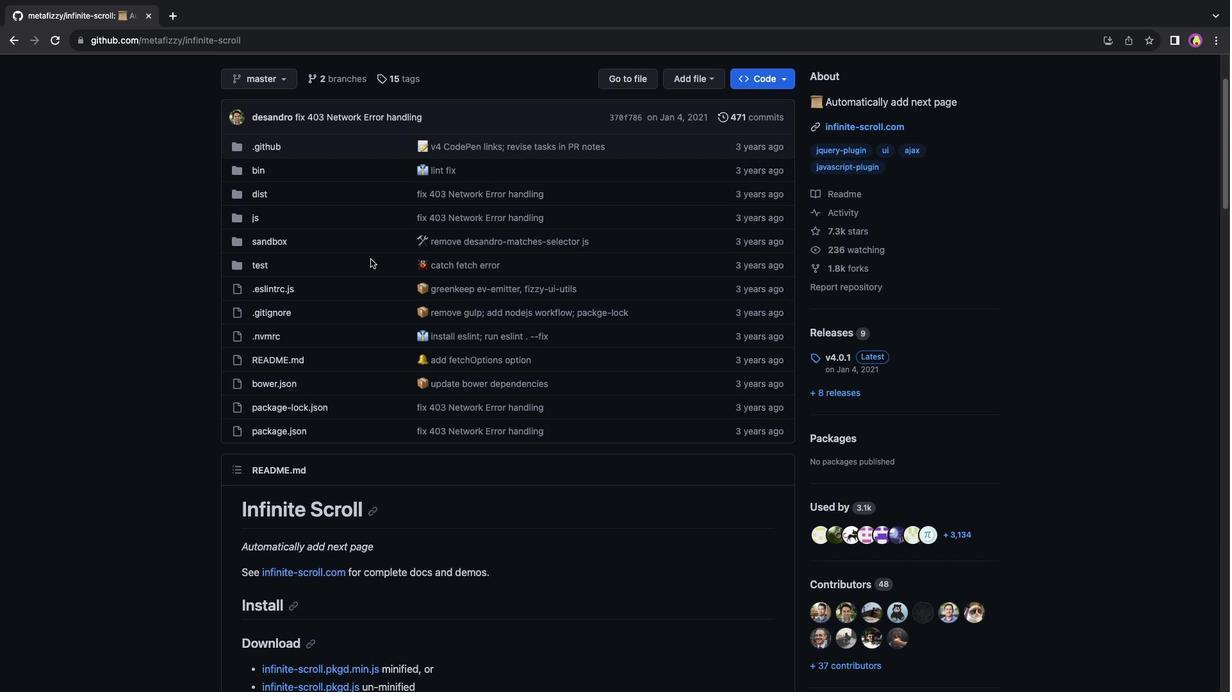 
Action: Mouse scrolled (370, 258) with delta (0, 0)
Screenshot: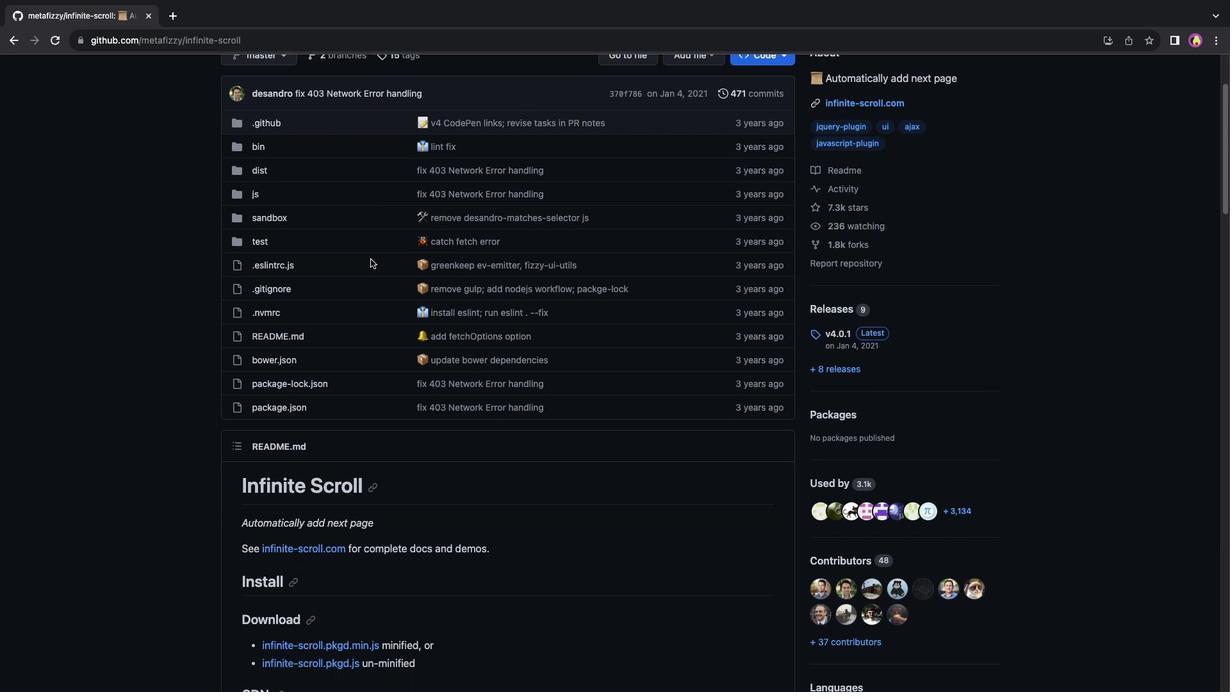 
Action: Mouse scrolled (370, 258) with delta (0, 0)
Screenshot: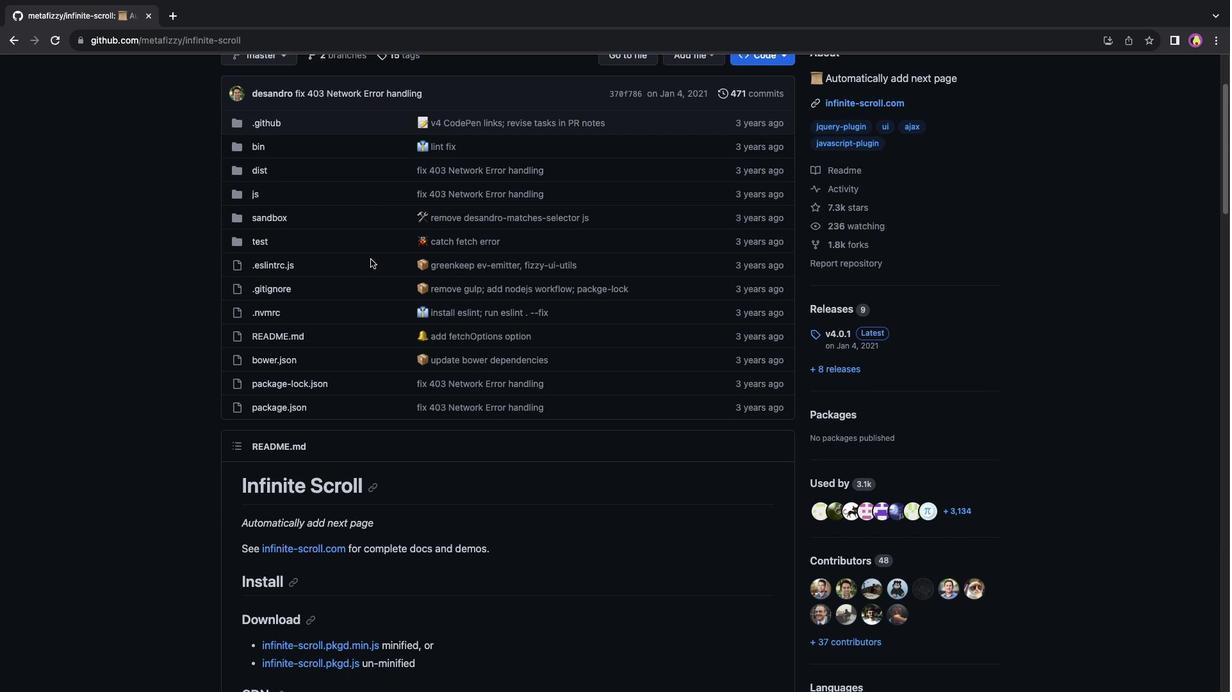 
Action: Mouse scrolled (370, 258) with delta (0, -1)
Screenshot: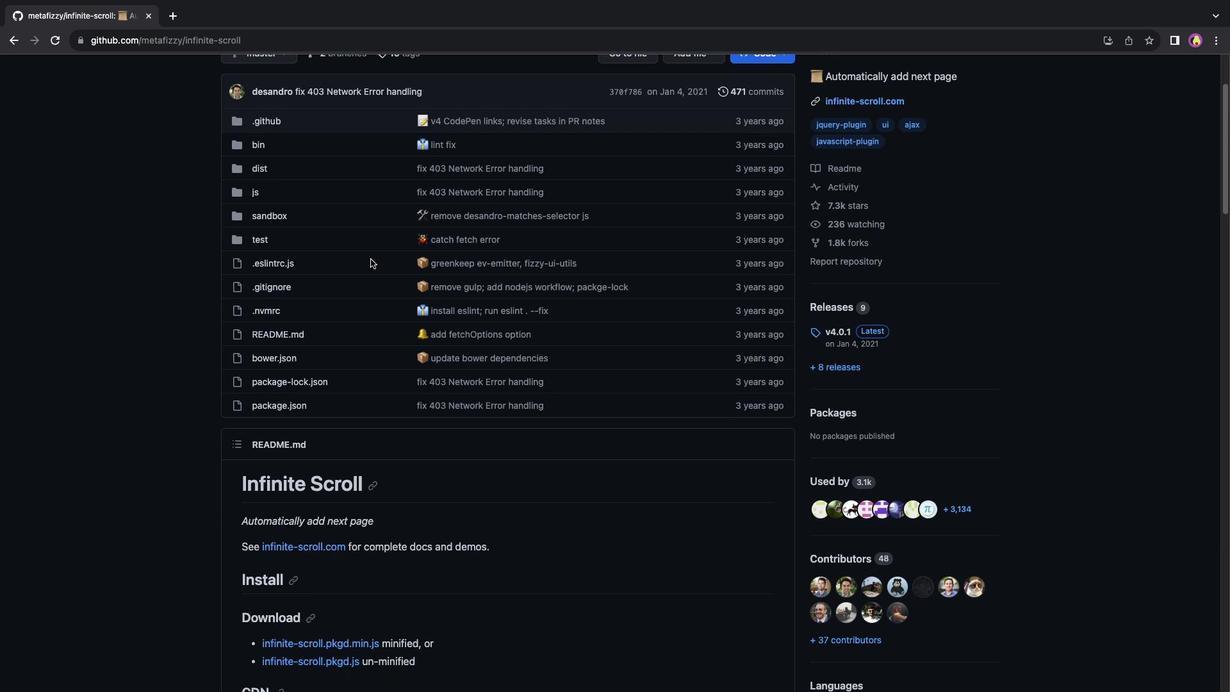 
Action: Mouse scrolled (370, 258) with delta (0, 0)
Screenshot: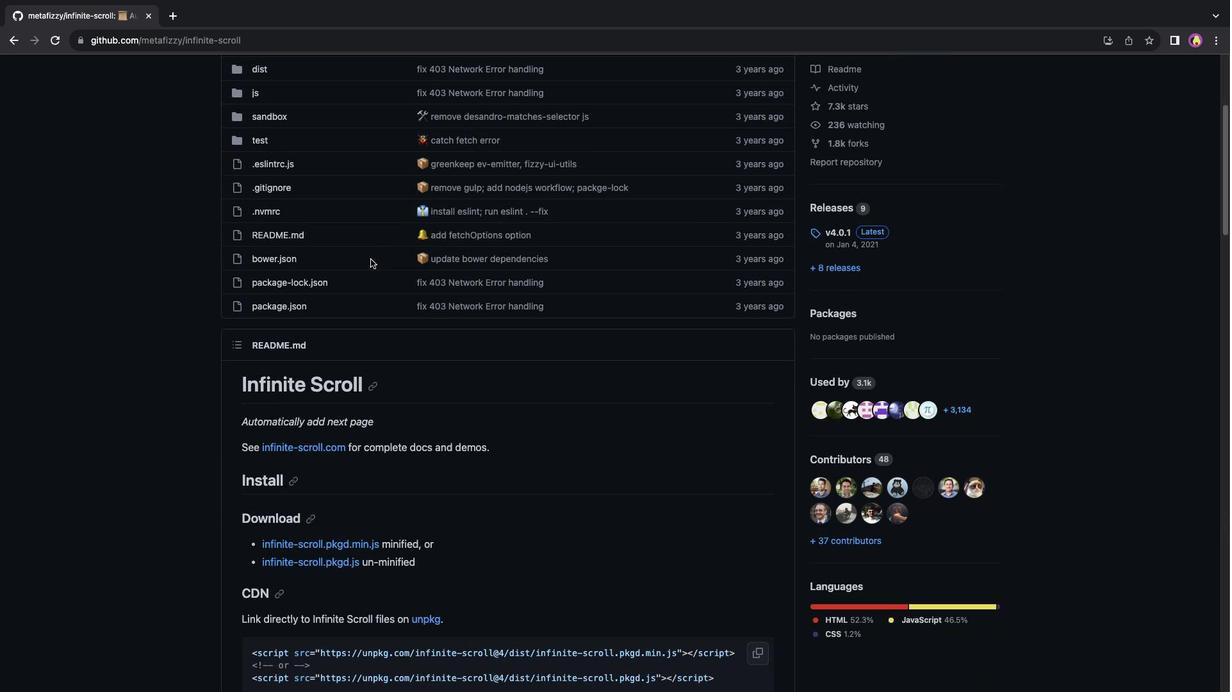 
Action: Mouse scrolled (370, 258) with delta (0, 0)
Screenshot: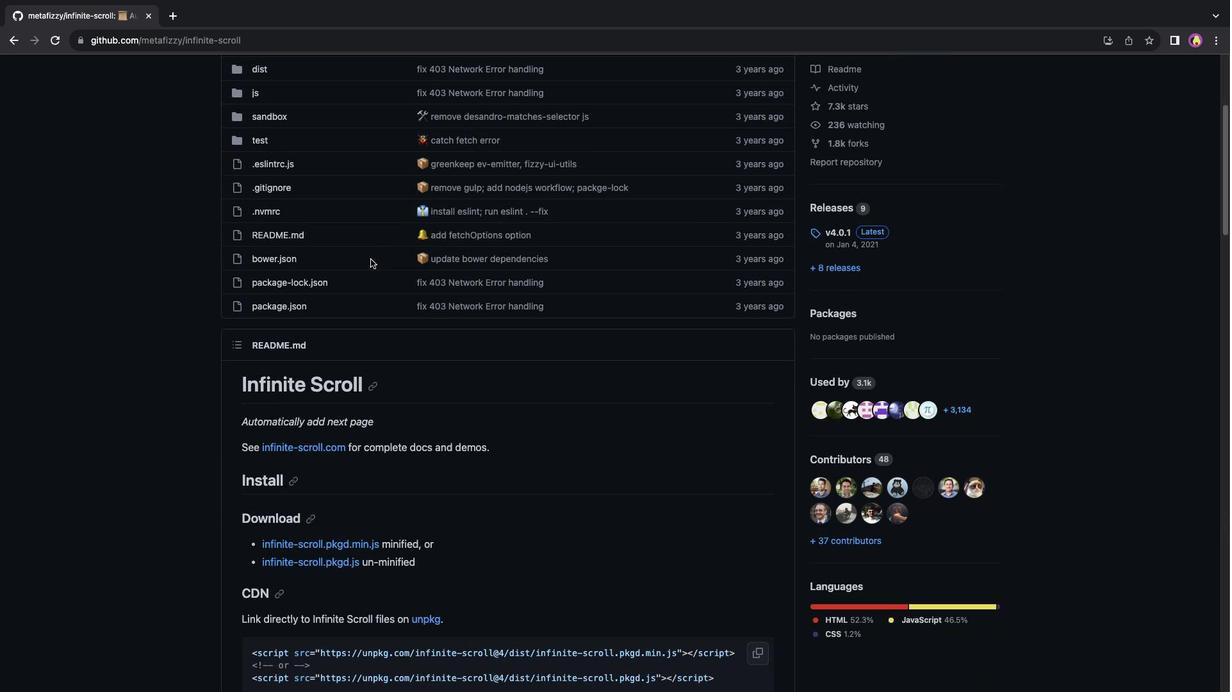 
Action: Mouse scrolled (370, 258) with delta (0, -1)
Screenshot: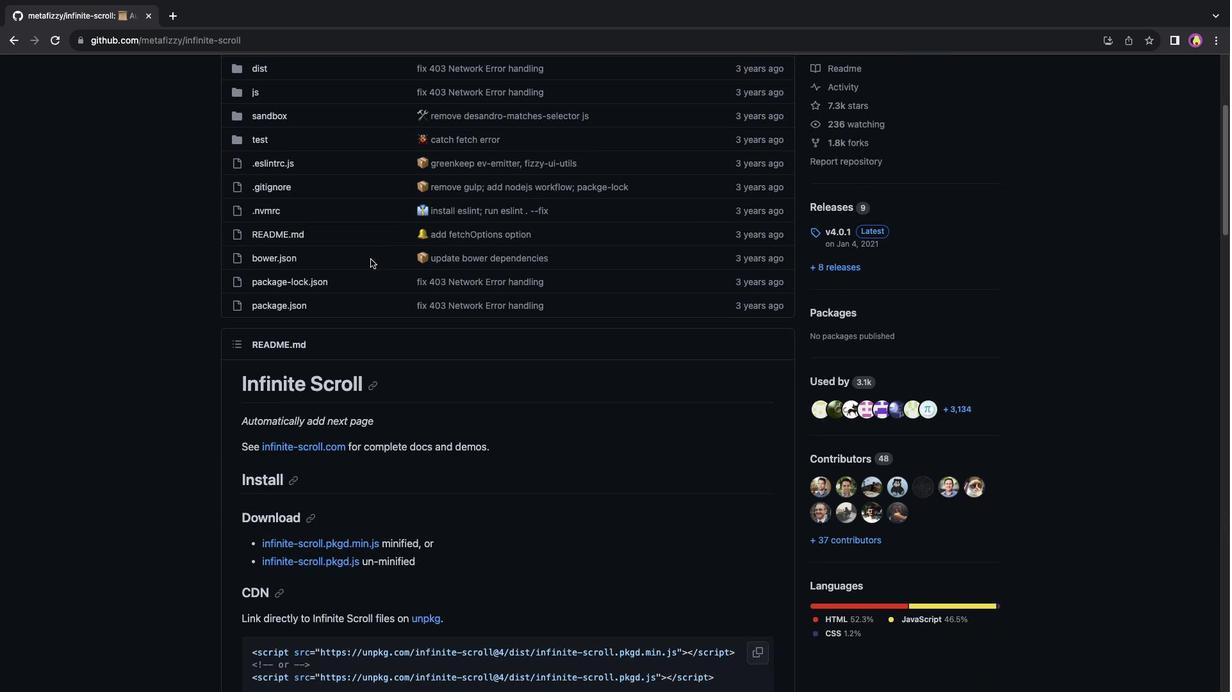 
Action: Mouse scrolled (370, 258) with delta (0, 0)
Screenshot: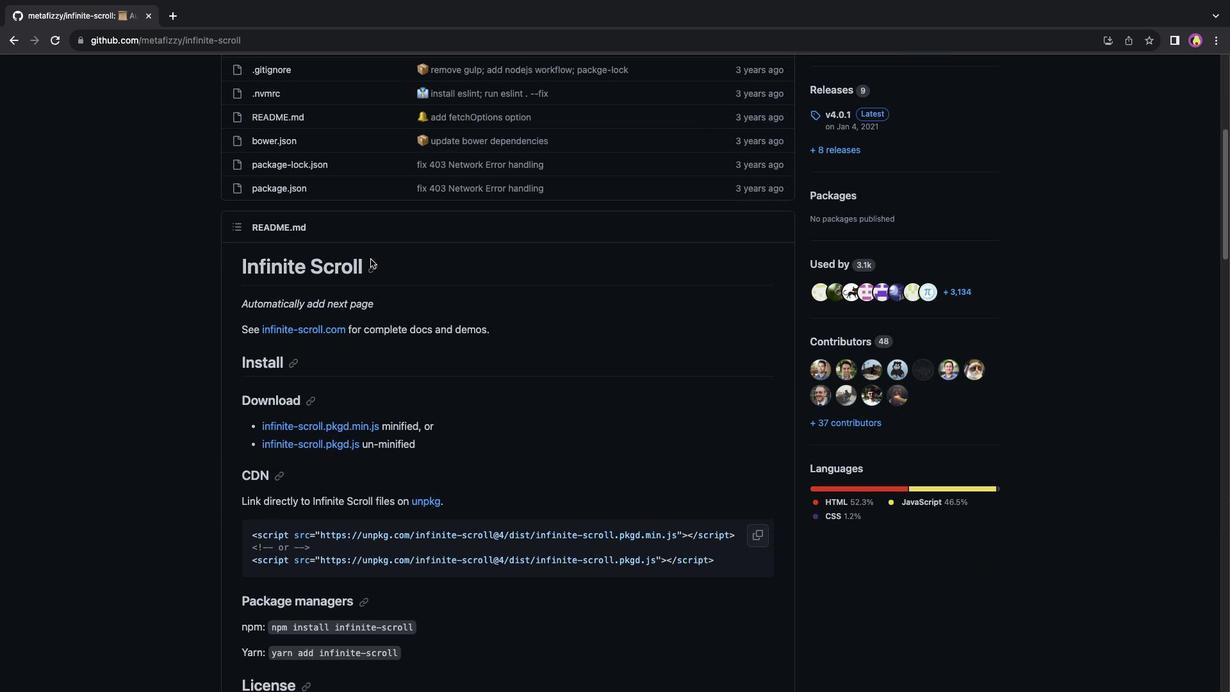 
Action: Mouse scrolled (370, 258) with delta (0, 0)
Screenshot: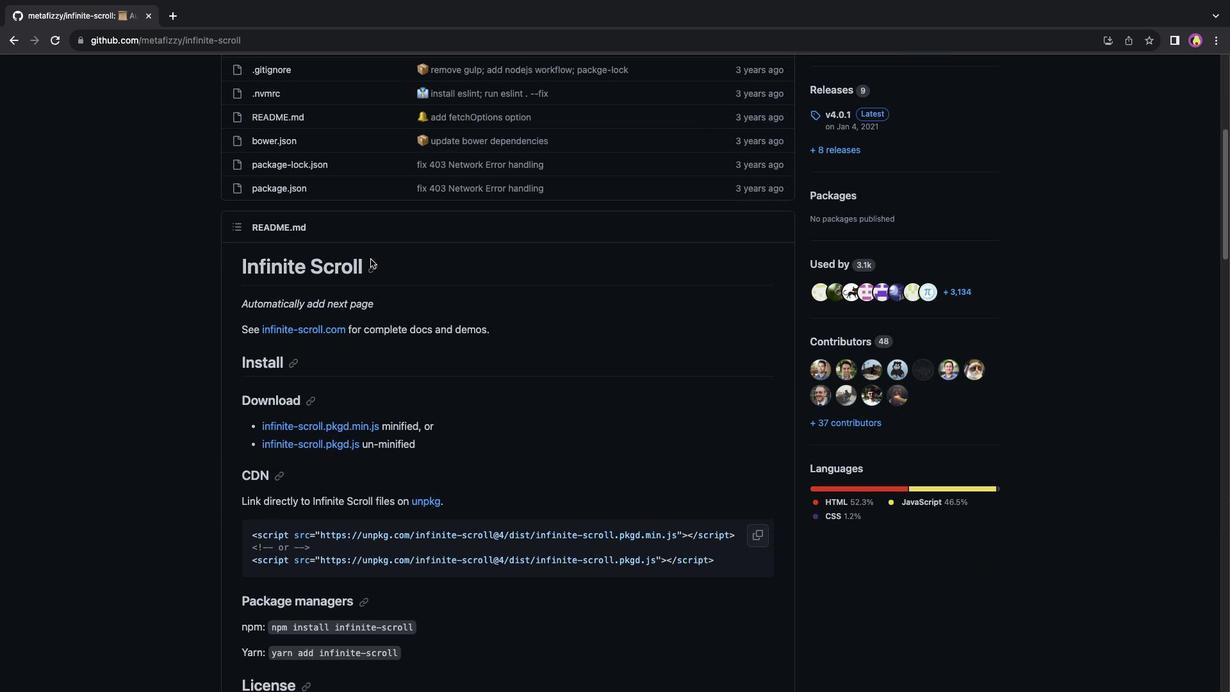 
Action: Mouse scrolled (370, 258) with delta (0, -1)
Screenshot: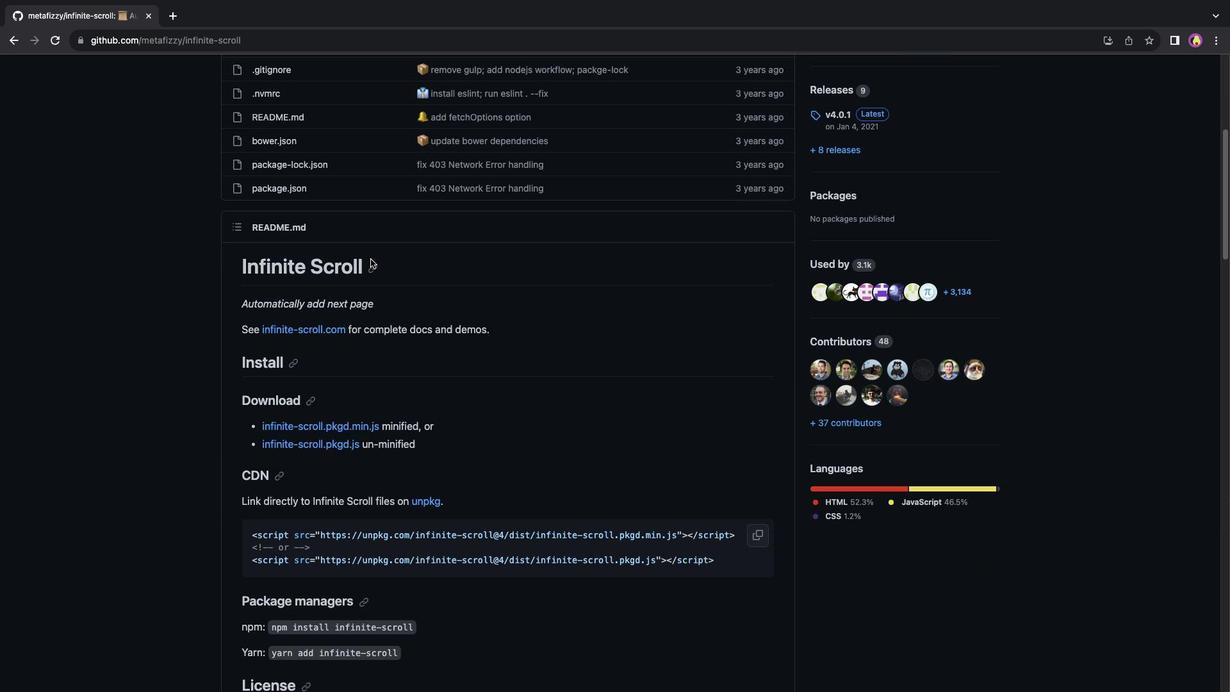 
Action: Mouse moved to (371, 259)
Screenshot: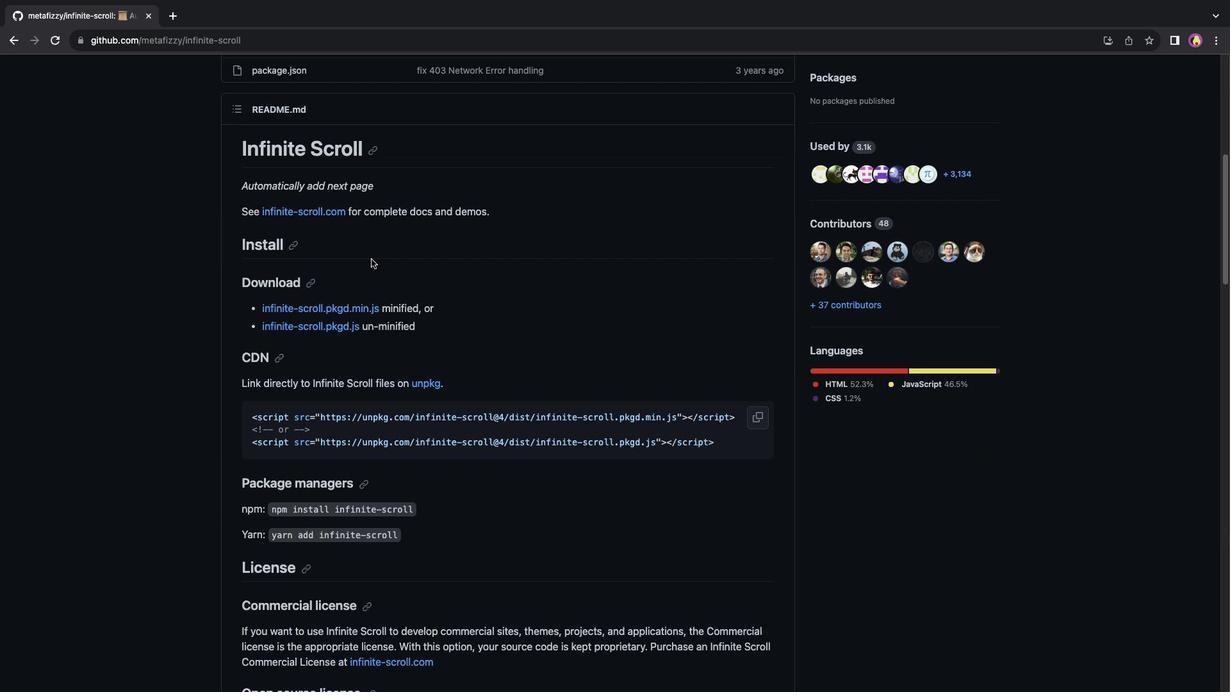 
Action: Mouse scrolled (371, 259) with delta (0, 0)
Screenshot: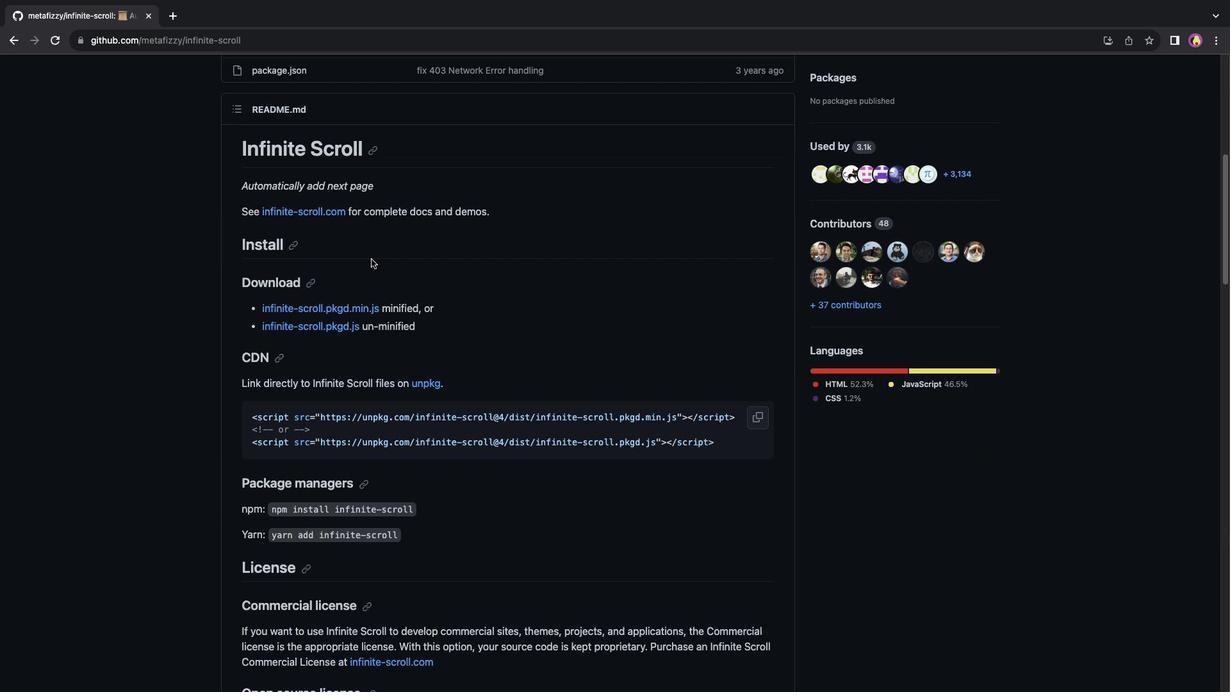 
Action: Mouse scrolled (371, 259) with delta (0, 0)
Screenshot: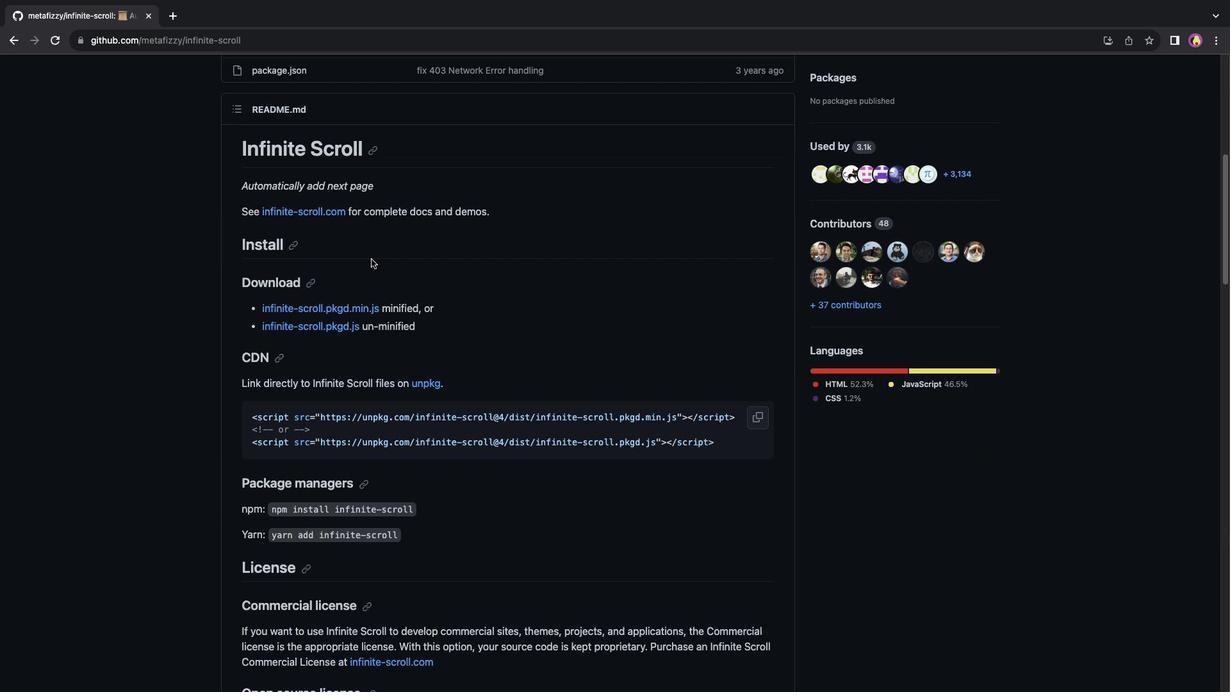 
Action: Mouse scrolled (371, 259) with delta (0, -1)
Screenshot: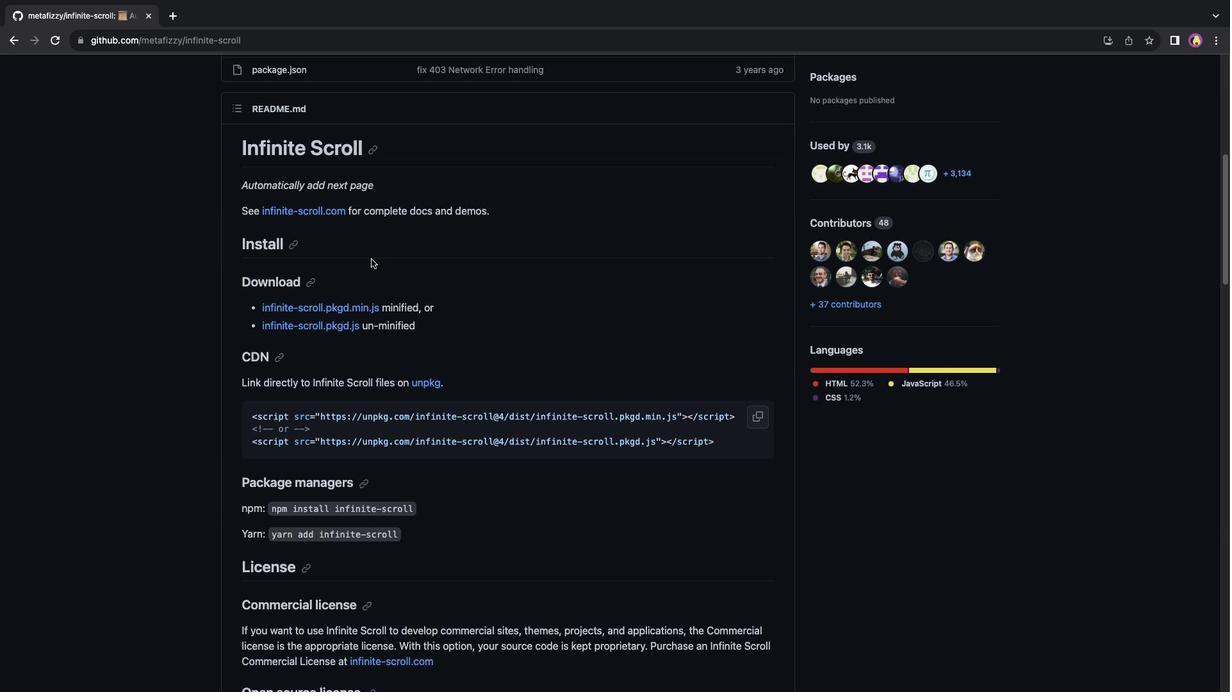 
Action: Mouse scrolled (371, 259) with delta (0, 0)
Screenshot: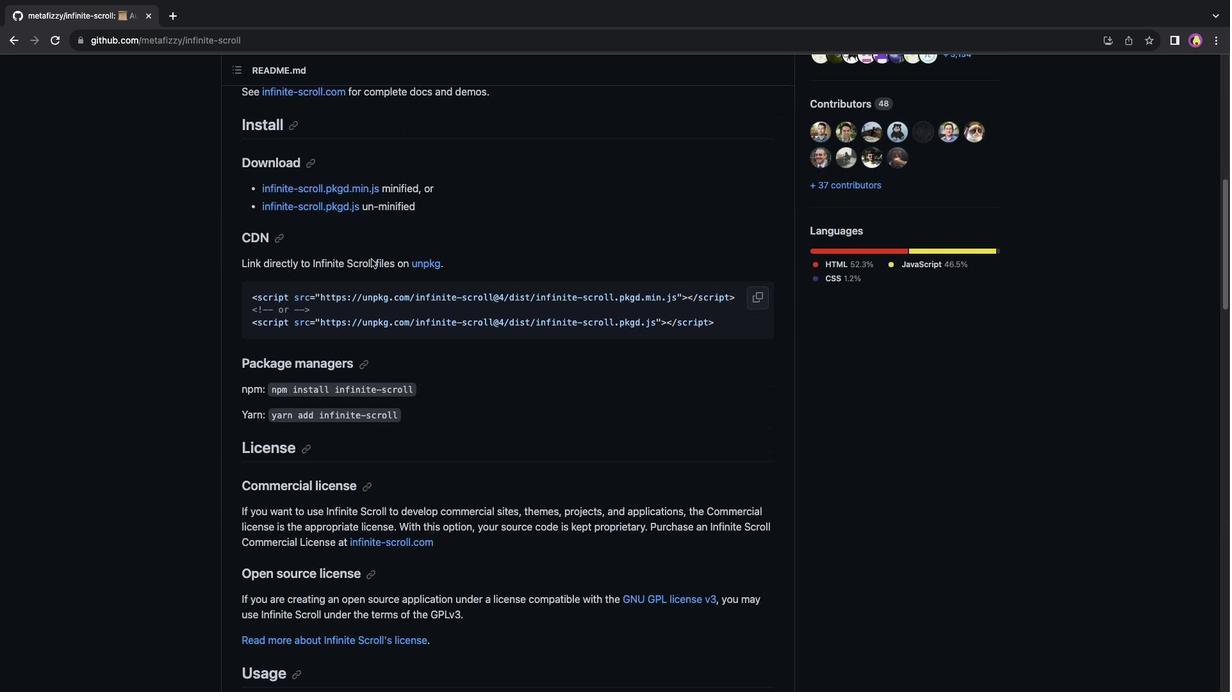 
Action: Mouse scrolled (371, 259) with delta (0, 0)
Screenshot: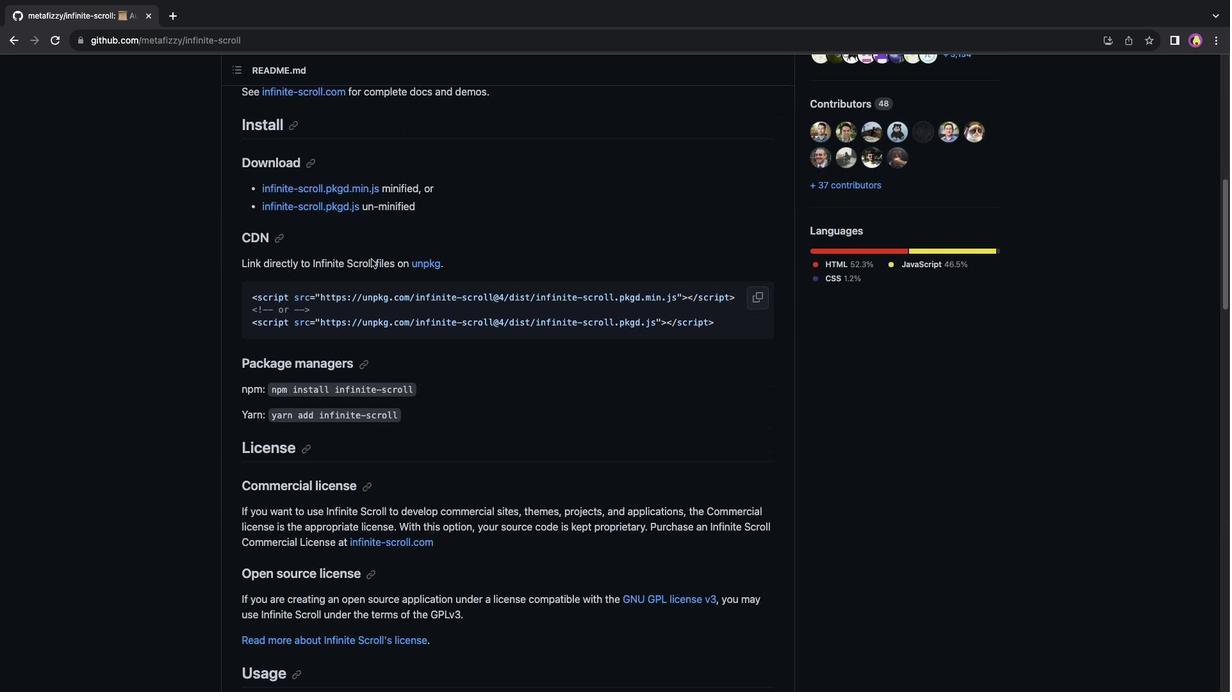 
Action: Mouse scrolled (371, 259) with delta (0, -1)
Screenshot: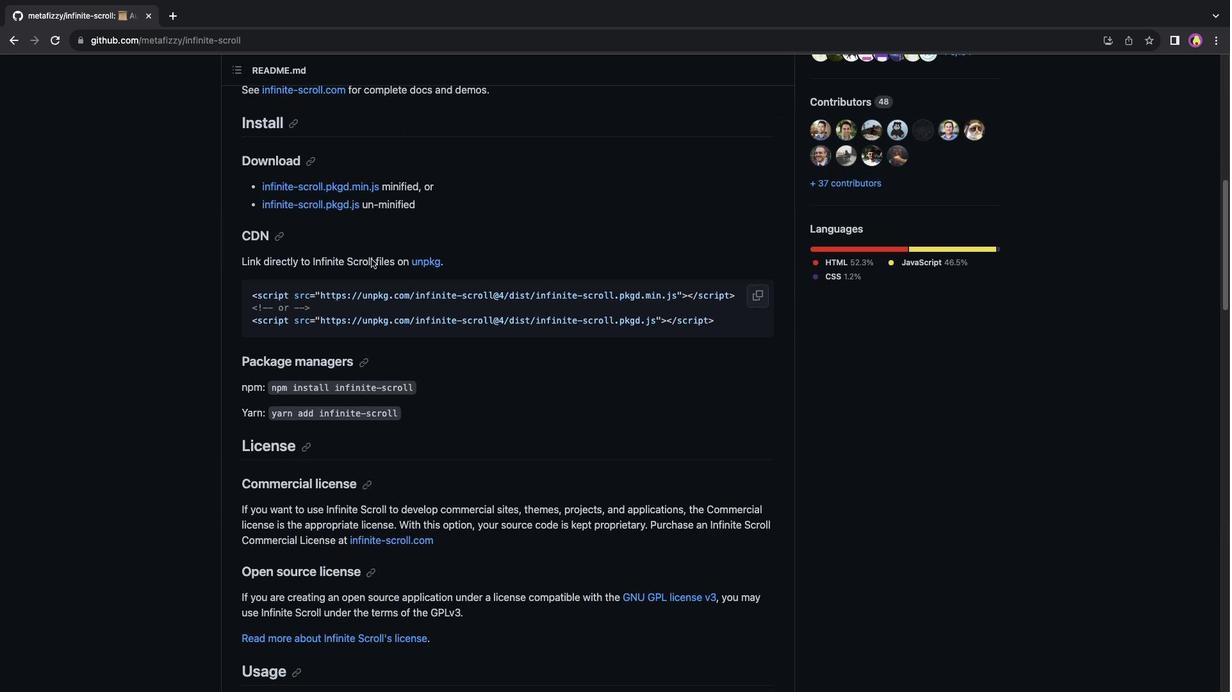 
Action: Mouse scrolled (371, 259) with delta (0, 0)
Screenshot: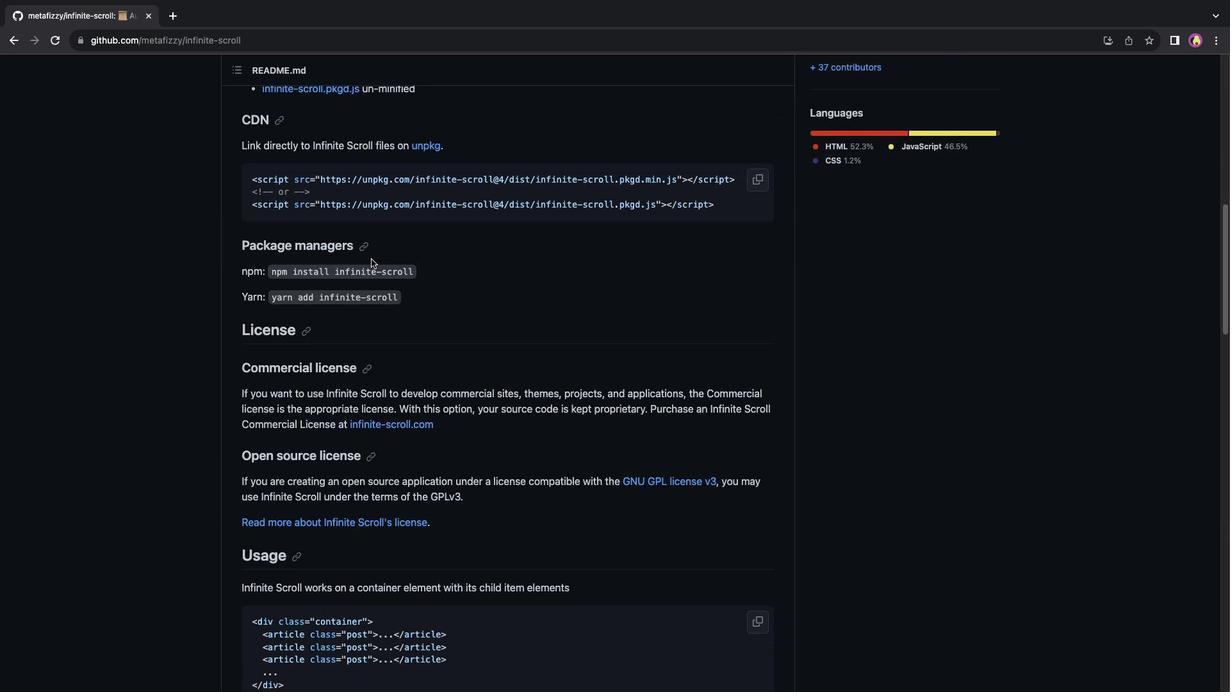 
Action: Mouse scrolled (371, 259) with delta (0, 0)
Screenshot: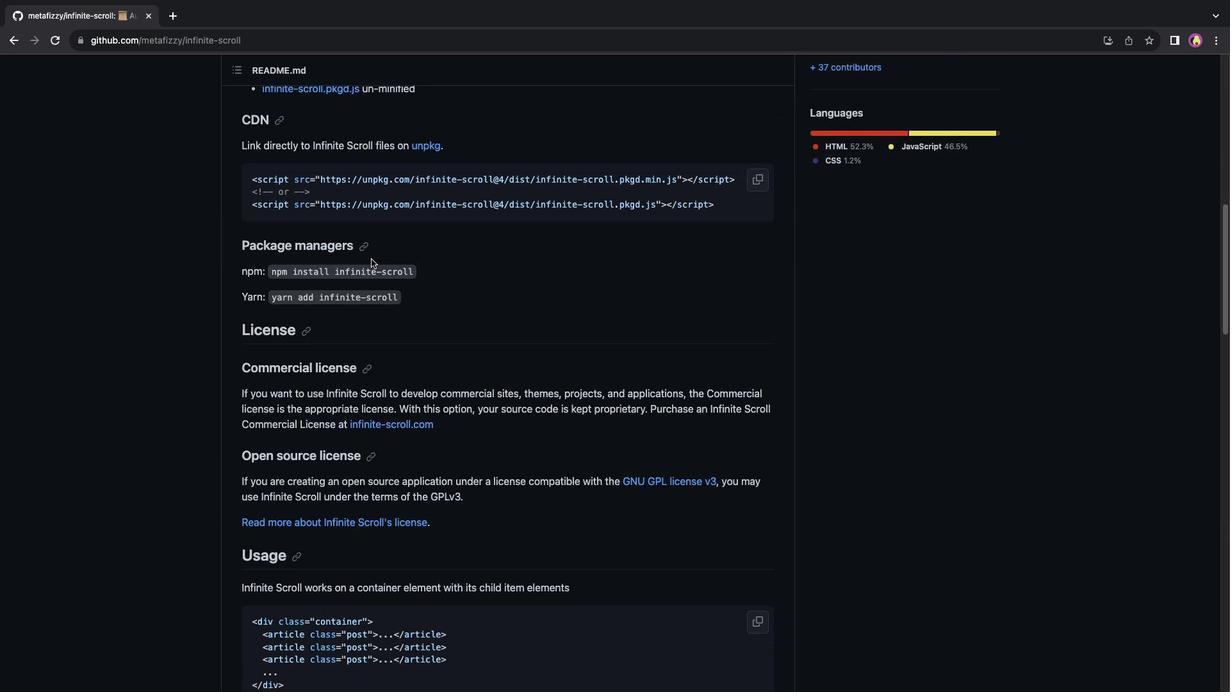 
Action: Mouse scrolled (371, 259) with delta (0, -1)
Screenshot: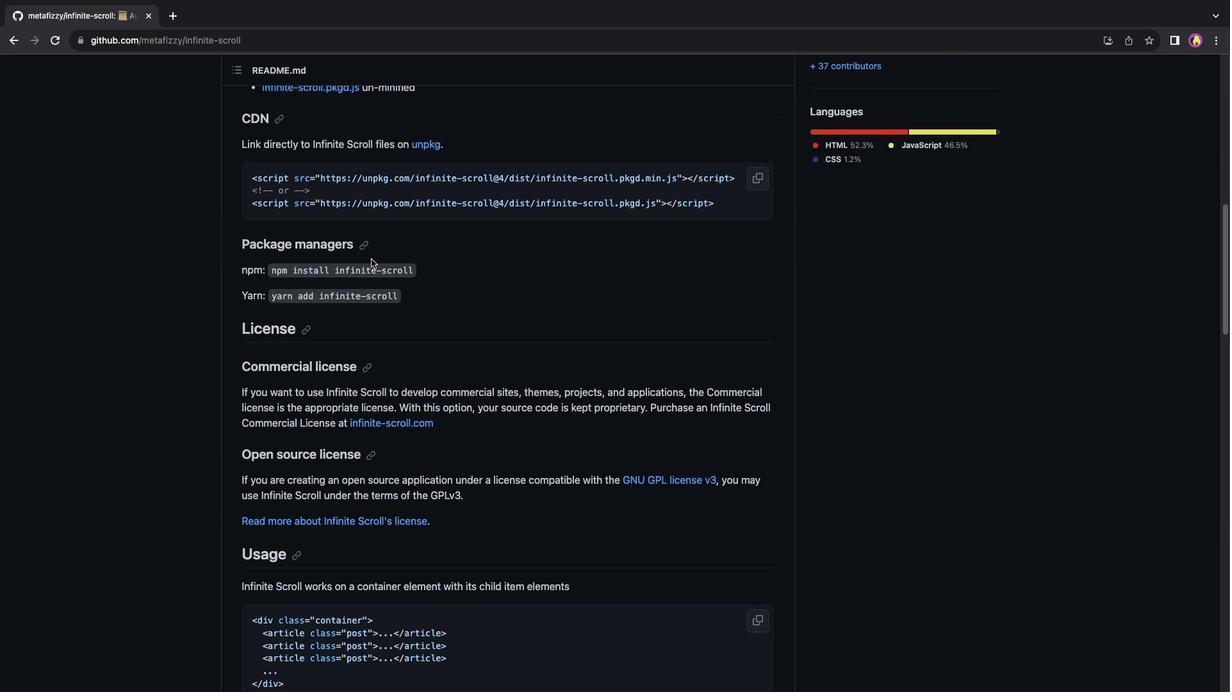
Action: Mouse moved to (371, 259)
Screenshot: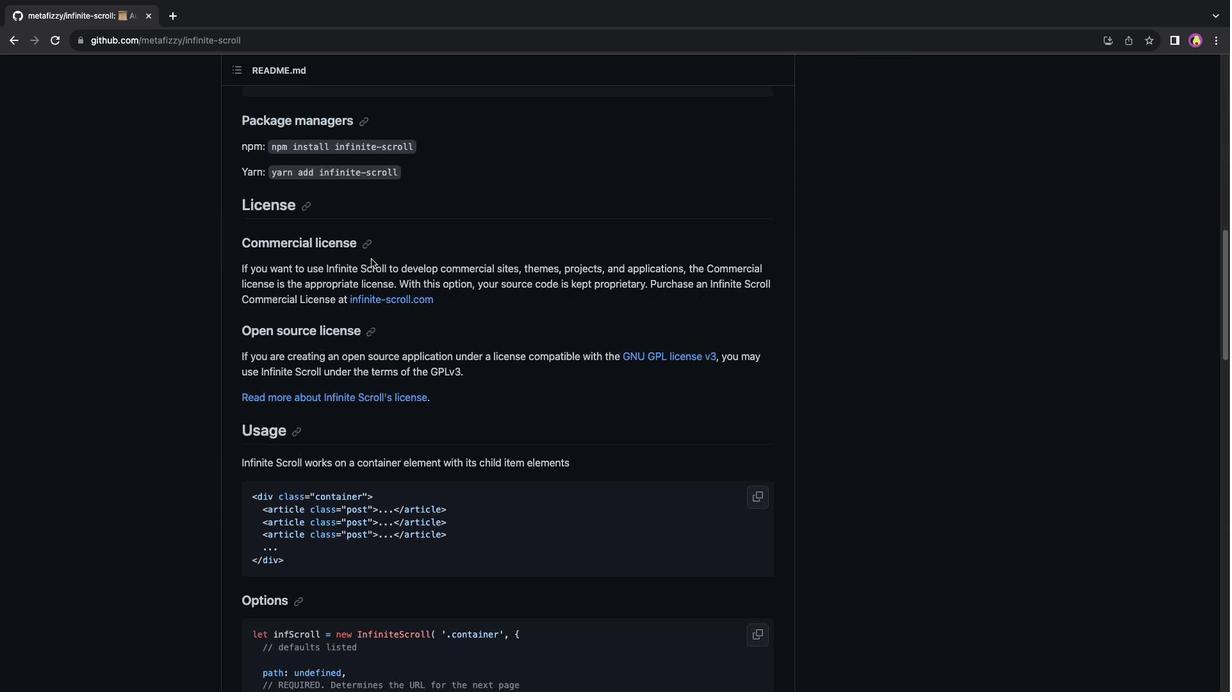 
Action: Mouse scrolled (371, 259) with delta (0, 0)
Screenshot: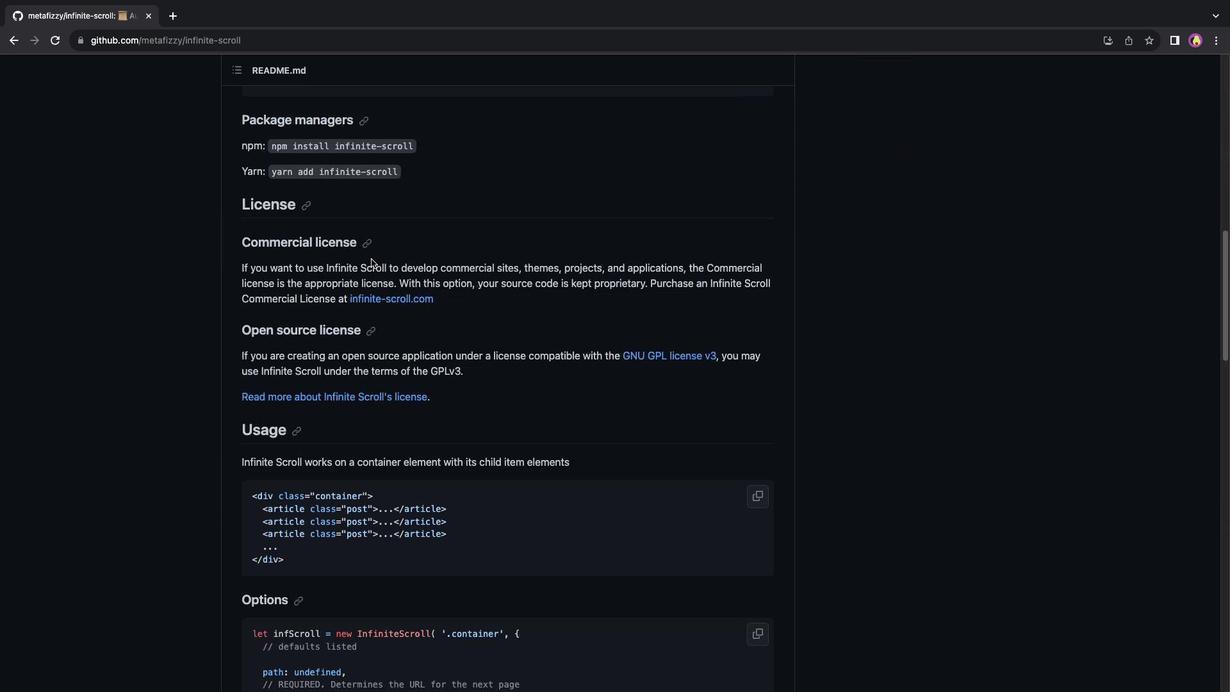 
Action: Mouse scrolled (371, 259) with delta (0, 0)
Screenshot: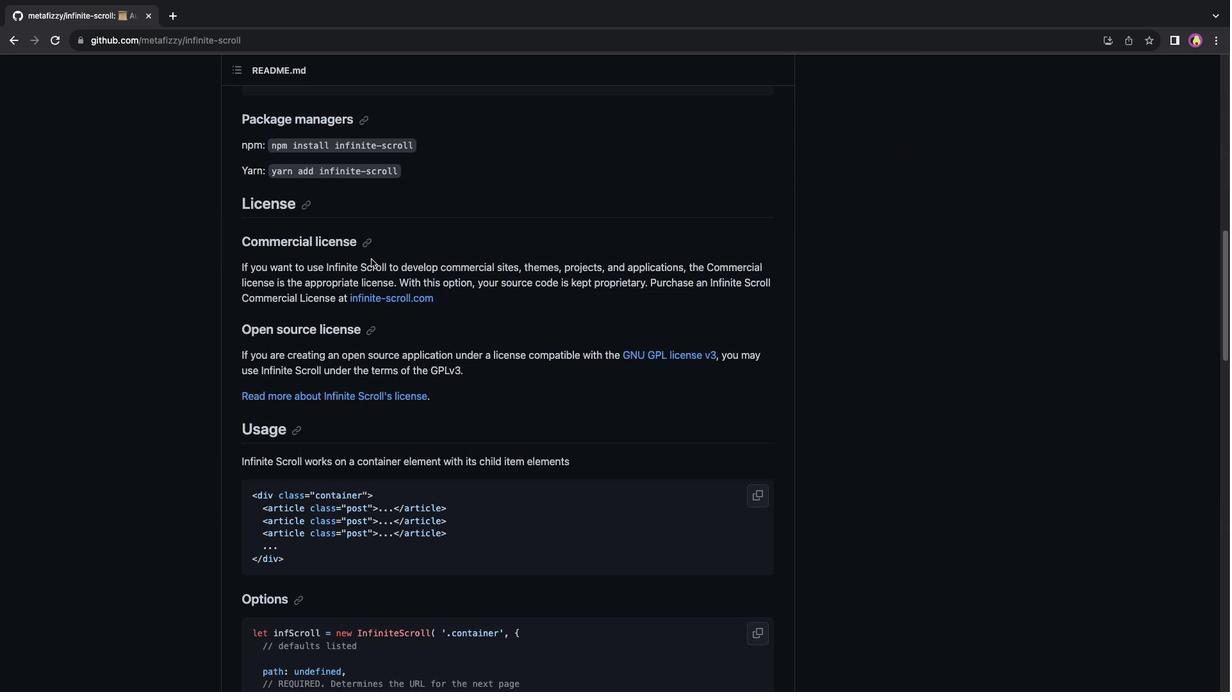 
Action: Mouse scrolled (371, 259) with delta (0, -1)
Screenshot: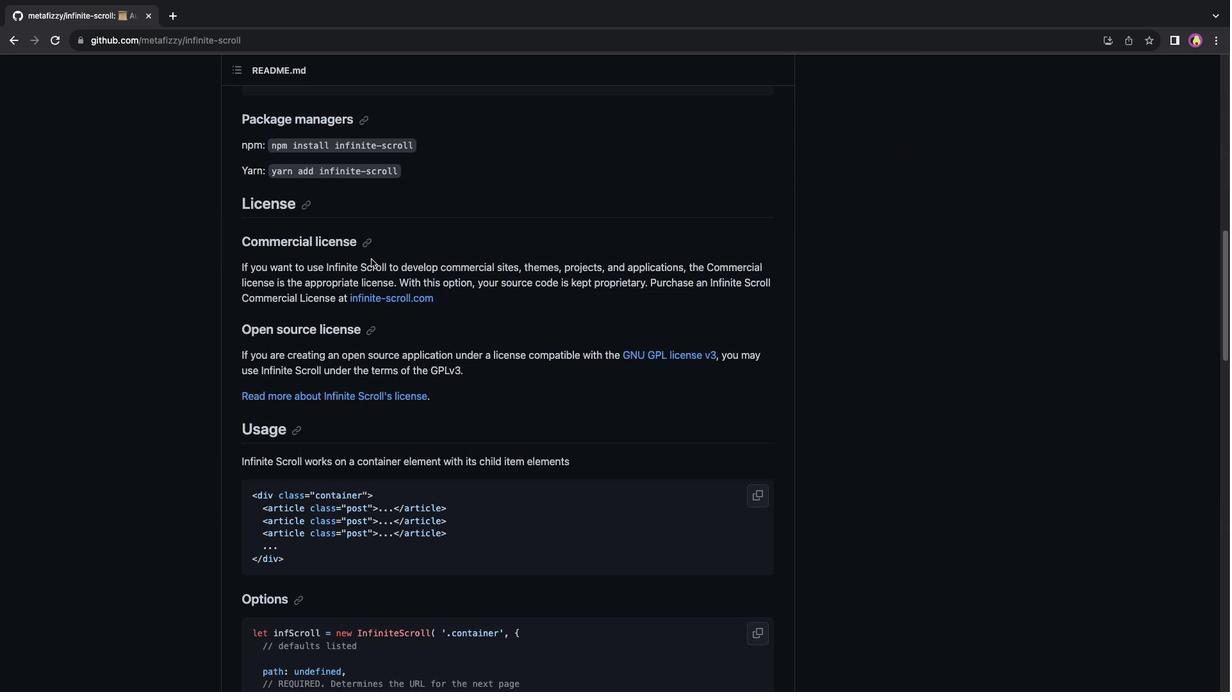 
Action: Mouse scrolled (371, 259) with delta (0, 0)
Screenshot: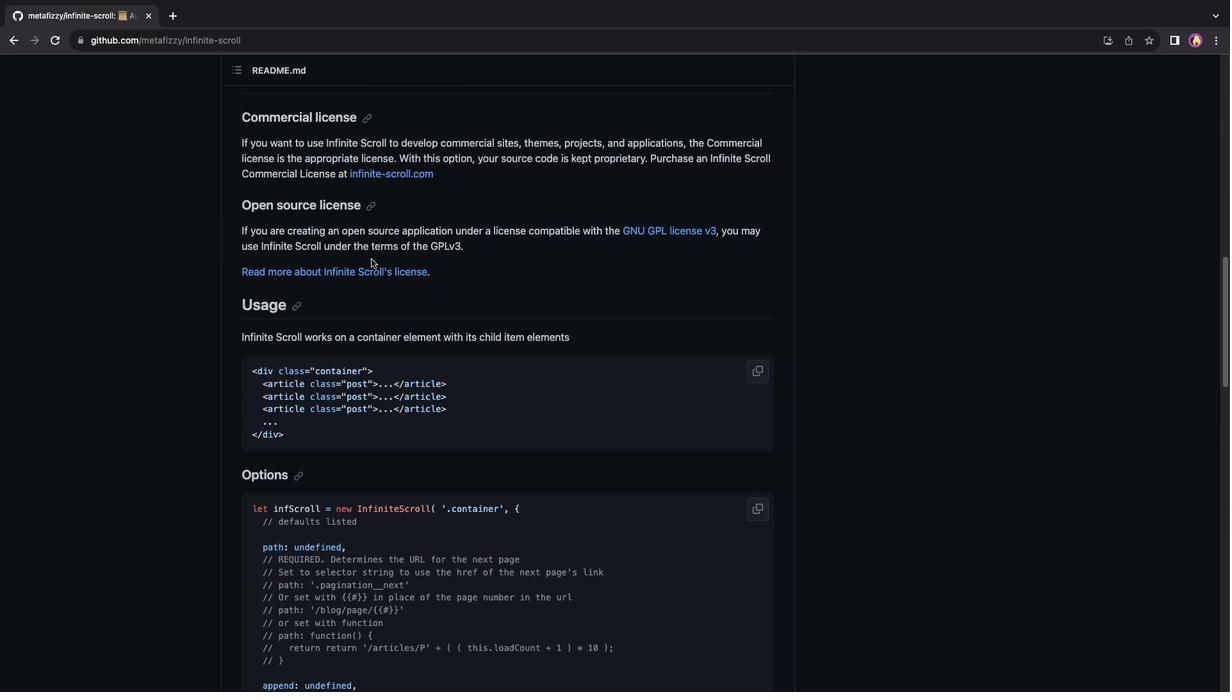 
Action: Mouse scrolled (371, 259) with delta (0, 0)
Screenshot: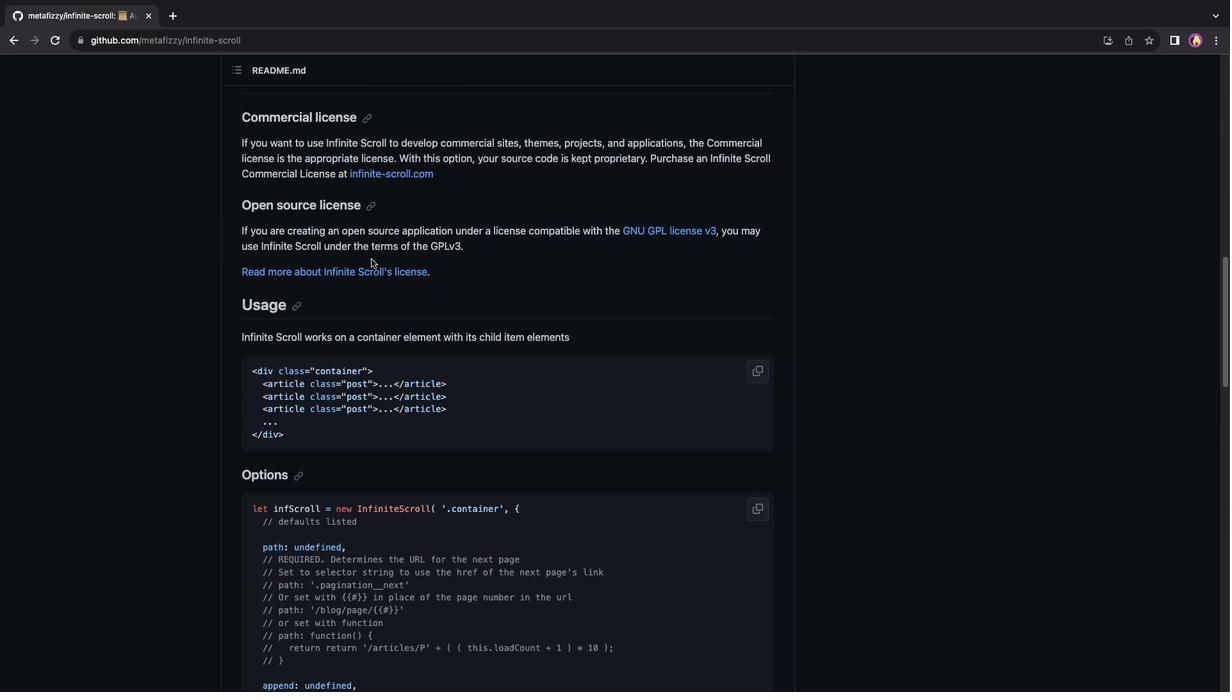 
Action: Mouse scrolled (371, 259) with delta (0, -1)
Screenshot: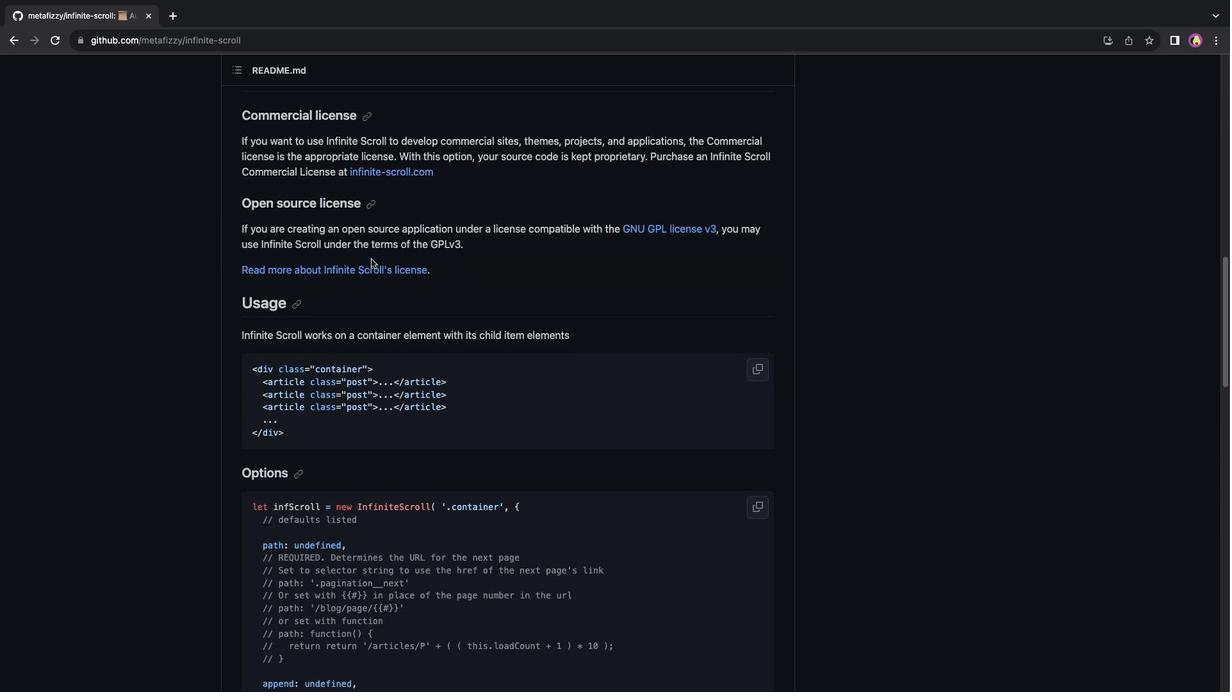 
Action: Mouse scrolled (371, 259) with delta (0, 0)
Screenshot: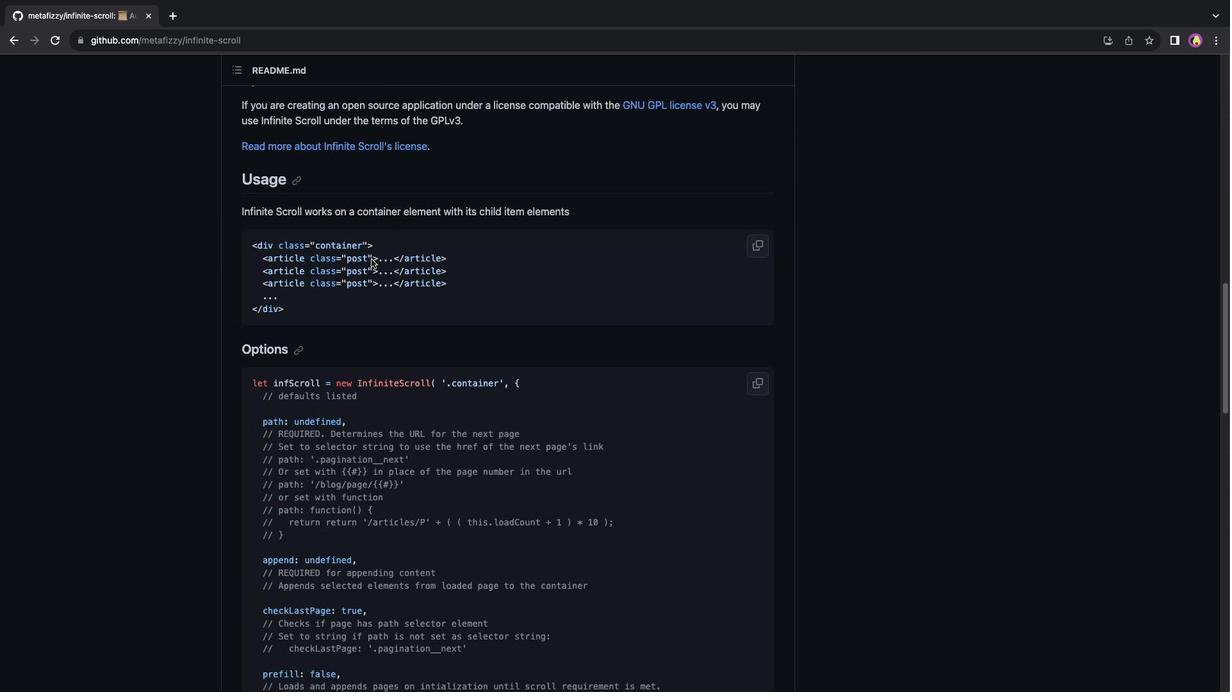 
Action: Mouse scrolled (371, 259) with delta (0, 0)
Screenshot: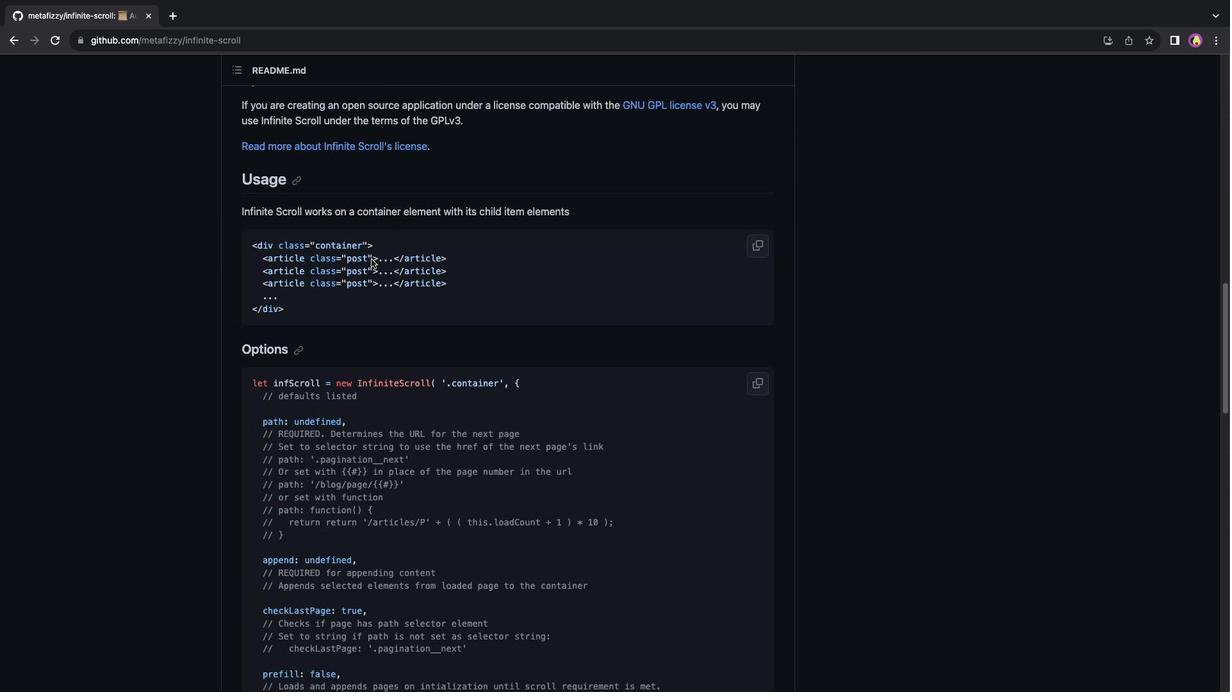 
Action: Mouse scrolled (371, 259) with delta (0, -1)
Screenshot: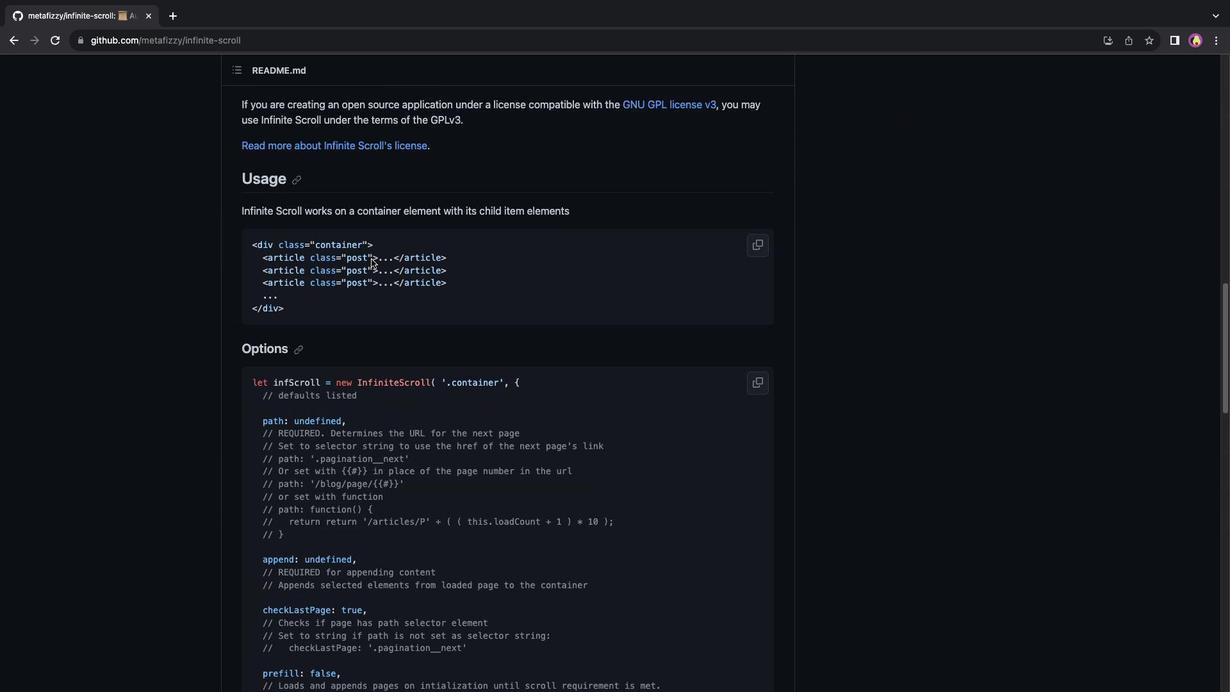
Action: Mouse scrolled (371, 259) with delta (0, 0)
Screenshot: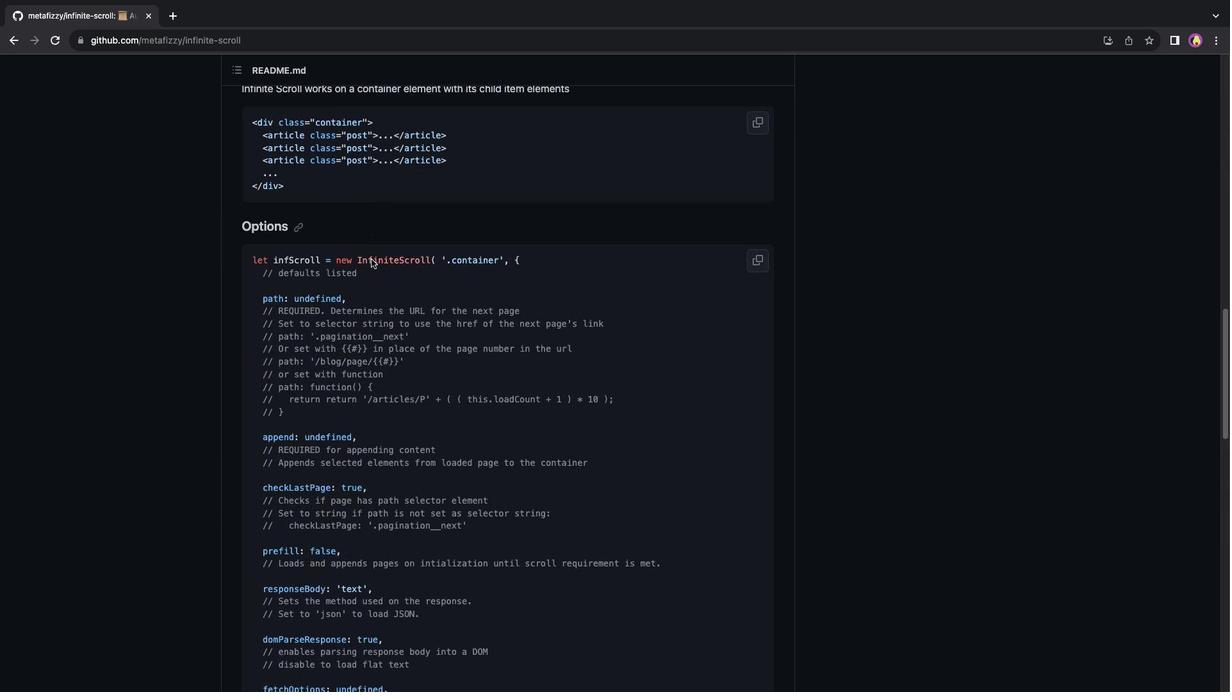 
Action: Mouse scrolled (371, 259) with delta (0, 0)
Screenshot: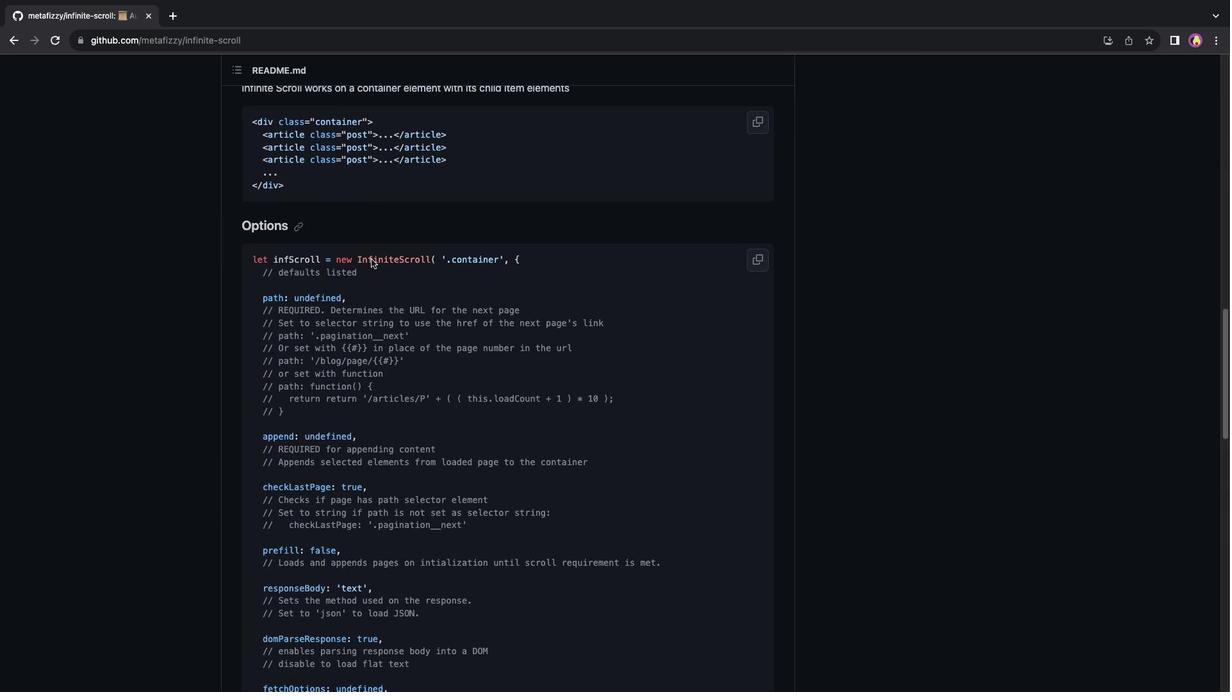 
Action: Mouse scrolled (371, 259) with delta (0, -1)
Screenshot: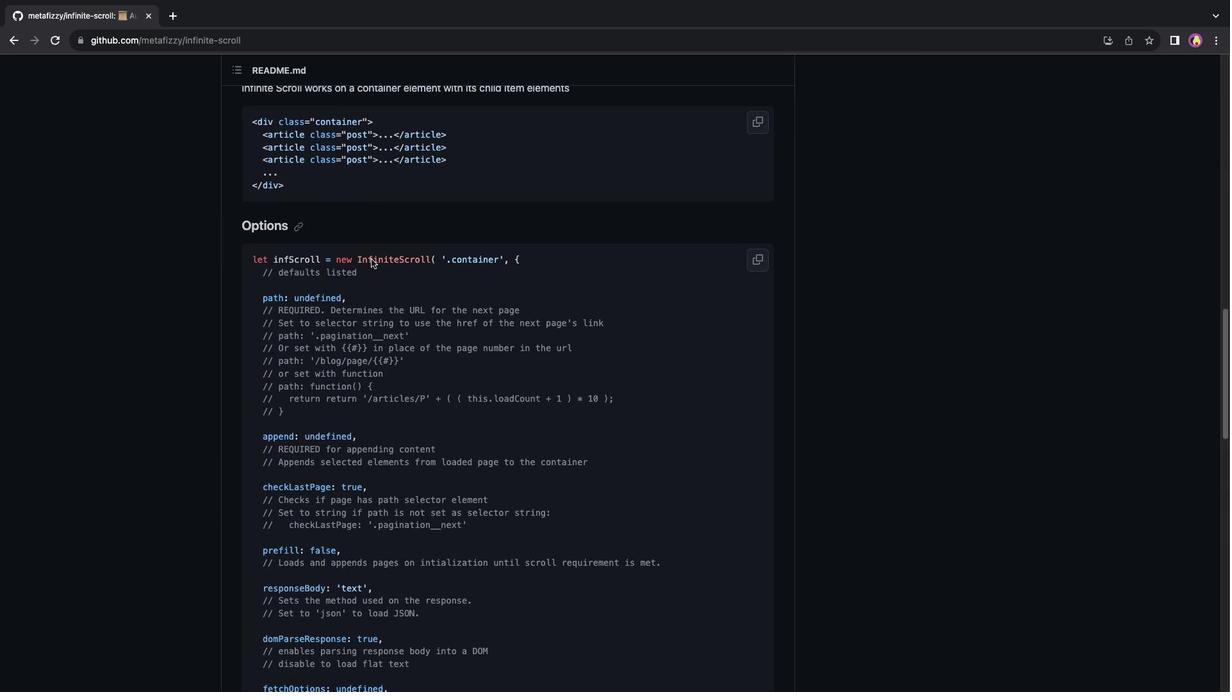 
Action: Mouse scrolled (371, 259) with delta (0, 0)
Screenshot: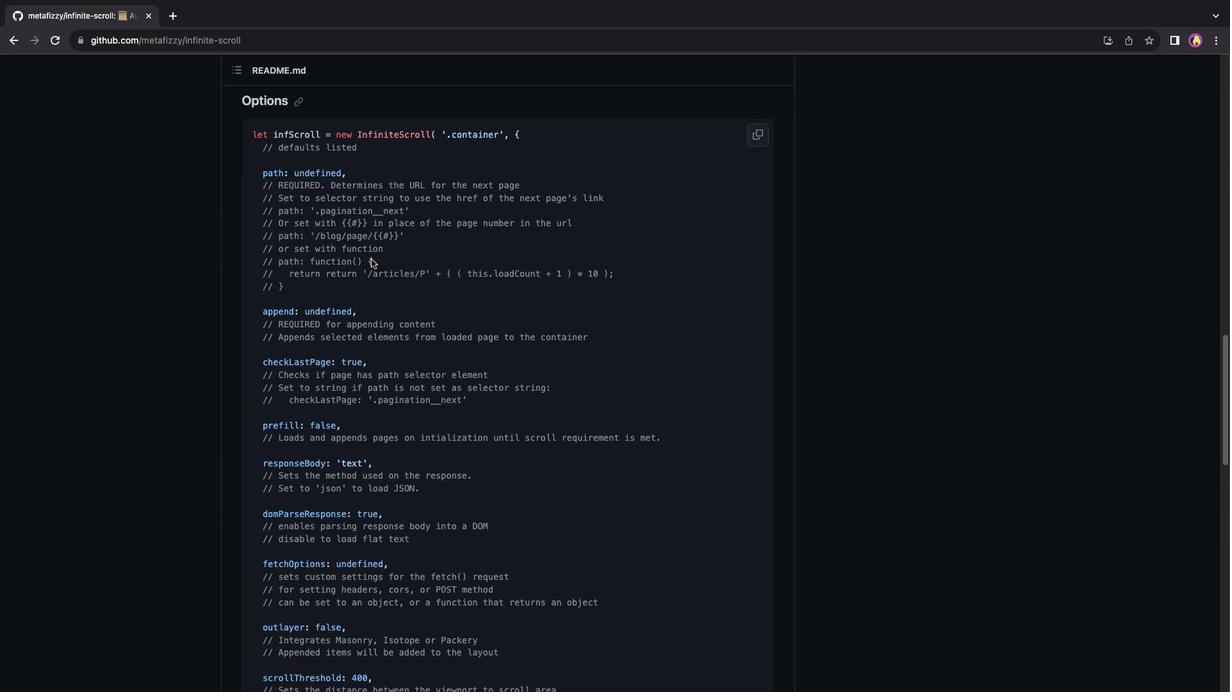 
Action: Mouse scrolled (371, 259) with delta (0, 0)
Screenshot: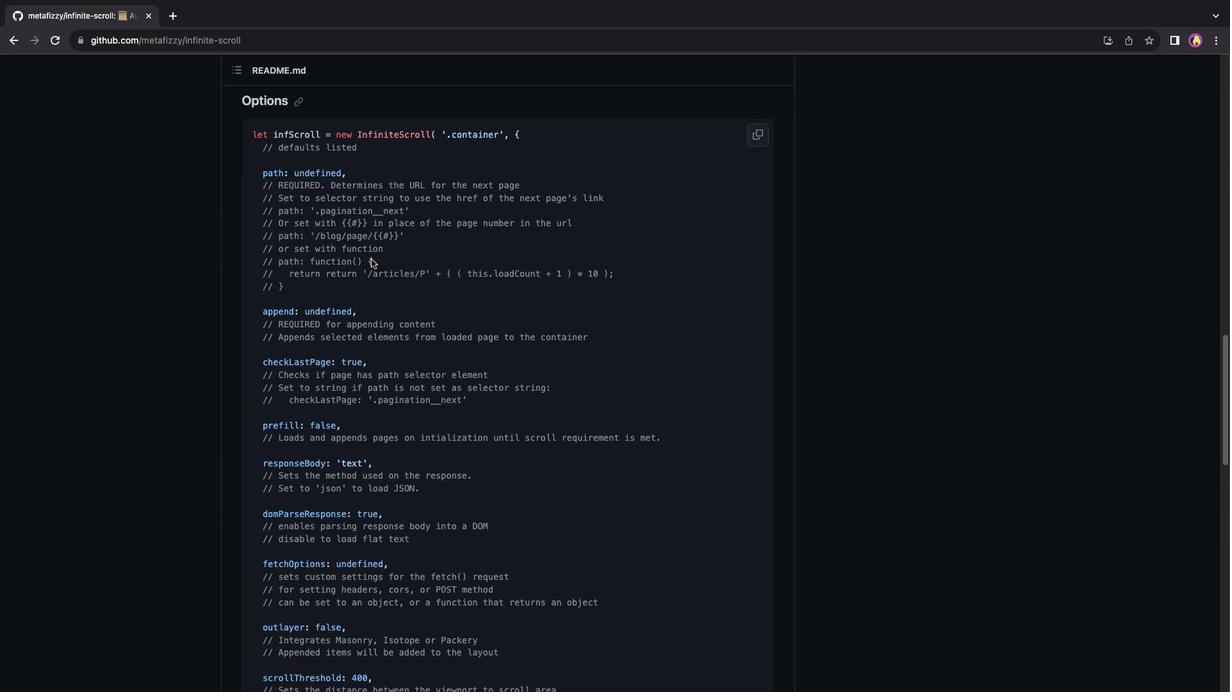 
Action: Mouse scrolled (371, 259) with delta (0, -1)
Screenshot: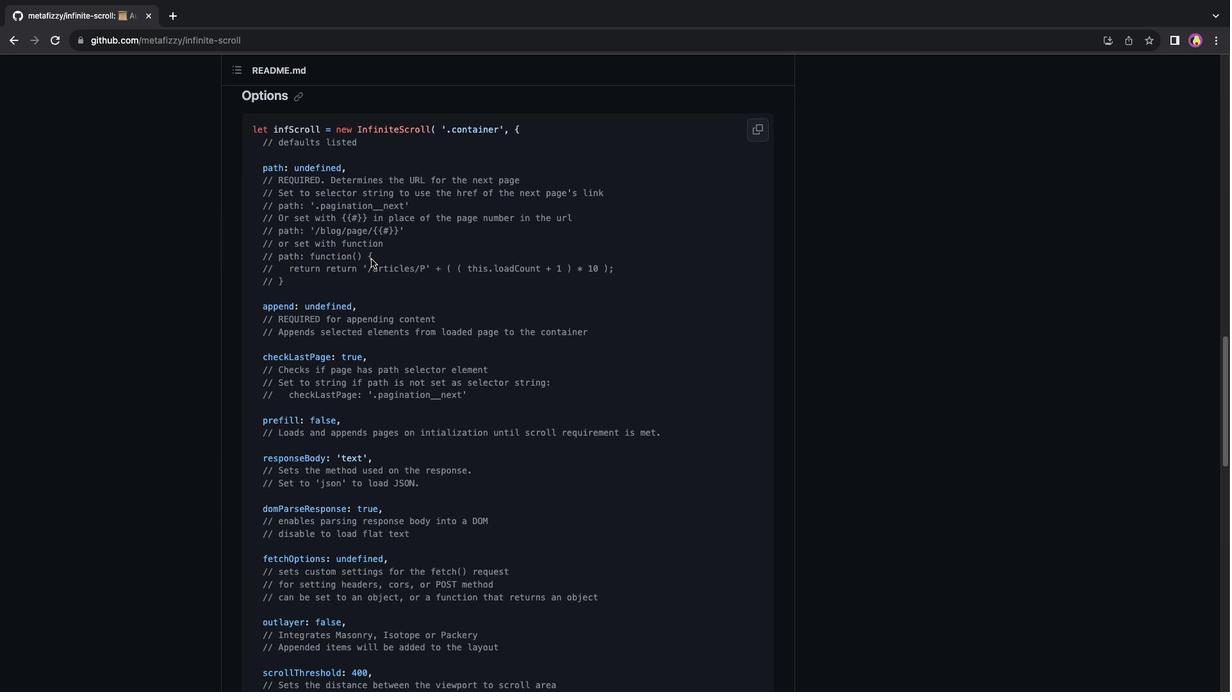 
Action: Mouse scrolled (371, 259) with delta (0, 0)
Screenshot: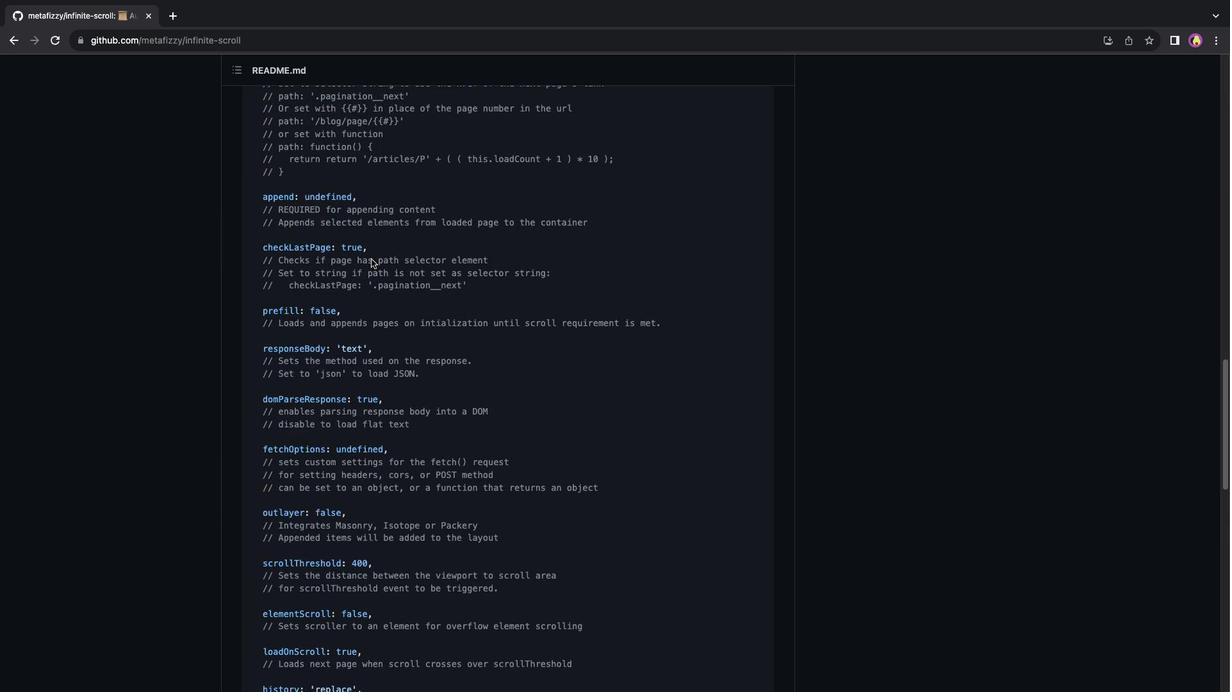
Action: Mouse scrolled (371, 259) with delta (0, 0)
Screenshot: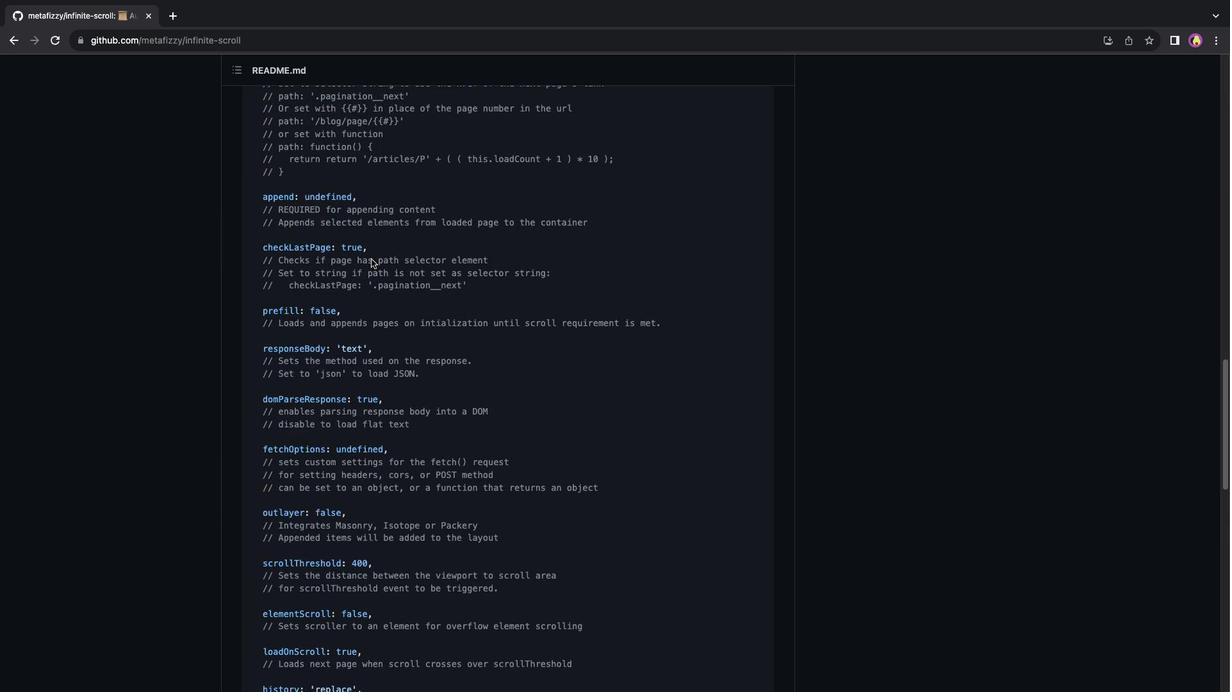 
Action: Mouse scrolled (371, 259) with delta (0, -1)
Screenshot: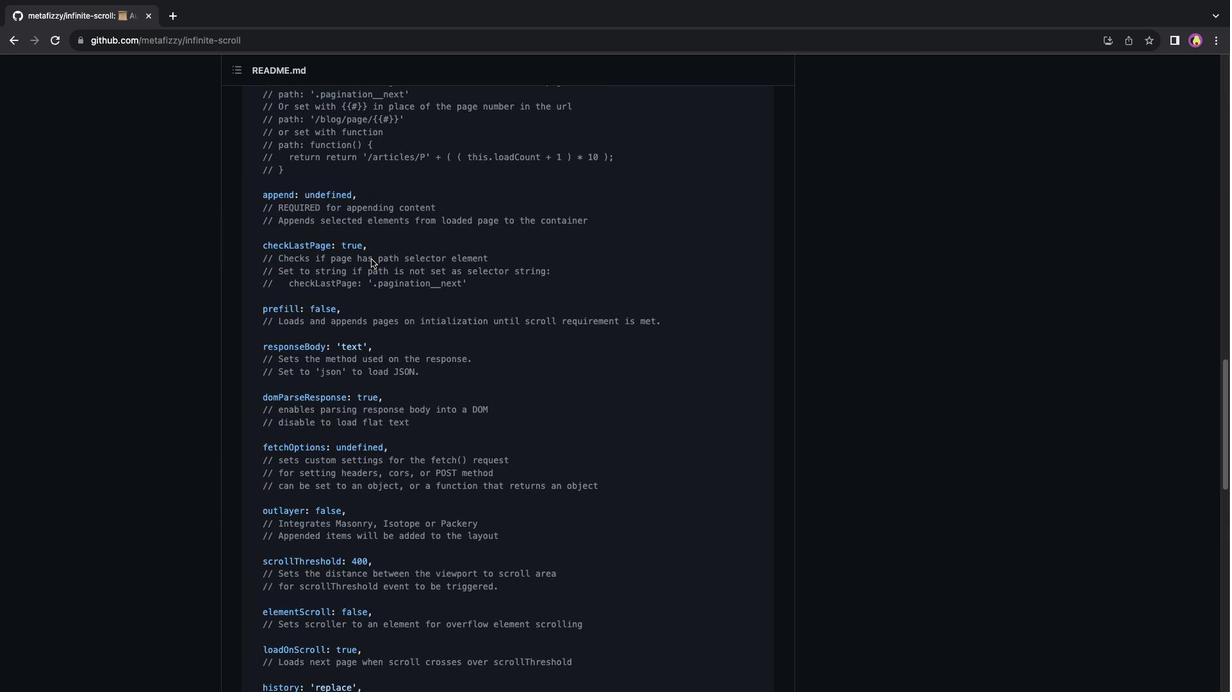 
Action: Mouse moved to (371, 260)
Screenshot: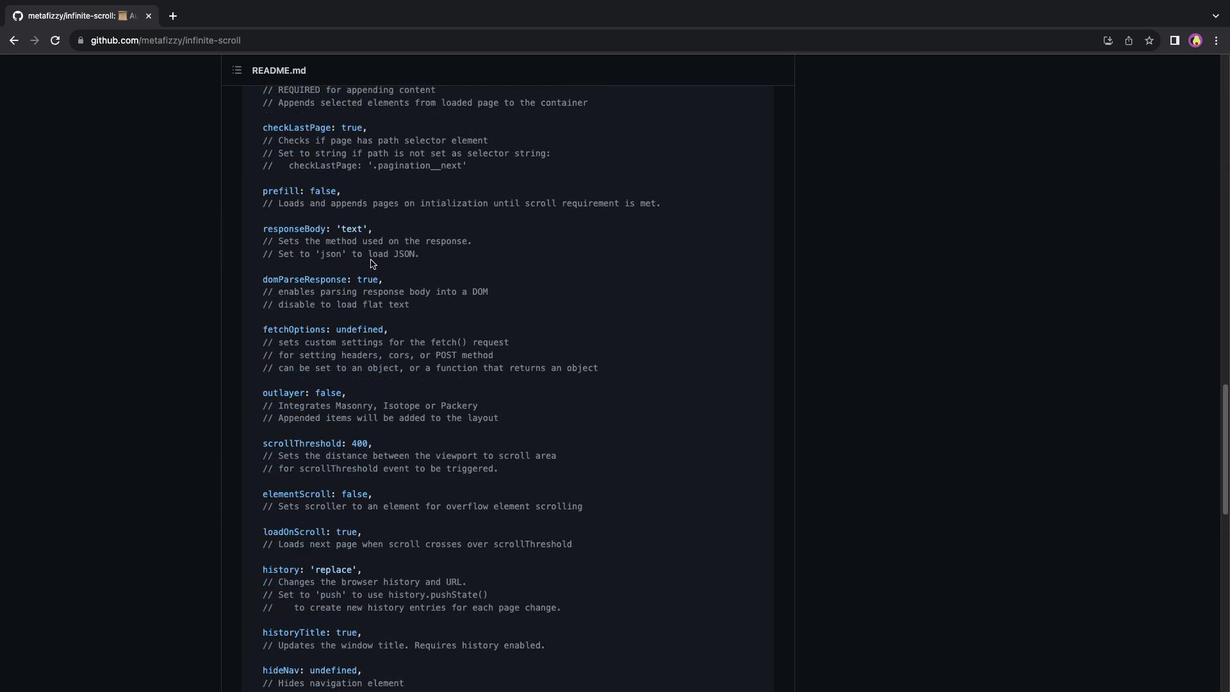 
Action: Mouse scrolled (371, 260) with delta (0, 0)
Screenshot: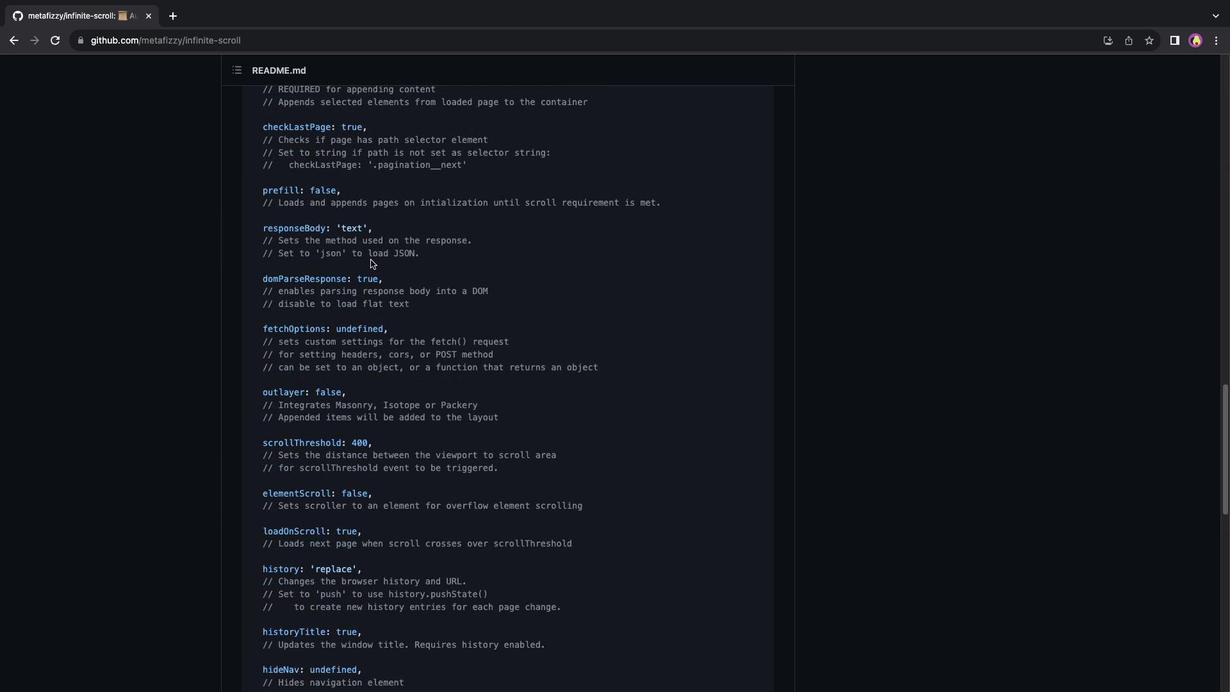 
Action: Mouse scrolled (371, 260) with delta (0, 0)
Screenshot: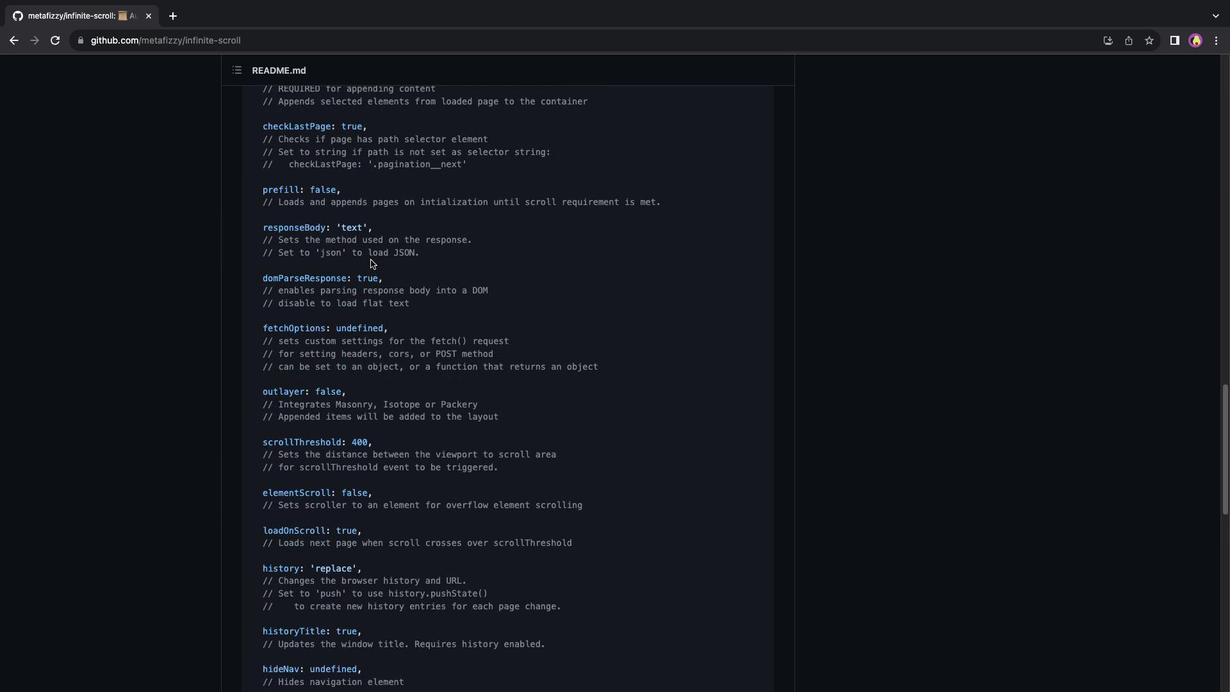 
Action: Mouse scrolled (371, 260) with delta (0, -1)
Screenshot: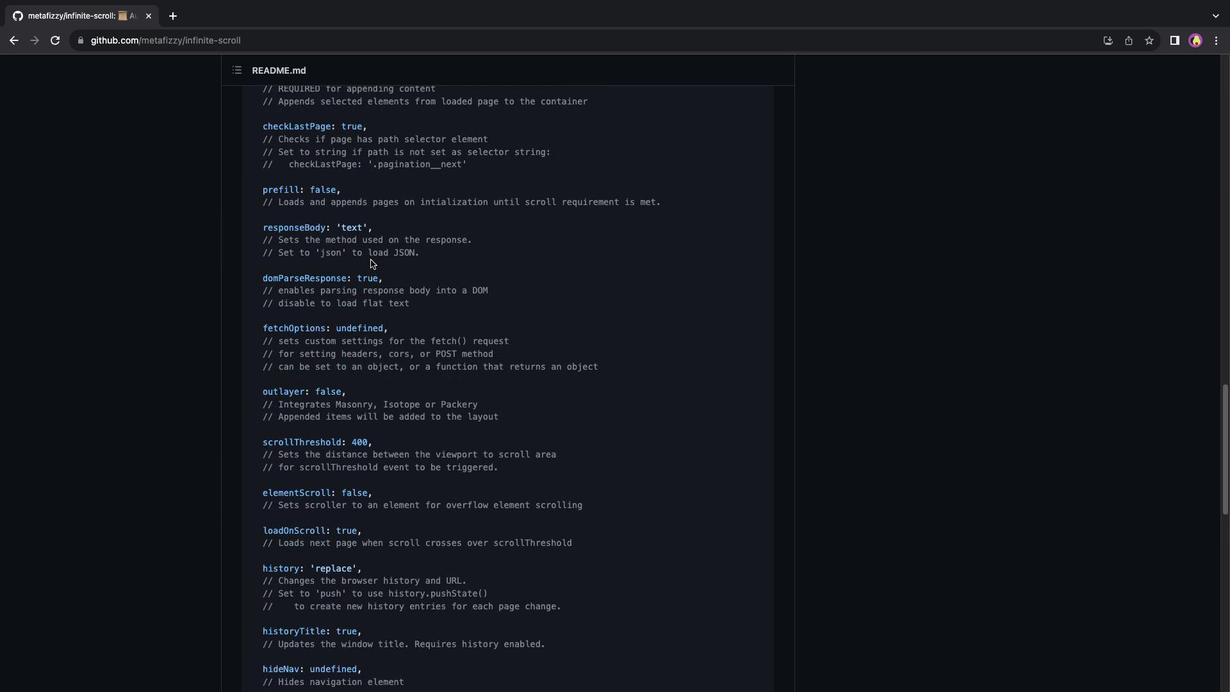 
Action: Mouse moved to (370, 260)
Screenshot: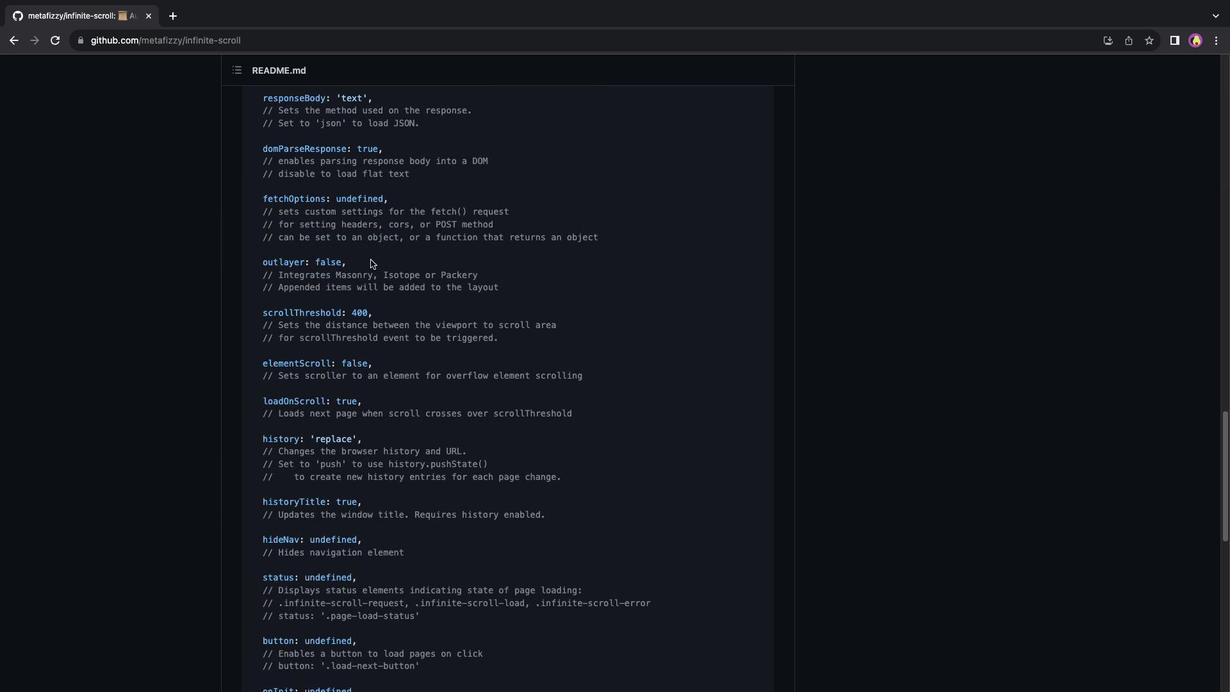 
Action: Mouse scrolled (370, 260) with delta (0, 0)
Screenshot: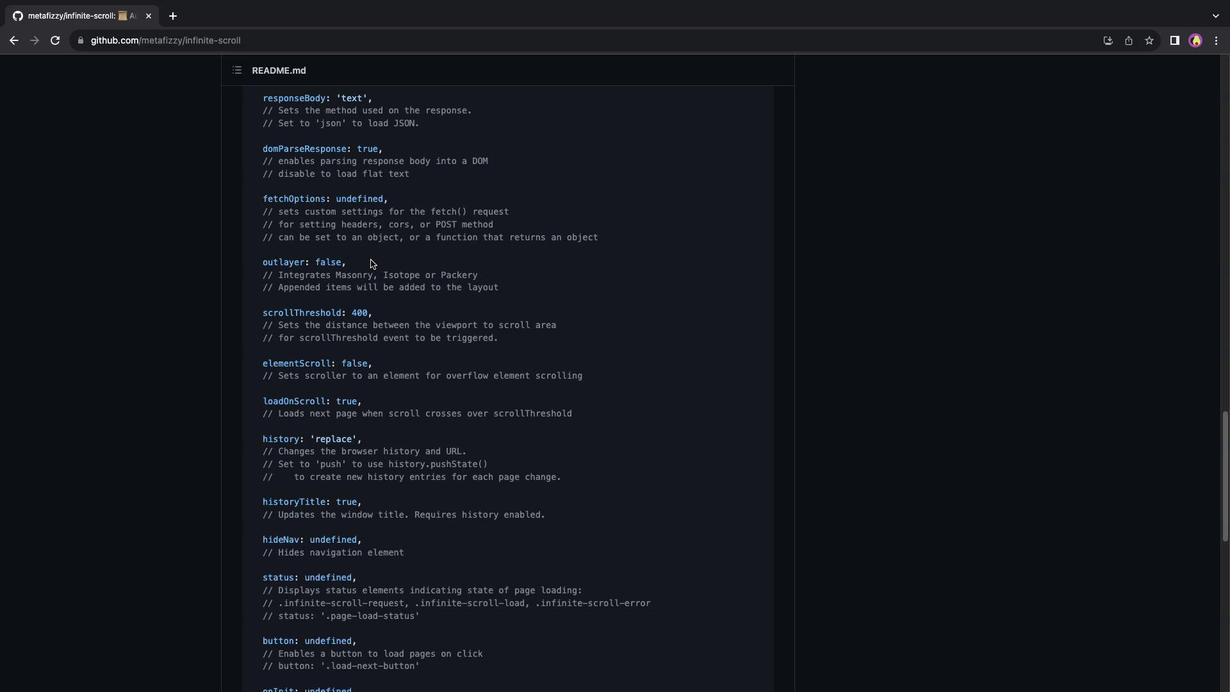 
Action: Mouse scrolled (370, 260) with delta (0, 0)
Screenshot: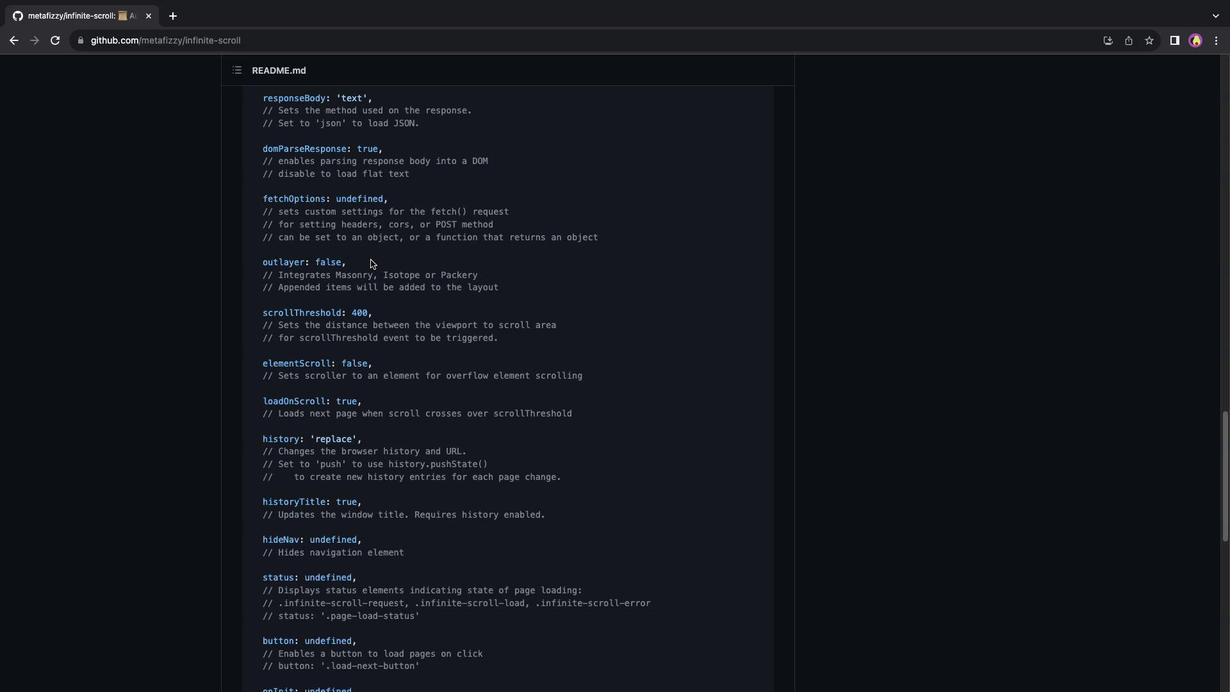 
Action: Mouse scrolled (370, 260) with delta (0, -1)
Screenshot: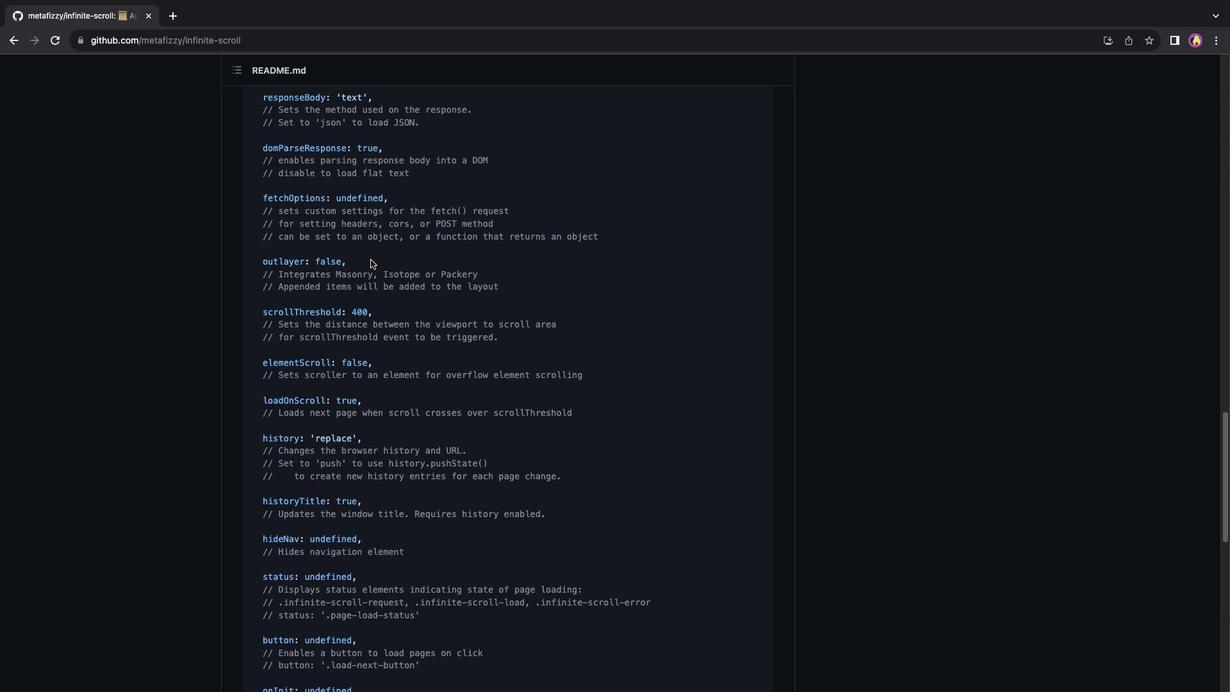 
Action: Mouse scrolled (370, 260) with delta (0, -3)
Screenshot: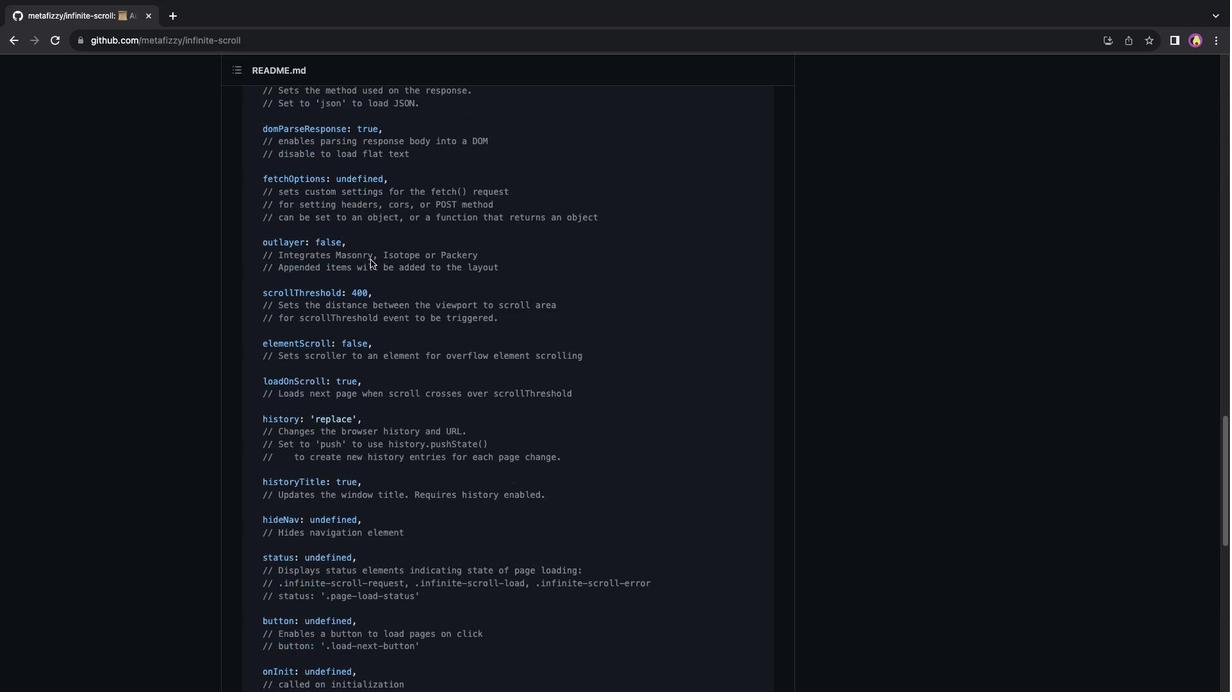 
Action: Mouse scrolled (370, 260) with delta (0, 0)
Screenshot: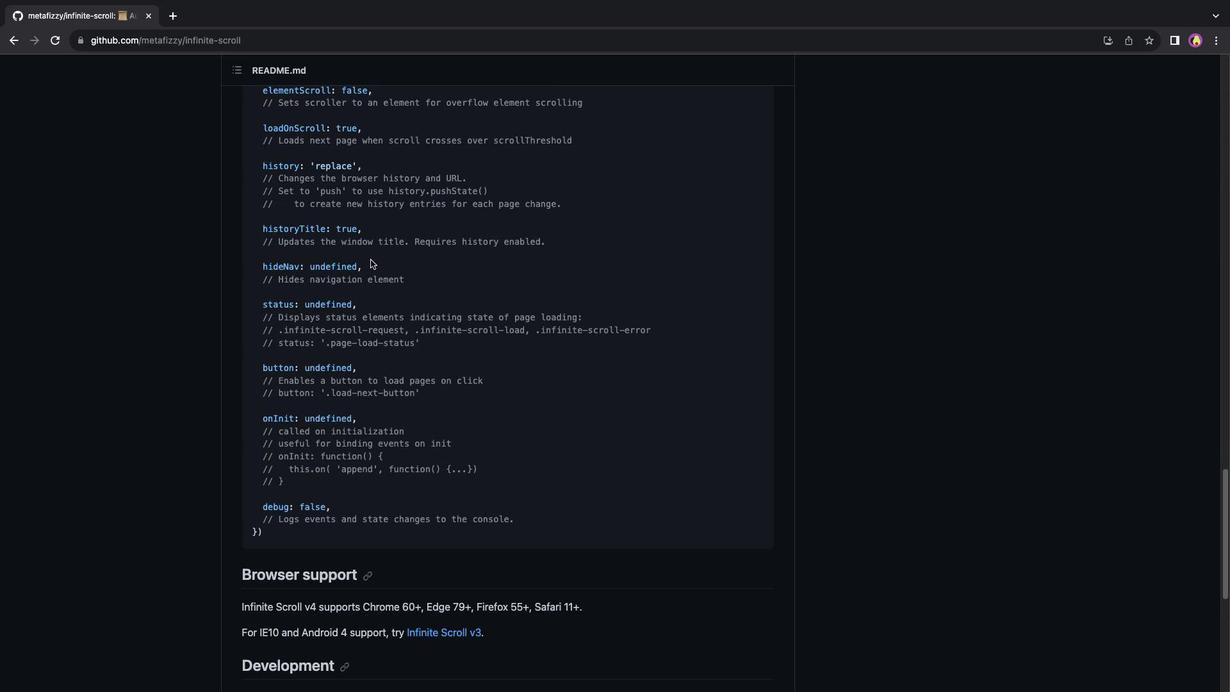 
Action: Mouse scrolled (370, 260) with delta (0, 0)
Screenshot: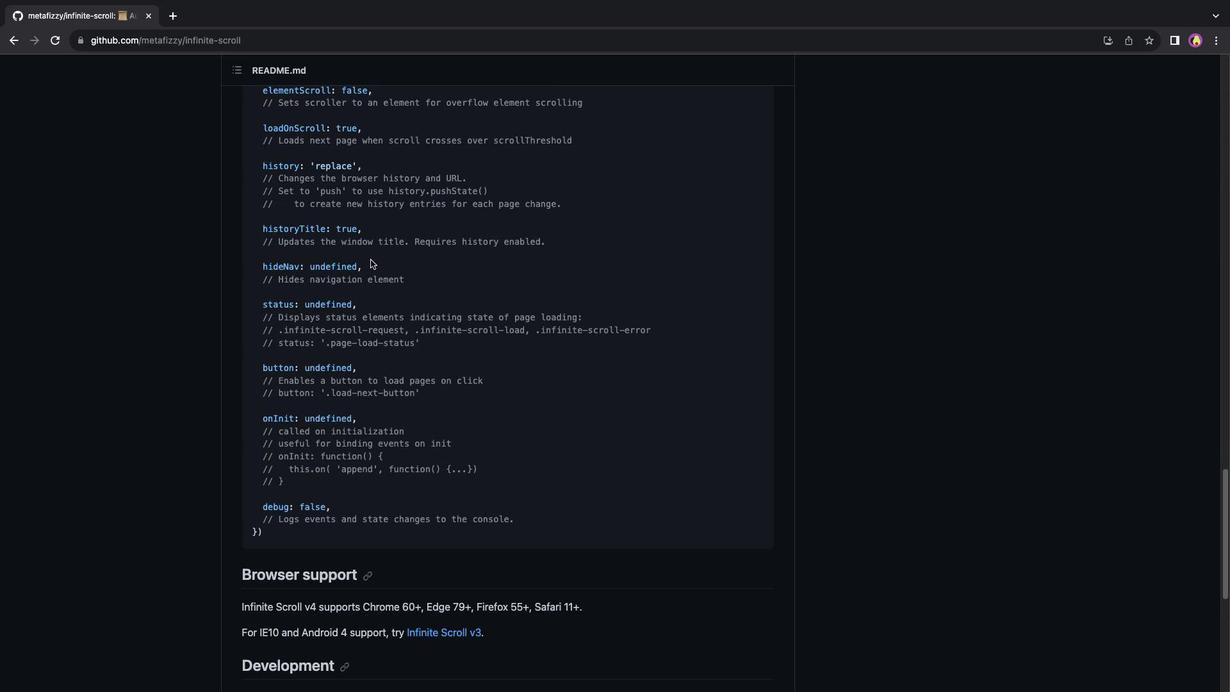 
Action: Mouse scrolled (370, 260) with delta (0, -2)
Screenshot: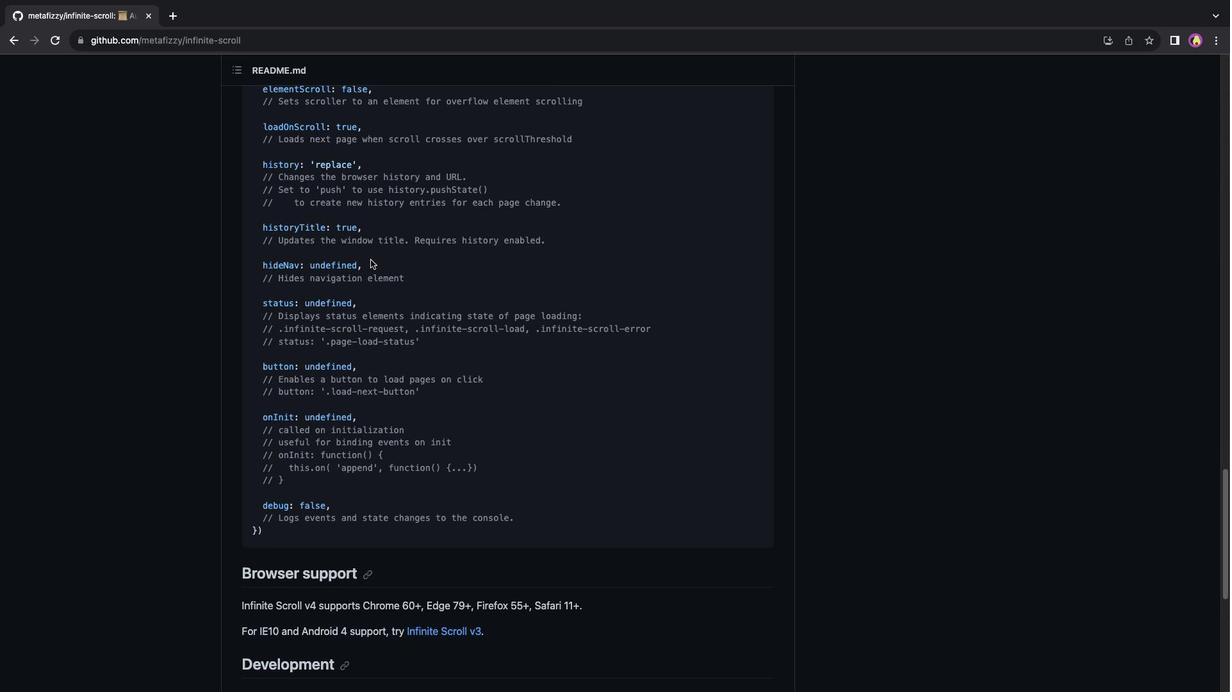 
Action: Mouse scrolled (370, 260) with delta (0, -3)
Screenshot: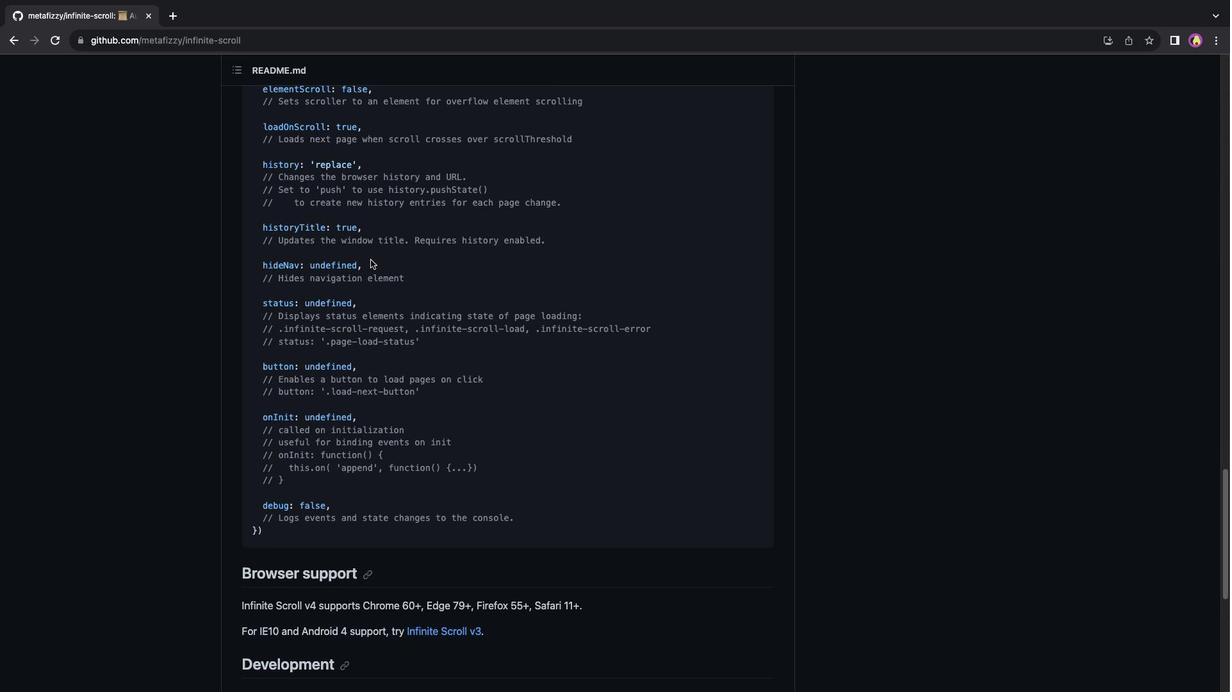 
Action: Mouse scrolled (370, 260) with delta (0, 0)
Screenshot: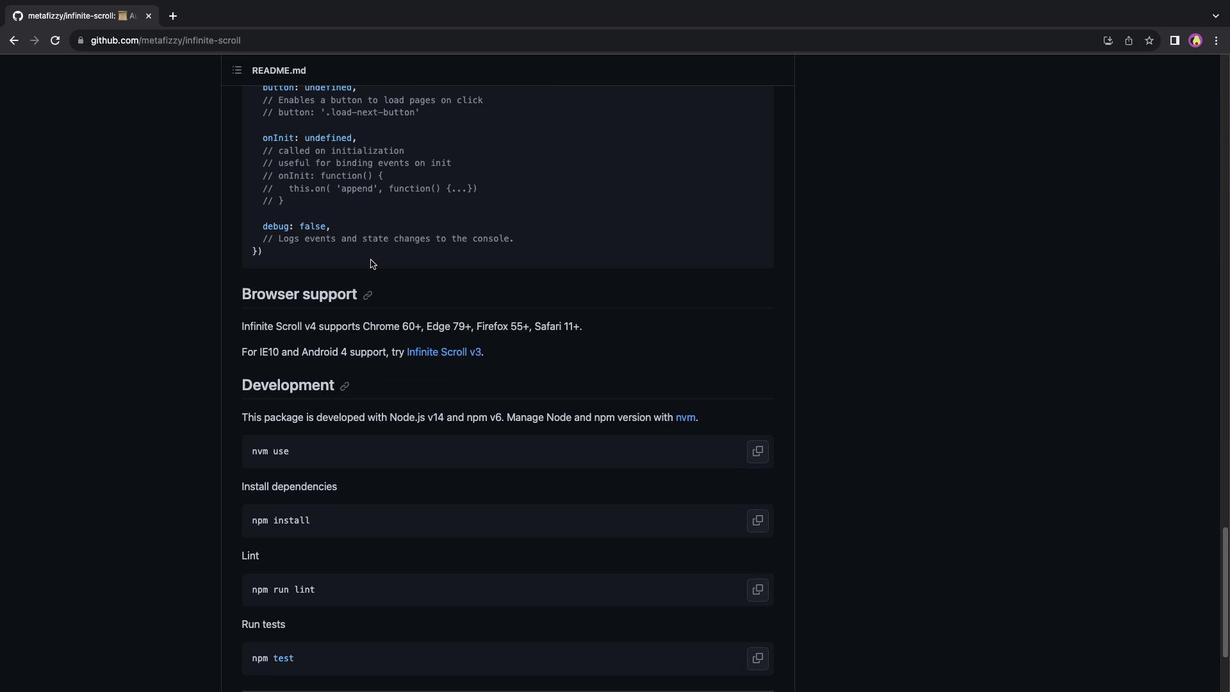 
Action: Mouse scrolled (370, 260) with delta (0, 0)
Screenshot: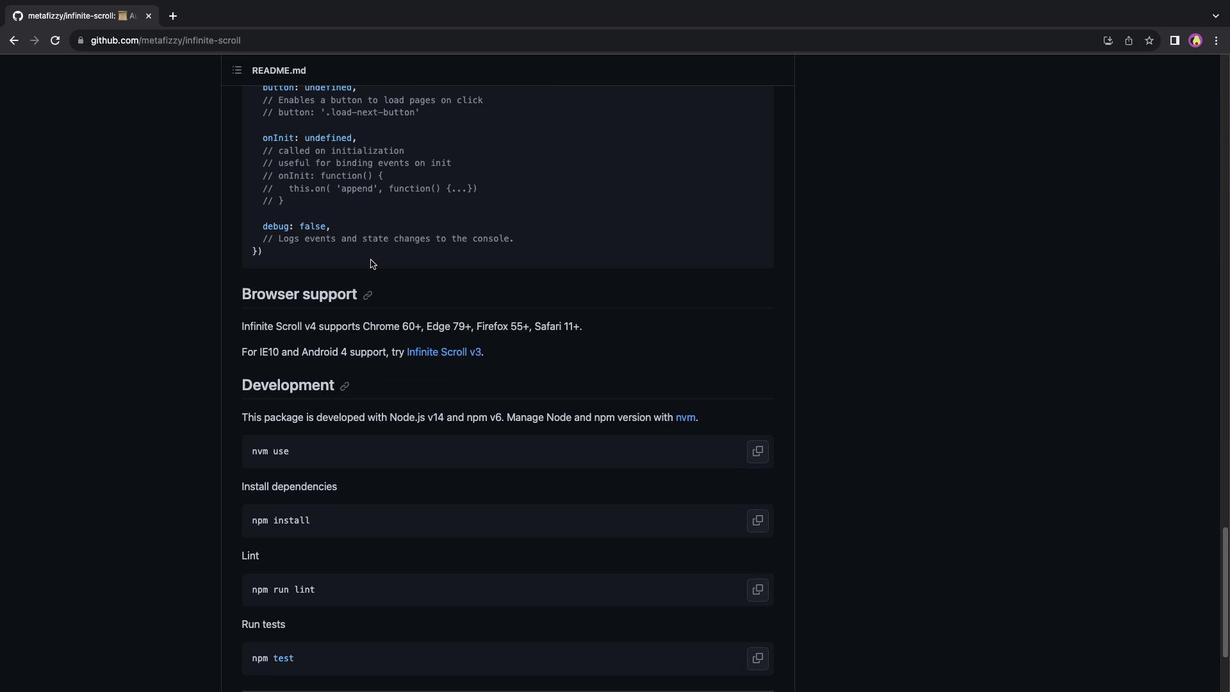 
Action: Mouse scrolled (370, 260) with delta (0, -1)
Screenshot: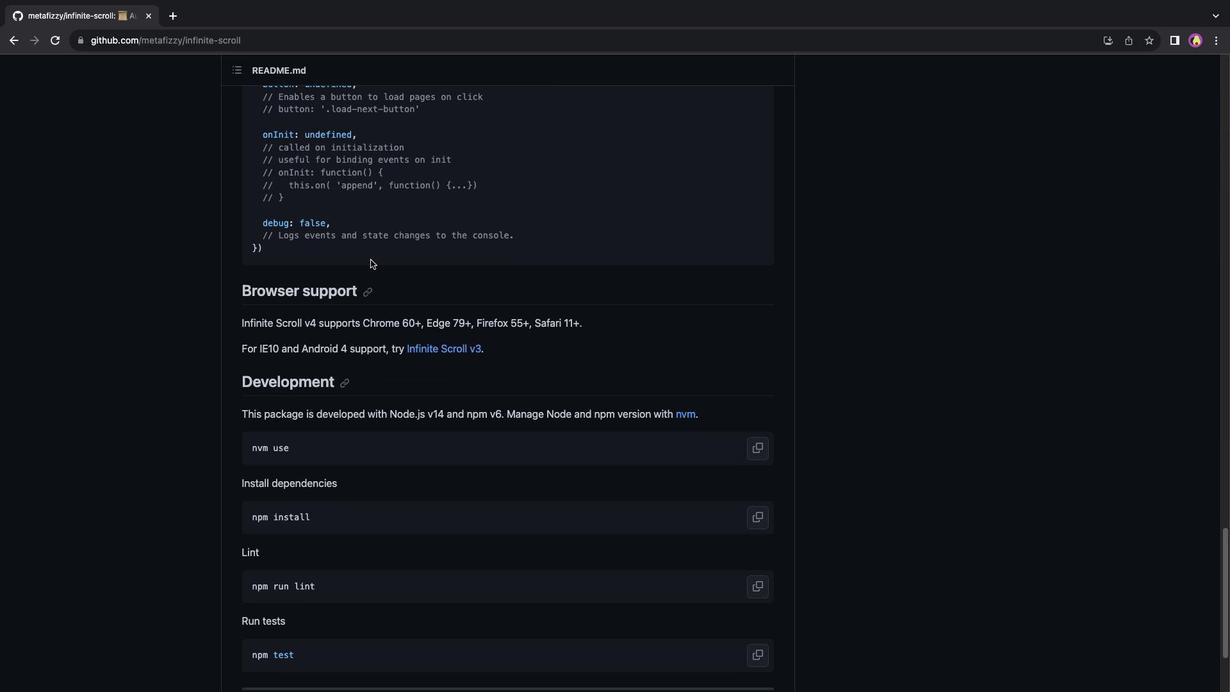 
Action: Mouse scrolled (370, 260) with delta (0, -3)
Screenshot: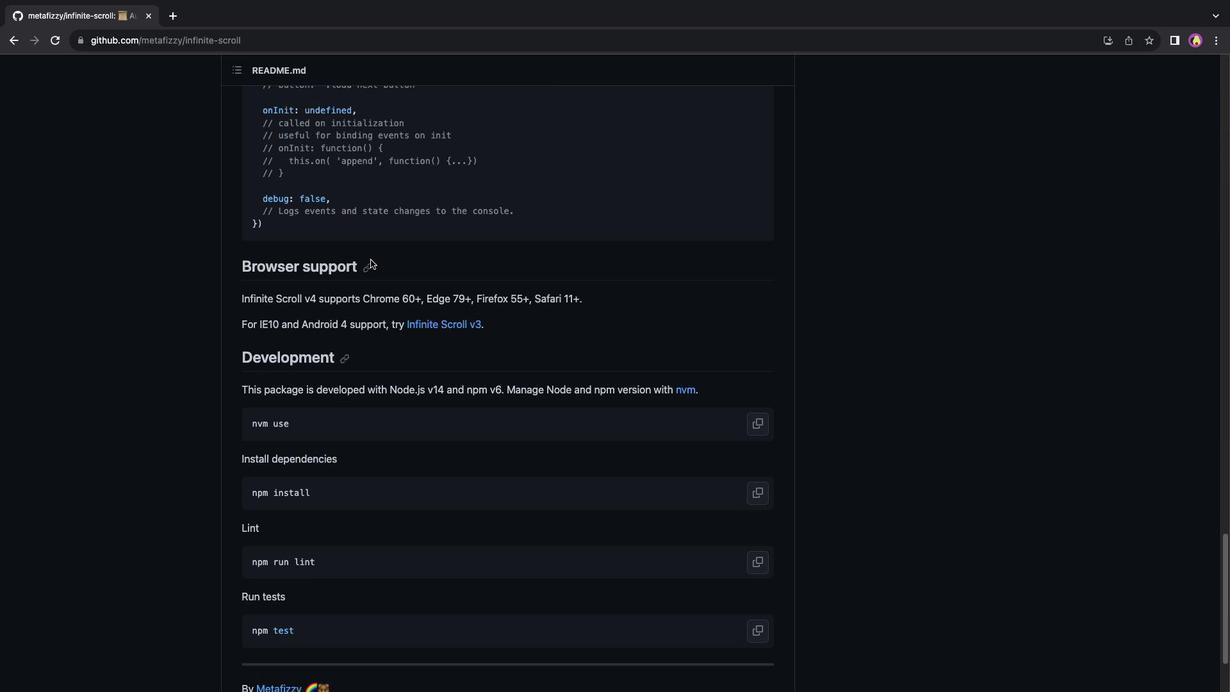 
Action: Mouse scrolled (370, 260) with delta (0, 0)
Screenshot: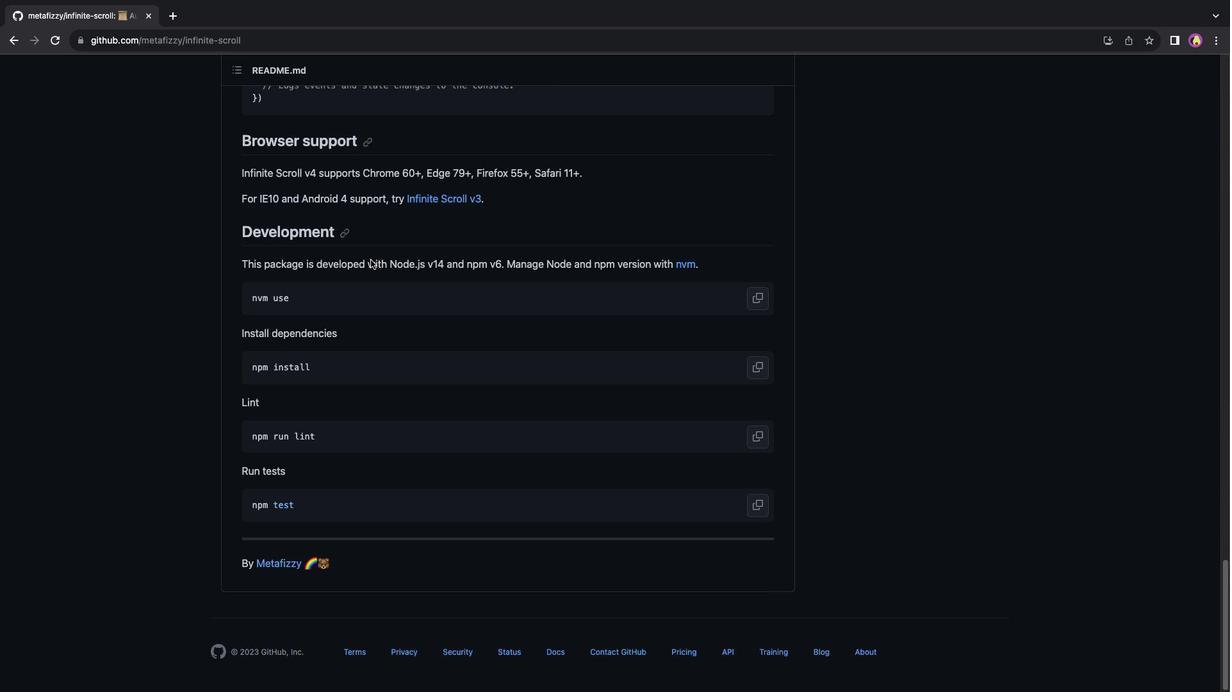 
Action: Mouse scrolled (370, 260) with delta (0, 0)
Screenshot: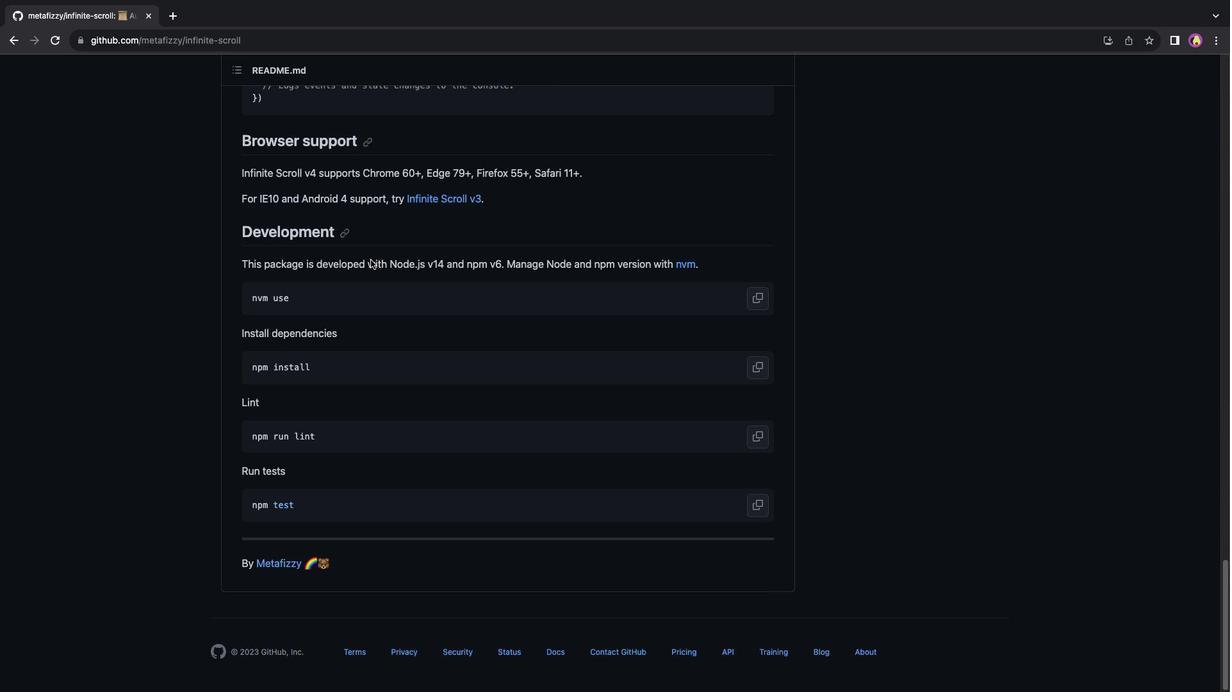 
Action: Mouse scrolled (370, 260) with delta (0, -2)
Screenshot: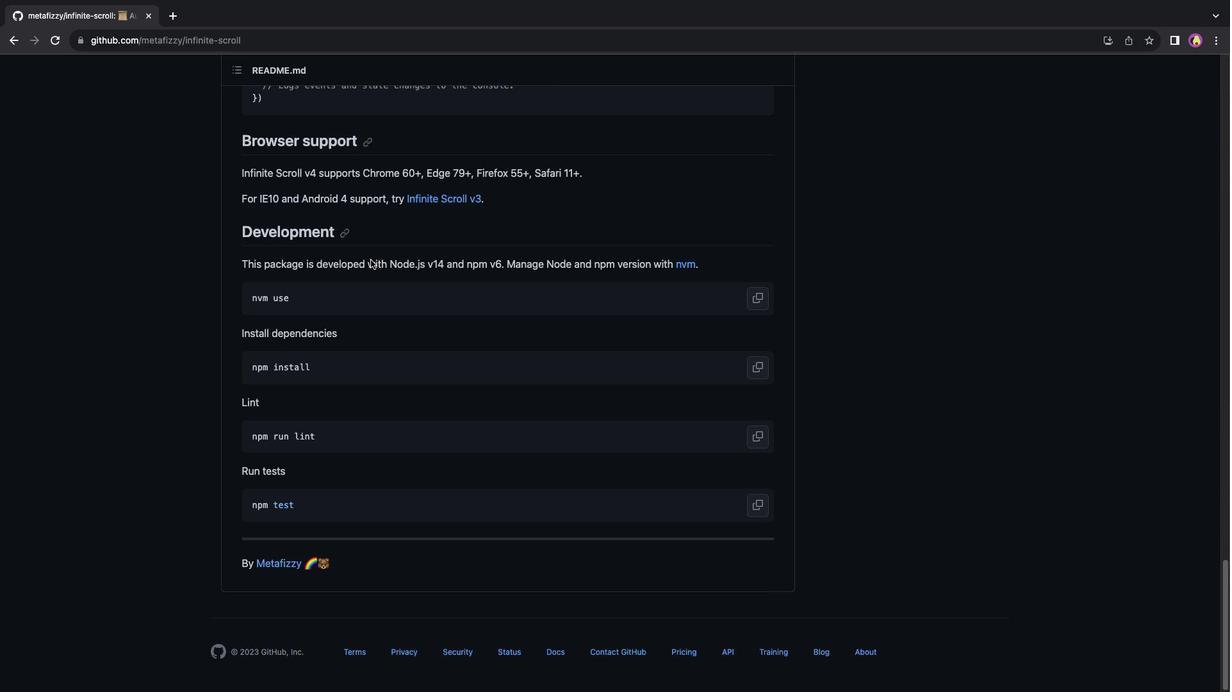 
Action: Mouse scrolled (370, 260) with delta (0, -3)
Screenshot: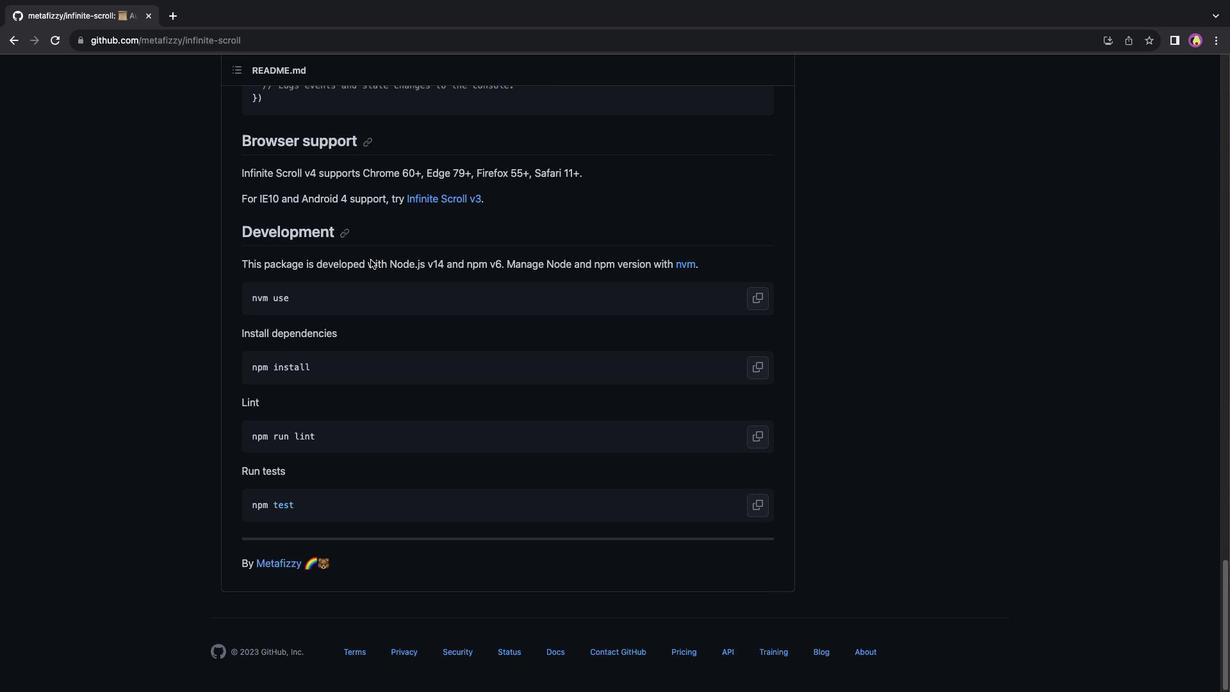 
Action: Mouse scrolled (370, 260) with delta (0, 0)
Screenshot: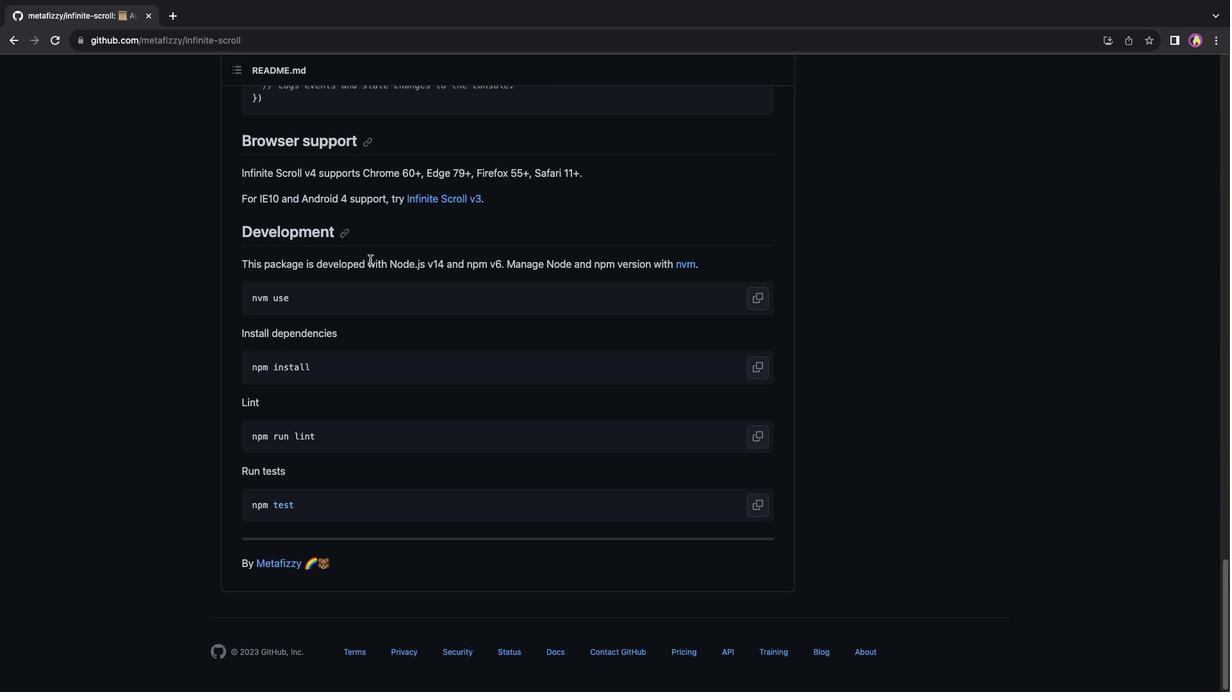 
Action: Mouse scrolled (370, 260) with delta (0, 0)
Screenshot: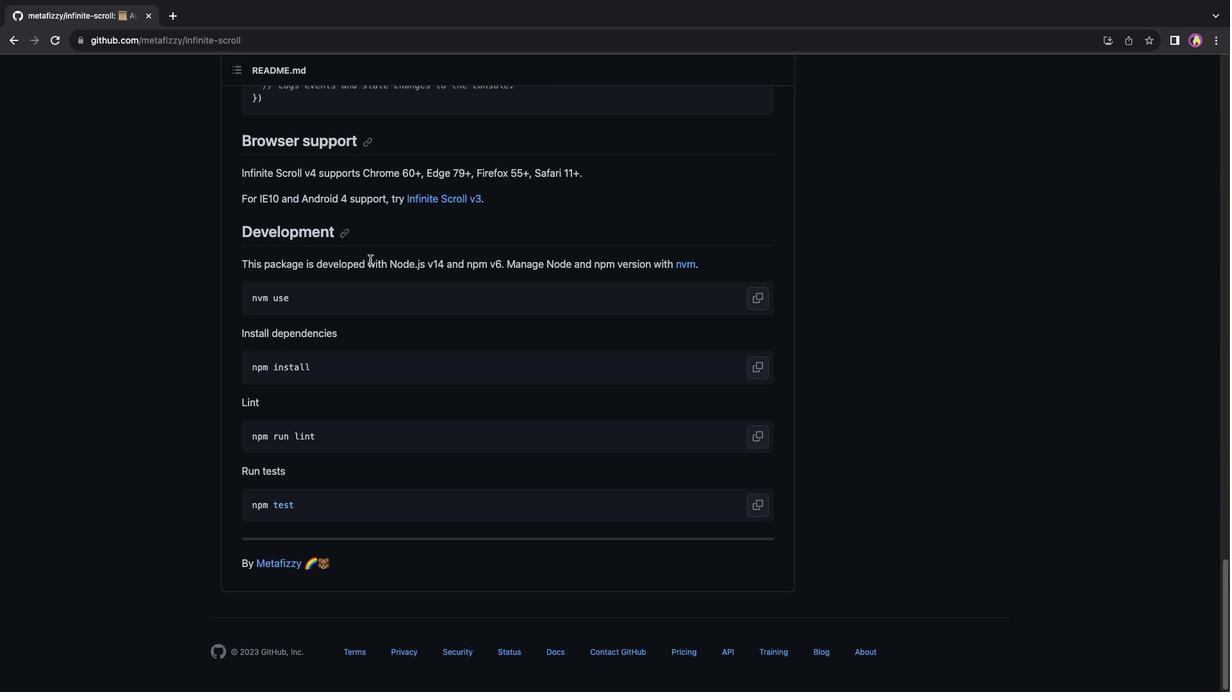 
Action: Mouse scrolled (370, 260) with delta (0, 2)
Screenshot: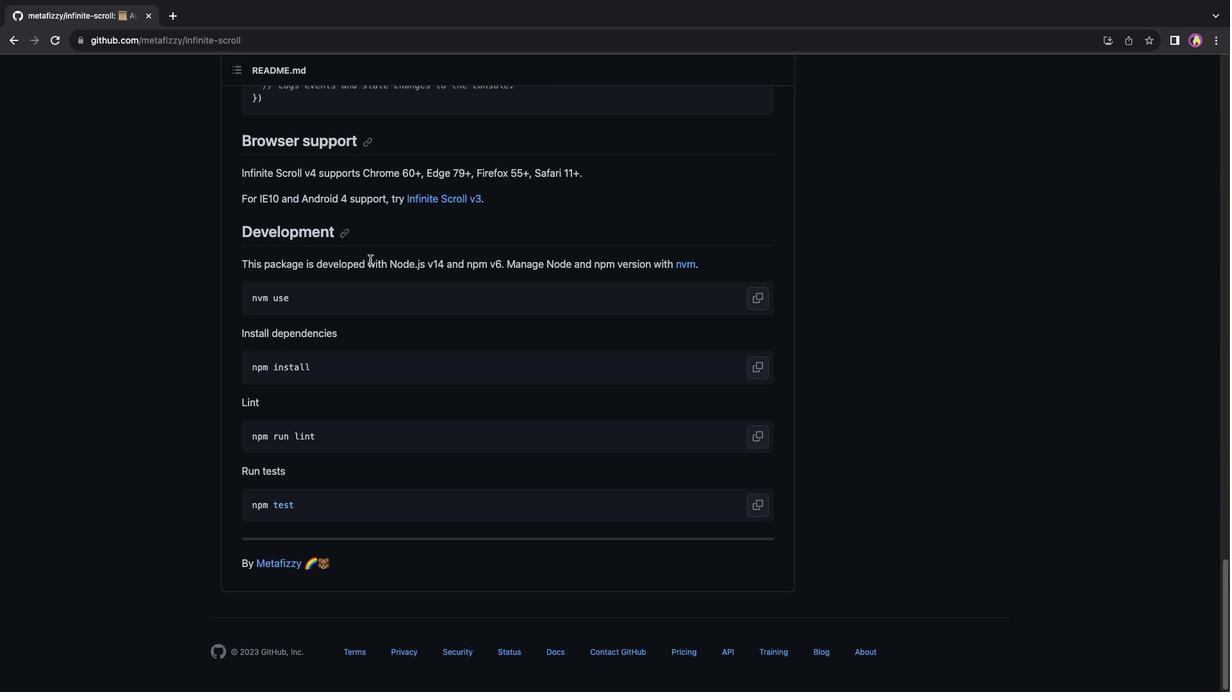 
Action: Mouse scrolled (370, 260) with delta (0, 3)
Screenshot: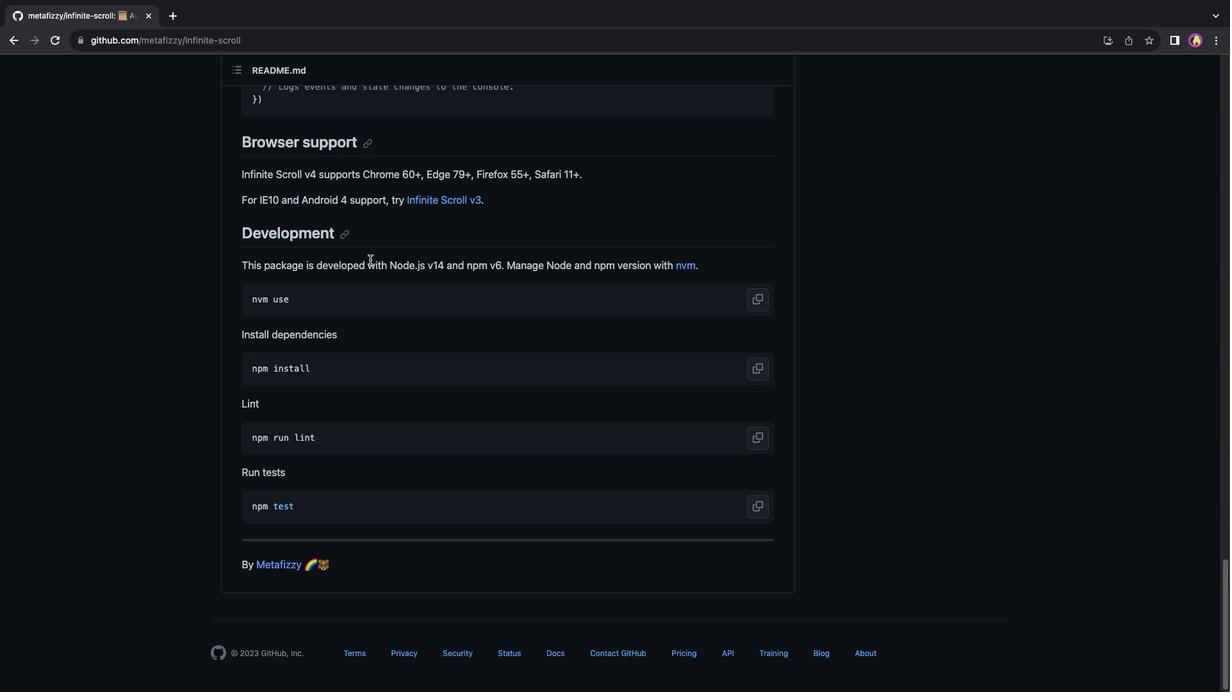 
Action: Mouse scrolled (370, 260) with delta (0, 3)
Screenshot: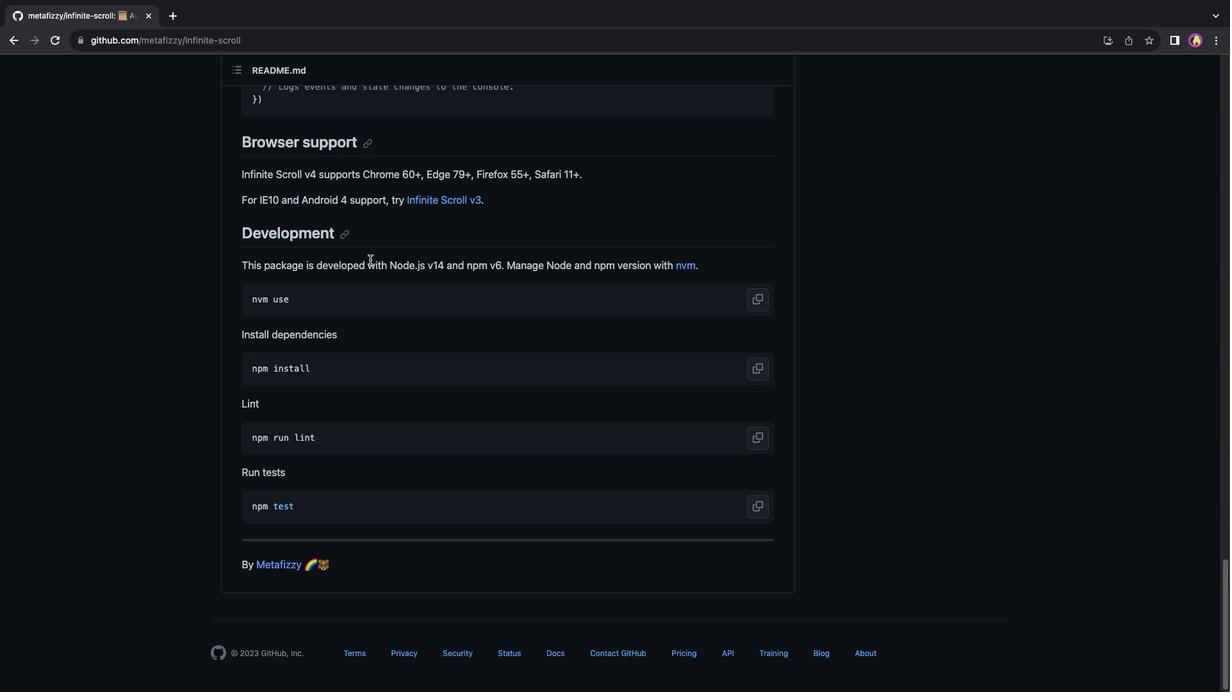 
Action: Mouse scrolled (370, 260) with delta (0, 0)
Screenshot: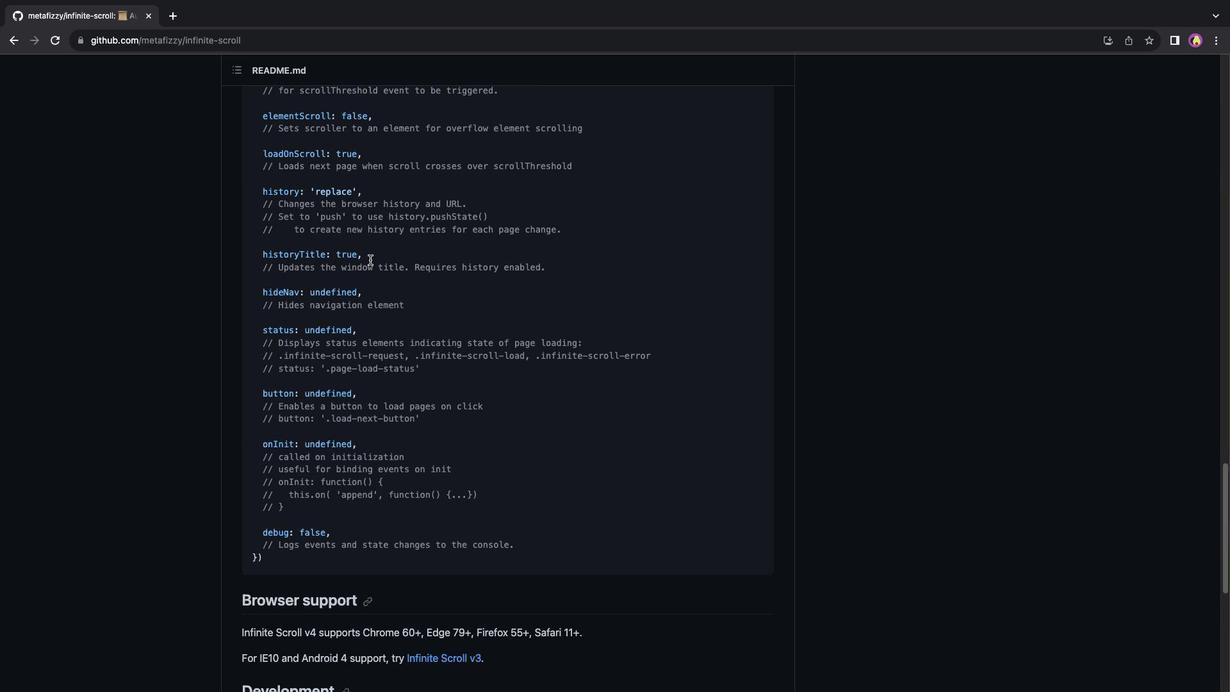
Action: Mouse scrolled (370, 260) with delta (0, 0)
Screenshot: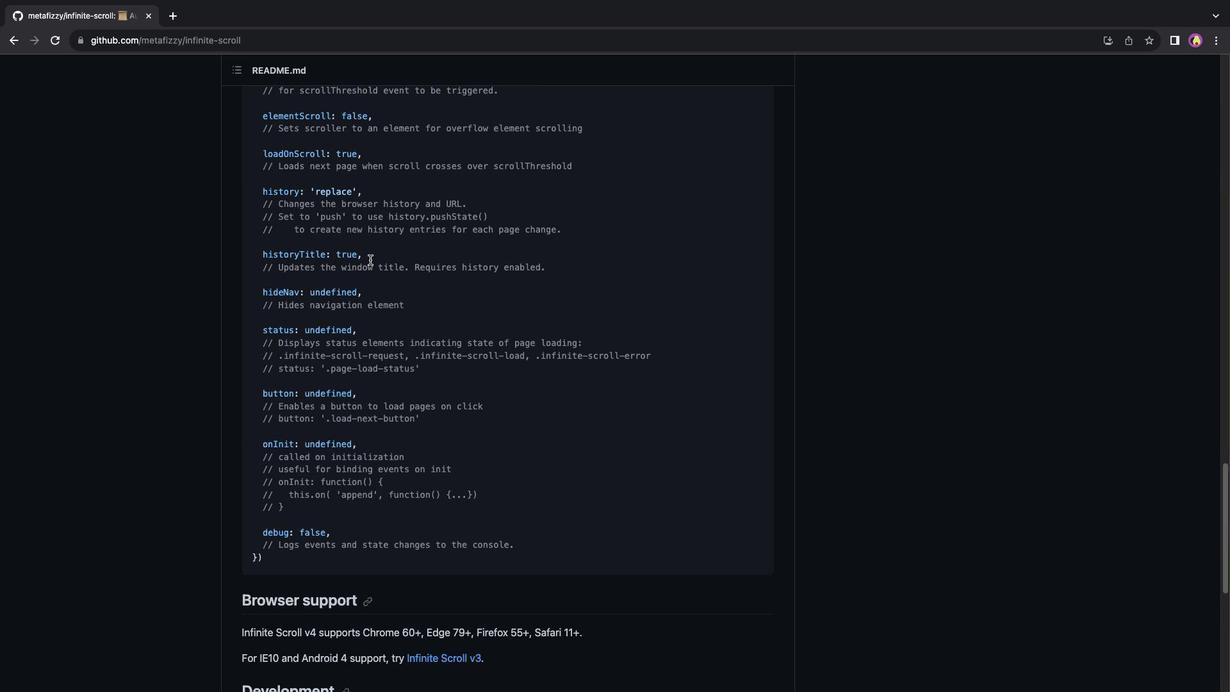 
Action: Mouse scrolled (370, 260) with delta (0, 2)
Screenshot: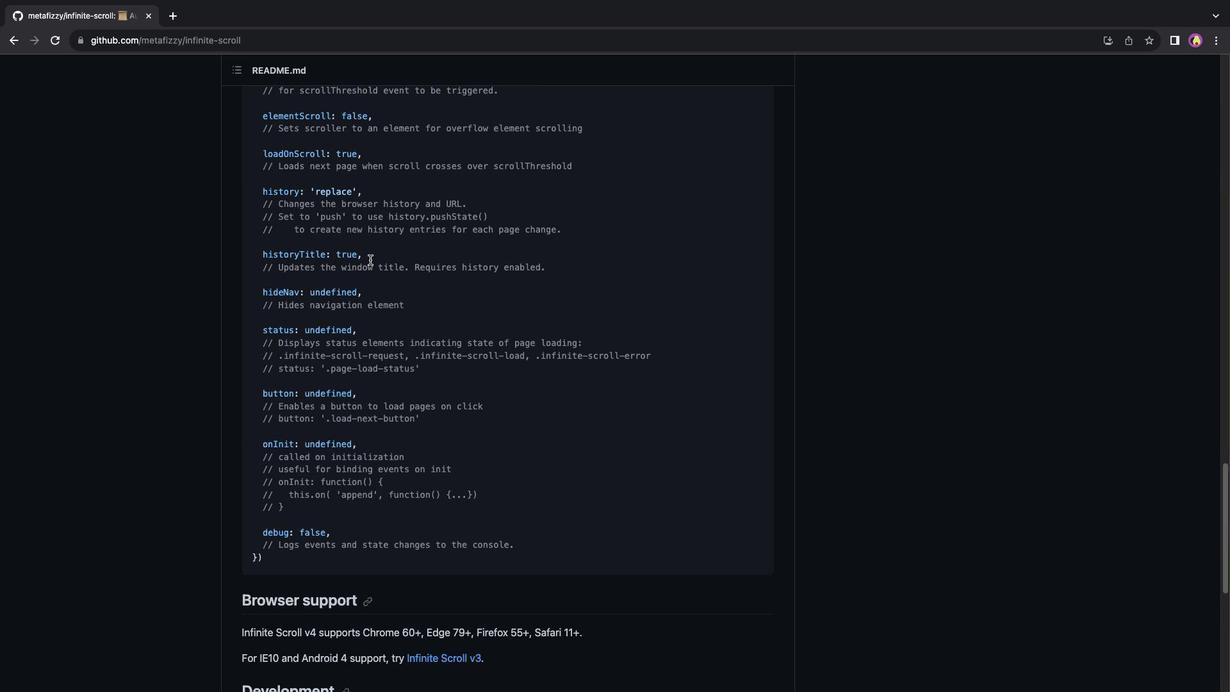 
Action: Mouse scrolled (370, 260) with delta (0, 3)
Screenshot: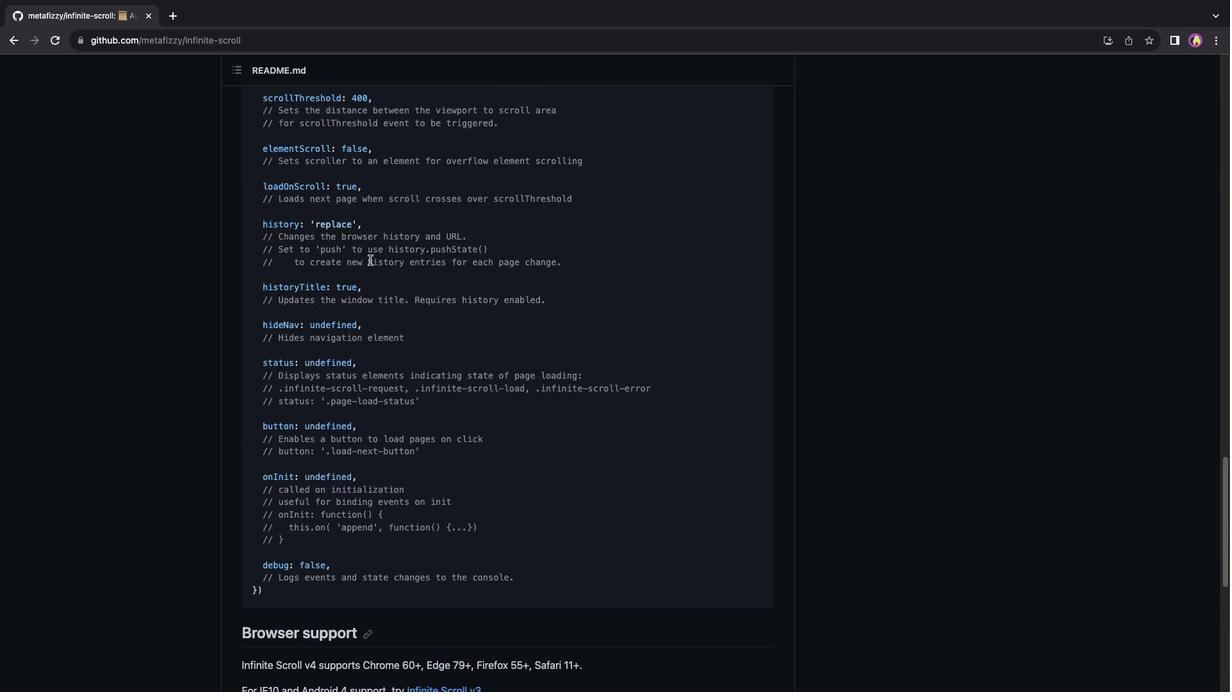 
Action: Mouse scrolled (370, 260) with delta (0, 3)
Screenshot: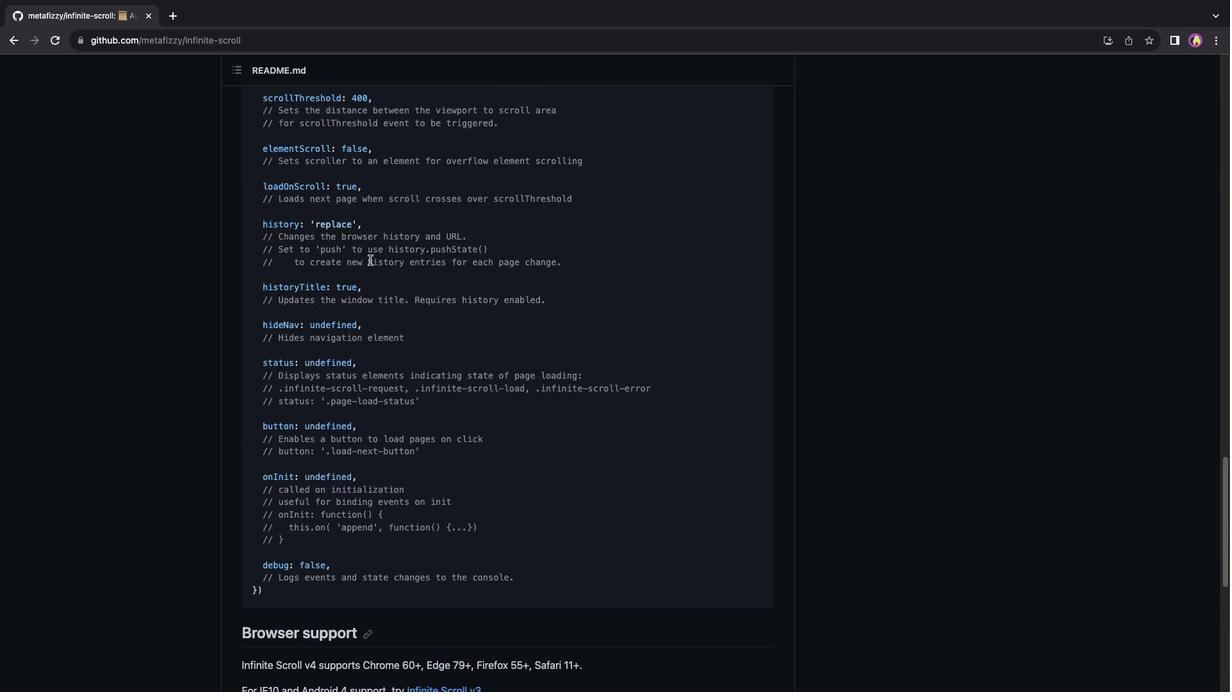 
Action: Mouse scrolled (370, 260) with delta (0, 4)
Screenshot: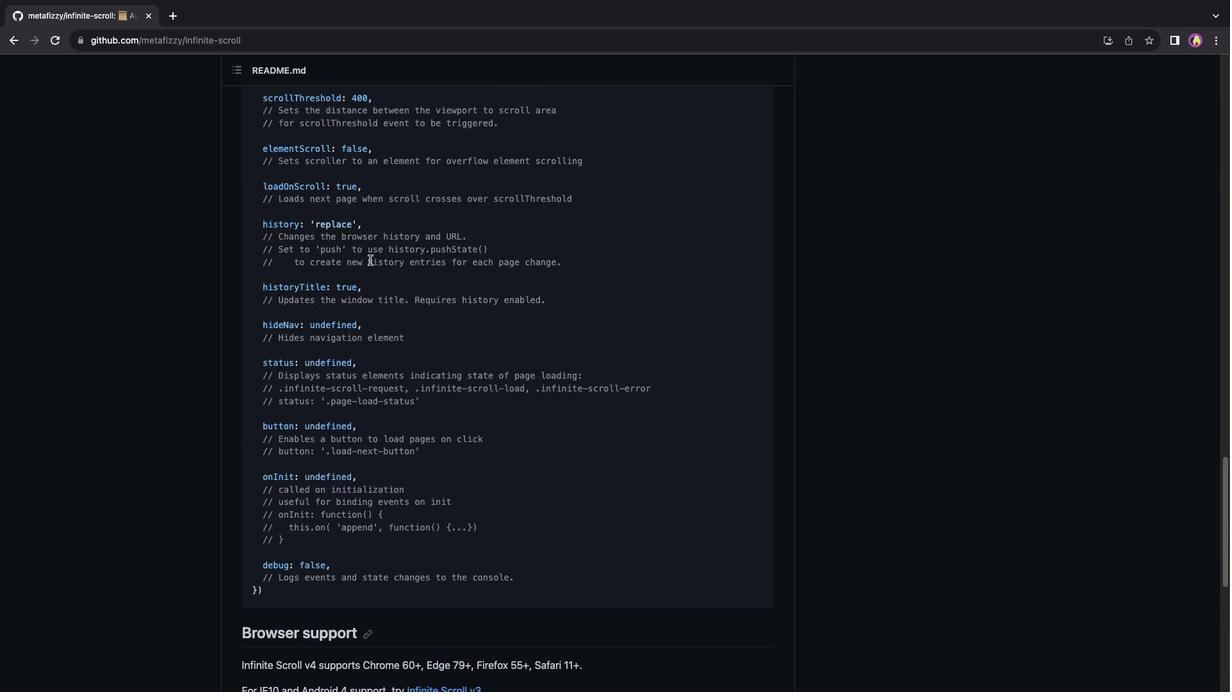 
Action: Mouse scrolled (370, 260) with delta (0, 0)
Screenshot: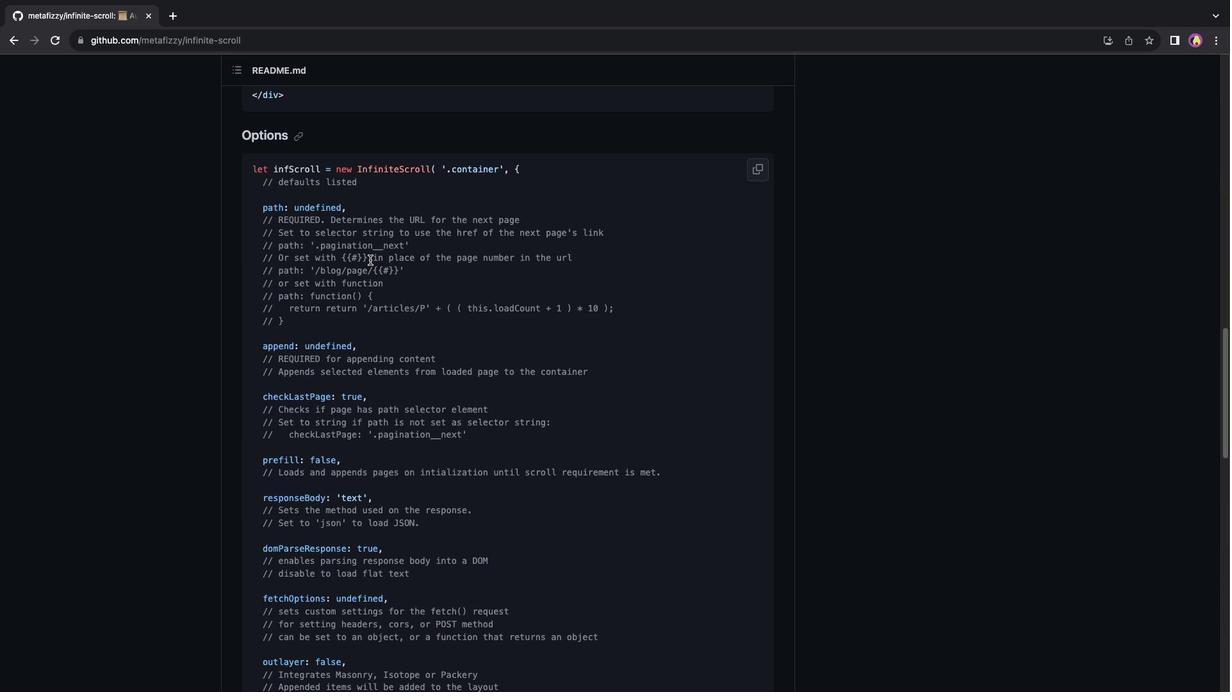 
Action: Mouse scrolled (370, 260) with delta (0, 0)
Screenshot: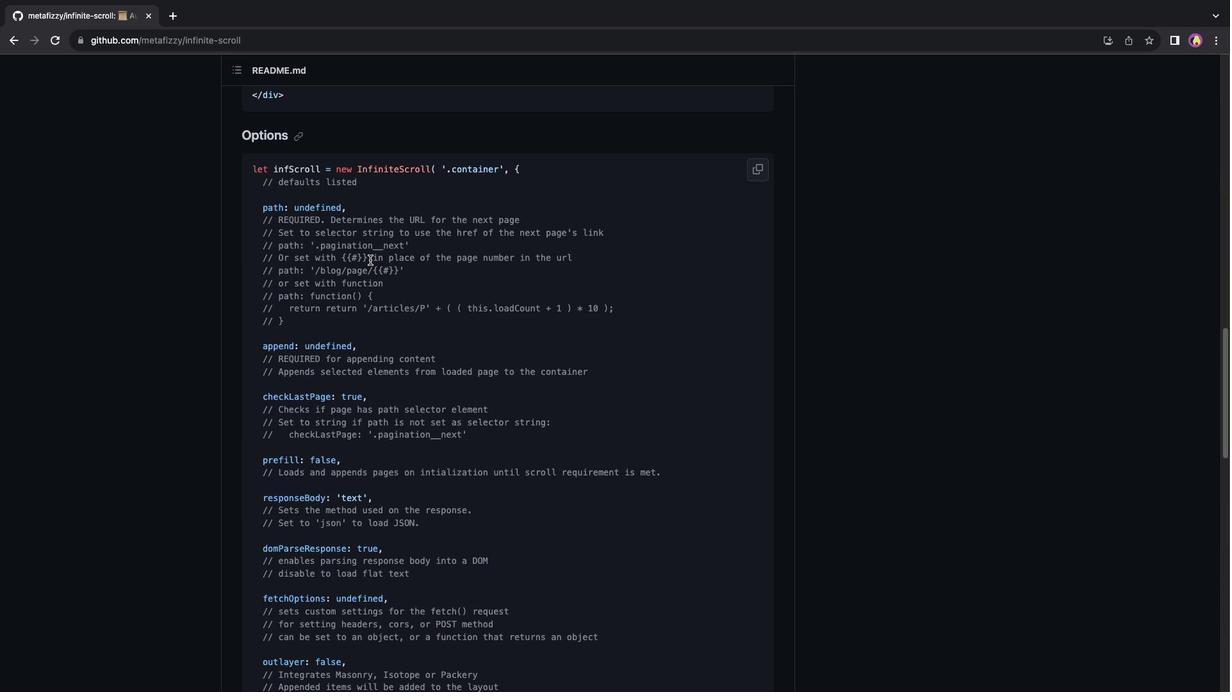 
Action: Mouse scrolled (370, 260) with delta (0, 2)
Screenshot: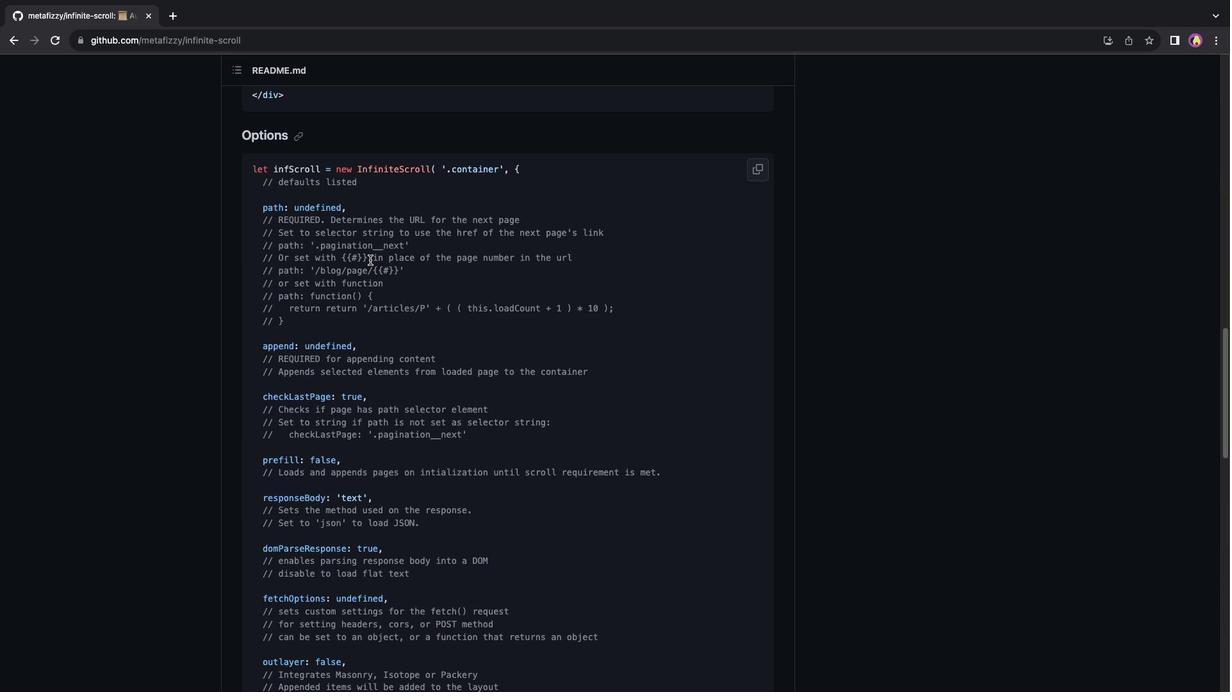 
Action: Mouse scrolled (370, 260) with delta (0, 3)
Screenshot: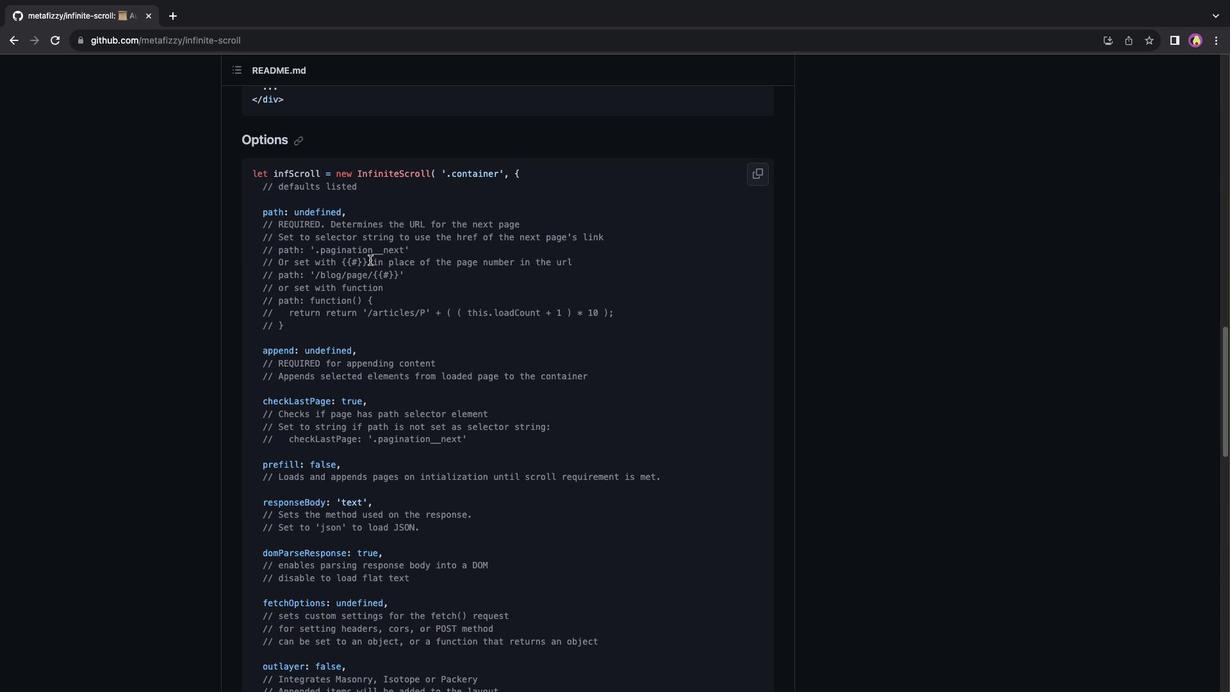 
Action: Mouse scrolled (370, 260) with delta (0, 3)
Screenshot: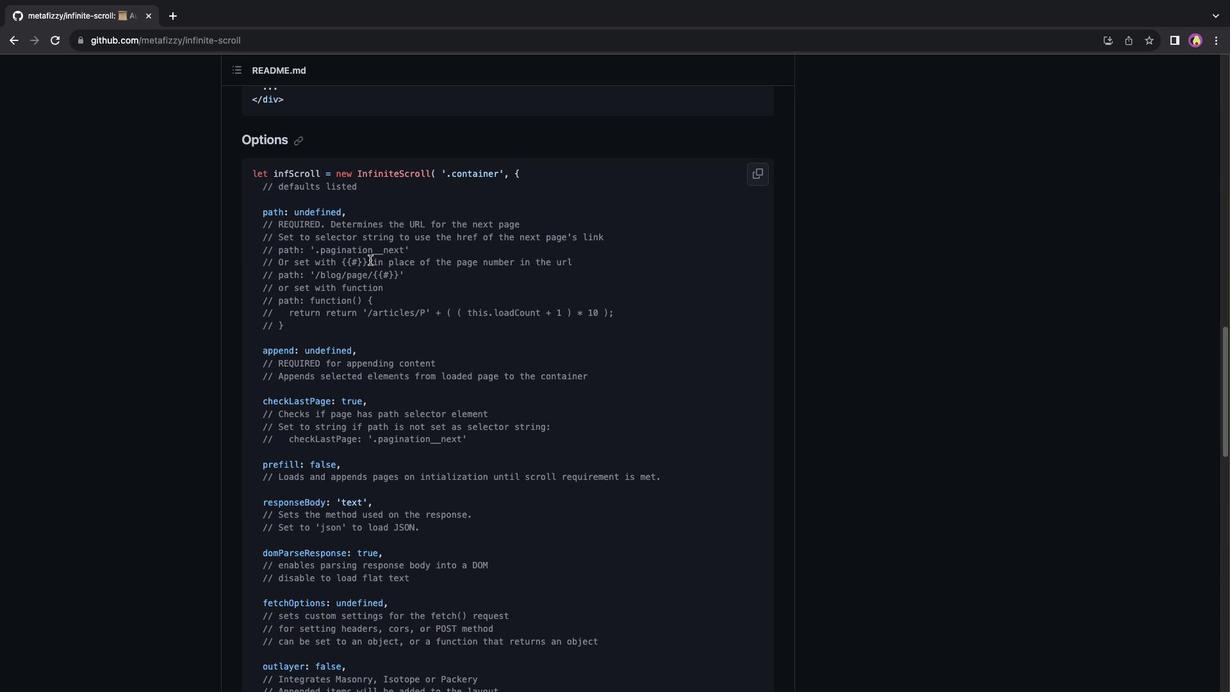 
Action: Mouse scrolled (370, 260) with delta (0, 4)
Screenshot: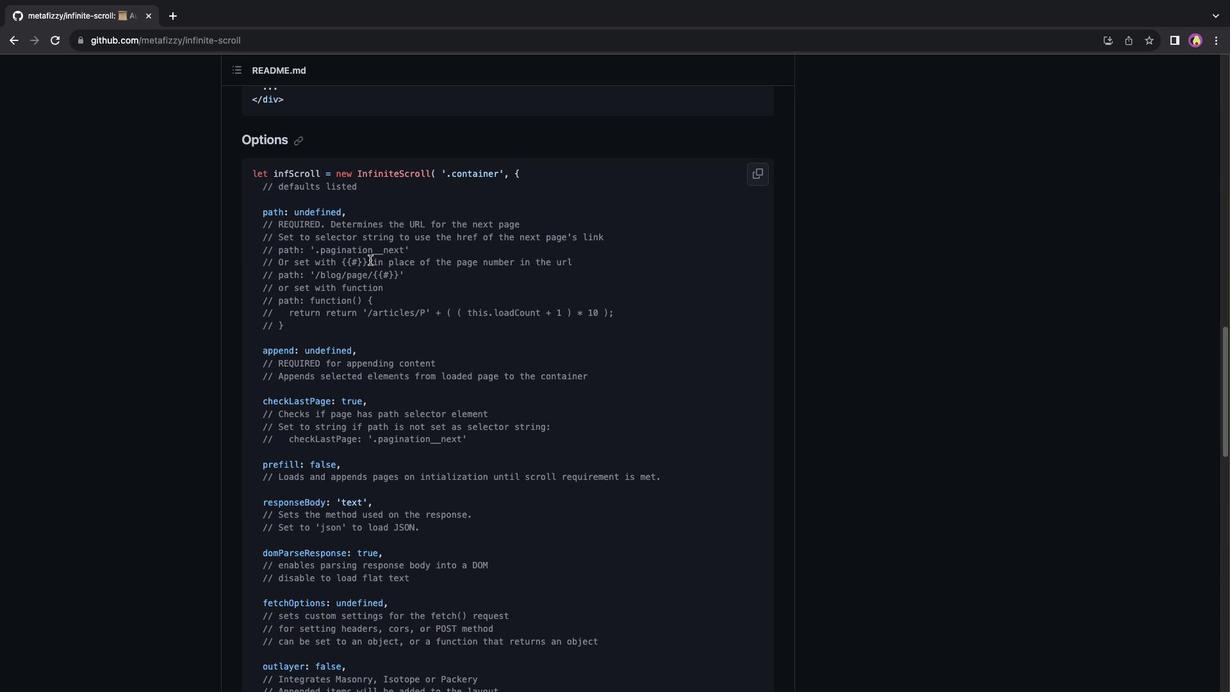 
Action: Mouse scrolled (370, 260) with delta (0, 0)
Screenshot: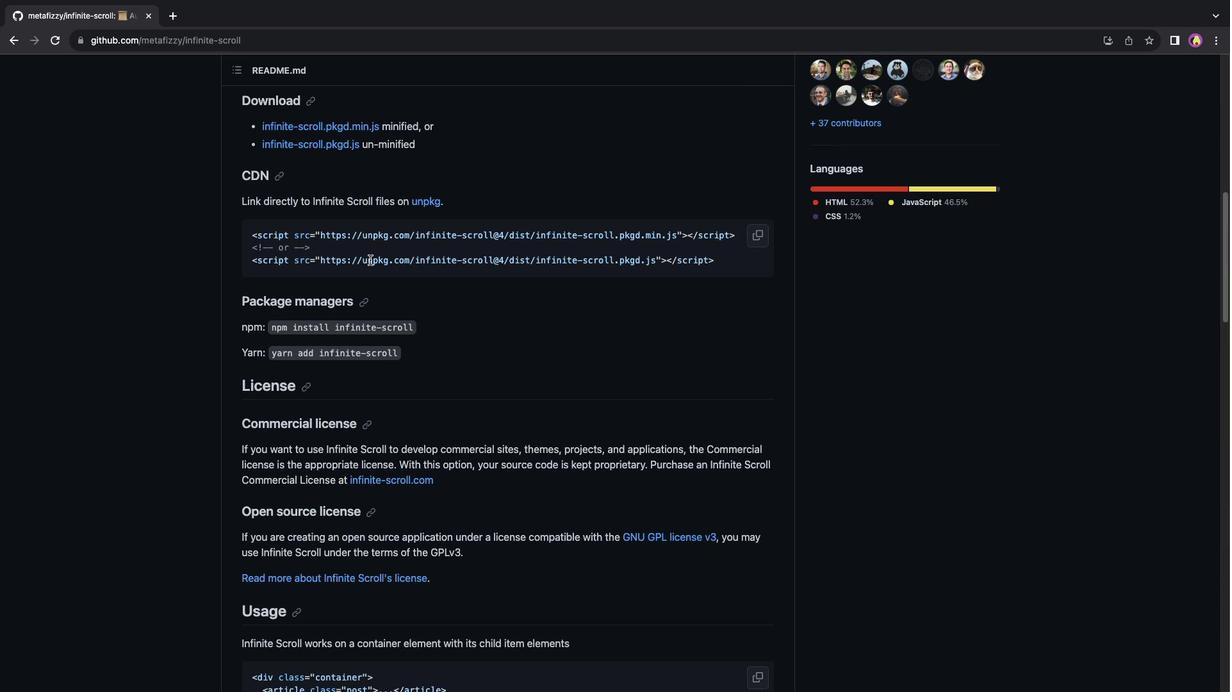 
Action: Mouse scrolled (370, 260) with delta (0, 0)
Screenshot: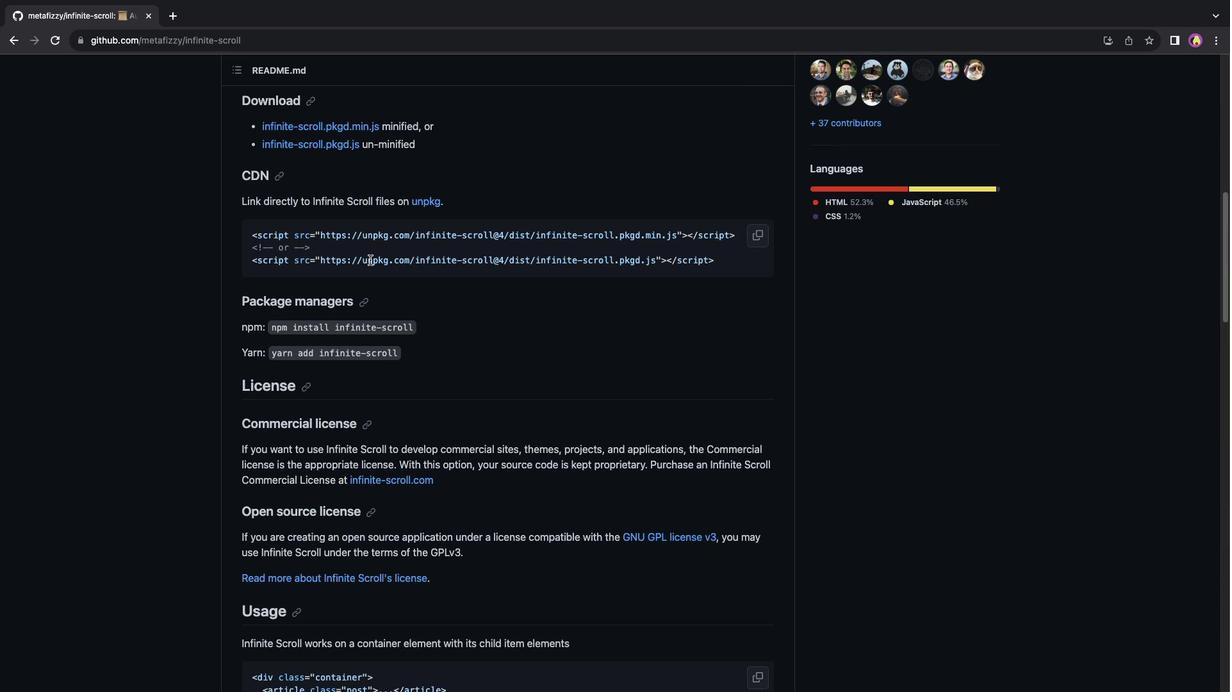 
Action: Mouse scrolled (370, 260) with delta (0, 2)
Screenshot: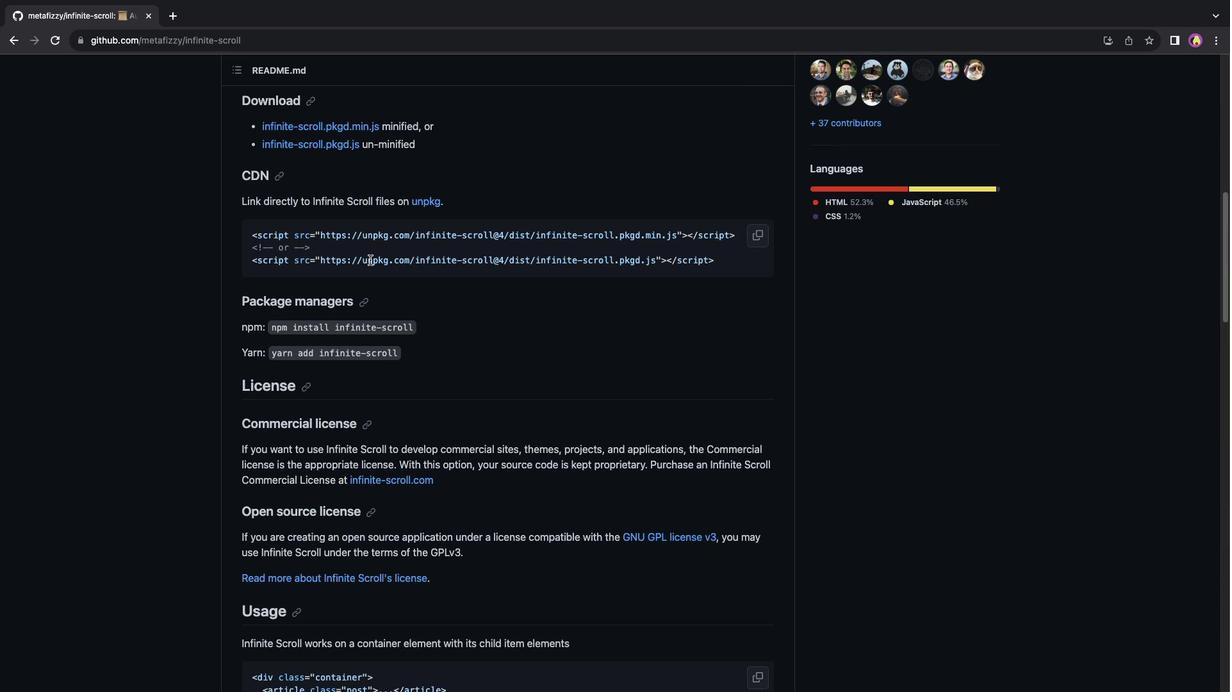 
Action: Mouse scrolled (370, 260) with delta (0, 3)
Screenshot: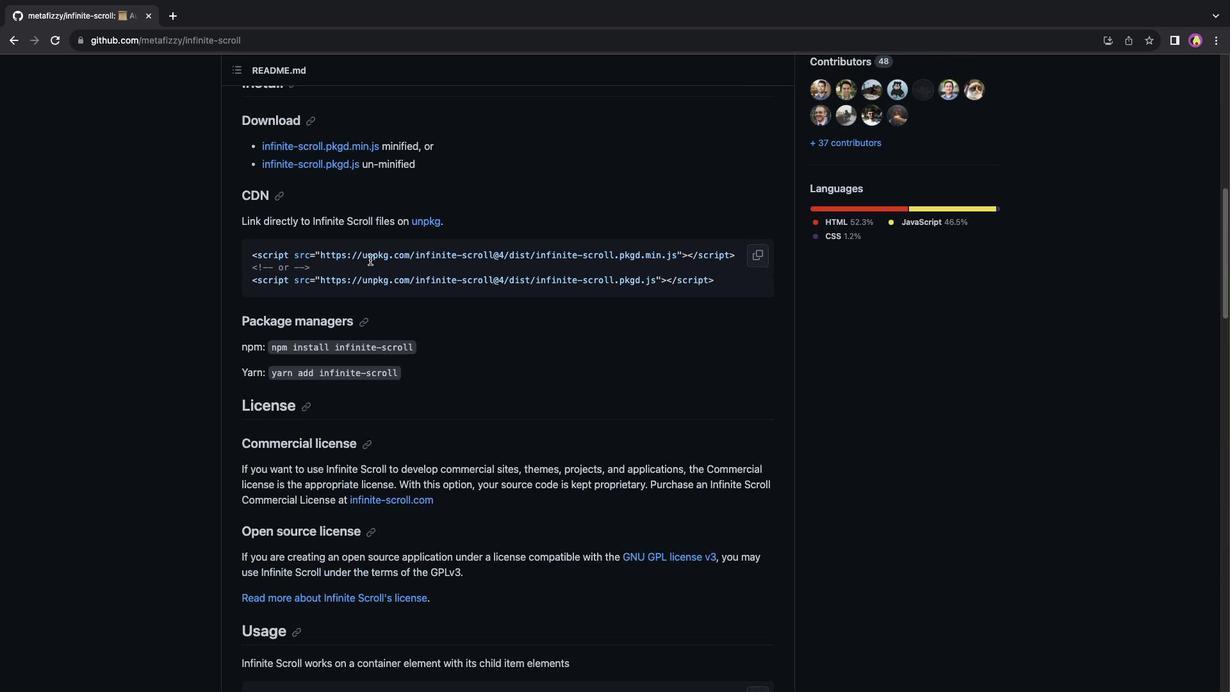 
Action: Mouse scrolled (370, 260) with delta (0, 3)
Screenshot: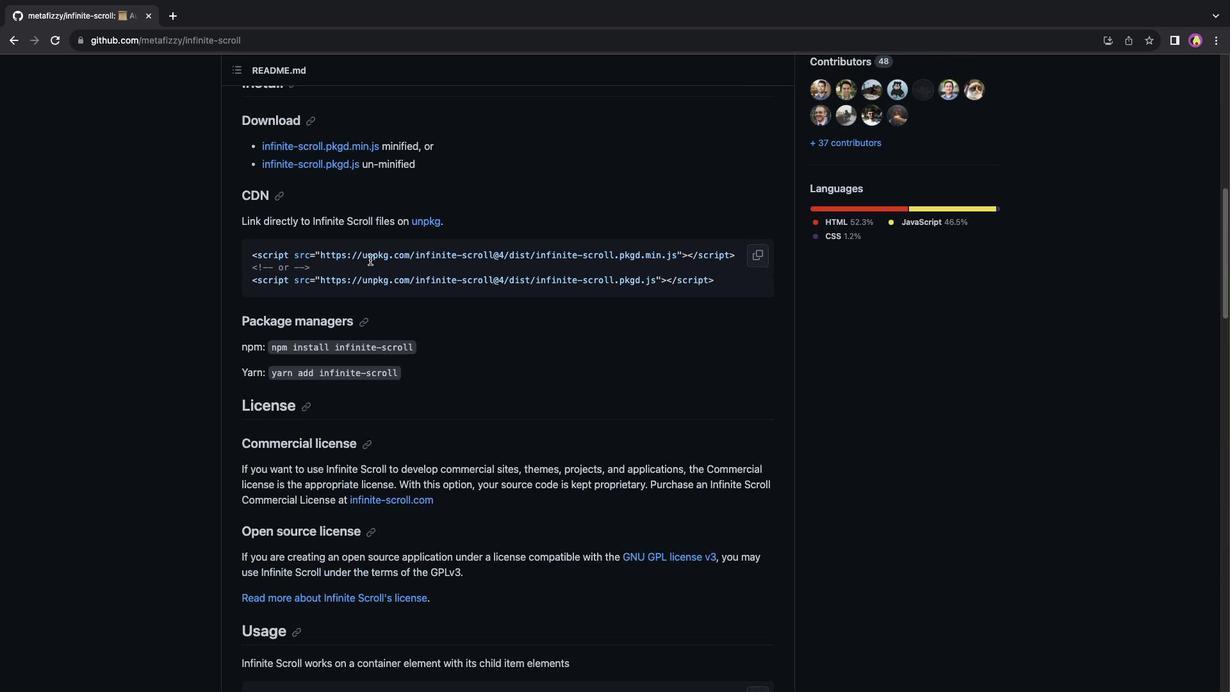 
Action: Mouse scrolled (370, 260) with delta (0, 4)
Screenshot: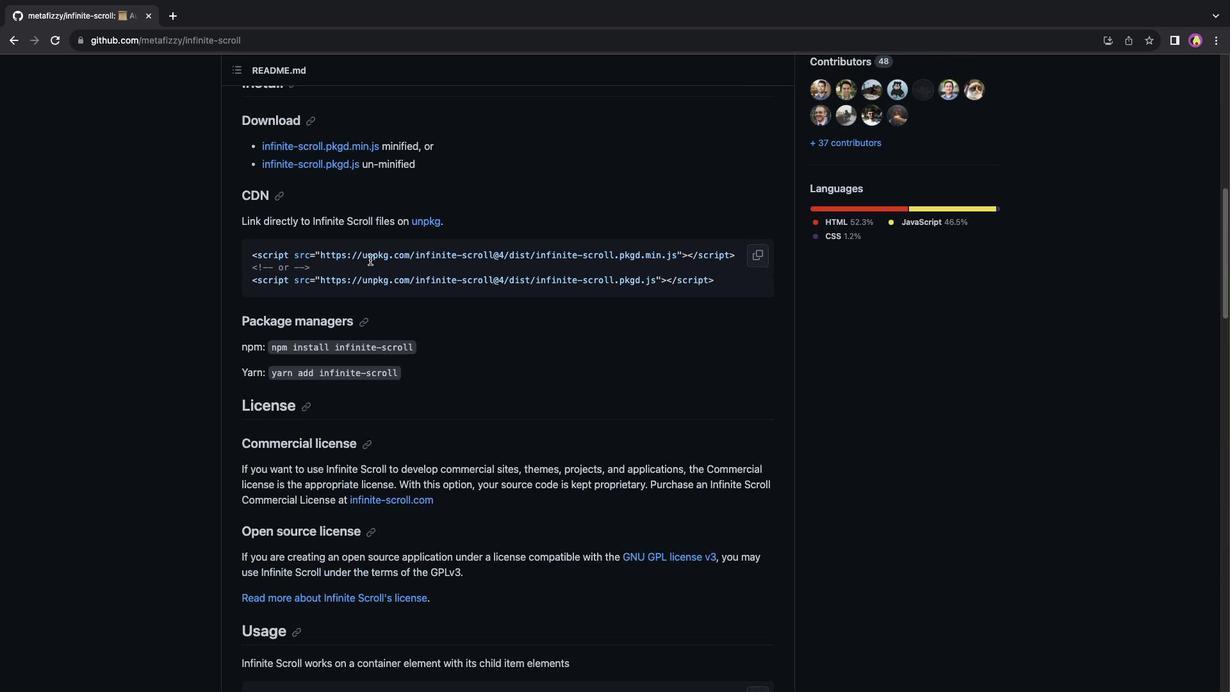 
Action: Mouse scrolled (370, 260) with delta (0, 0)
Screenshot: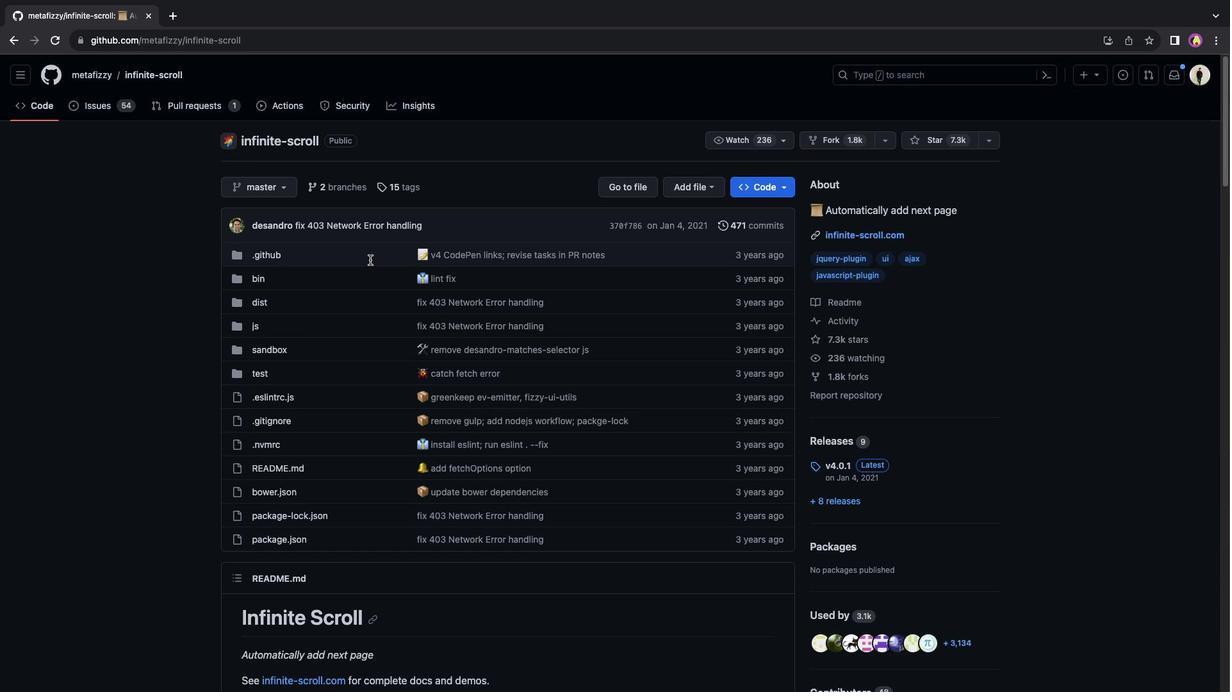 
Action: Mouse scrolled (370, 260) with delta (0, 0)
